 Task: Discover Mountain Retreat Homes in Asheville with Hiking Trails.
Action: Key pressed <Key.caps_lock>A<Key.caps_lock>shevill
Screenshot: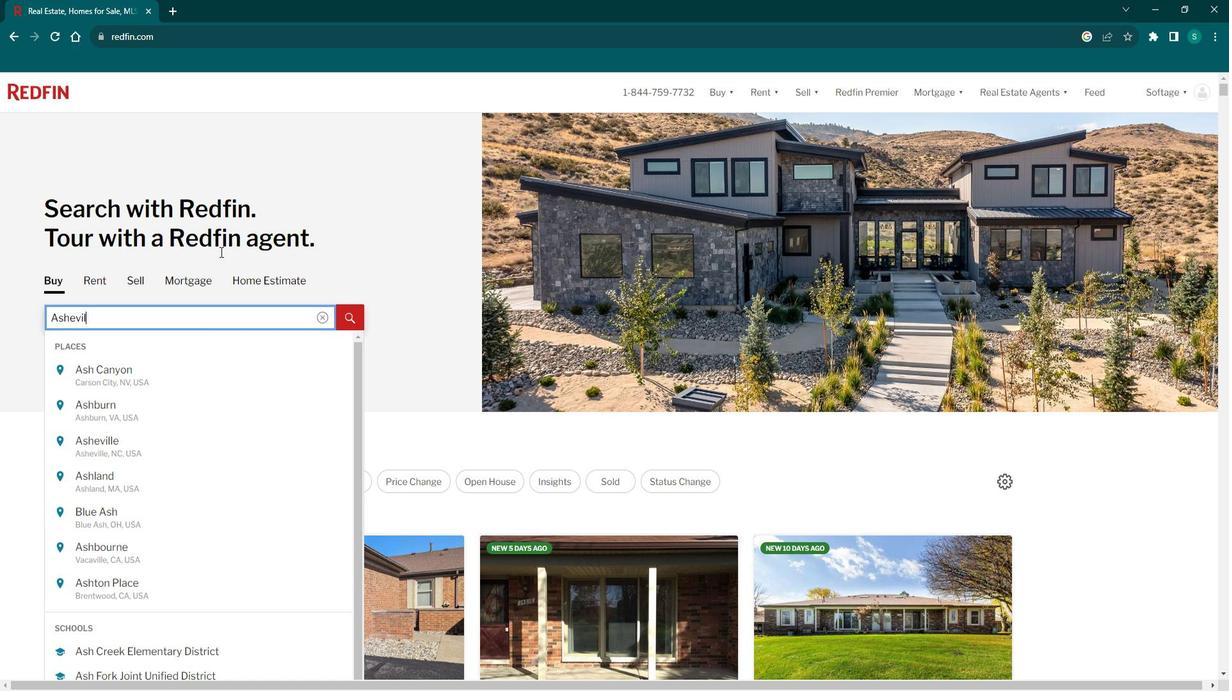 
Action: Mouse moved to (236, 249)
Screenshot: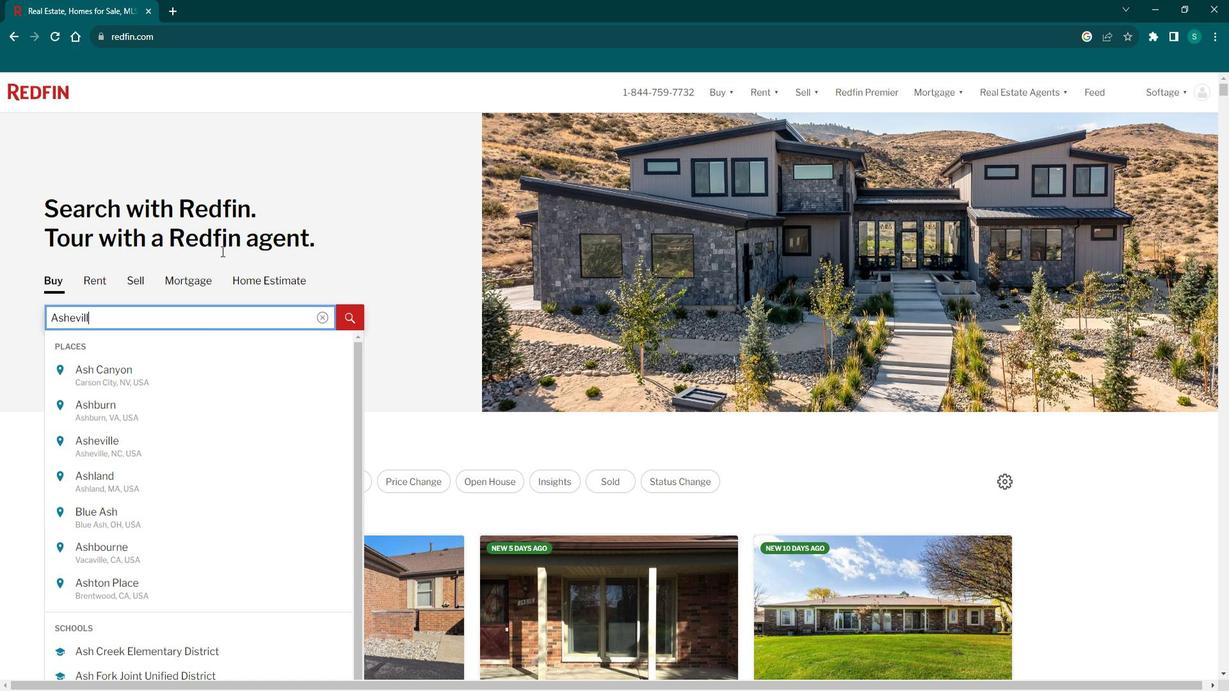 
Action: Key pressed e
Screenshot: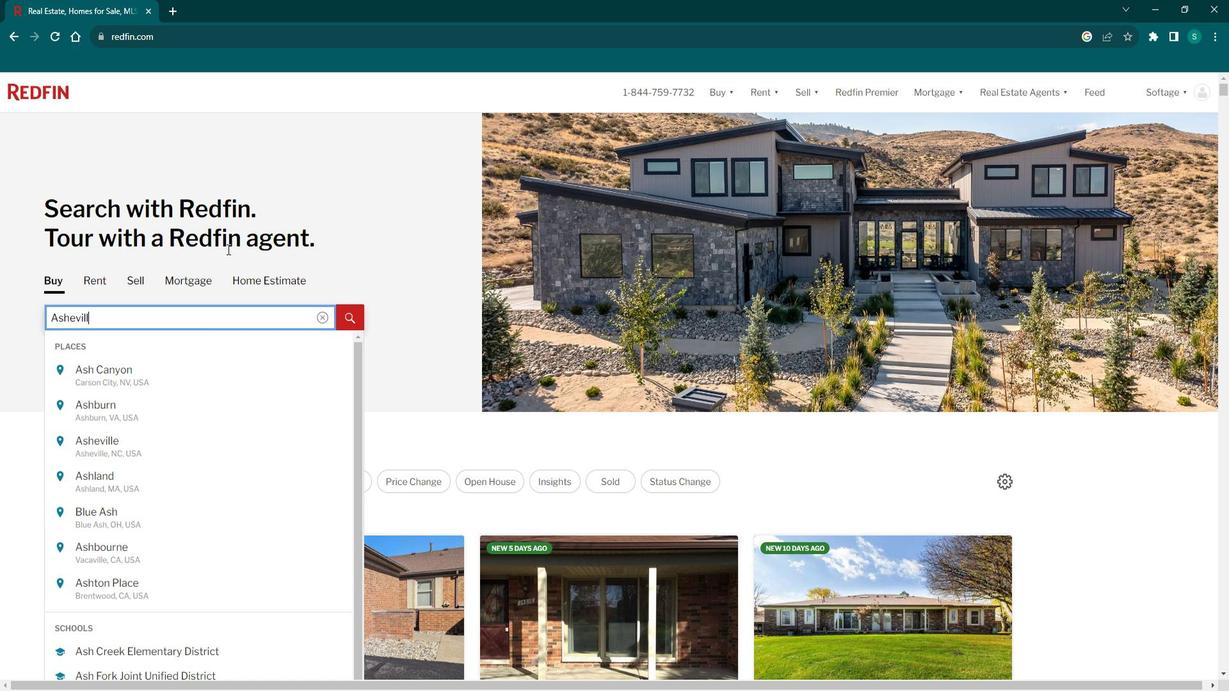 
Action: Mouse moved to (103, 373)
Screenshot: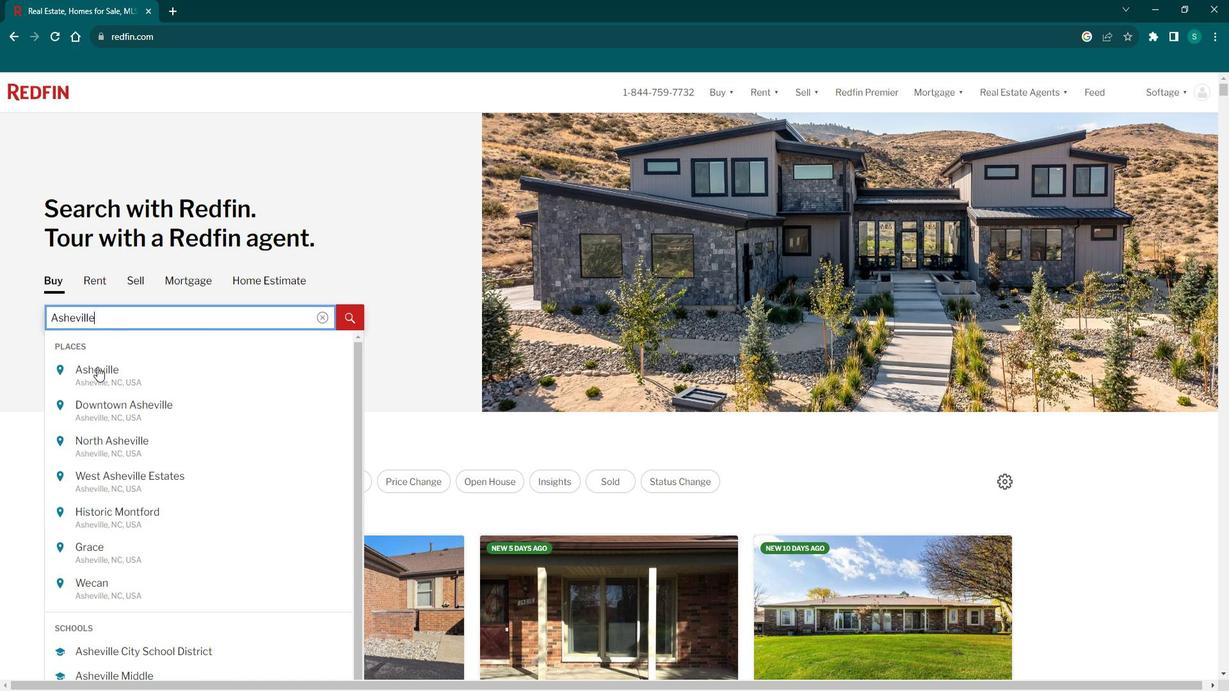 
Action: Mouse pressed left at (103, 373)
Screenshot: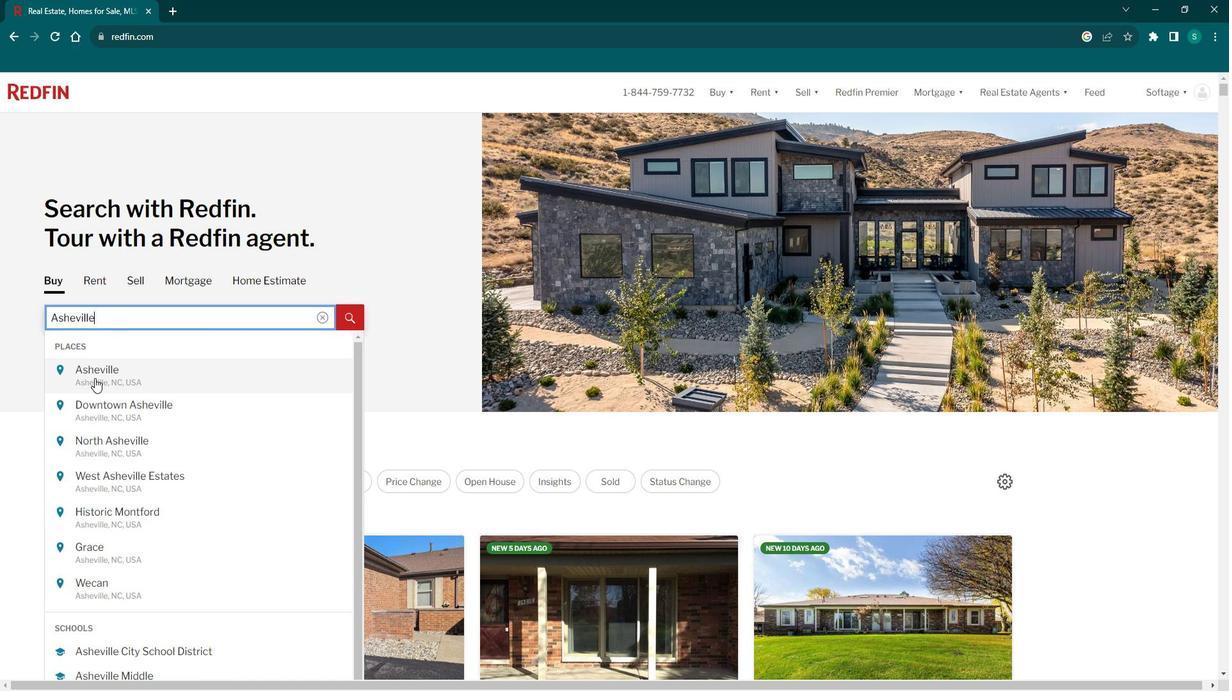 
Action: Mouse moved to (1106, 178)
Screenshot: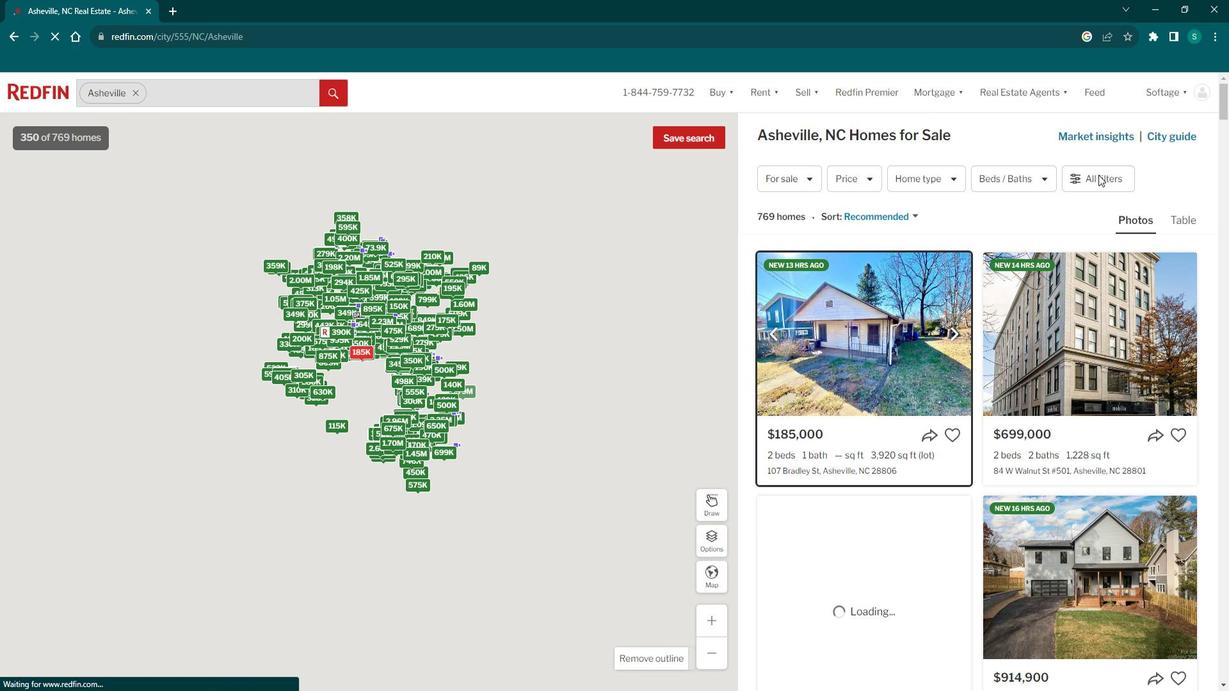 
Action: Mouse pressed left at (1106, 178)
Screenshot: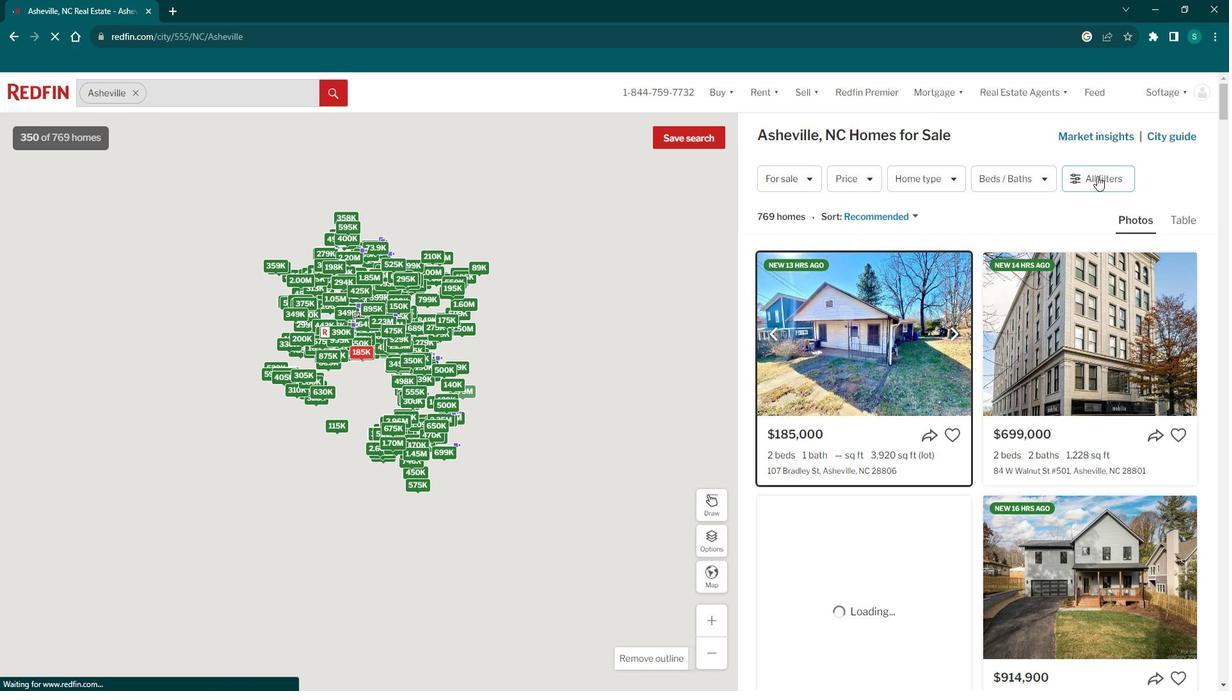 
Action: Mouse moved to (1106, 178)
Screenshot: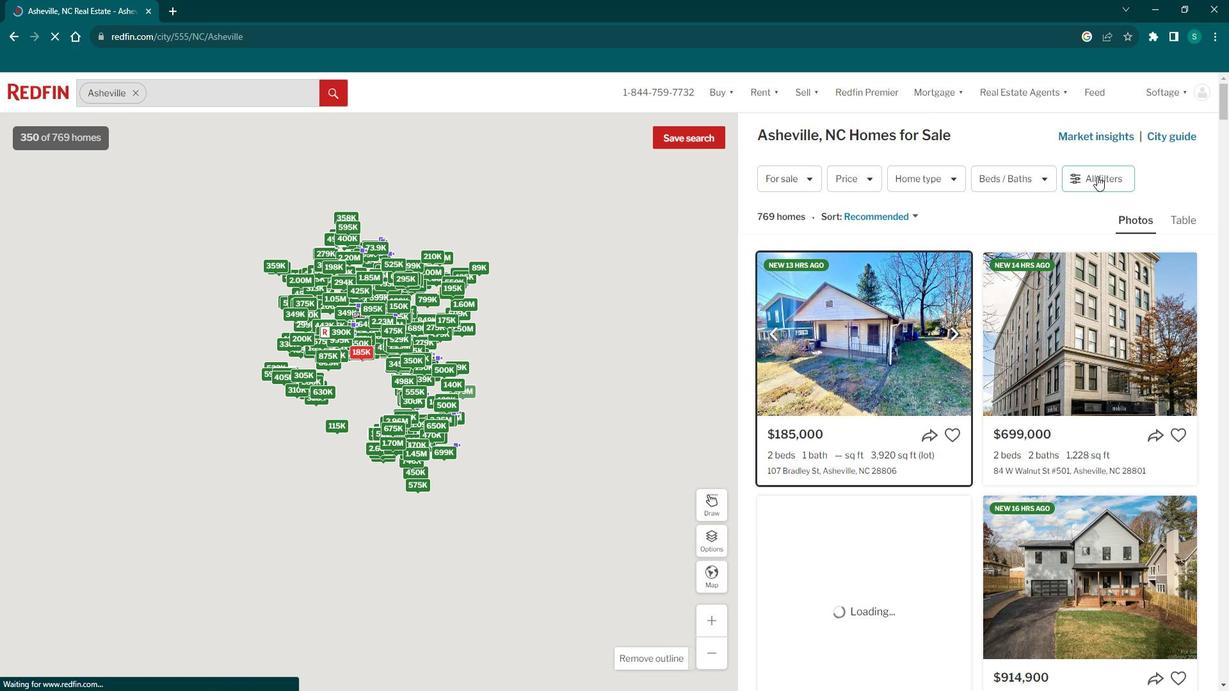 
Action: Mouse pressed left at (1106, 178)
Screenshot: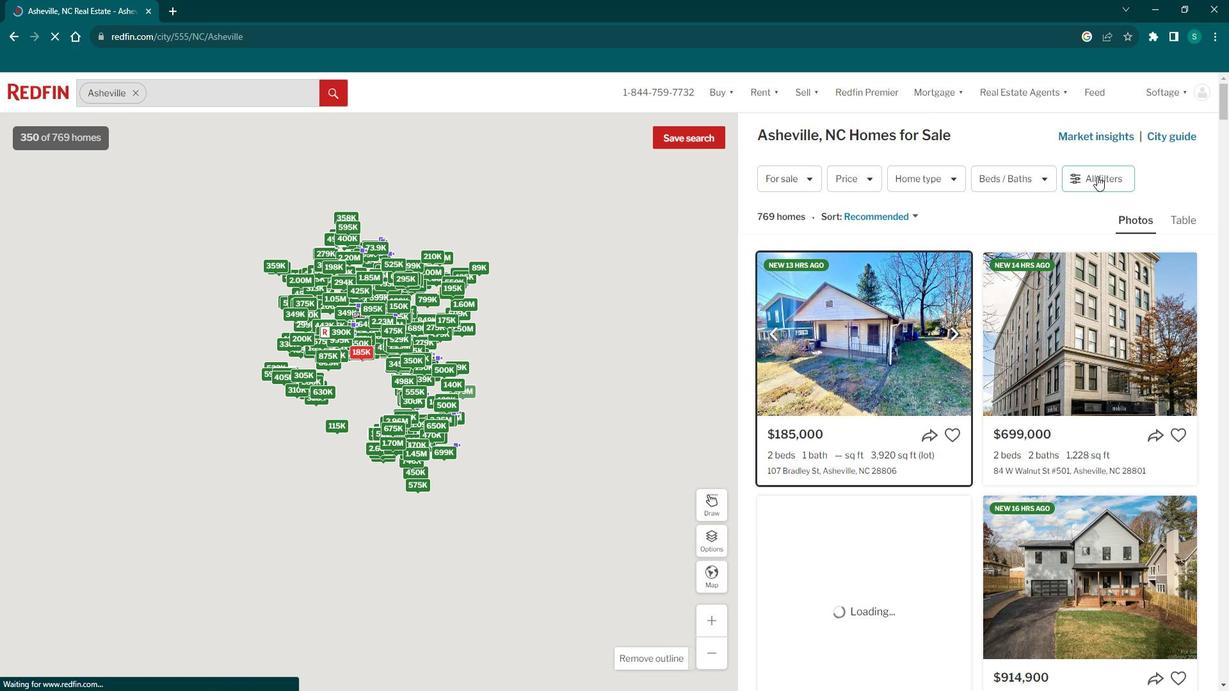
Action: Mouse moved to (1102, 178)
Screenshot: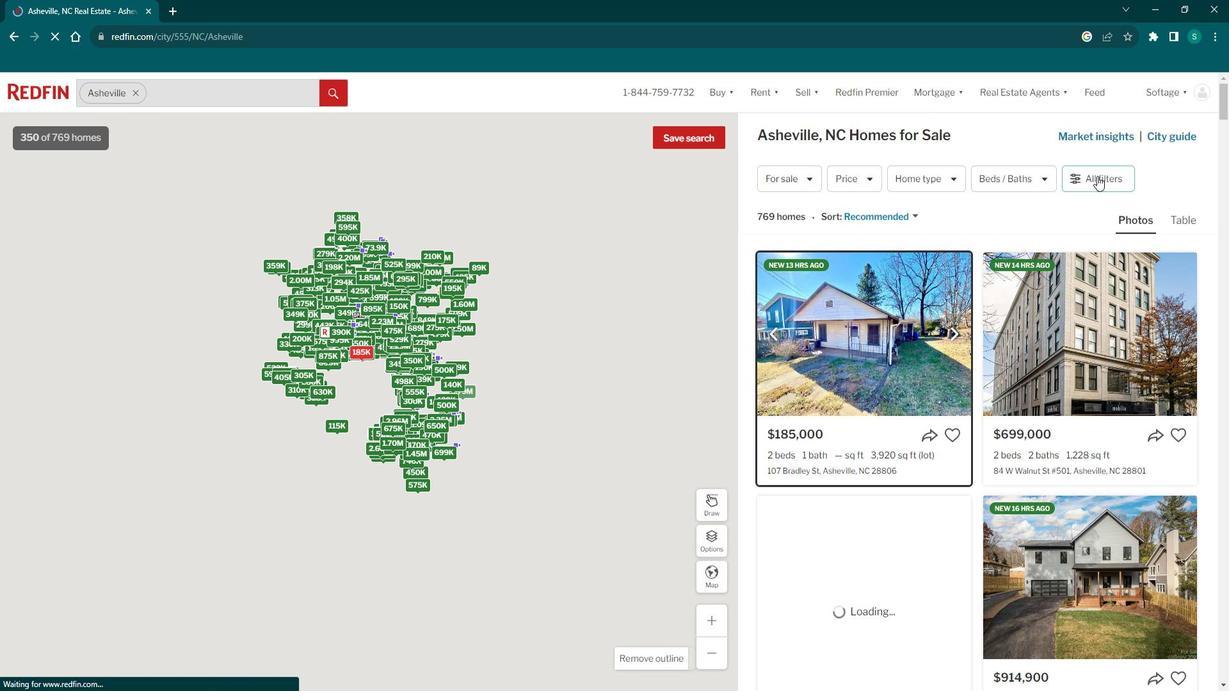 
Action: Mouse pressed left at (1102, 178)
Screenshot: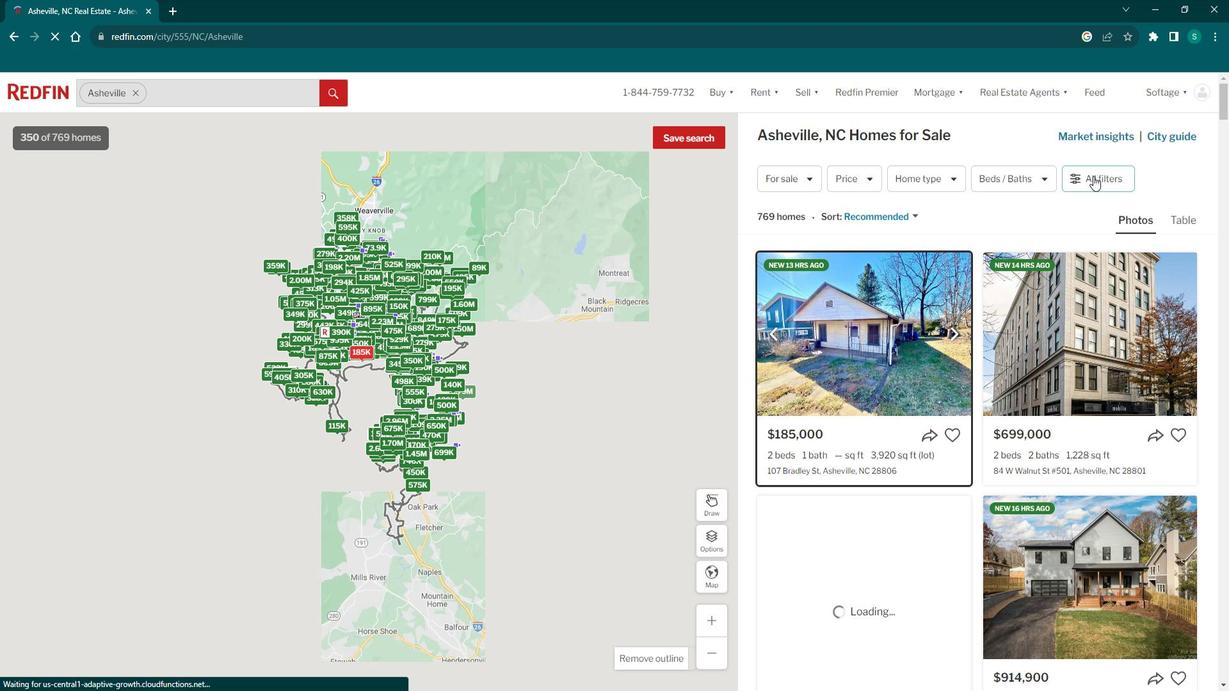 
Action: Mouse moved to (1102, 178)
Screenshot: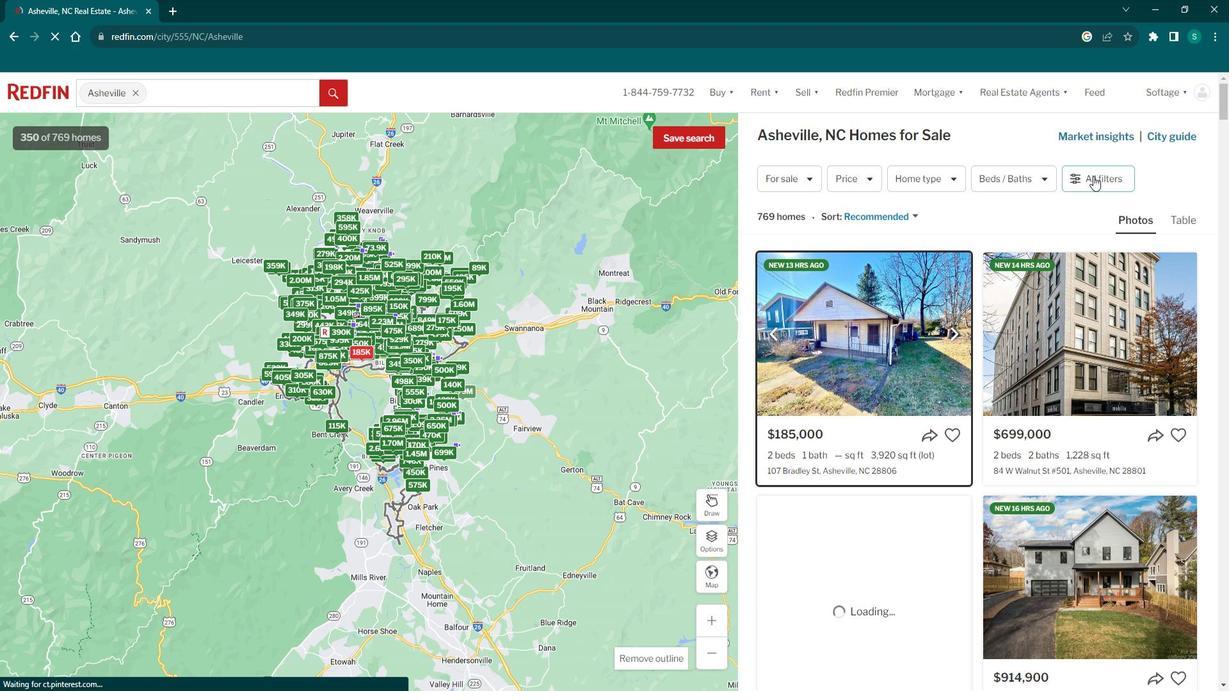 
Action: Mouse pressed left at (1102, 178)
Screenshot: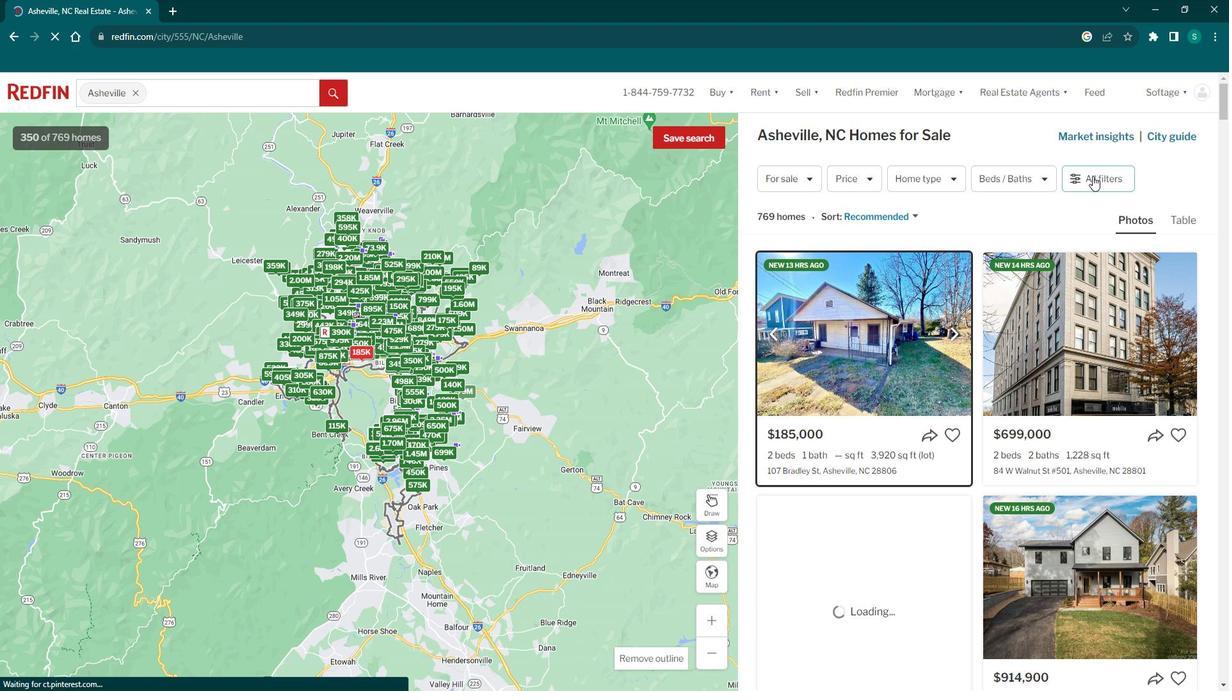 
Action: Mouse pressed left at (1102, 178)
Screenshot: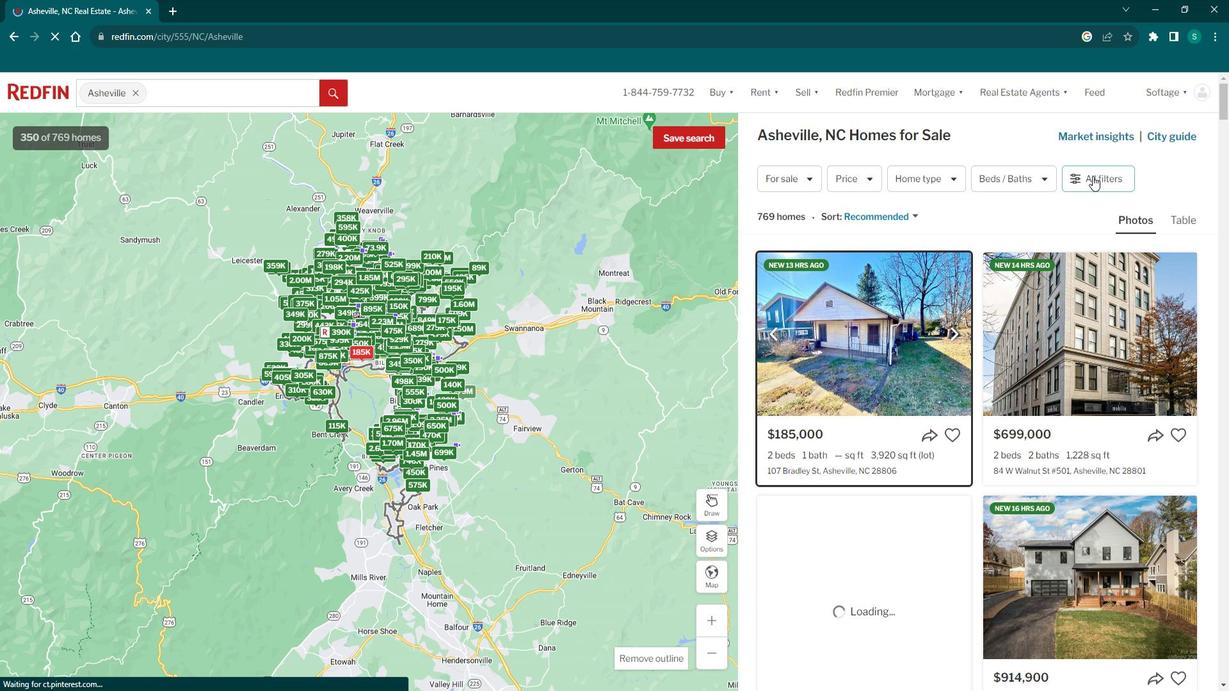 
Action: Mouse pressed left at (1102, 178)
Screenshot: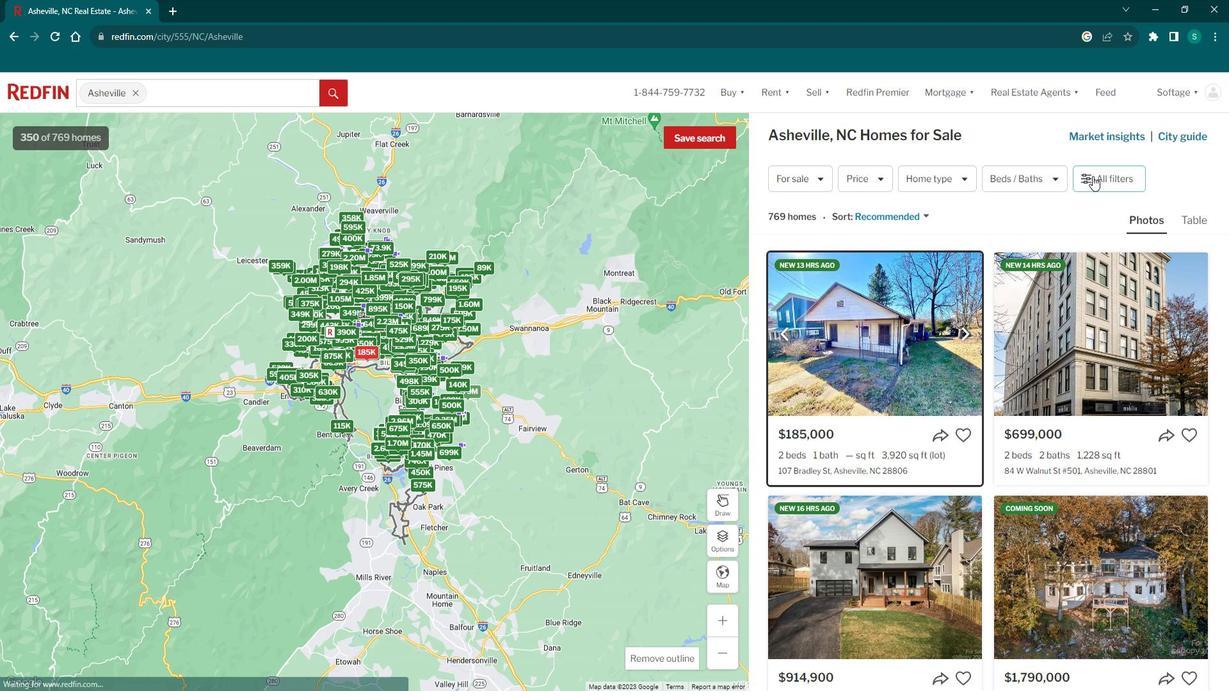 
Action: Mouse moved to (924, 411)
Screenshot: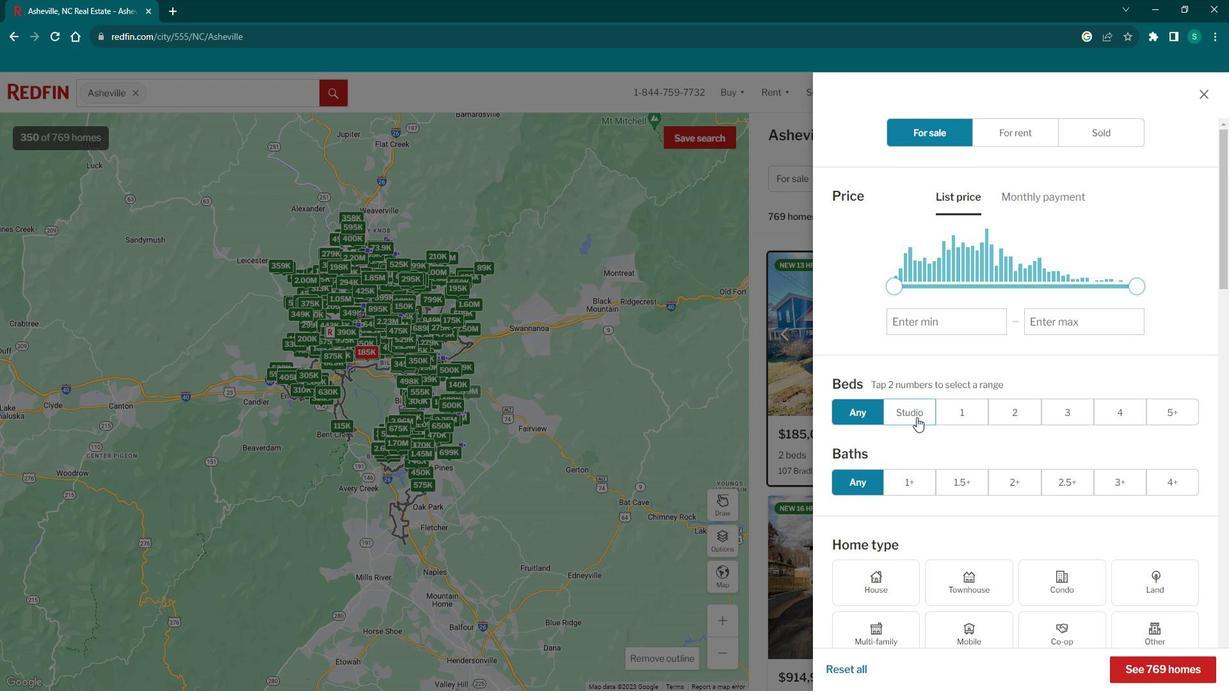 
Action: Mouse scrolled (924, 410) with delta (0, 0)
Screenshot: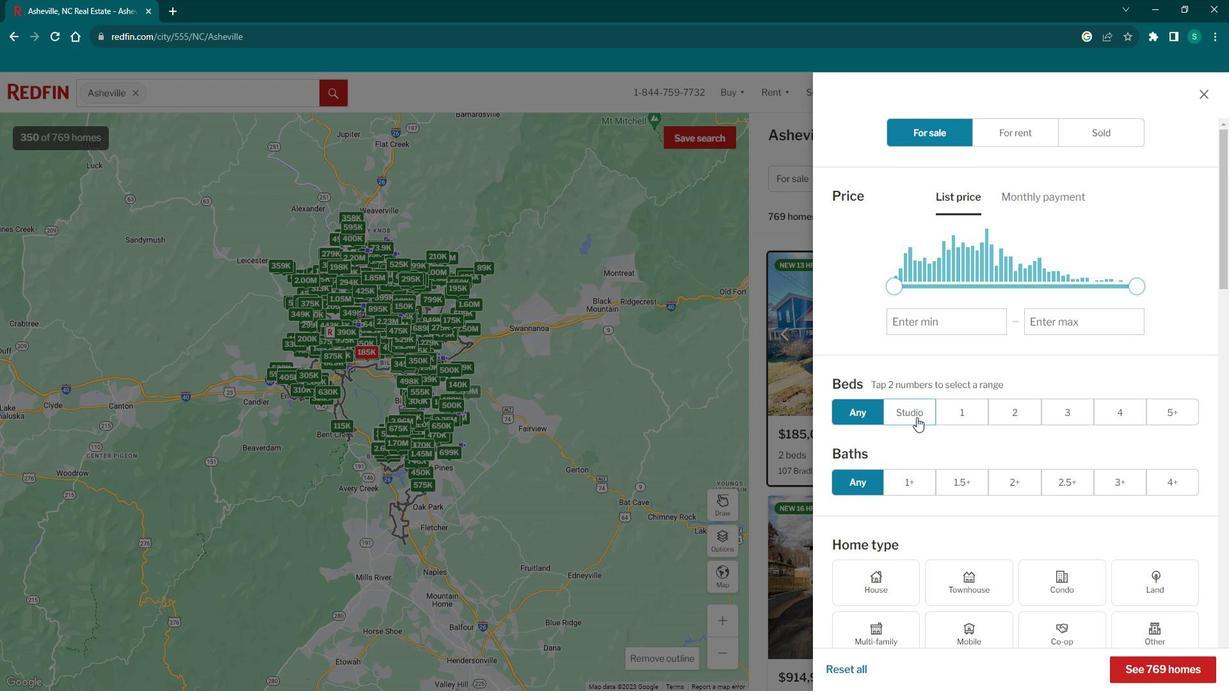
Action: Mouse moved to (924, 411)
Screenshot: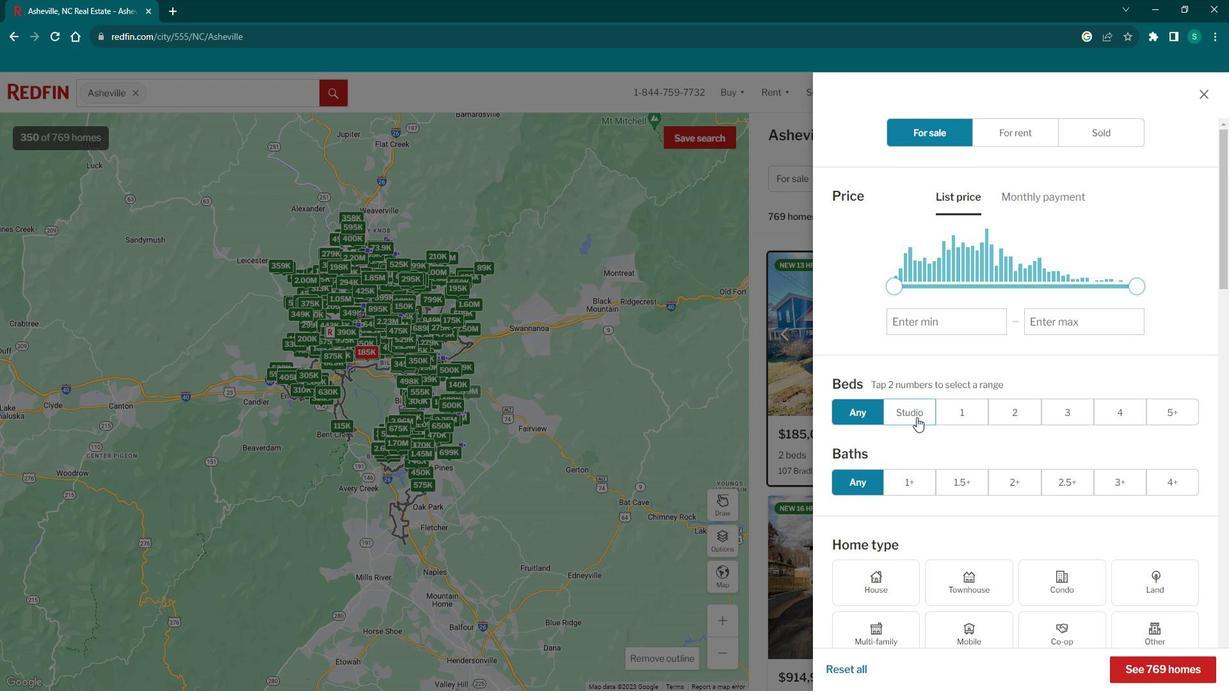 
Action: Mouse scrolled (924, 410) with delta (0, 0)
Screenshot: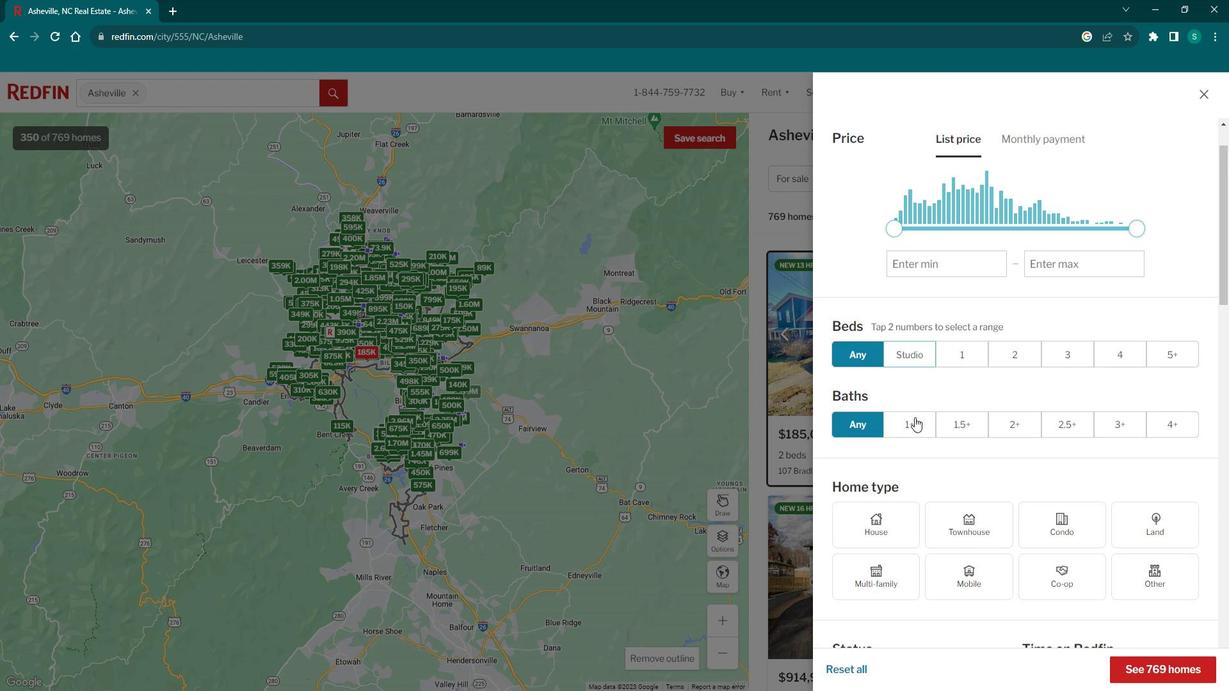 
Action: Mouse scrolled (924, 410) with delta (0, 0)
Screenshot: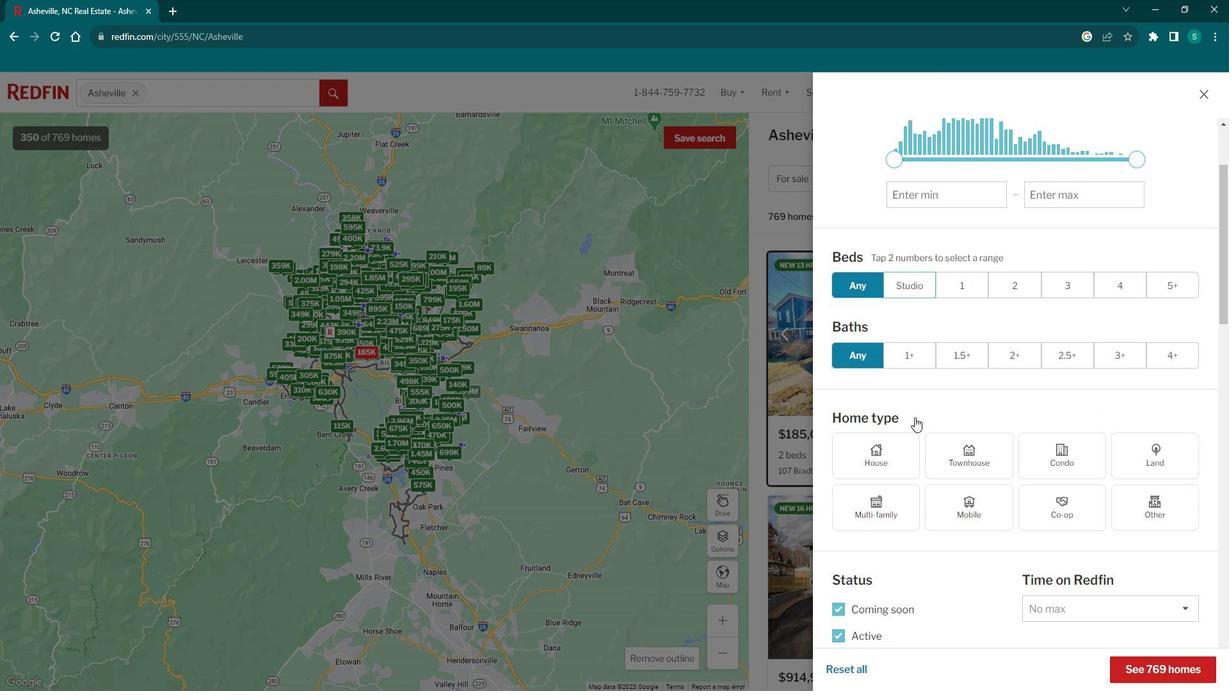 
Action: Mouse scrolled (924, 410) with delta (0, 0)
Screenshot: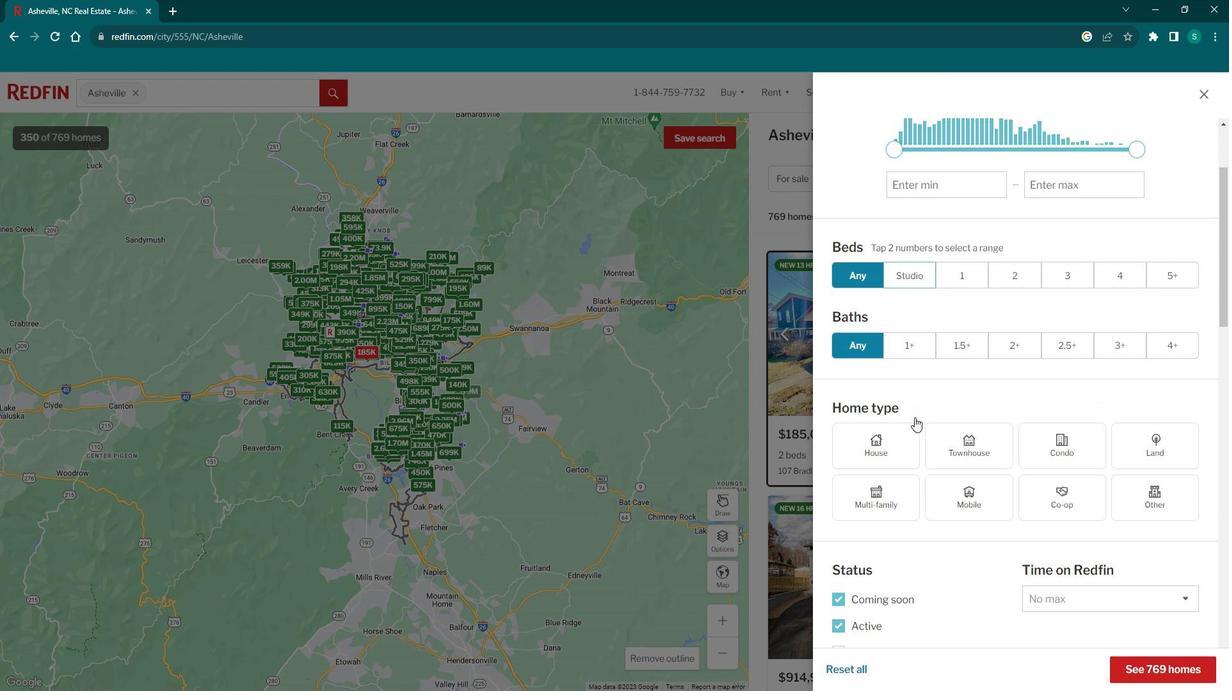 
Action: Mouse moved to (893, 308)
Screenshot: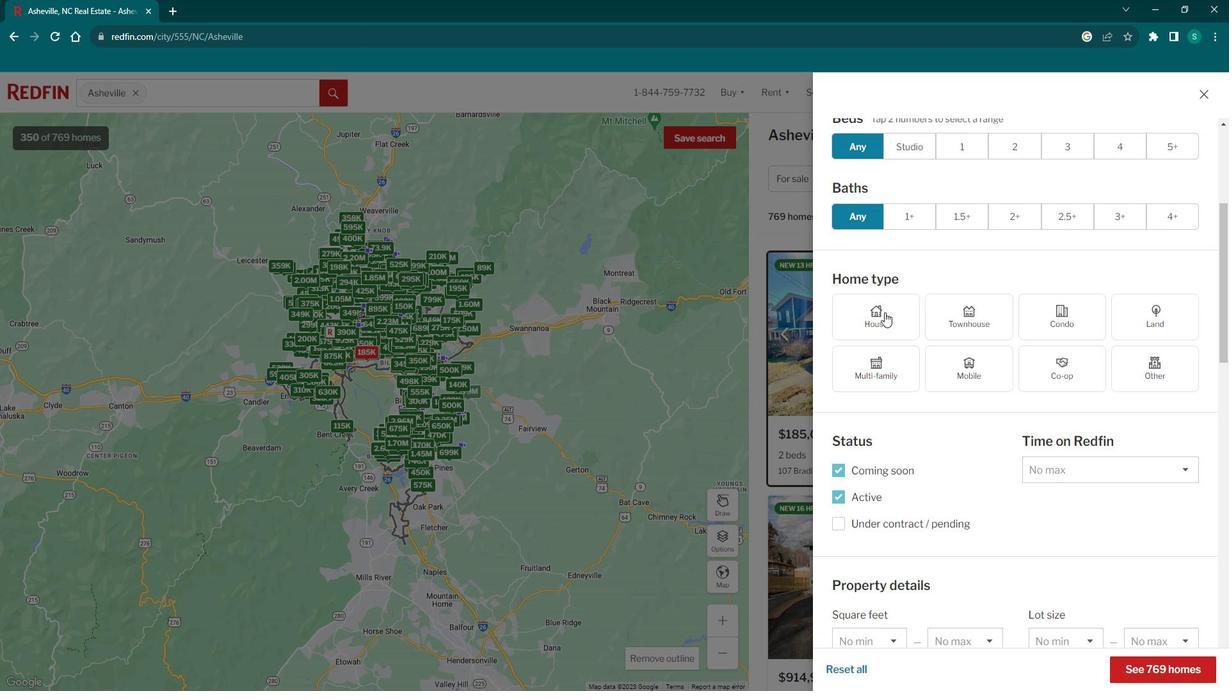 
Action: Mouse pressed left at (893, 308)
Screenshot: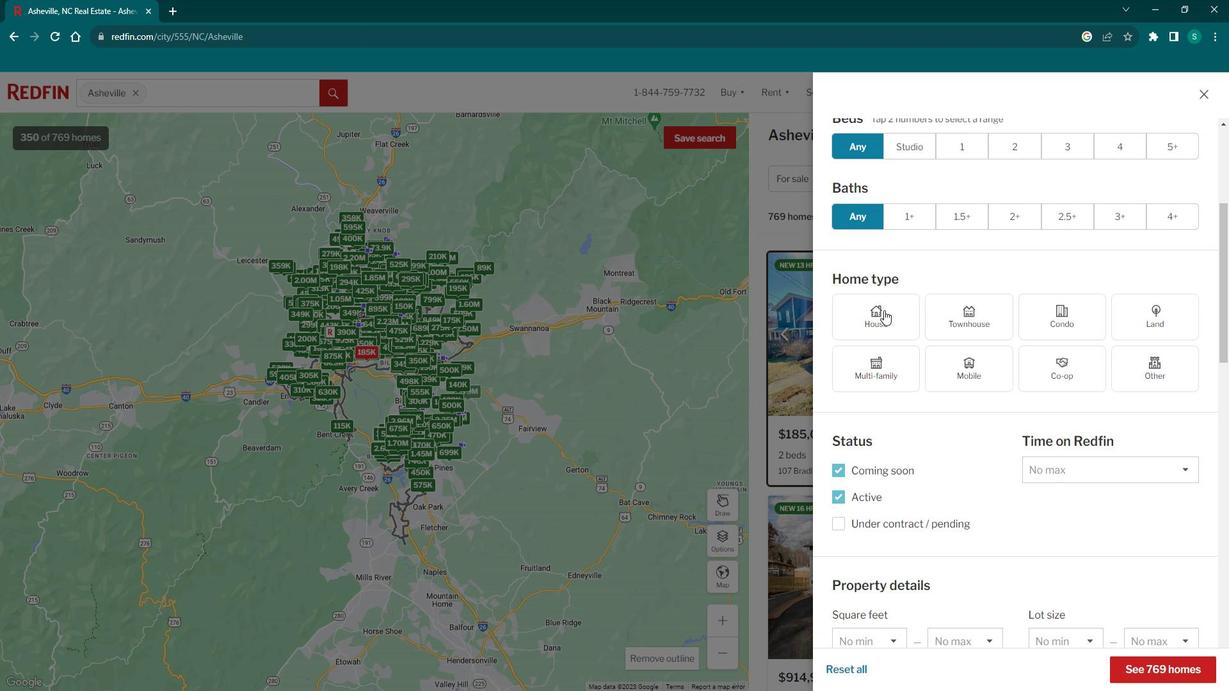 
Action: Mouse moved to (917, 429)
Screenshot: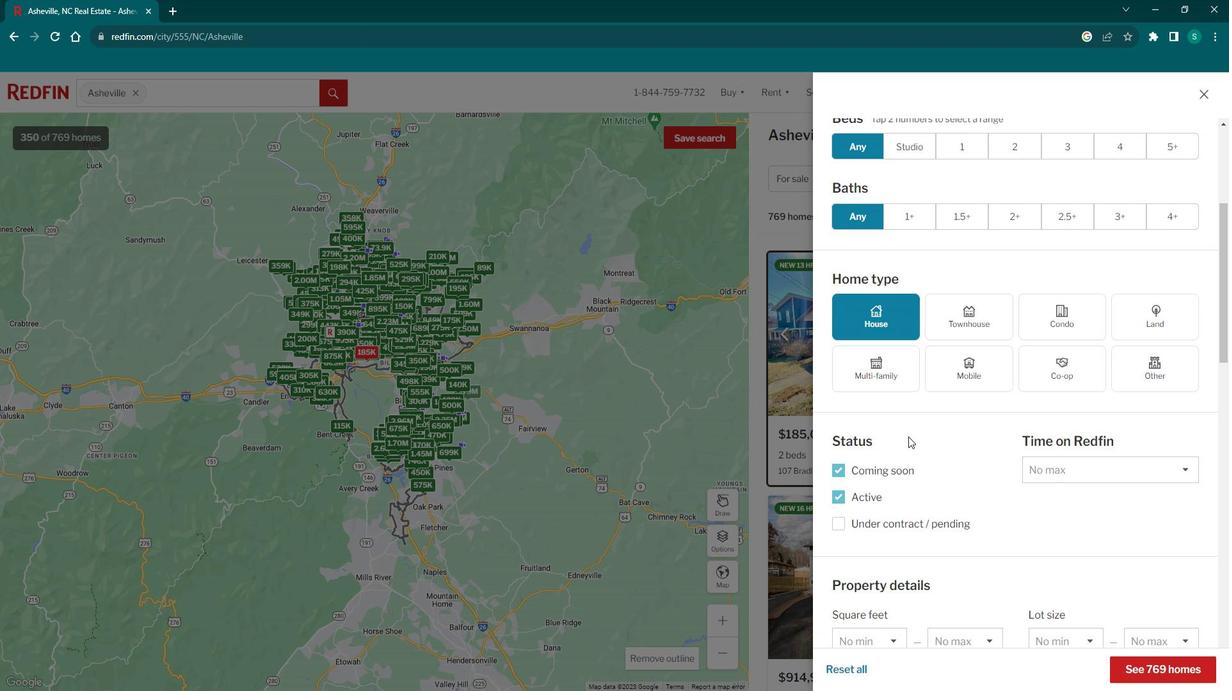 
Action: Mouse scrolled (917, 429) with delta (0, 0)
Screenshot: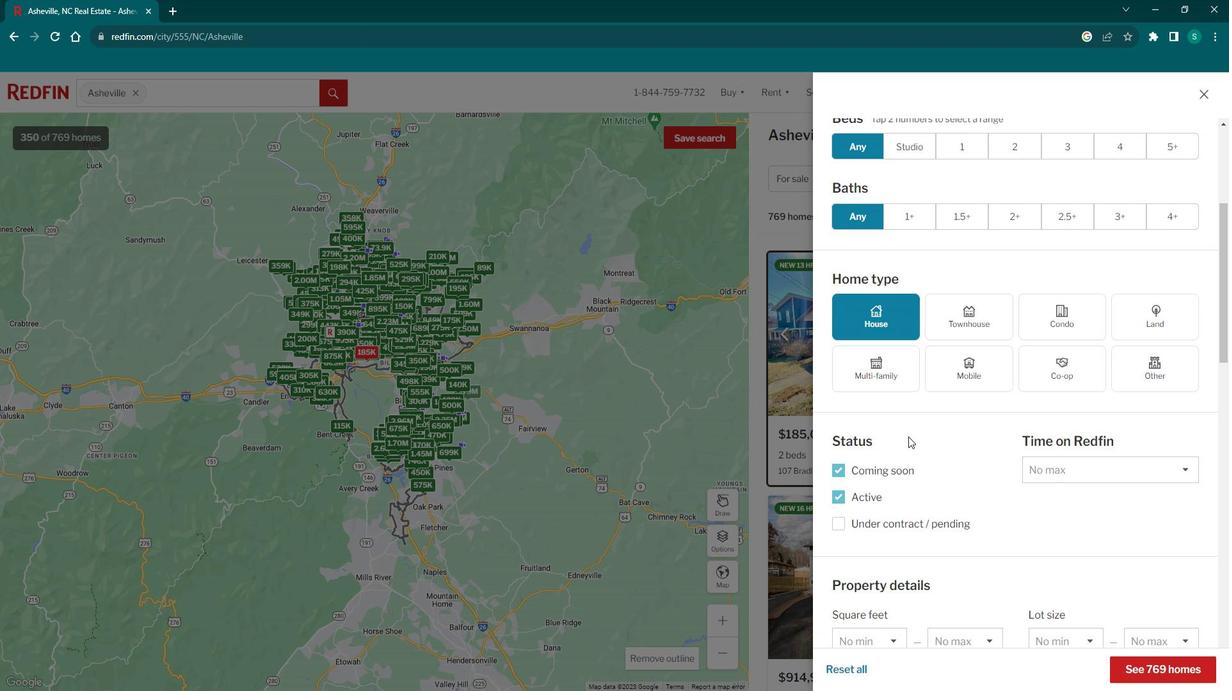 
Action: Mouse moved to (915, 429)
Screenshot: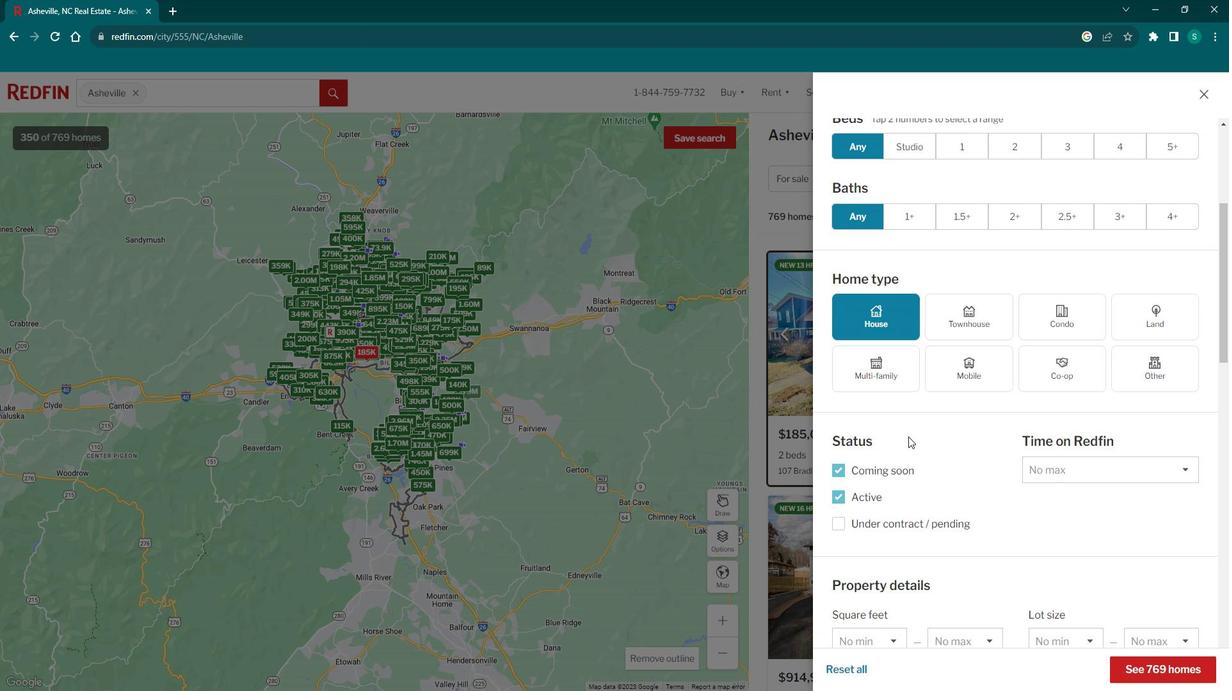 
Action: Mouse scrolled (915, 429) with delta (0, 0)
Screenshot: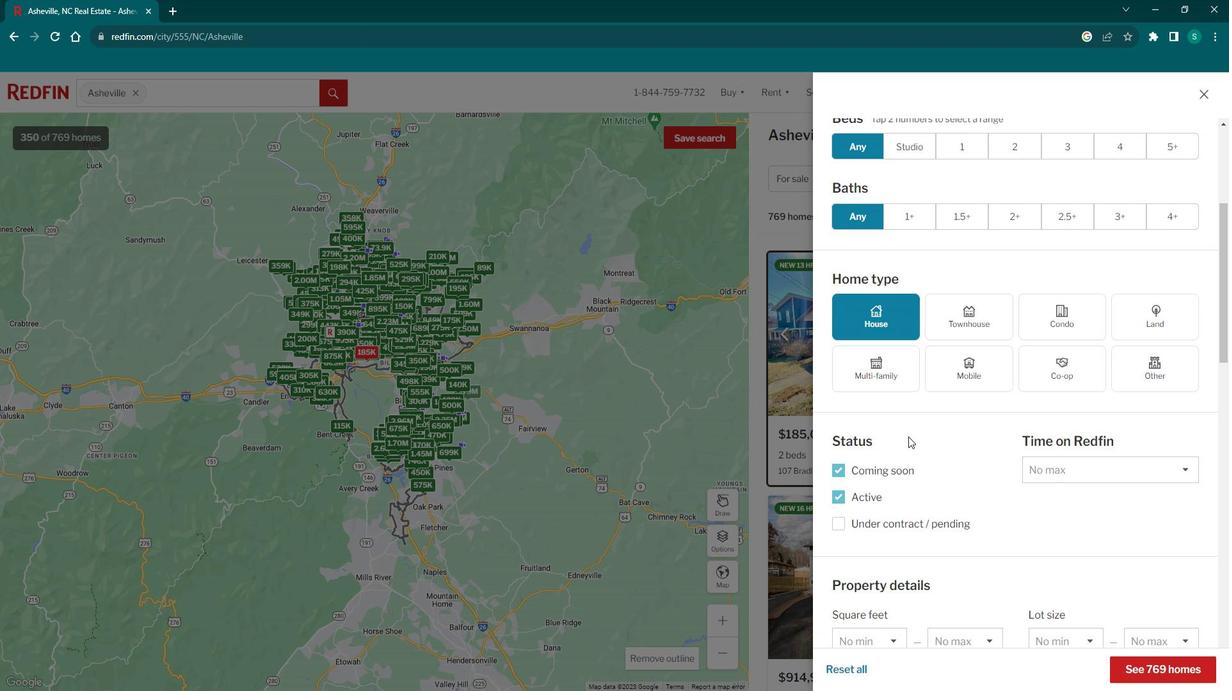 
Action: Mouse moved to (914, 429)
Screenshot: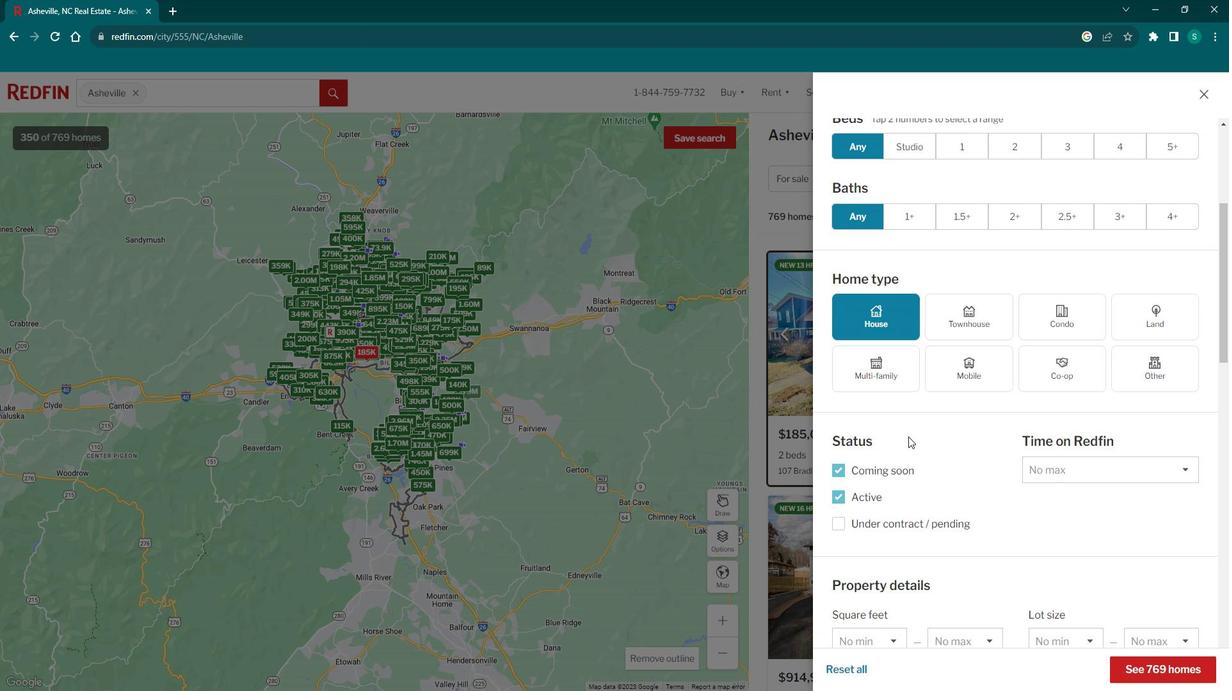 
Action: Mouse scrolled (914, 428) with delta (0, 0)
Screenshot: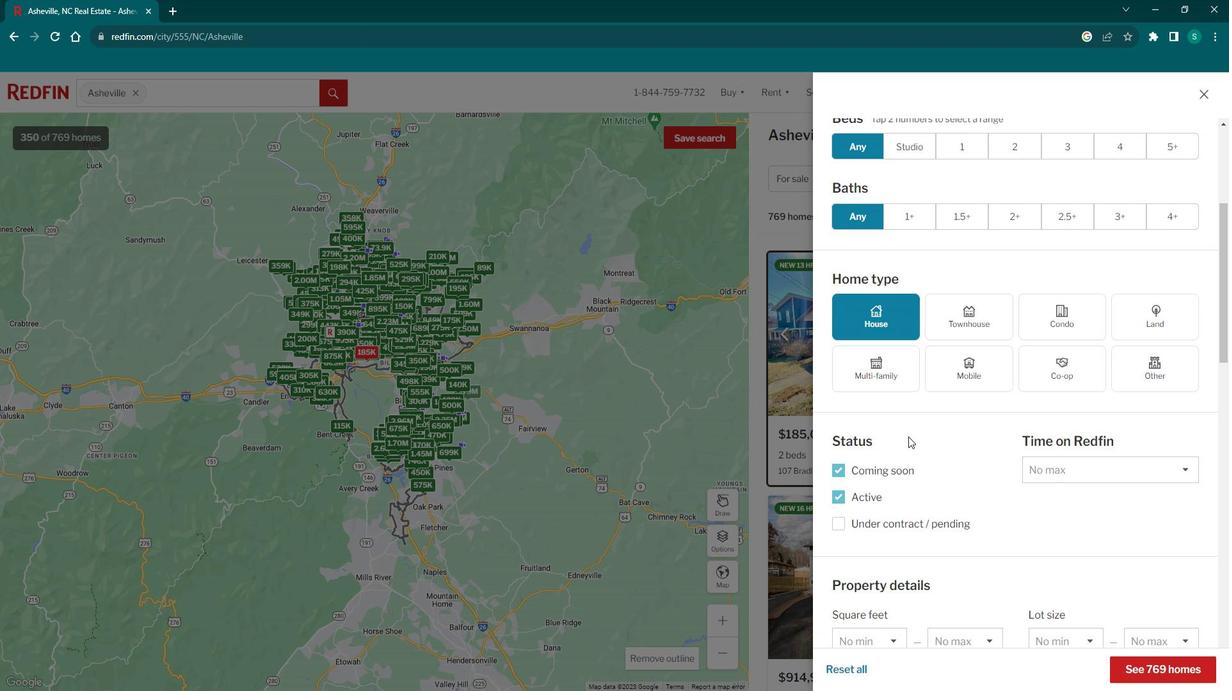 
Action: Mouse moved to (912, 428)
Screenshot: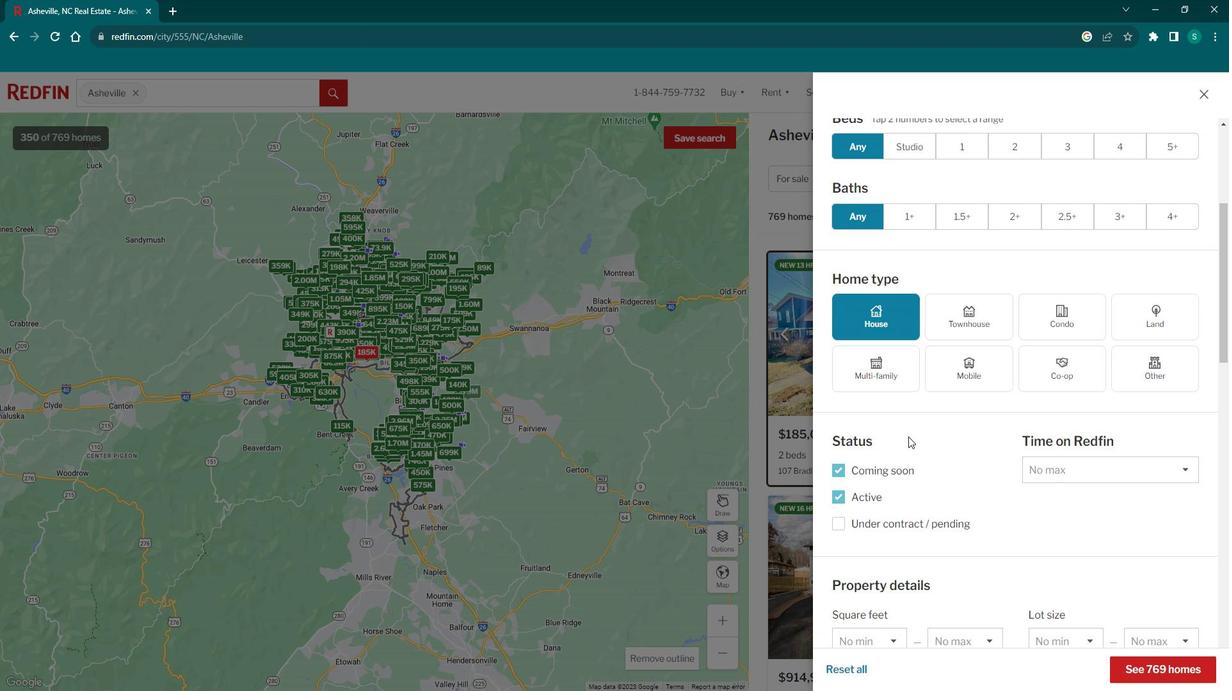 
Action: Mouse scrolled (912, 427) with delta (0, 0)
Screenshot: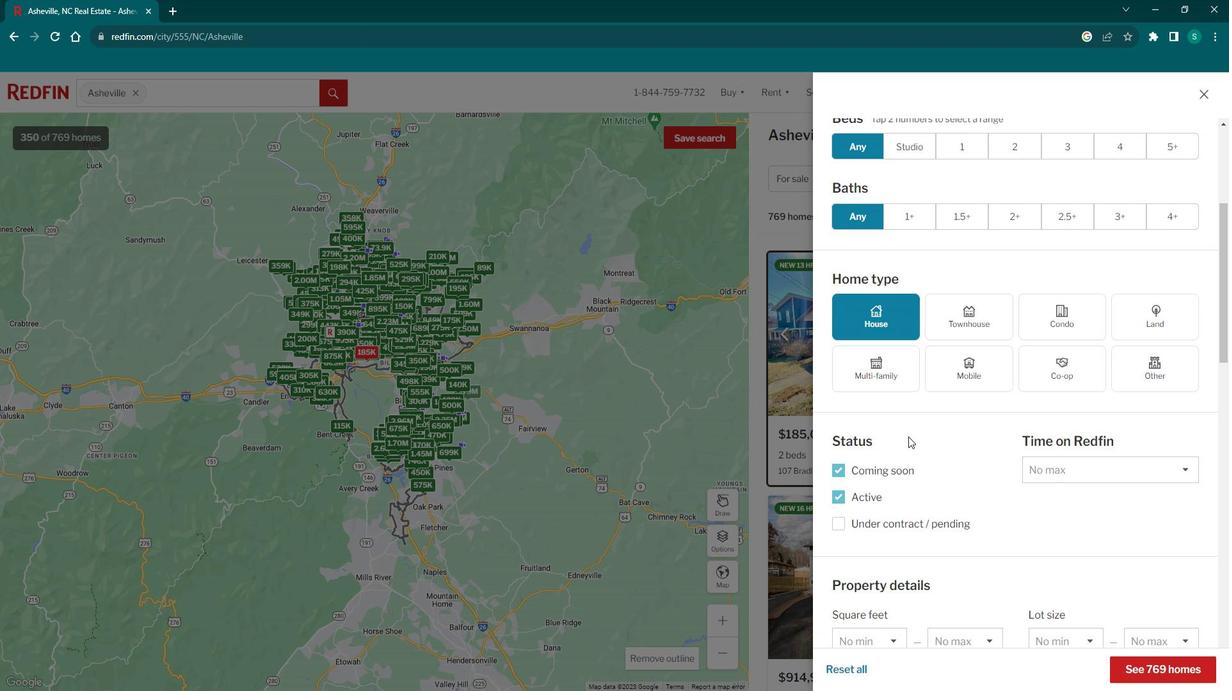 
Action: Mouse moved to (909, 427)
Screenshot: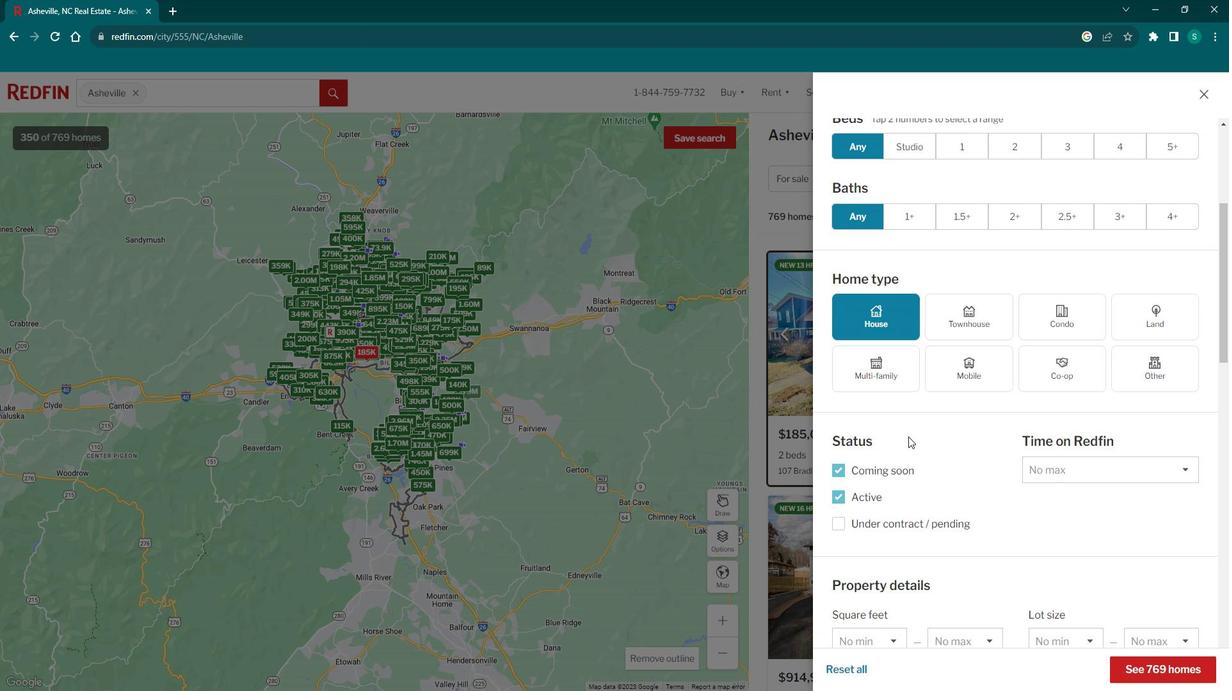 
Action: Mouse scrolled (909, 427) with delta (0, 0)
Screenshot: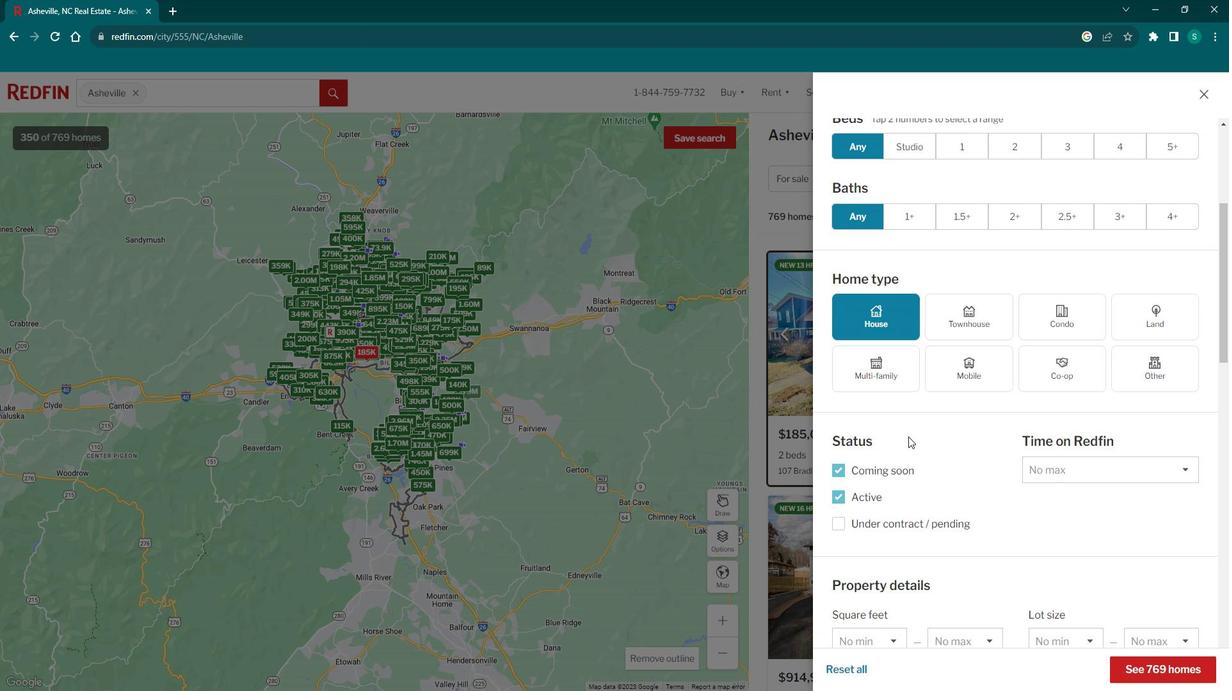 
Action: Mouse moved to (908, 427)
Screenshot: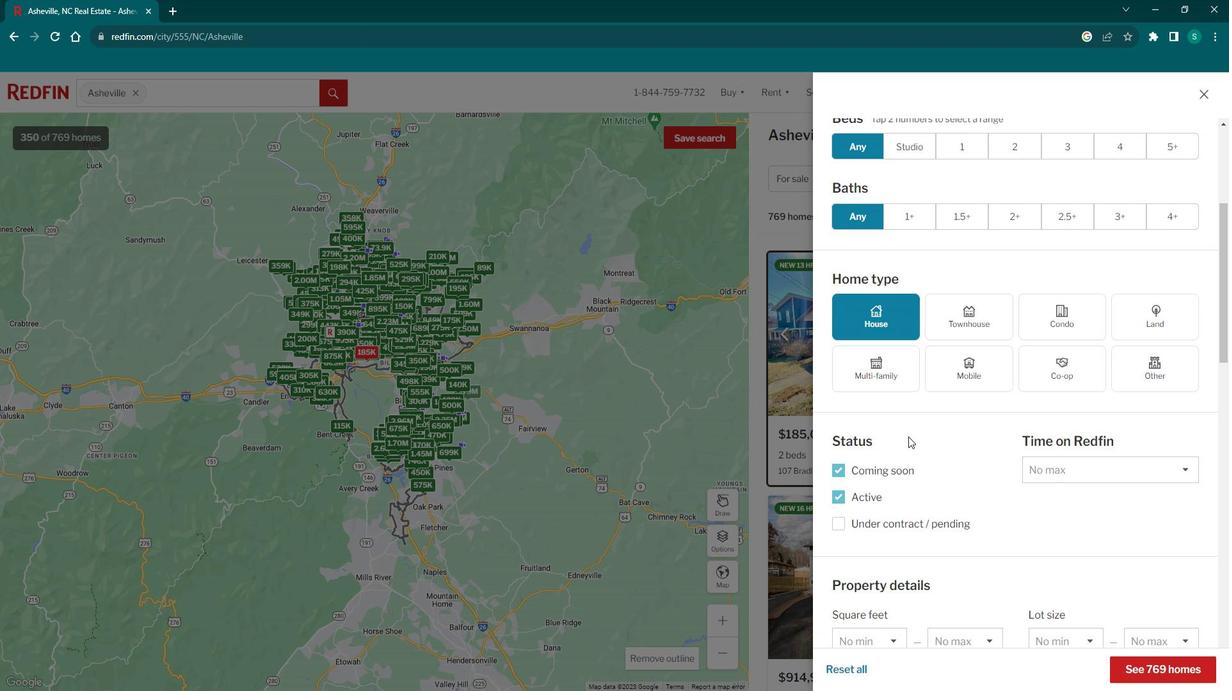 
Action: Mouse scrolled (908, 427) with delta (0, 0)
Screenshot: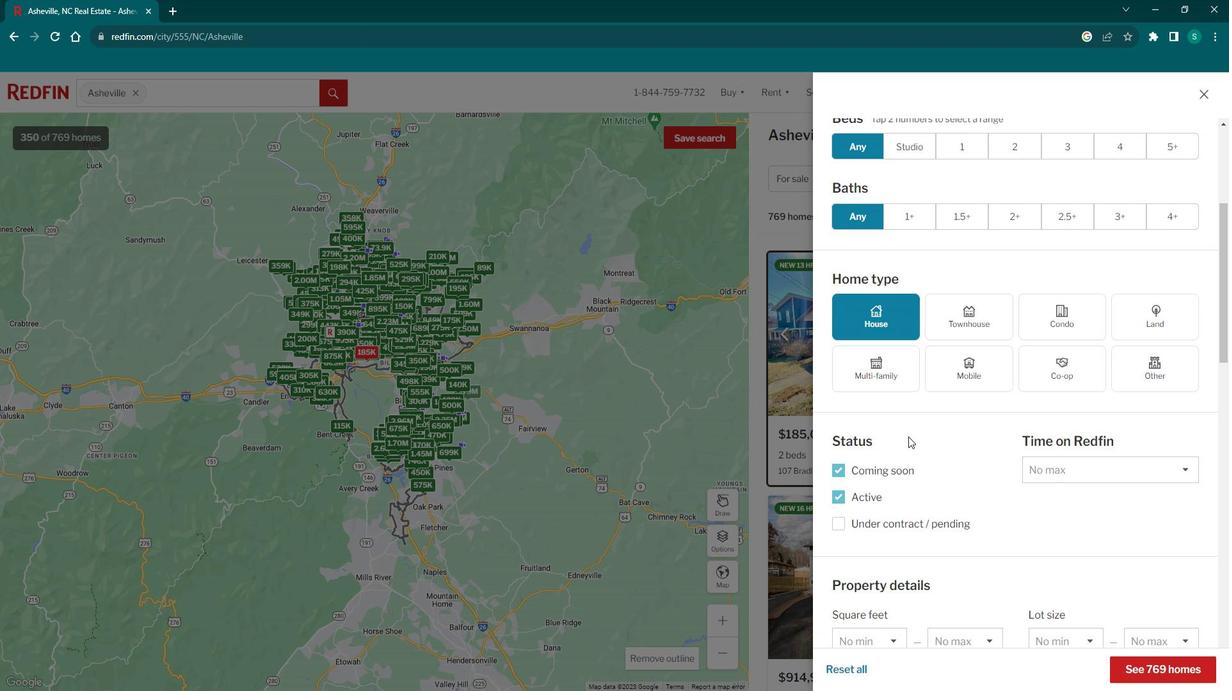 
Action: Mouse moved to (905, 422)
Screenshot: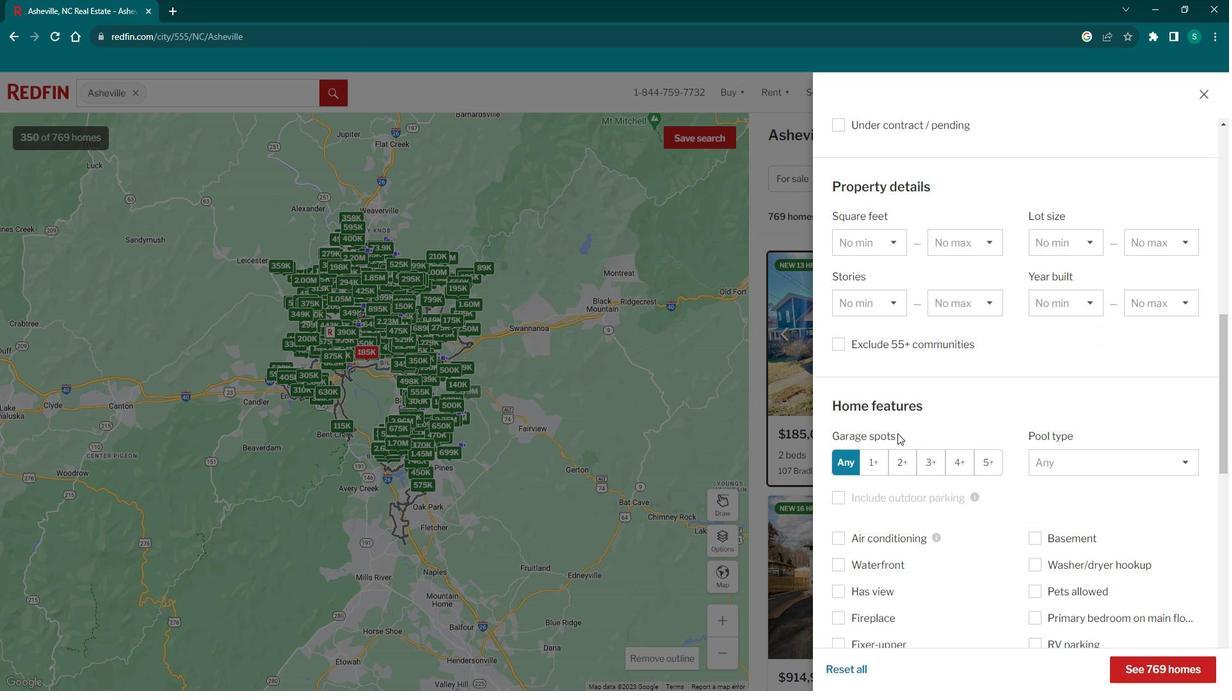 
Action: Mouse scrolled (905, 422) with delta (0, 0)
Screenshot: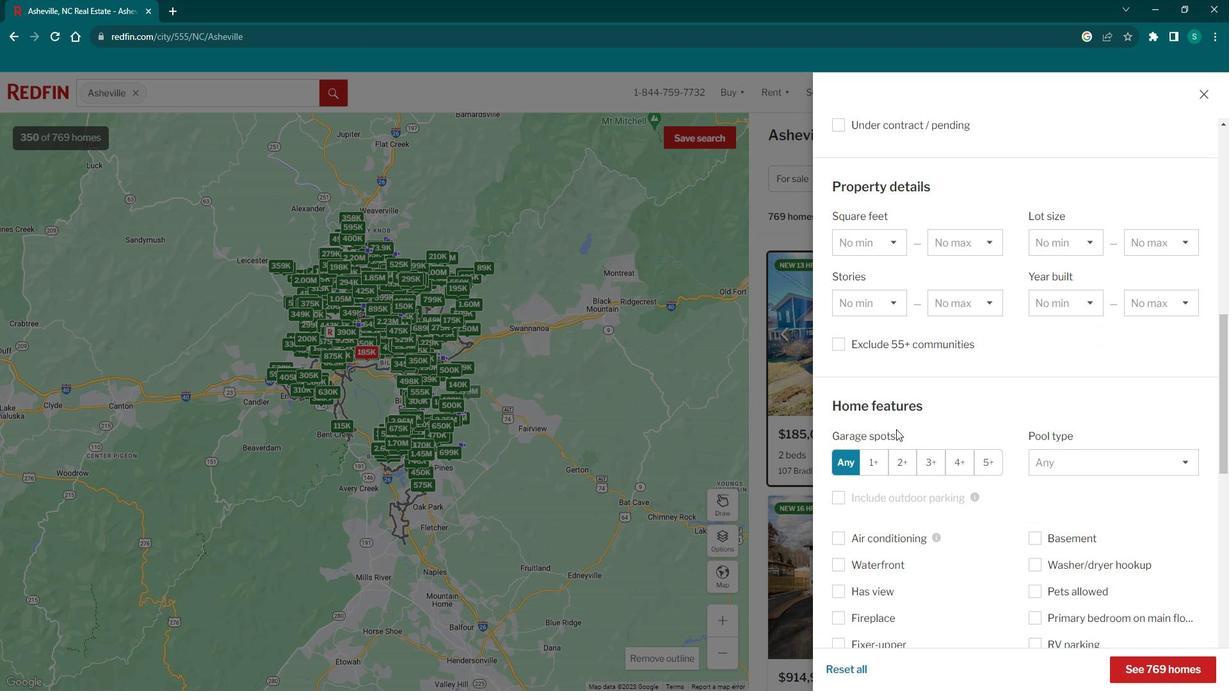
Action: Mouse scrolled (905, 422) with delta (0, 0)
Screenshot: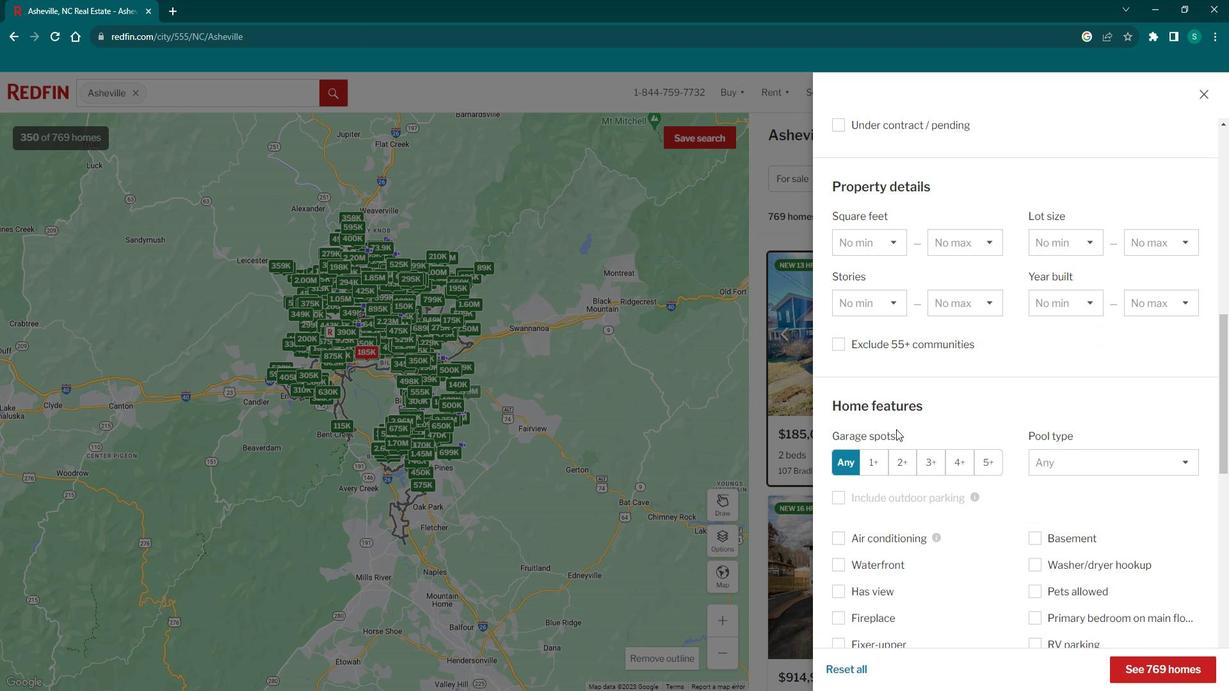 
Action: Mouse scrolled (905, 422) with delta (0, 0)
Screenshot: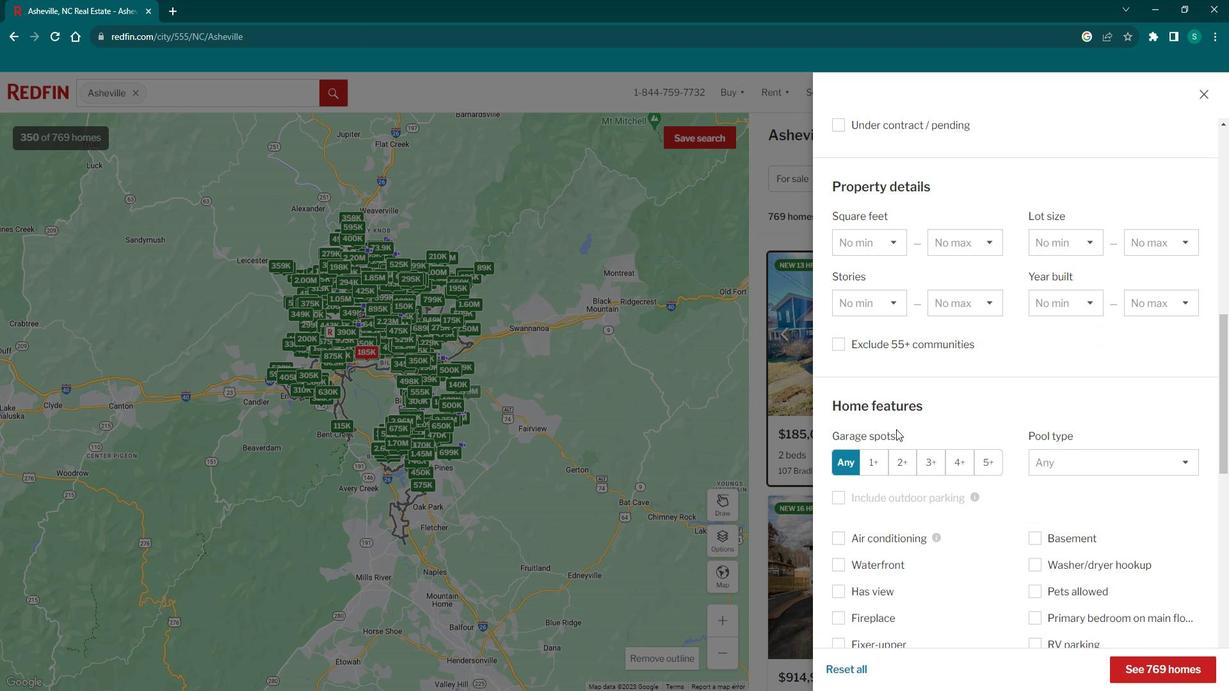 
Action: Mouse scrolled (905, 422) with delta (0, 0)
Screenshot: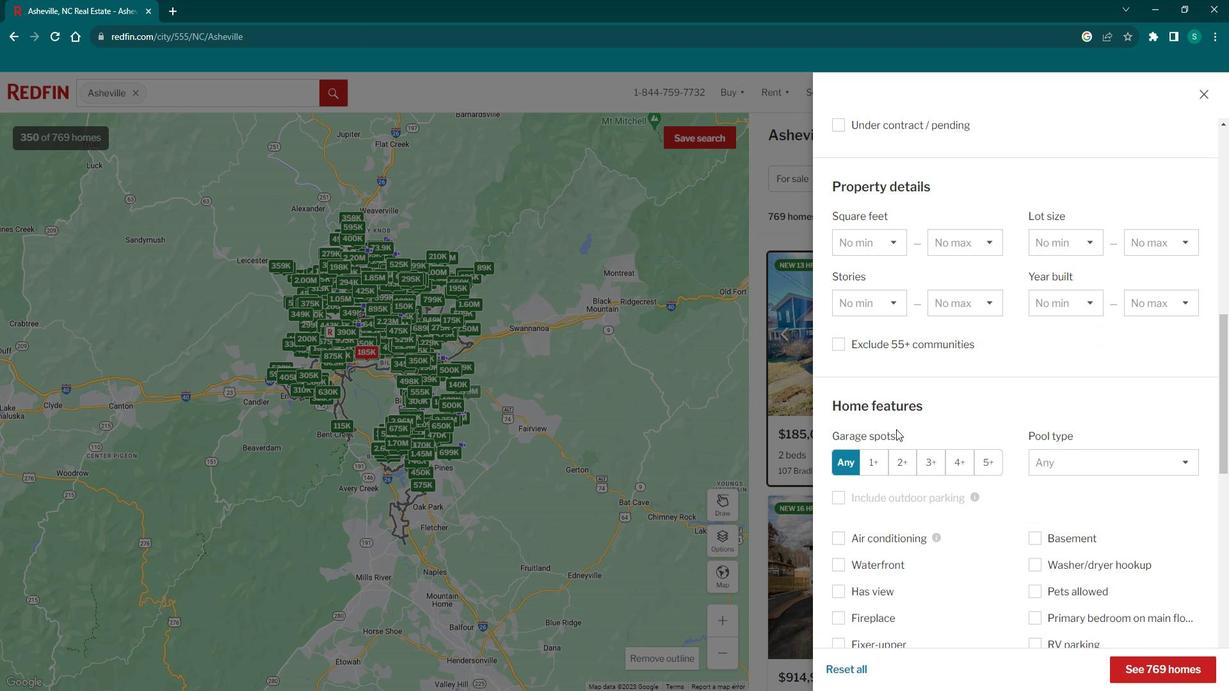 
Action: Mouse scrolled (905, 422) with delta (0, 0)
Screenshot: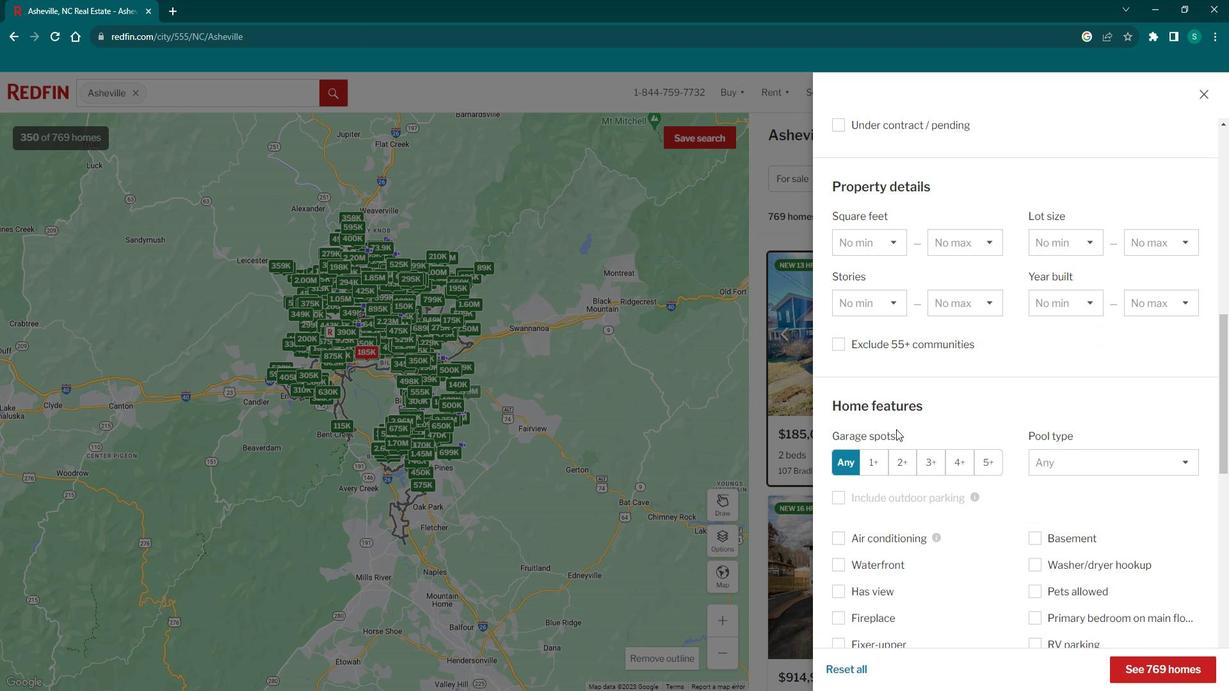 
Action: Mouse scrolled (905, 422) with delta (0, 0)
Screenshot: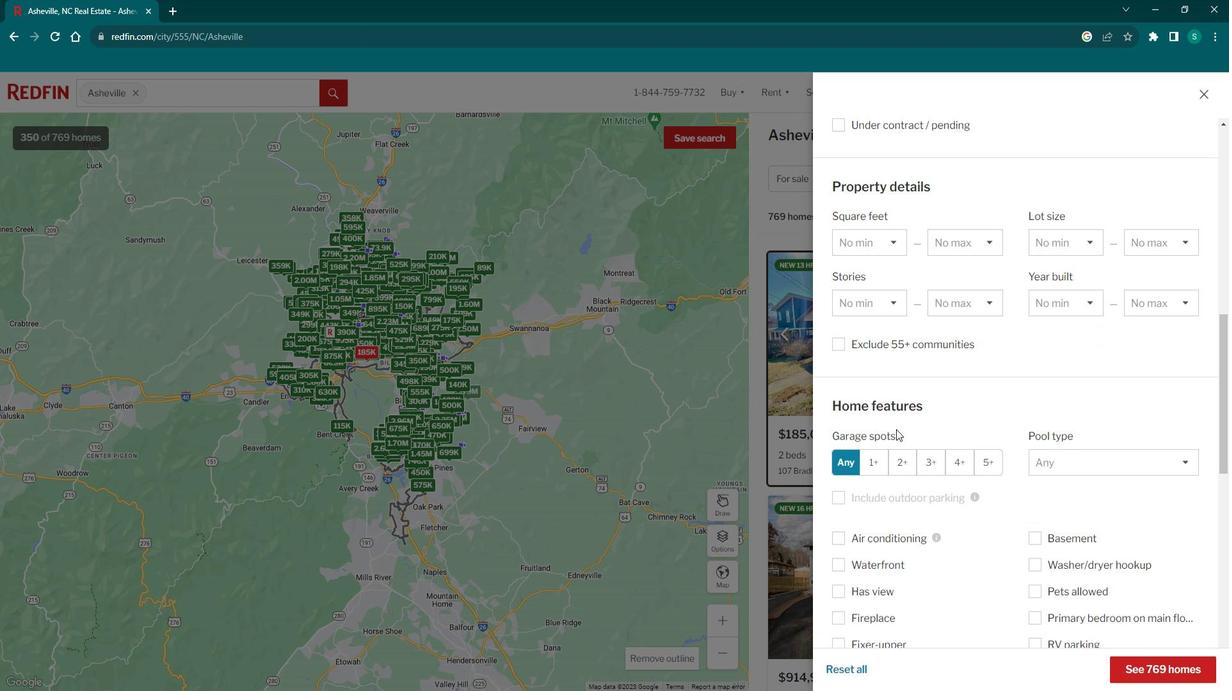 
Action: Mouse scrolled (905, 422) with delta (0, 0)
Screenshot: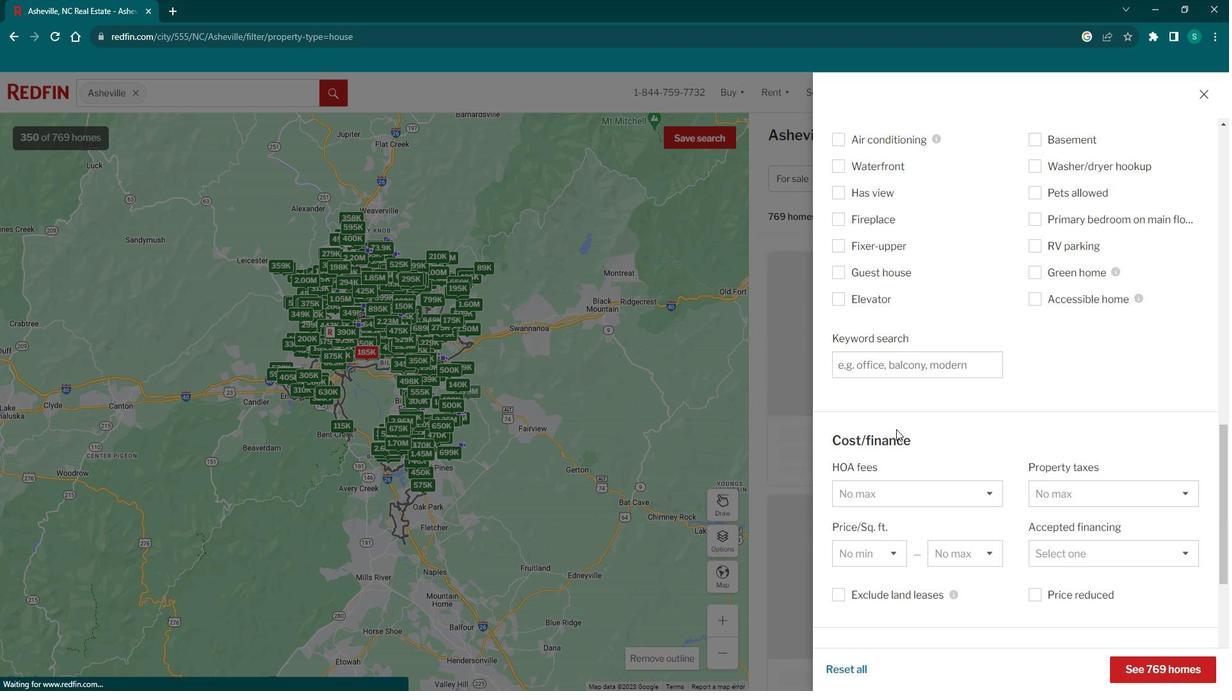 
Action: Mouse scrolled (905, 422) with delta (0, 0)
Screenshot: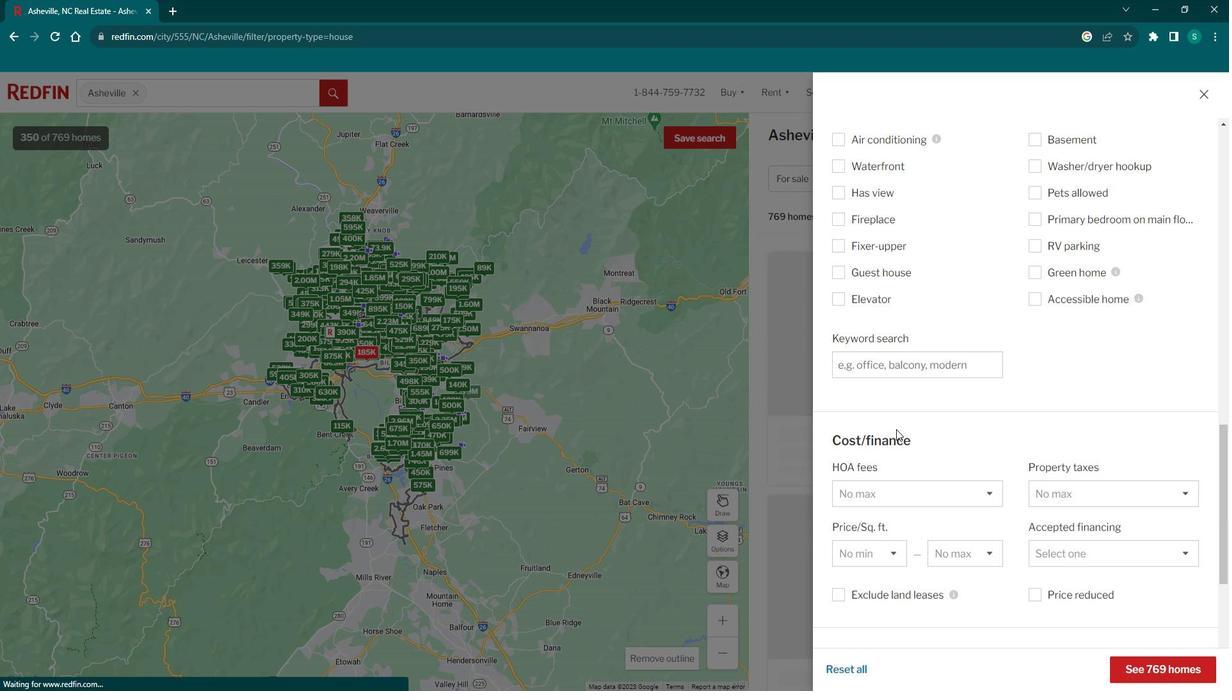 
Action: Mouse scrolled (905, 422) with delta (0, 0)
Screenshot: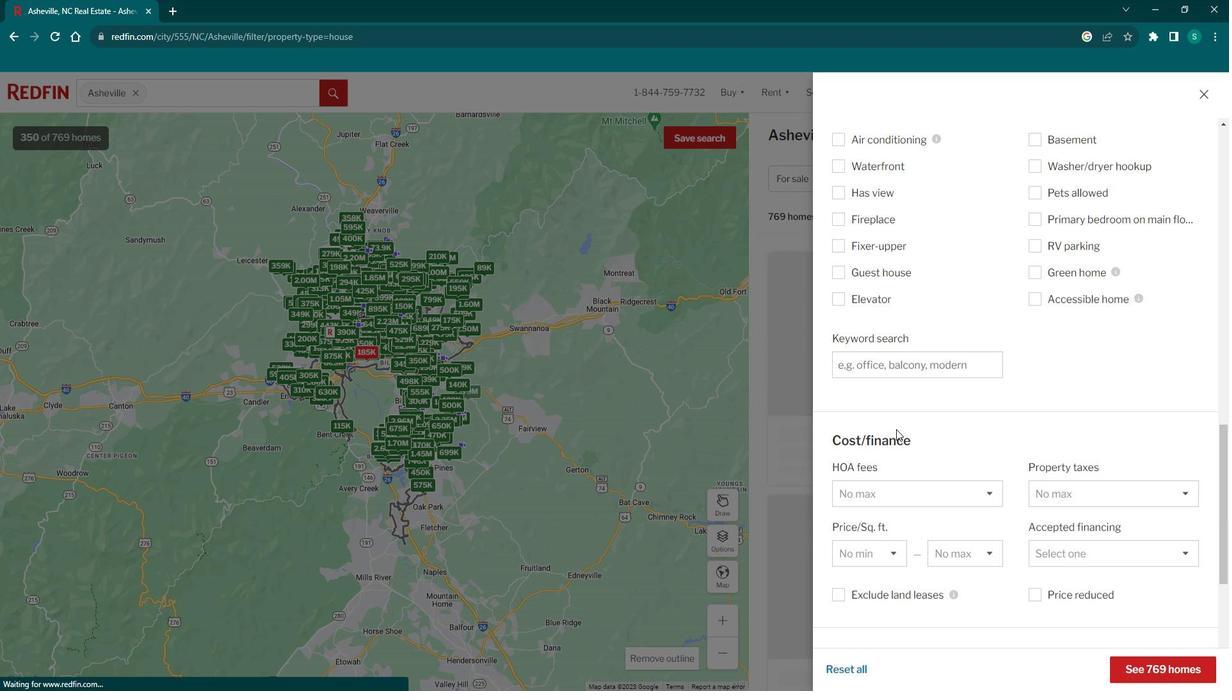 
Action: Mouse scrolled (905, 422) with delta (0, 0)
Screenshot: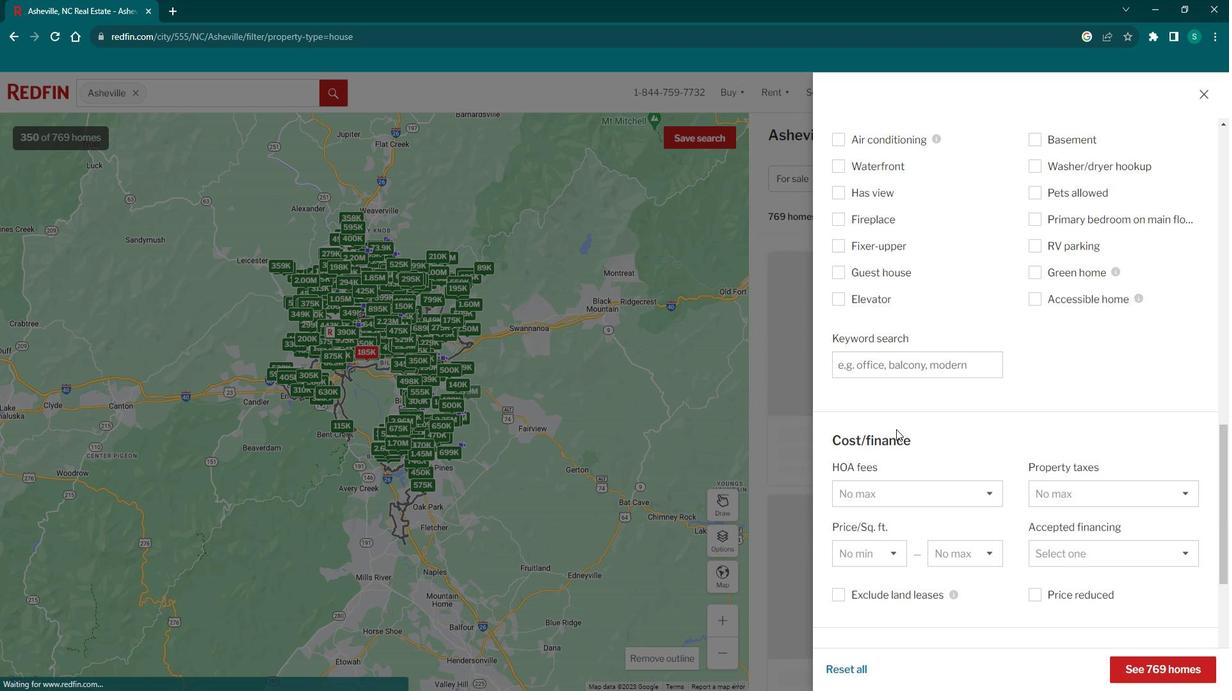 
Action: Mouse scrolled (905, 422) with delta (0, 0)
Screenshot: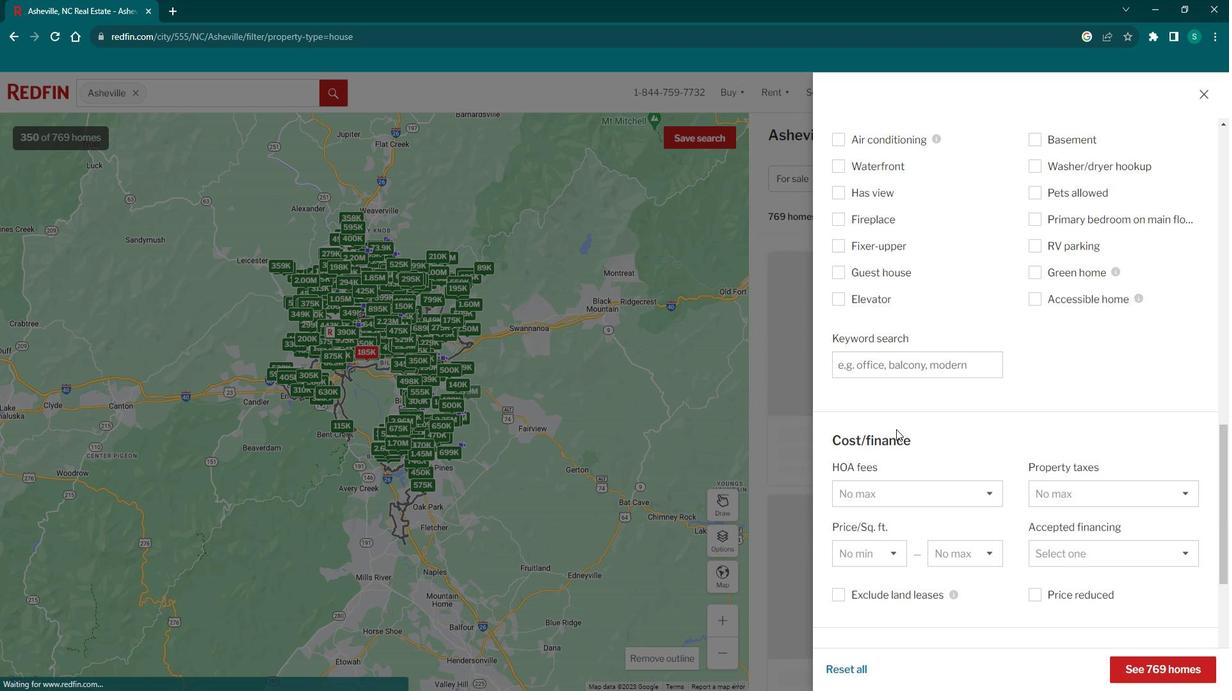 
Action: Mouse scrolled (905, 422) with delta (0, 0)
Screenshot: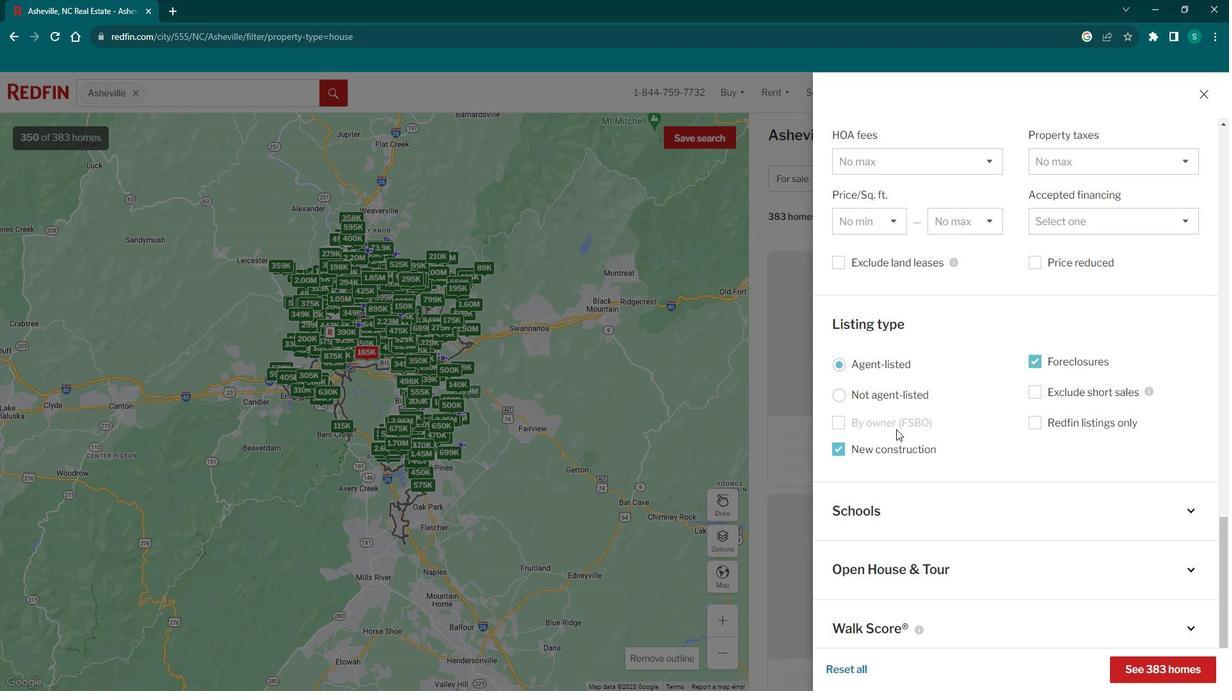 
Action: Mouse scrolled (905, 422) with delta (0, 0)
Screenshot: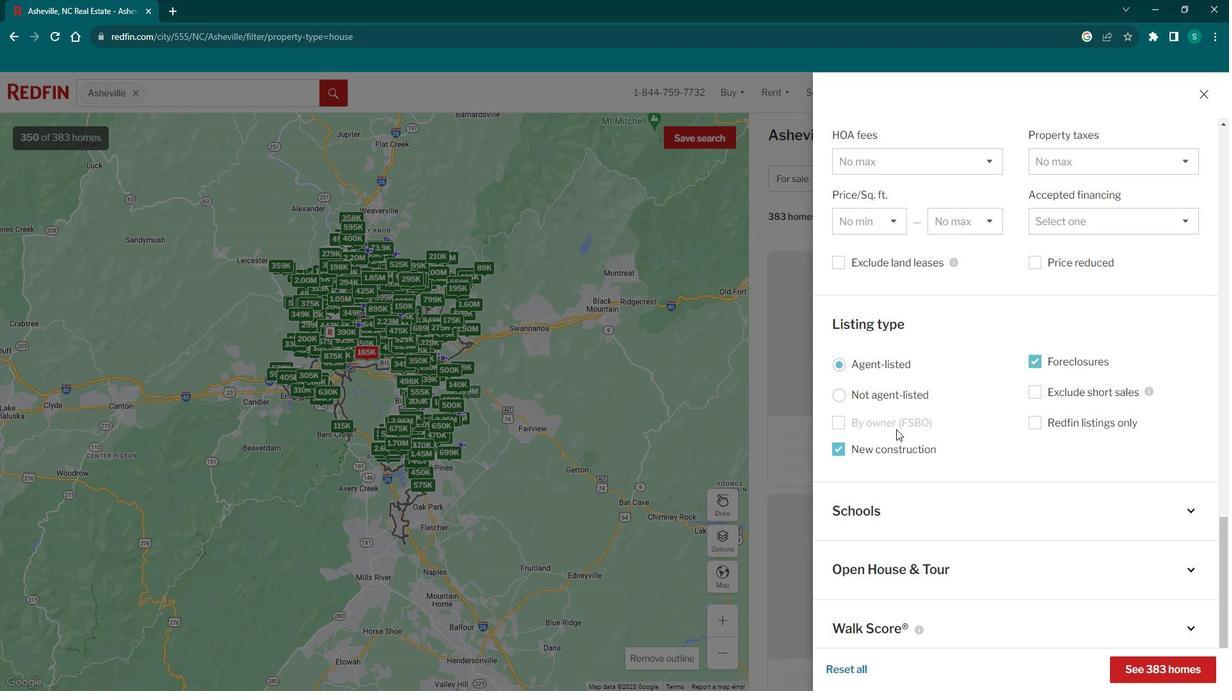 
Action: Mouse moved to (896, 283)
Screenshot: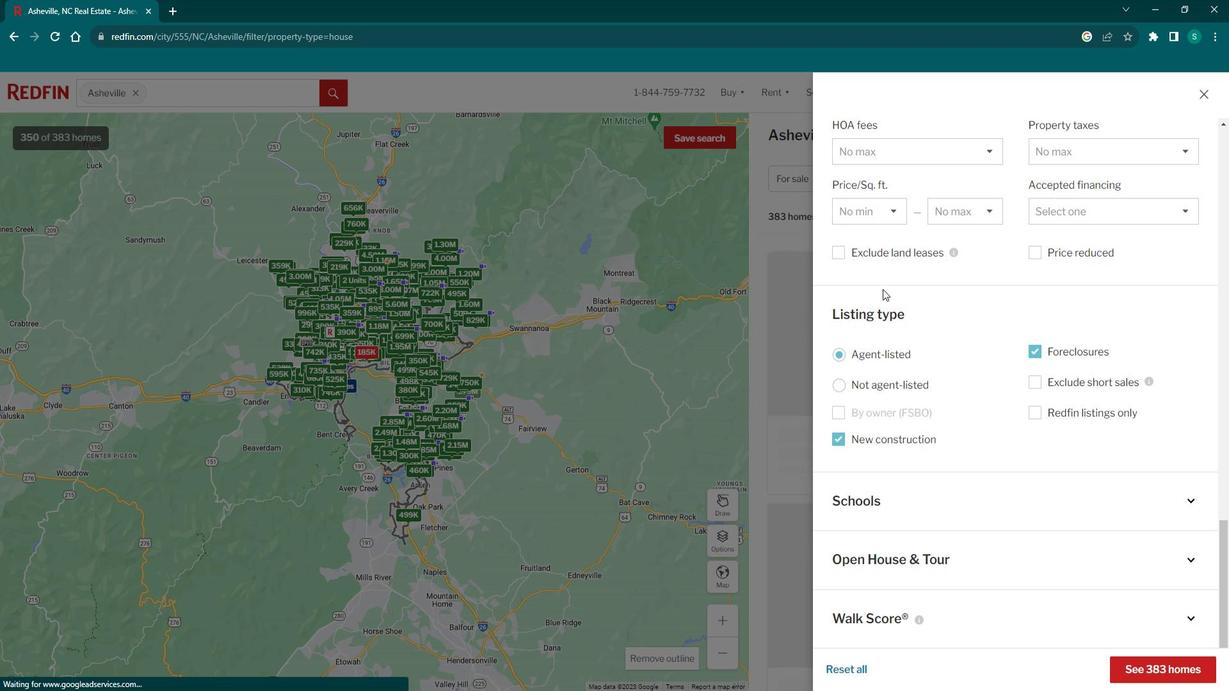 
Action: Mouse scrolled (896, 284) with delta (0, 0)
Screenshot: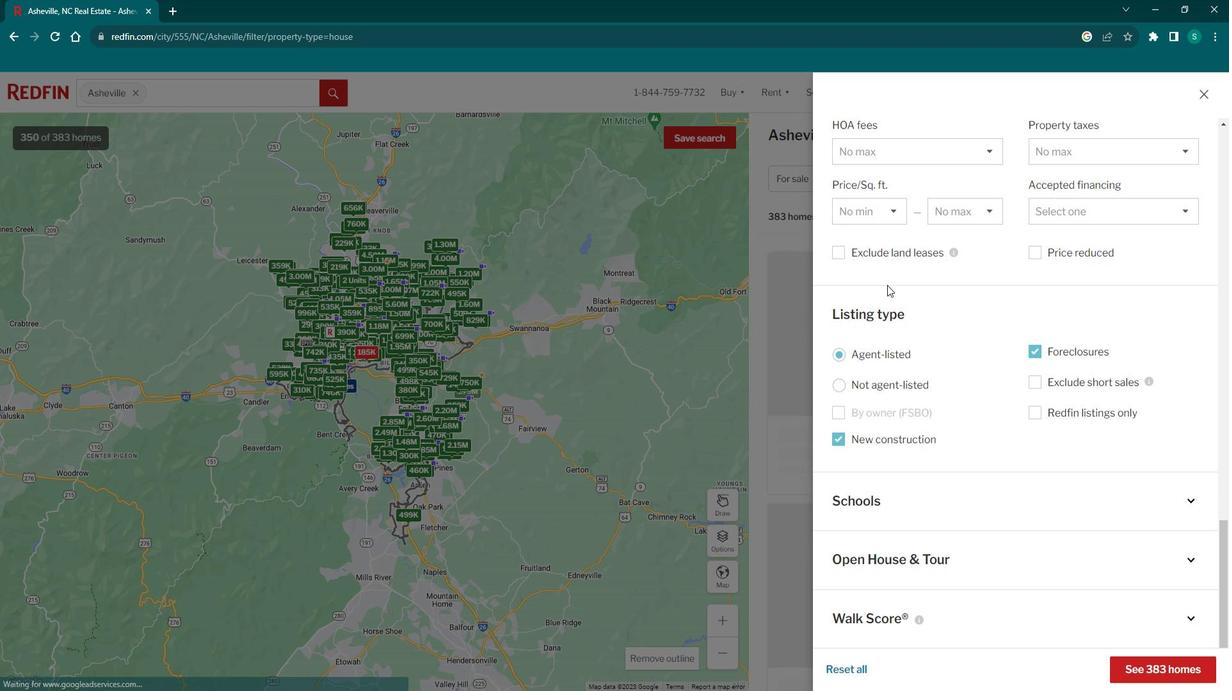 
Action: Mouse moved to (892, 283)
Screenshot: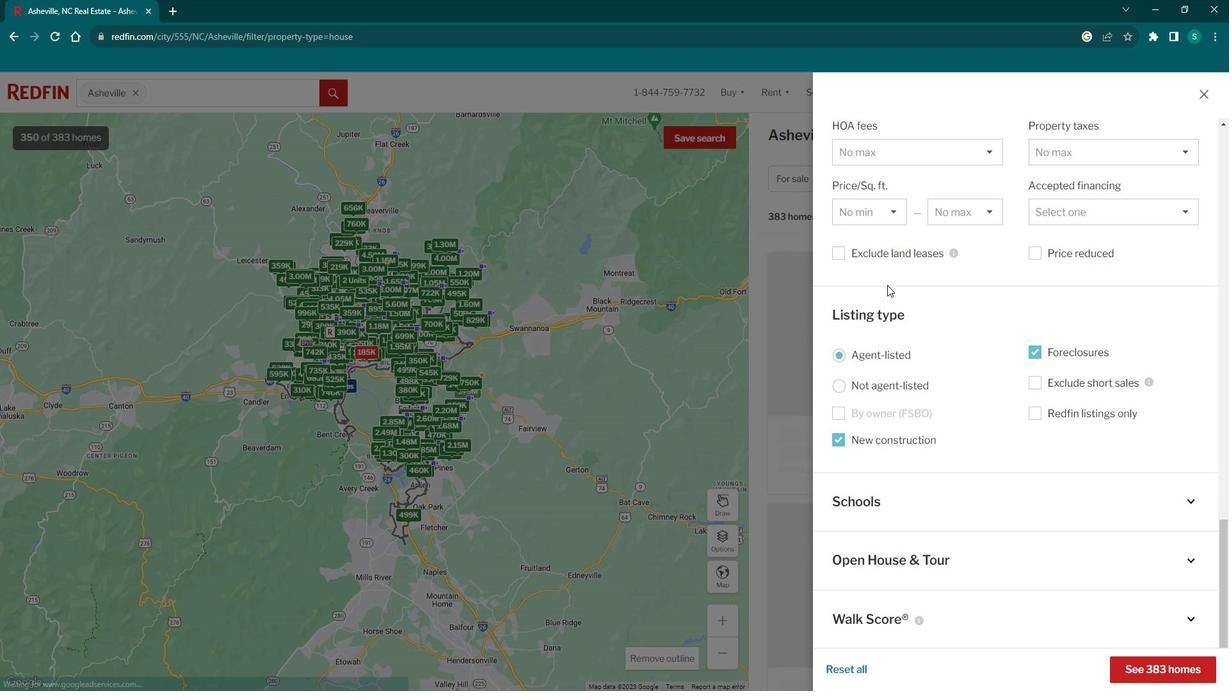 
Action: Mouse scrolled (892, 284) with delta (0, 0)
Screenshot: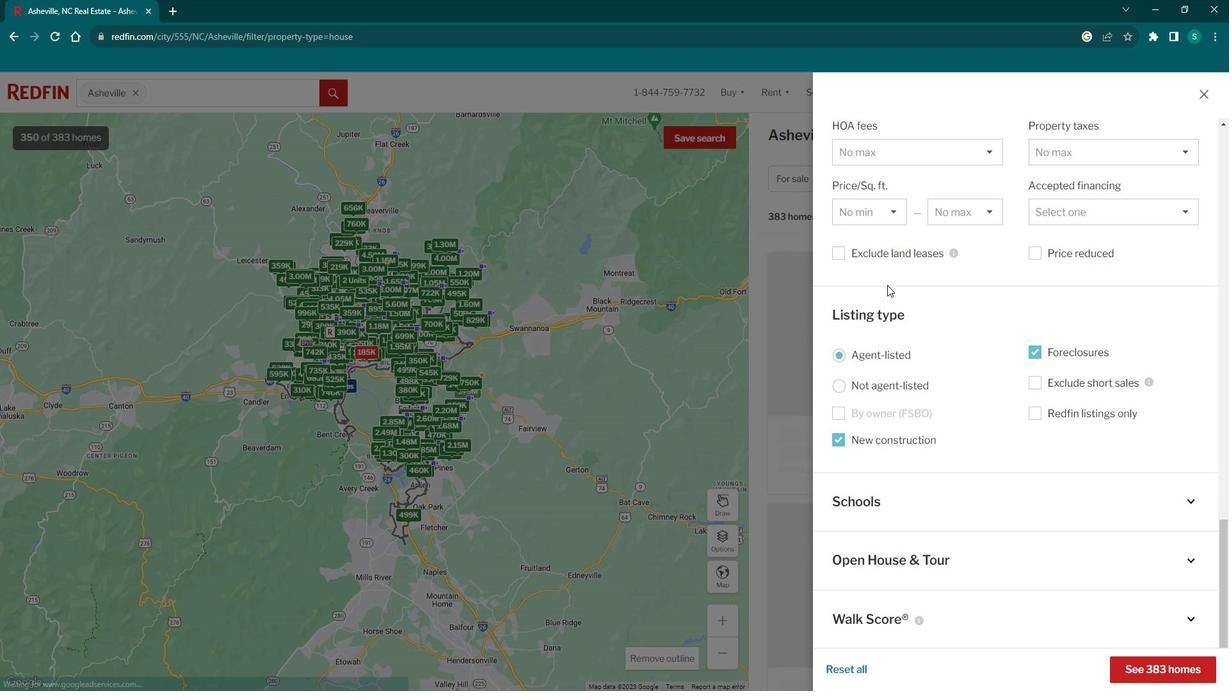 
Action: Mouse moved to (884, 286)
Screenshot: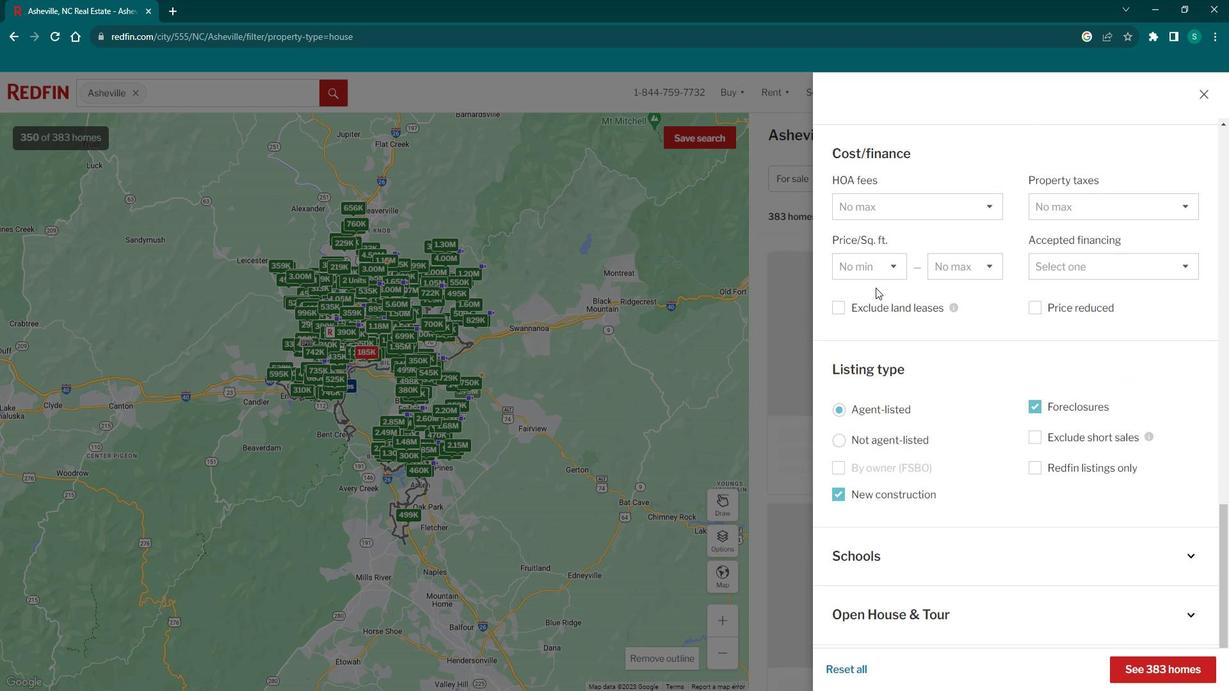 
Action: Mouse scrolled (884, 286) with delta (0, 0)
Screenshot: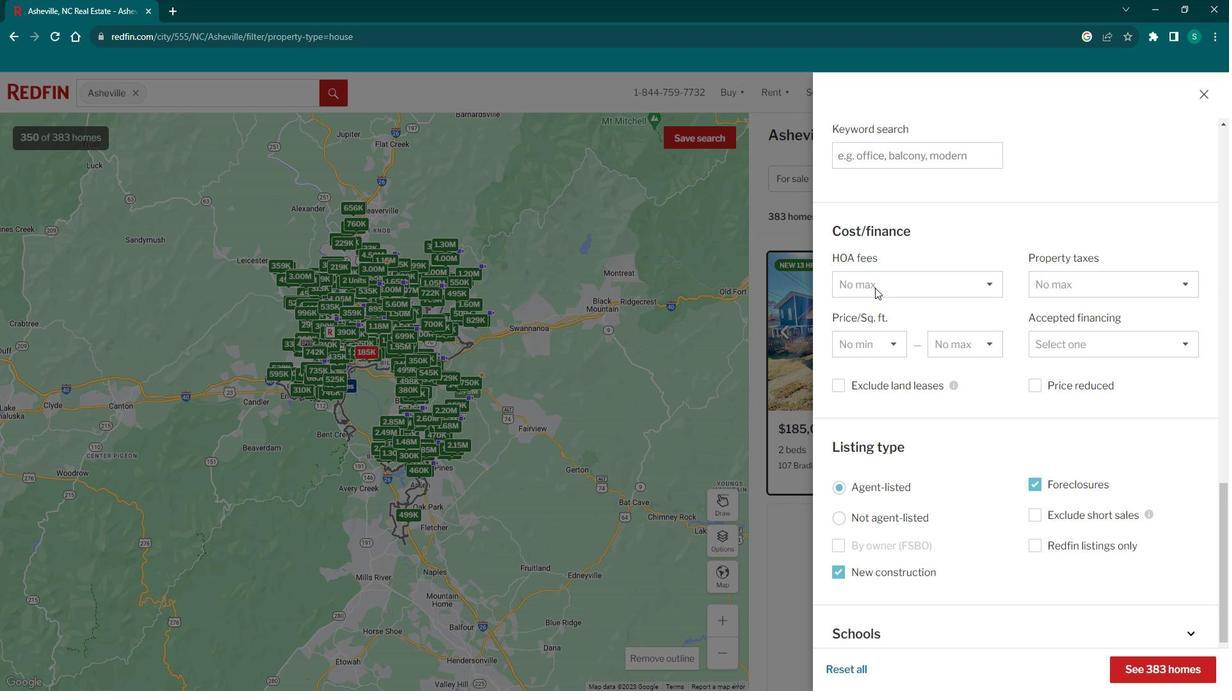 
Action: Mouse scrolled (884, 286) with delta (0, 0)
Screenshot: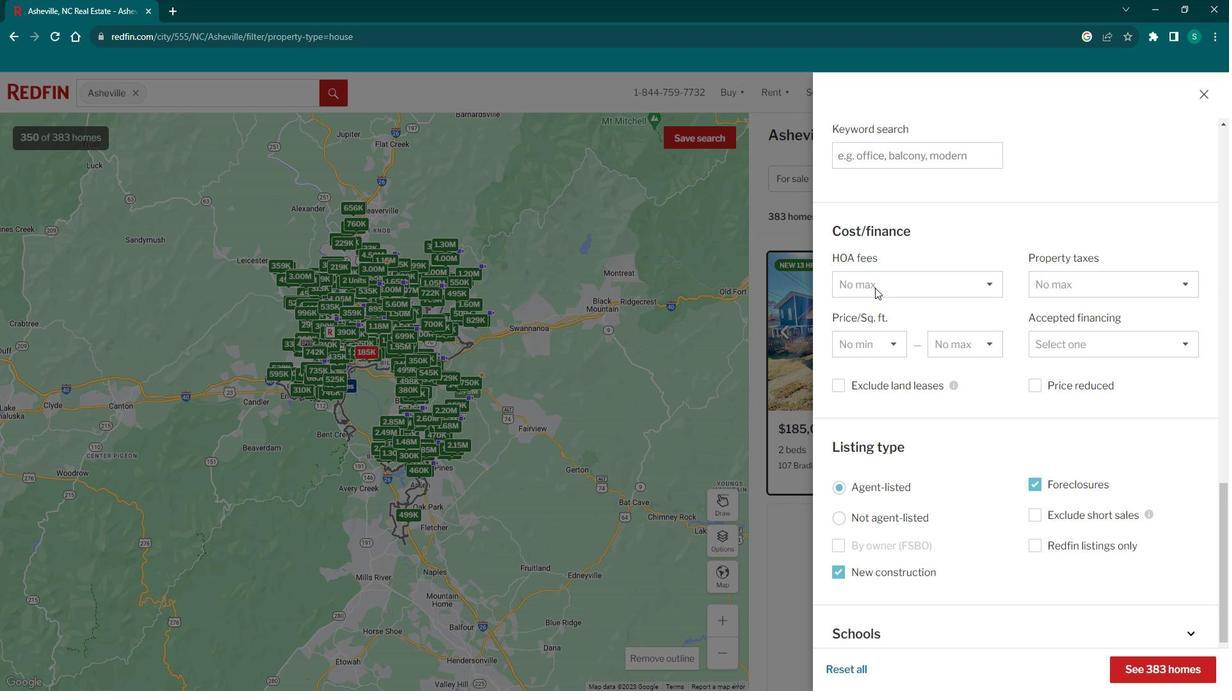 
Action: Mouse moved to (884, 285)
Screenshot: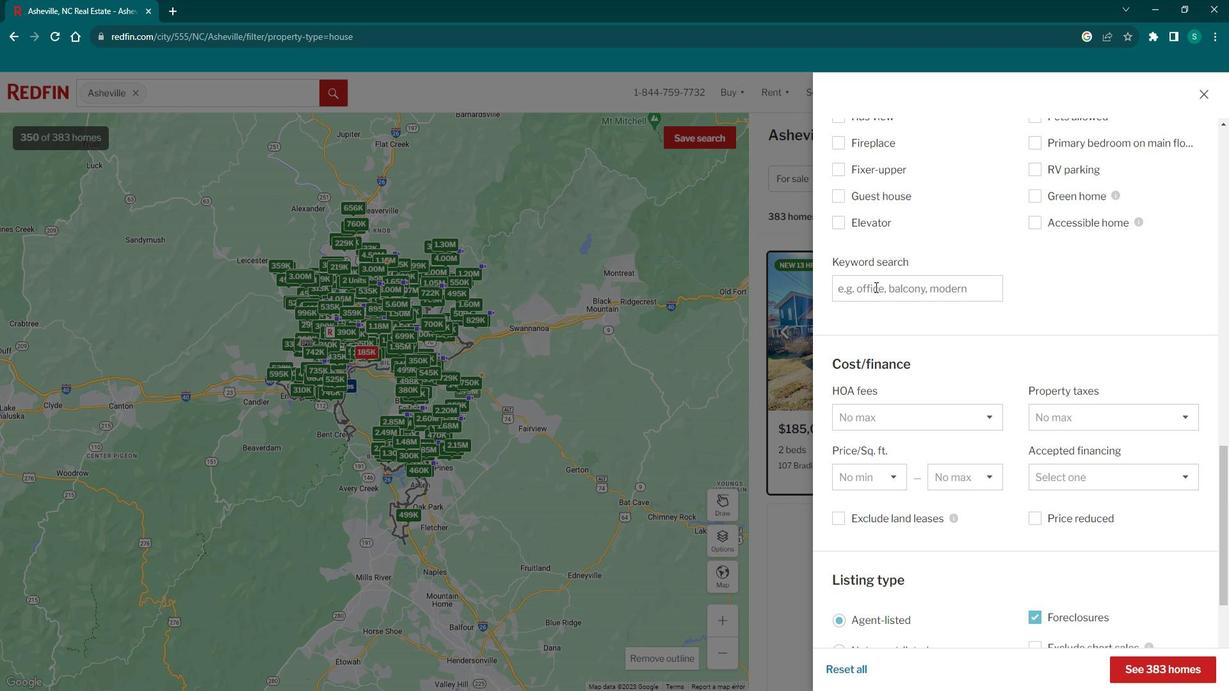 
Action: Mouse pressed left at (884, 285)
Screenshot: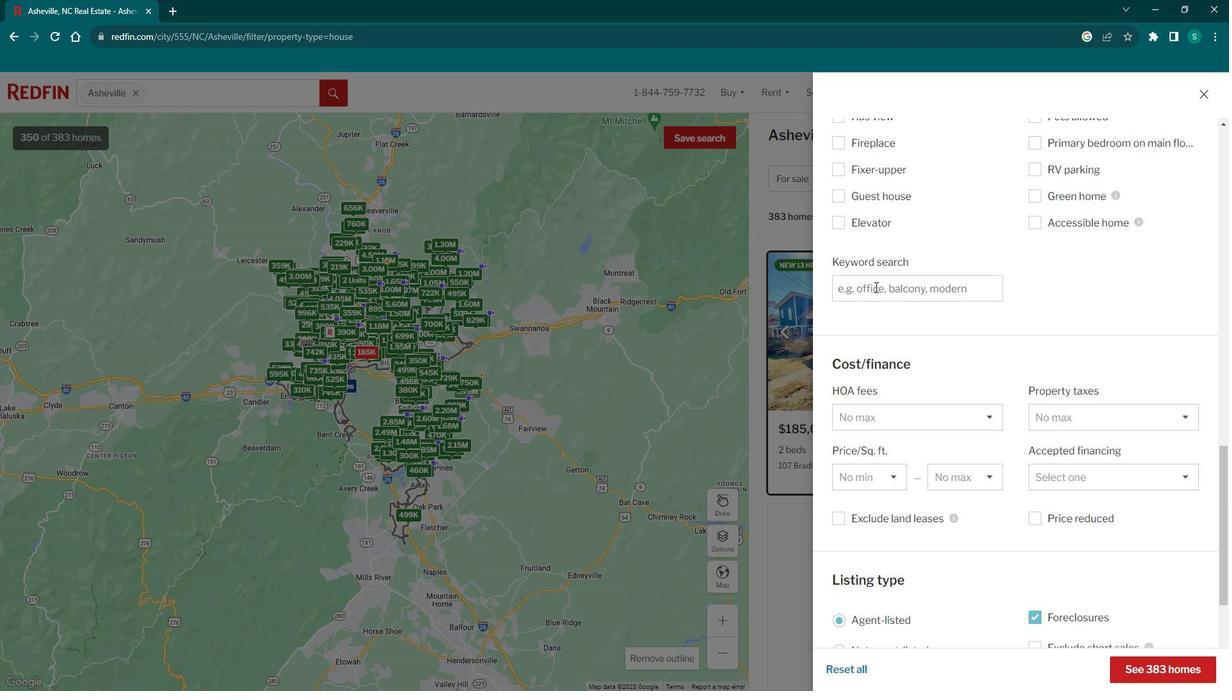 
Action: Key pressed <Key.caps_lock>H<Key.caps_lock>iking<Key.space><Key.caps_lock>T<Key.caps_lock>rails
Screenshot: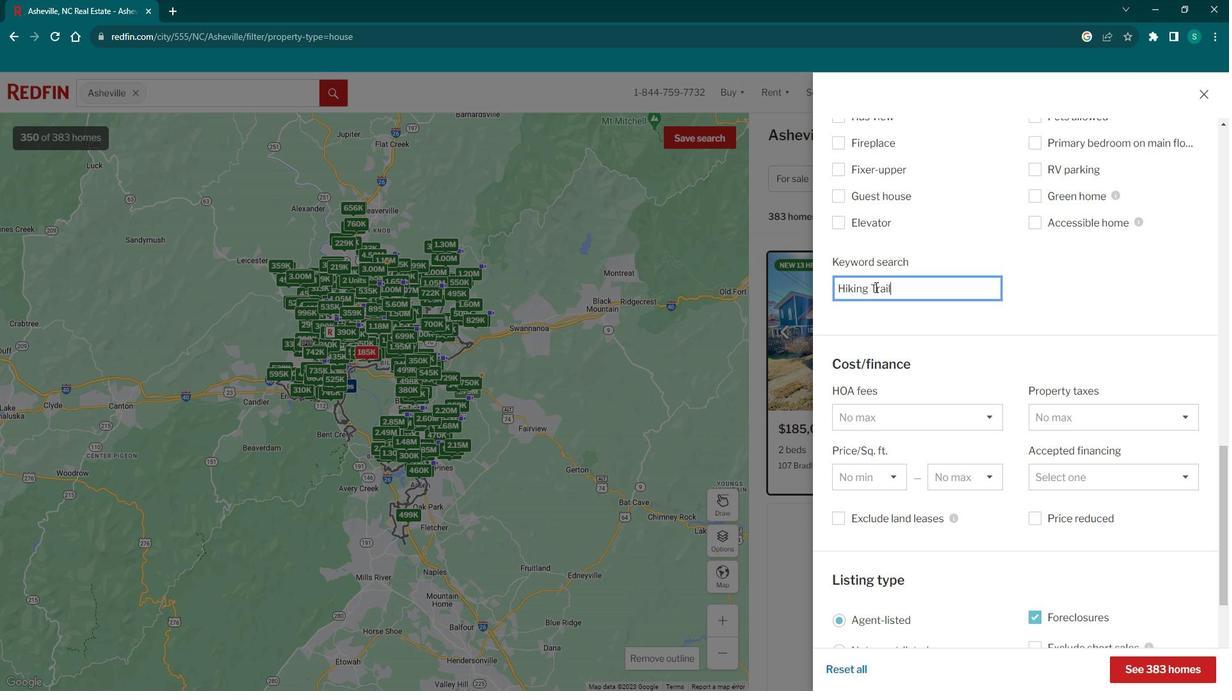 
Action: Mouse moved to (1144, 652)
Screenshot: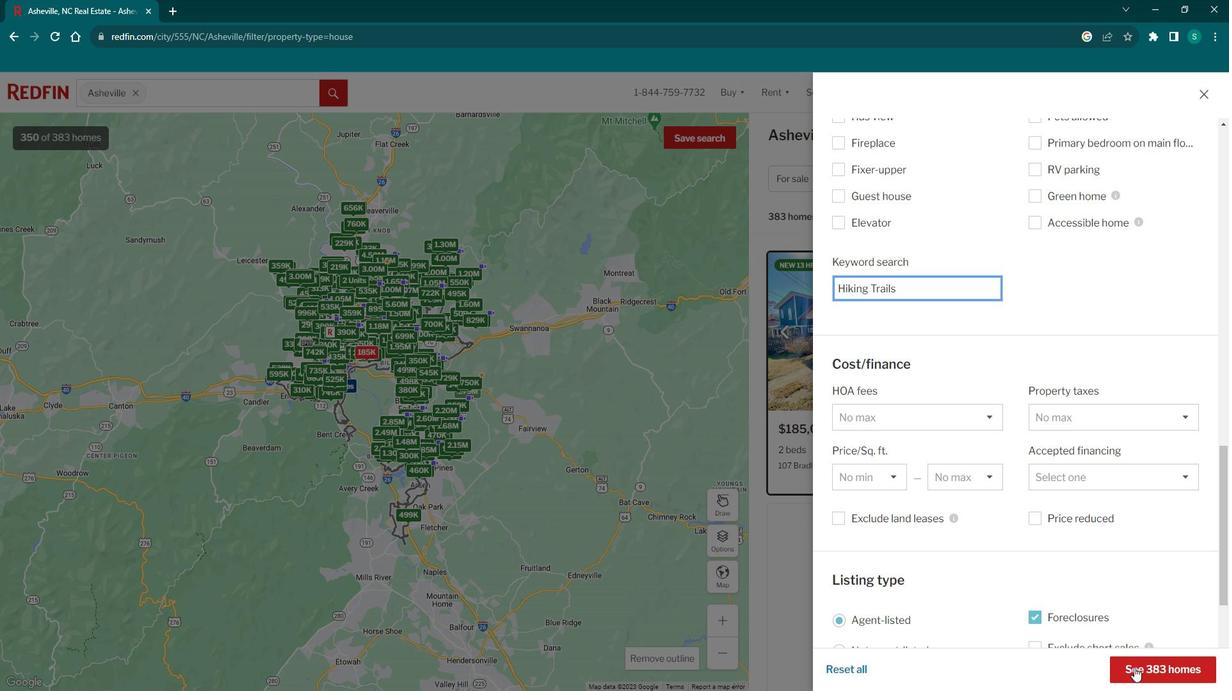 
Action: Mouse pressed left at (1144, 652)
Screenshot: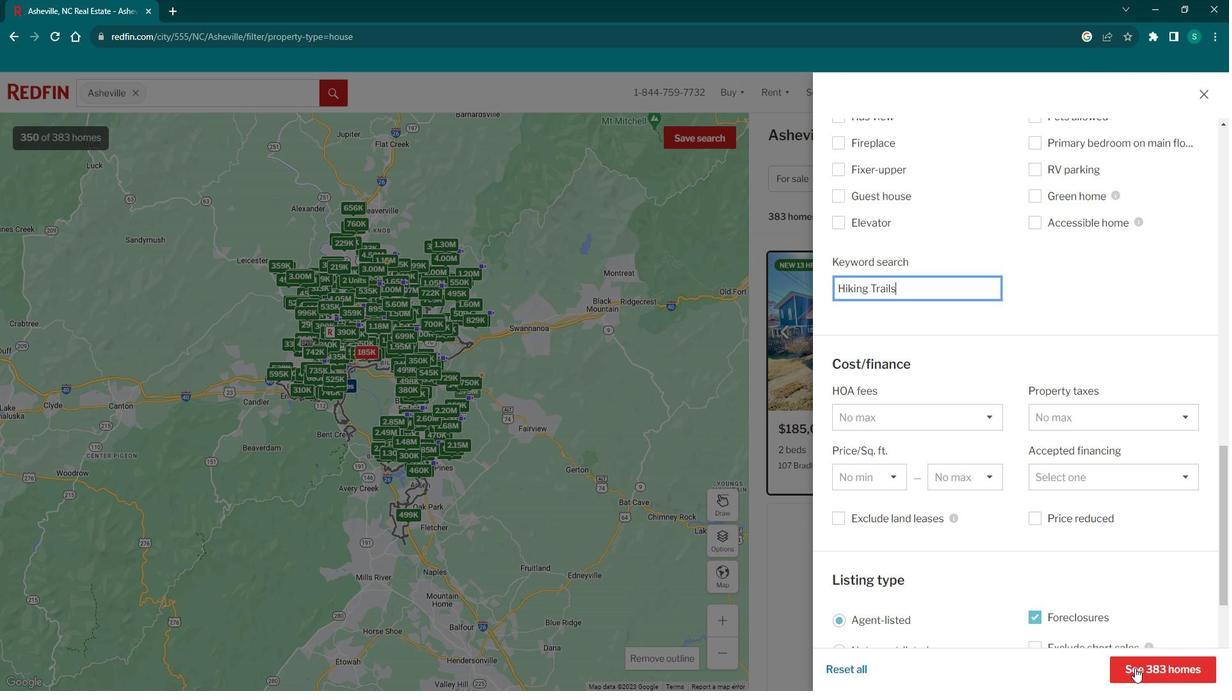 
Action: Mouse moved to (861, 388)
Screenshot: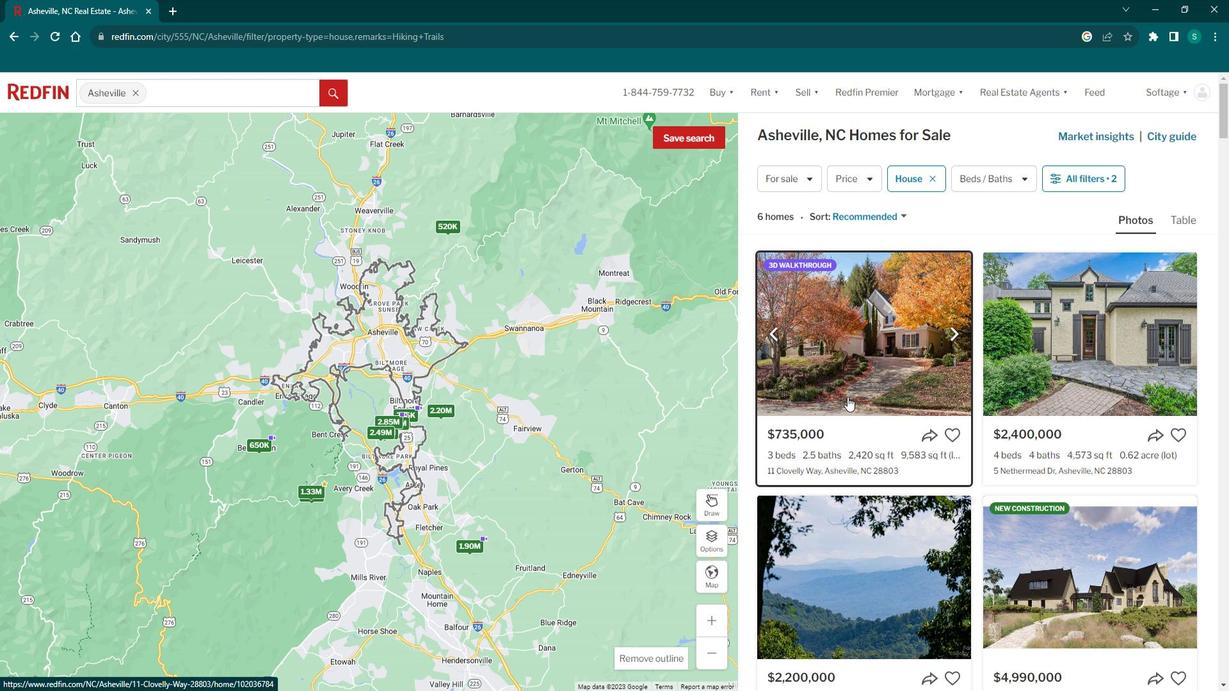 
Action: Mouse pressed left at (861, 388)
Screenshot: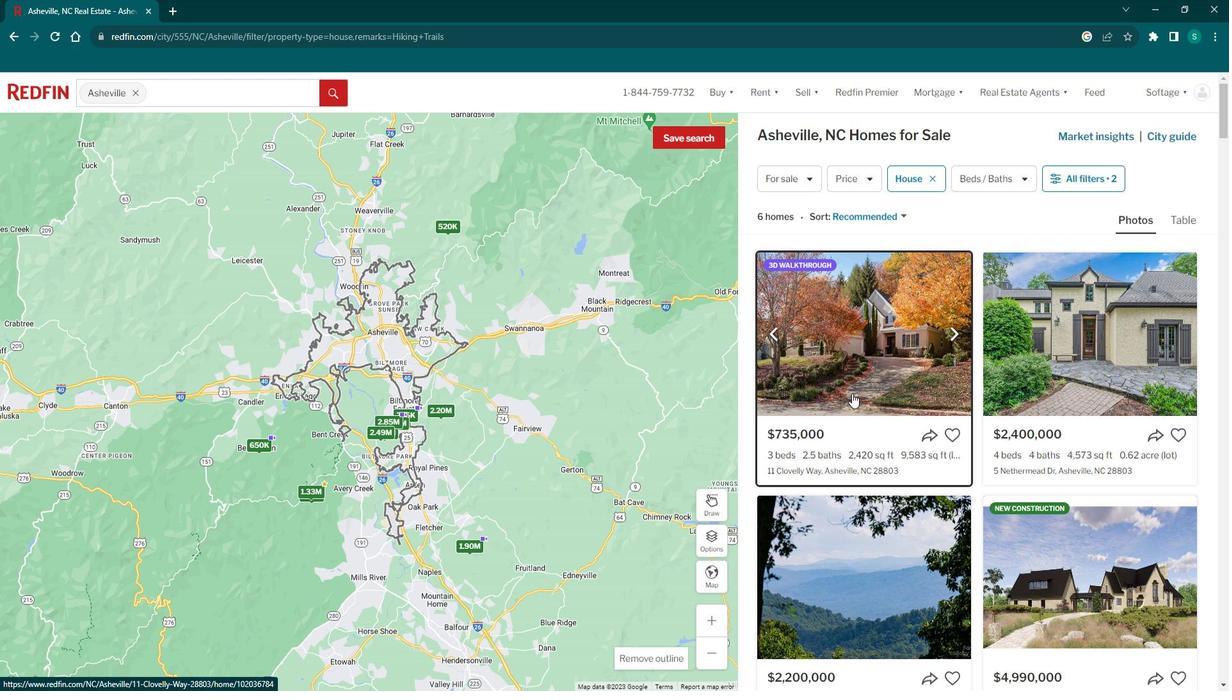 
Action: Mouse moved to (453, 452)
Screenshot: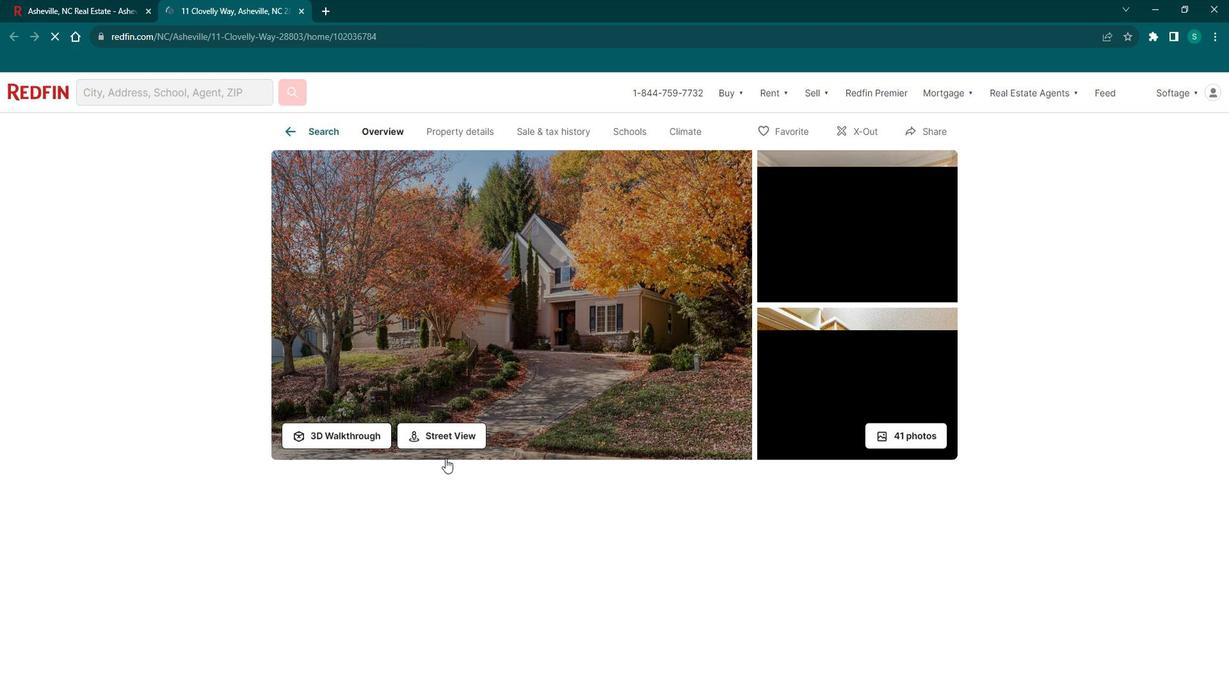 
Action: Mouse scrolled (453, 451) with delta (0, 0)
Screenshot: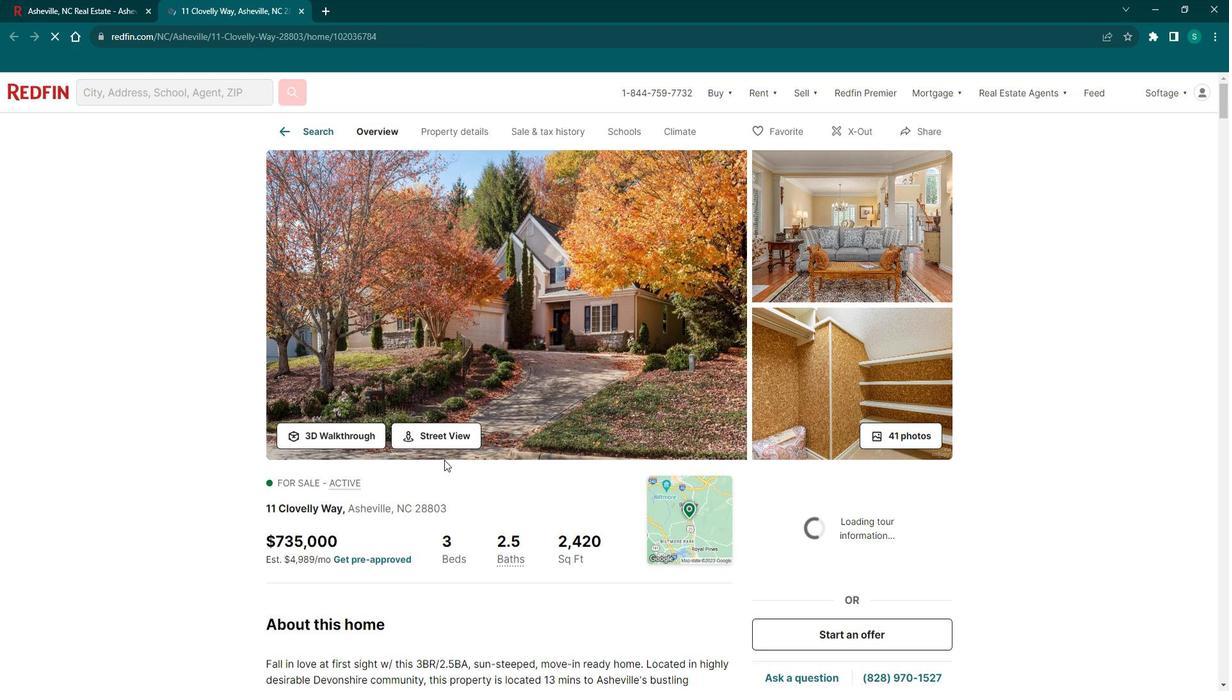 
Action: Mouse scrolled (453, 451) with delta (0, 0)
Screenshot: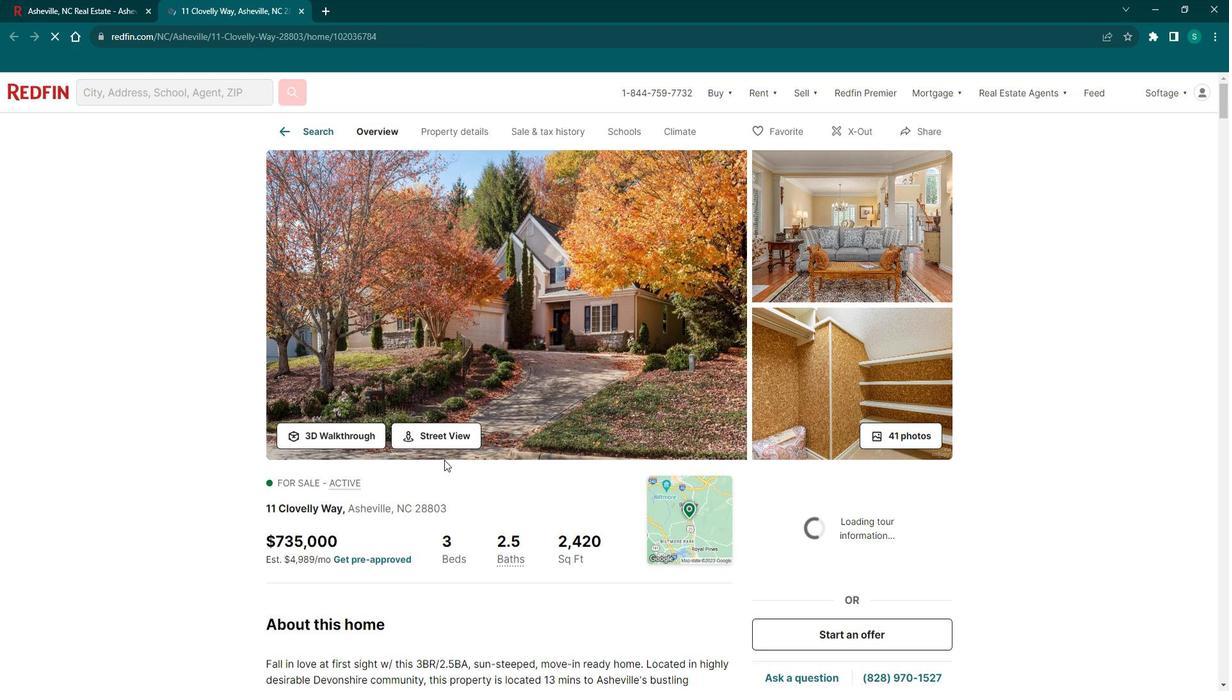 
Action: Mouse scrolled (453, 451) with delta (0, 0)
Screenshot: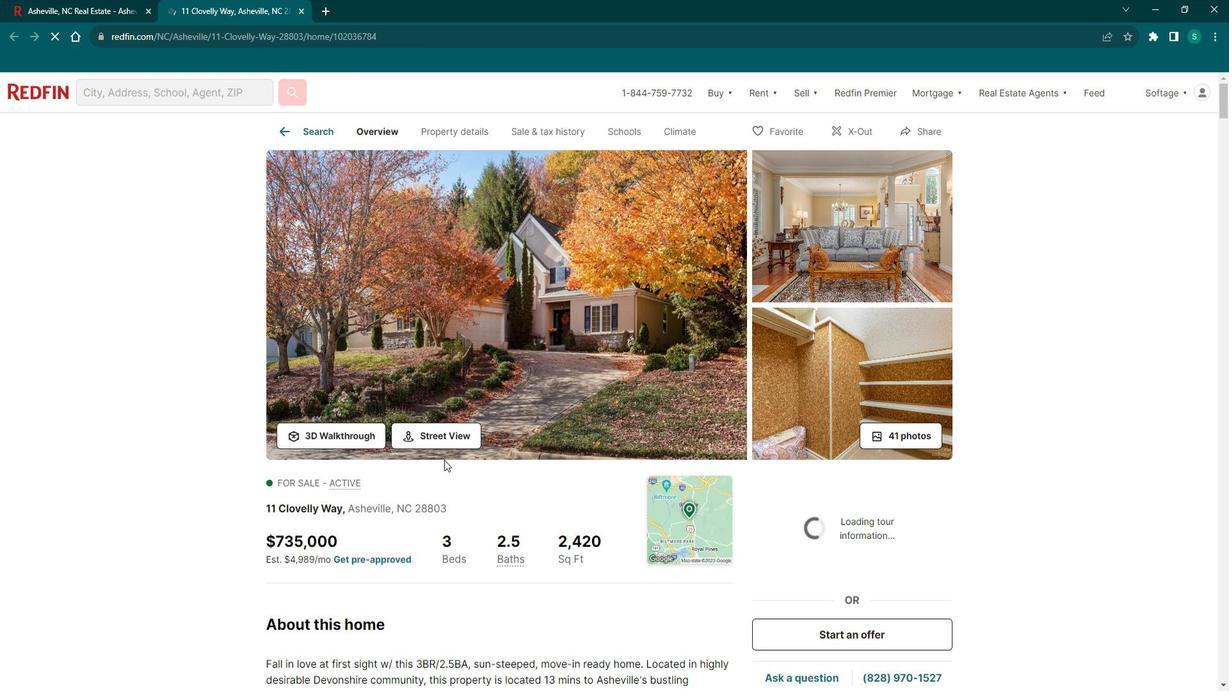 
Action: Mouse scrolled (453, 451) with delta (0, 0)
Screenshot: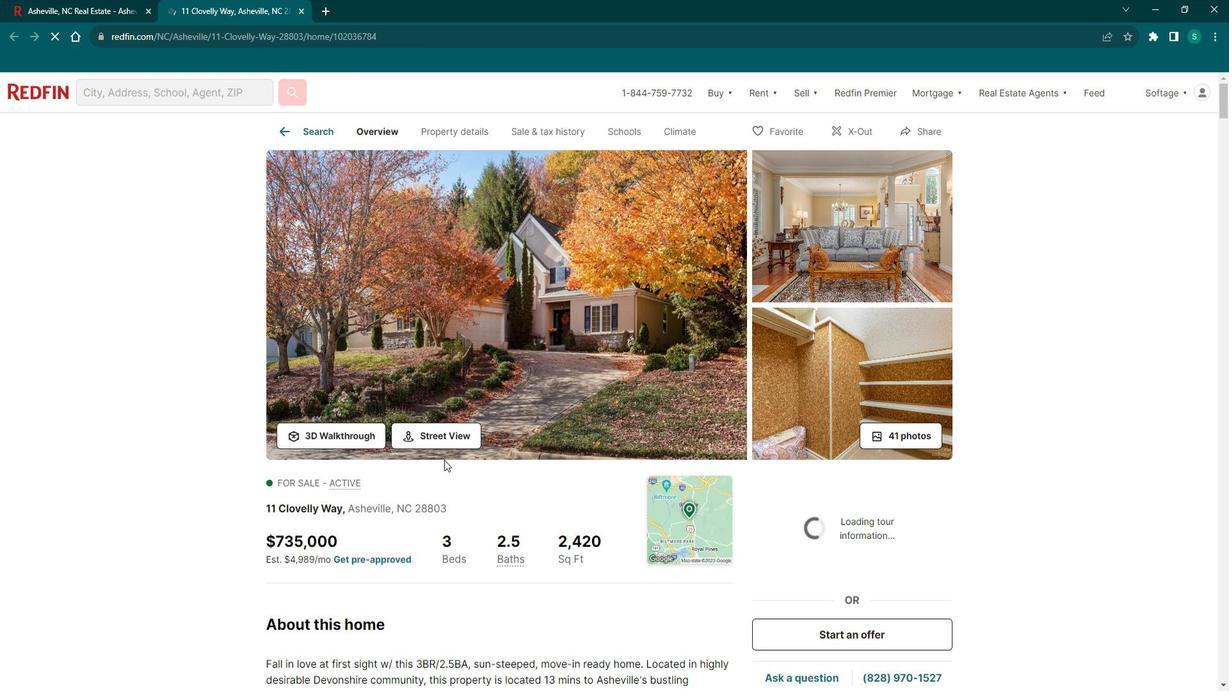 
Action: Mouse scrolled (453, 451) with delta (0, 0)
Screenshot: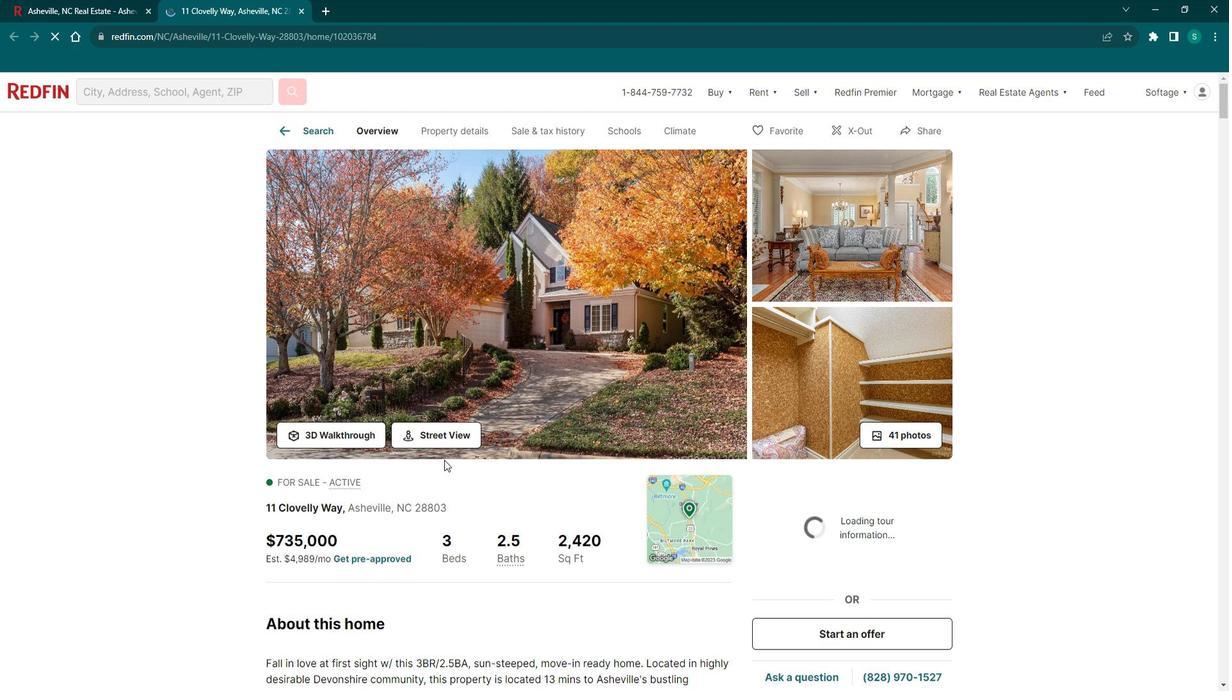 
Action: Mouse moved to (332, 382)
Screenshot: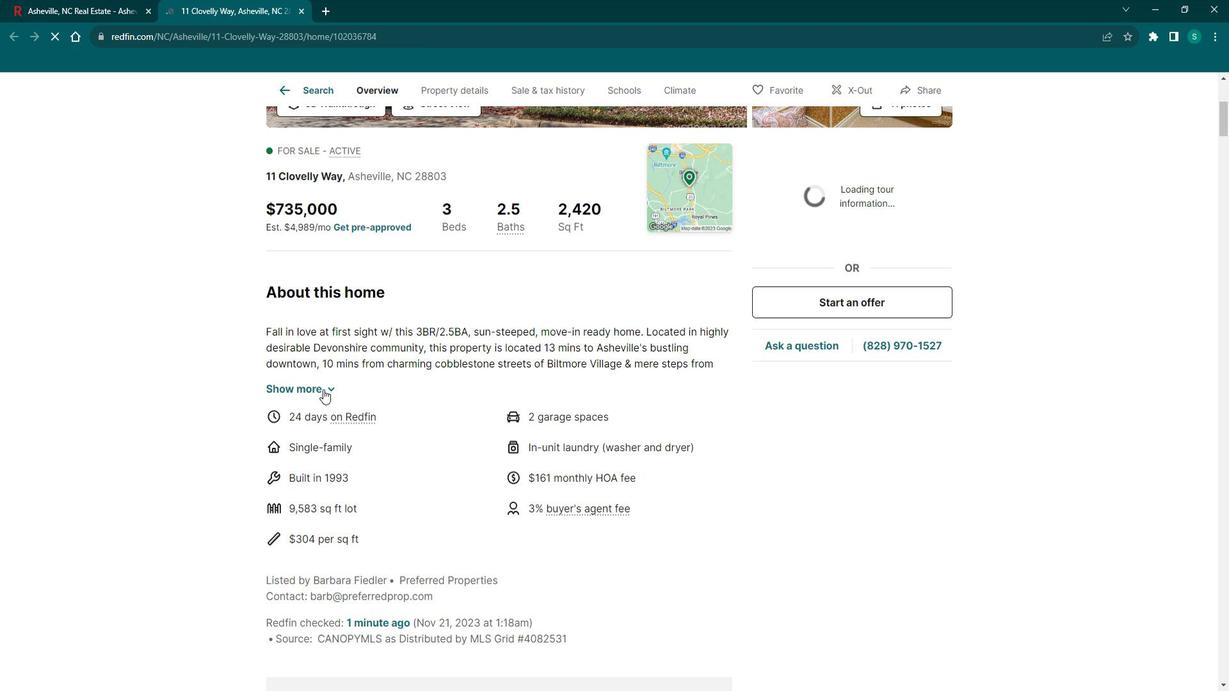 
Action: Mouse pressed left at (332, 382)
Screenshot: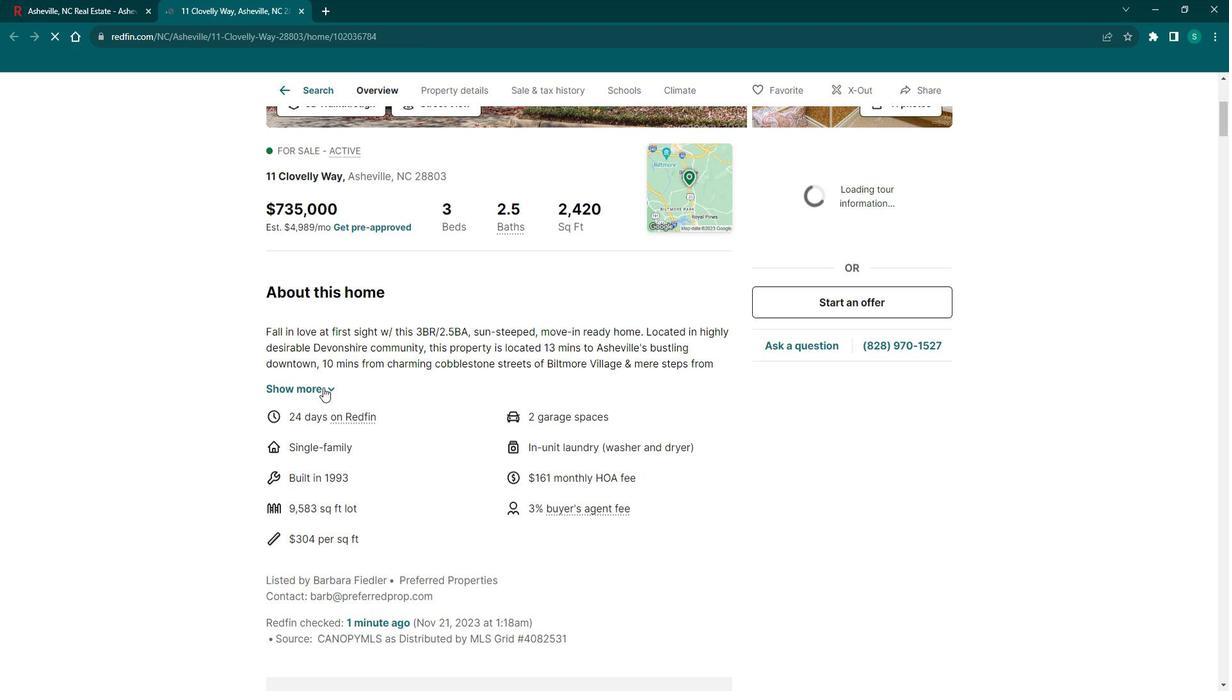 
Action: Mouse moved to (333, 382)
Screenshot: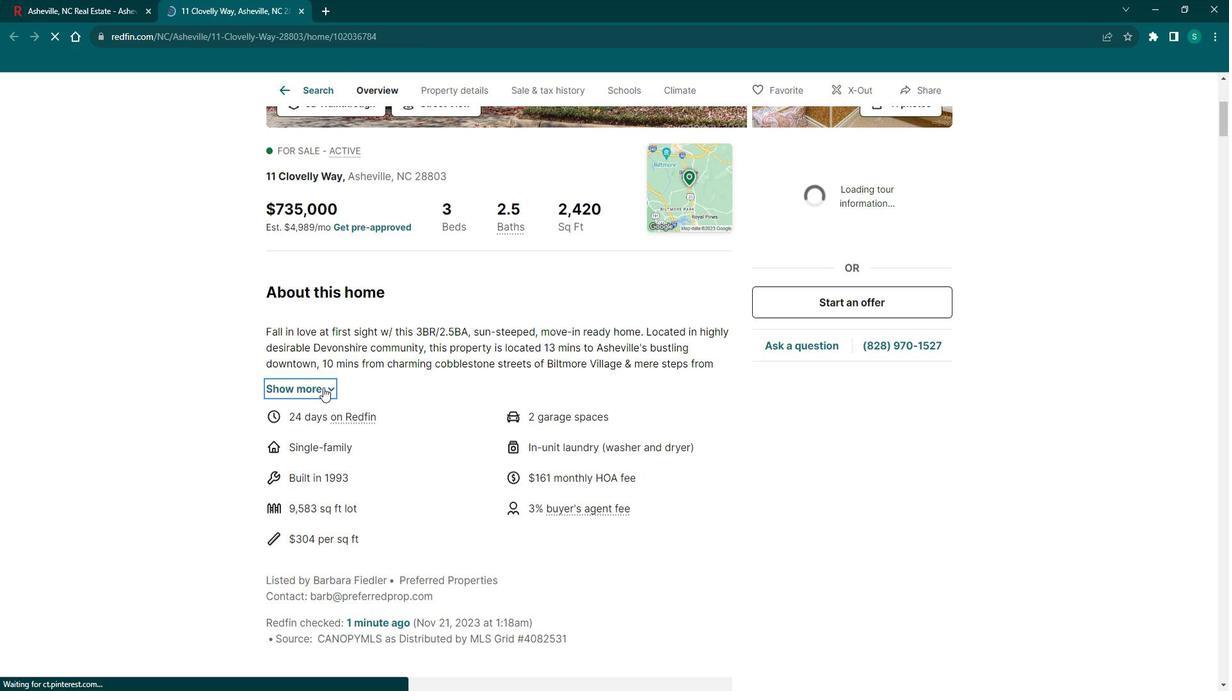 
Action: Mouse pressed left at (333, 382)
Screenshot: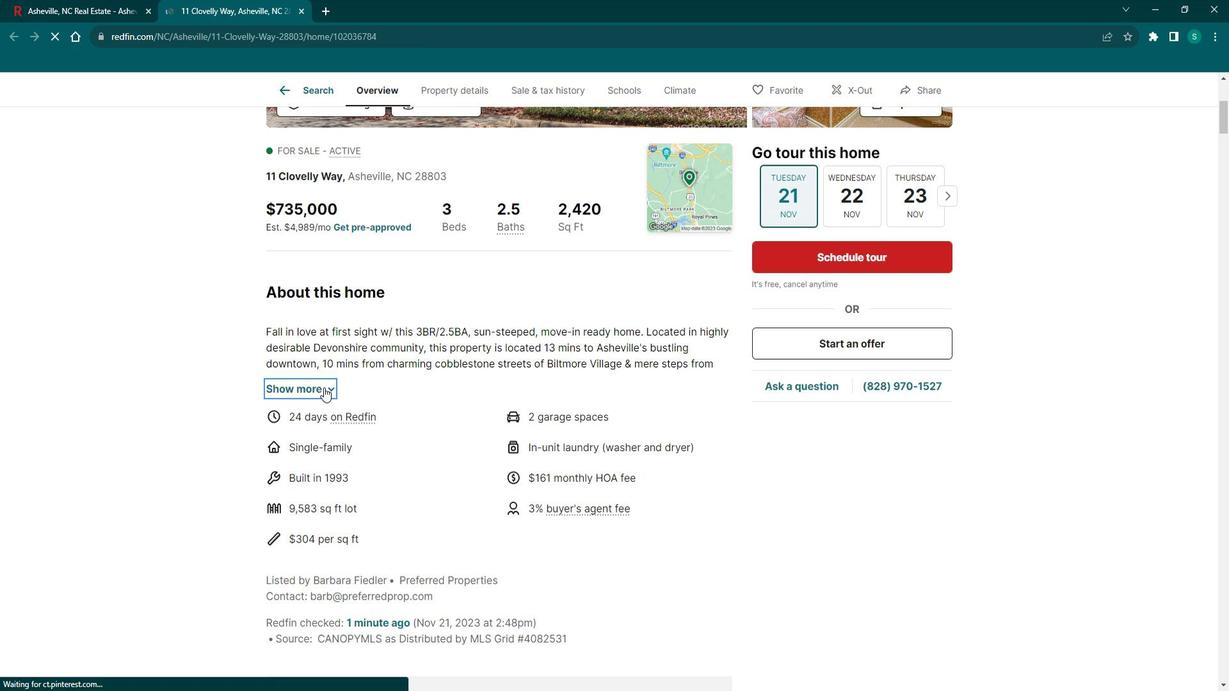 
Action: Mouse moved to (358, 393)
Screenshot: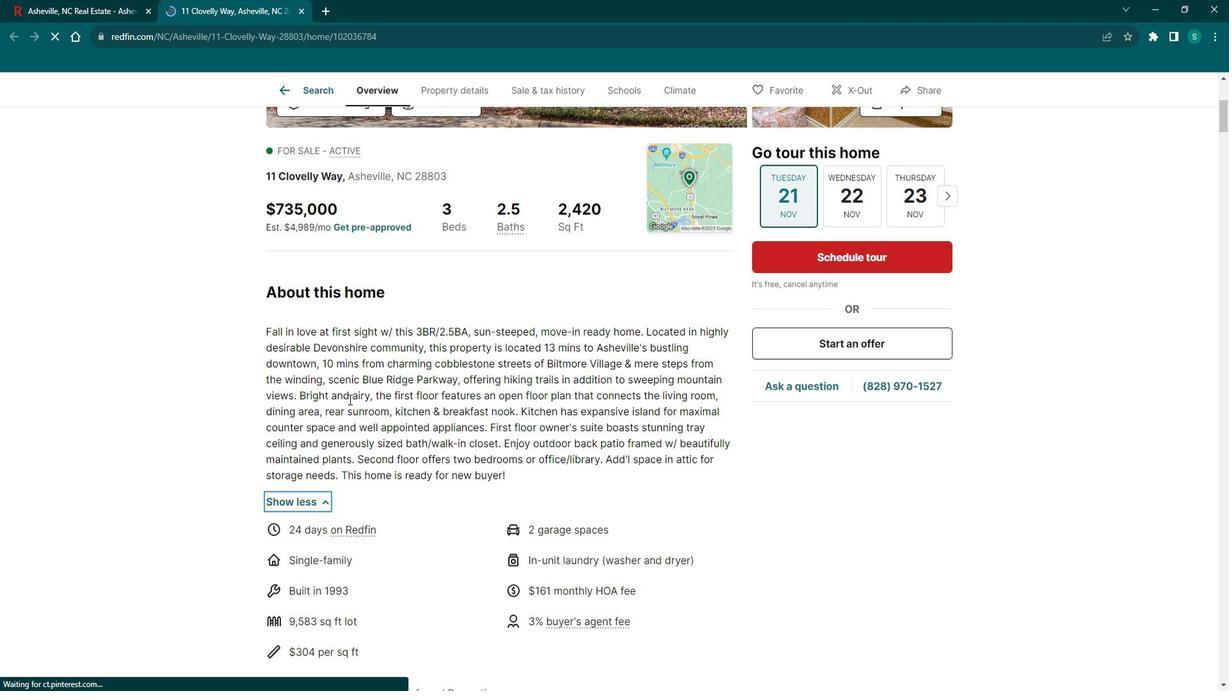 
Action: Mouse scrolled (358, 393) with delta (0, 0)
Screenshot: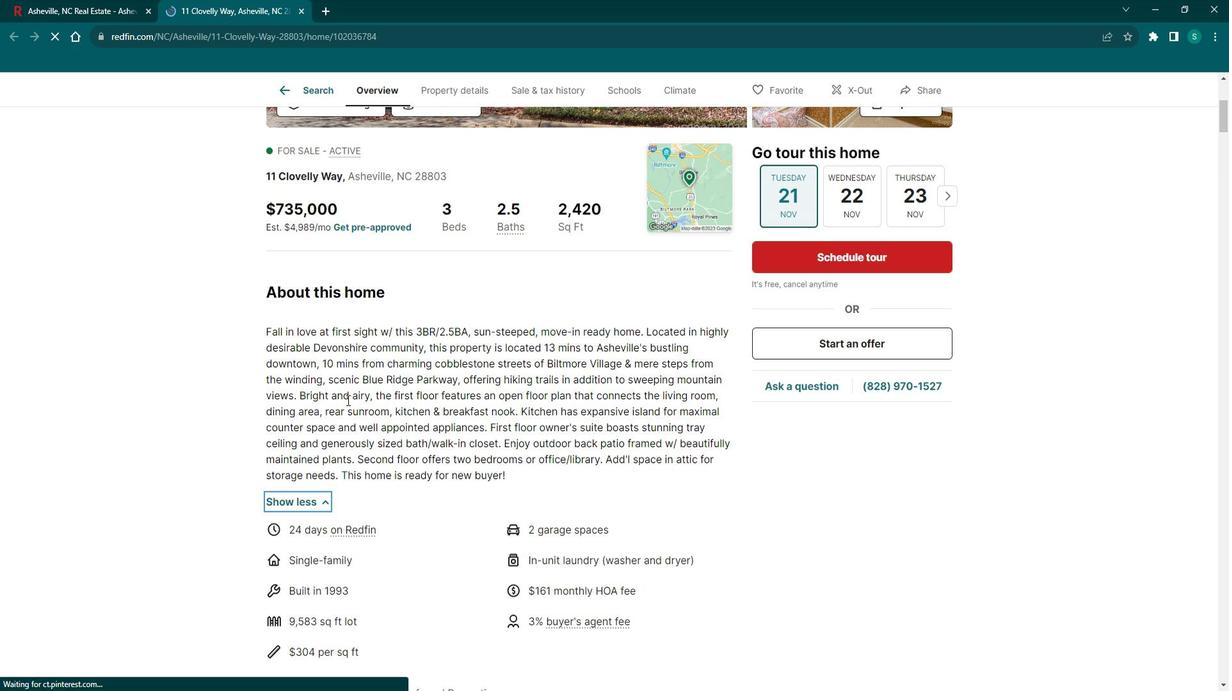 
Action: Mouse moved to (356, 394)
Screenshot: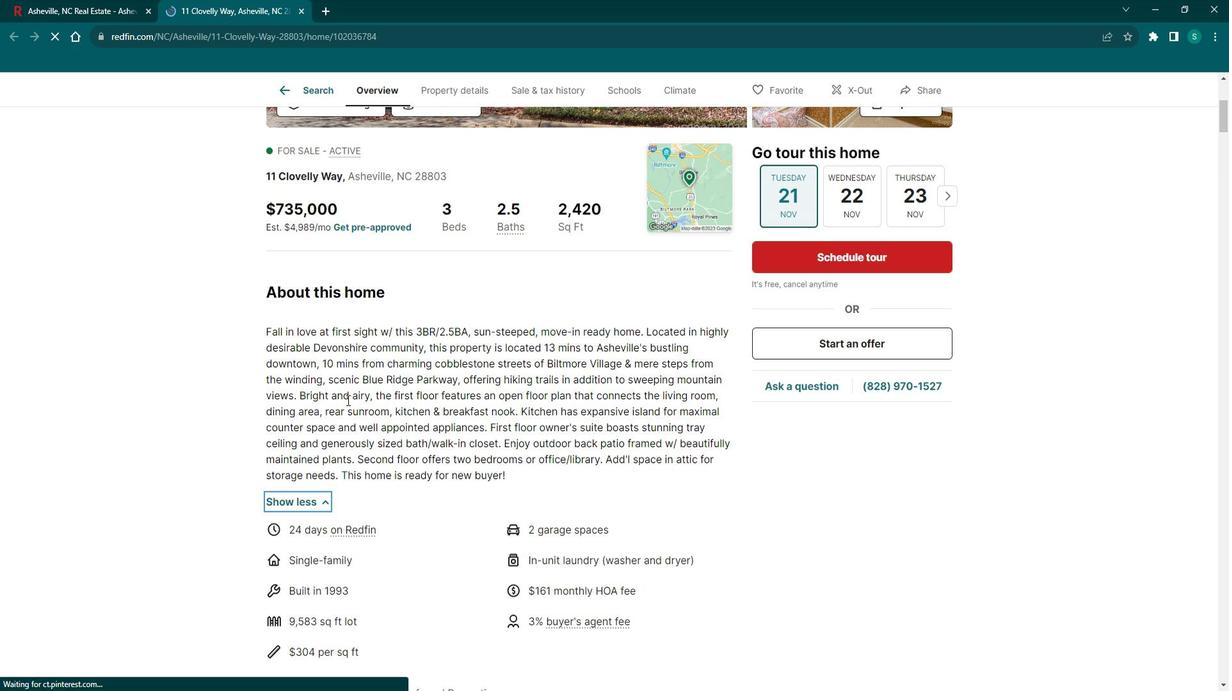 
Action: Mouse scrolled (356, 393) with delta (0, 0)
Screenshot: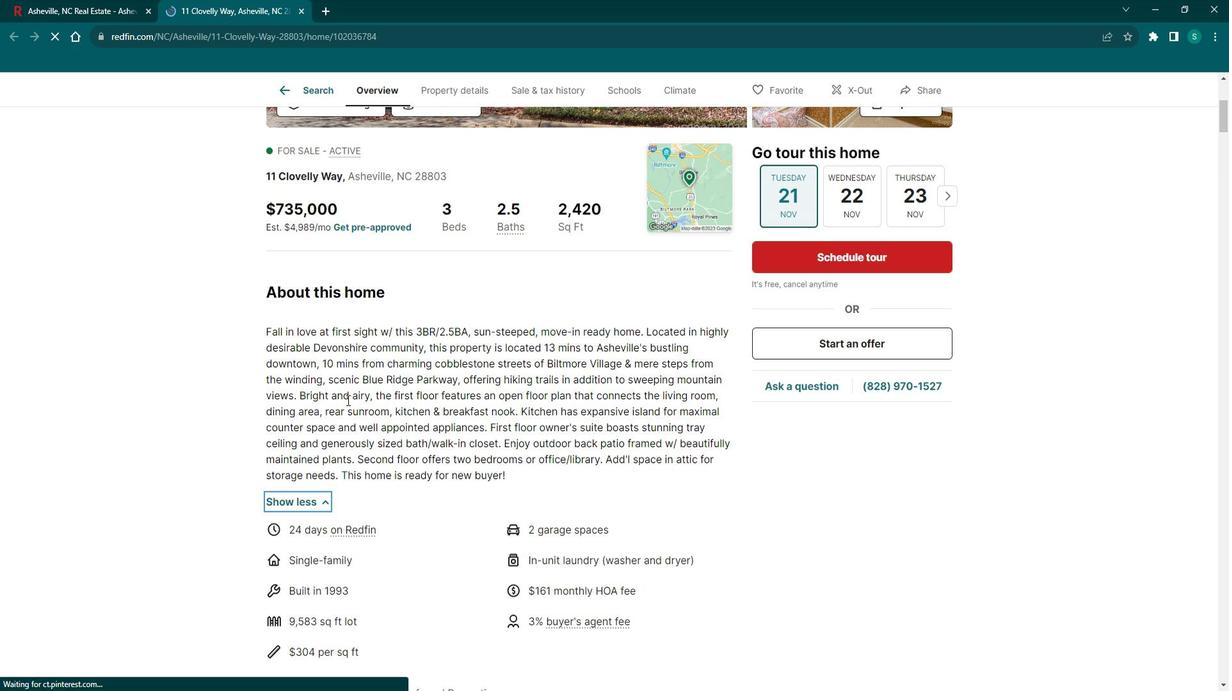 
Action: Mouse moved to (355, 394)
Screenshot: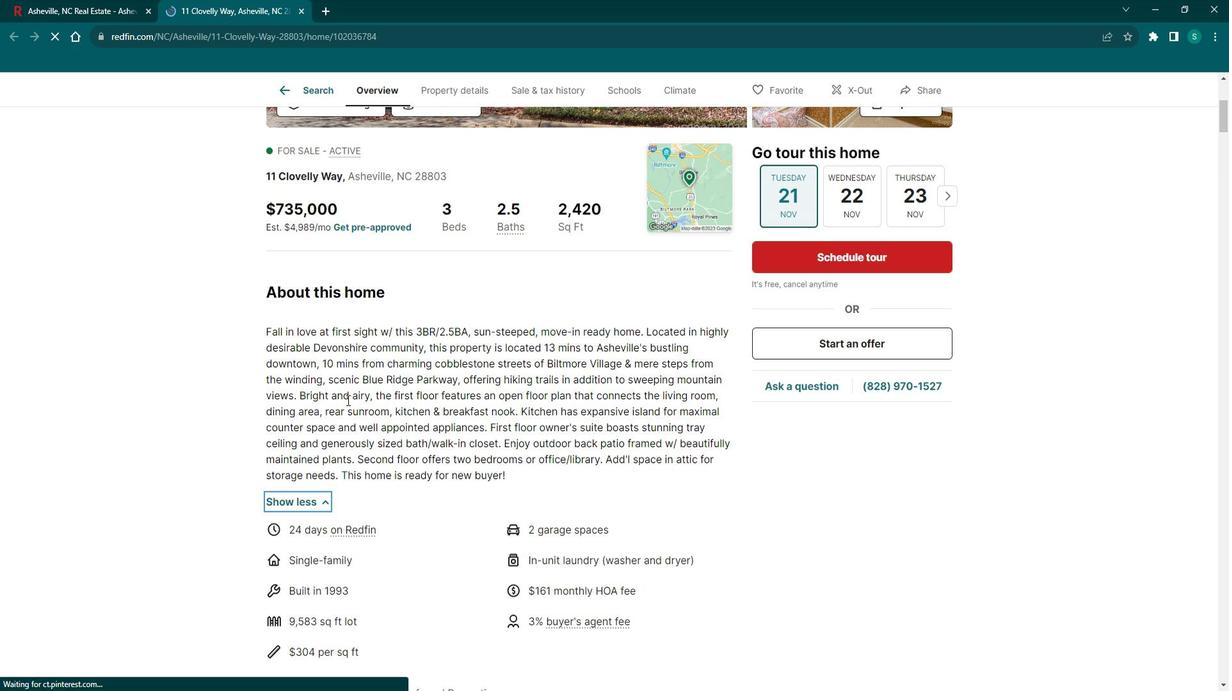 
Action: Mouse scrolled (355, 393) with delta (0, 0)
Screenshot: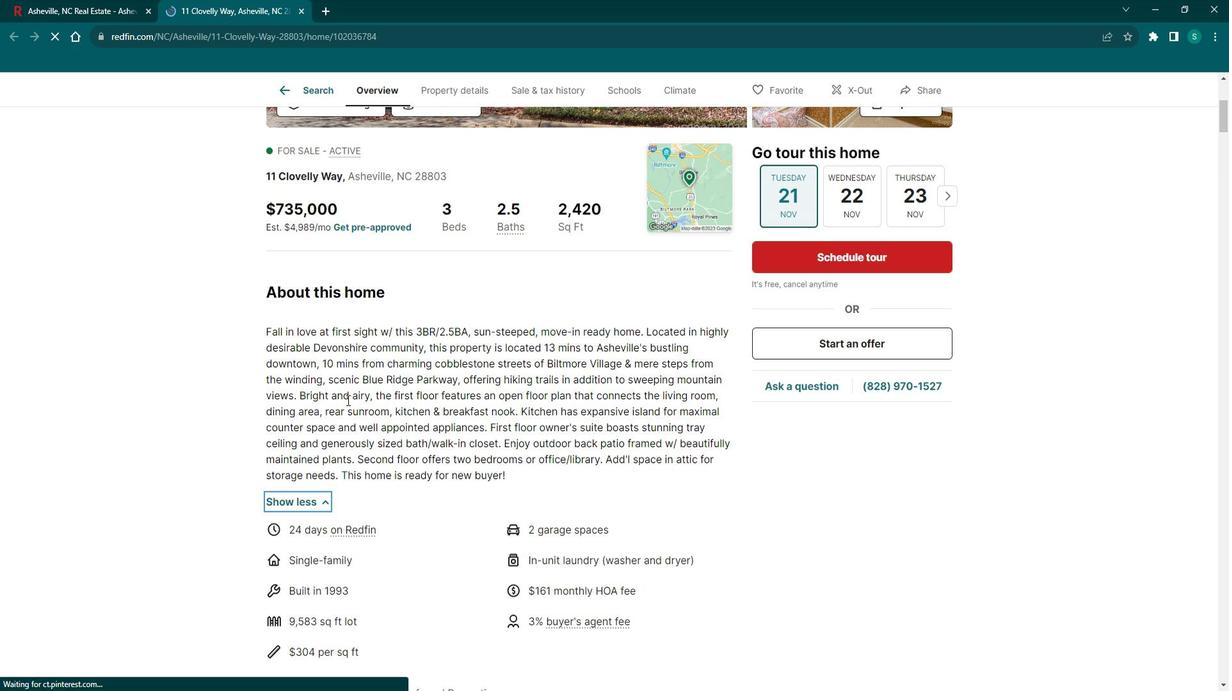 
Action: Mouse scrolled (355, 393) with delta (0, 0)
Screenshot: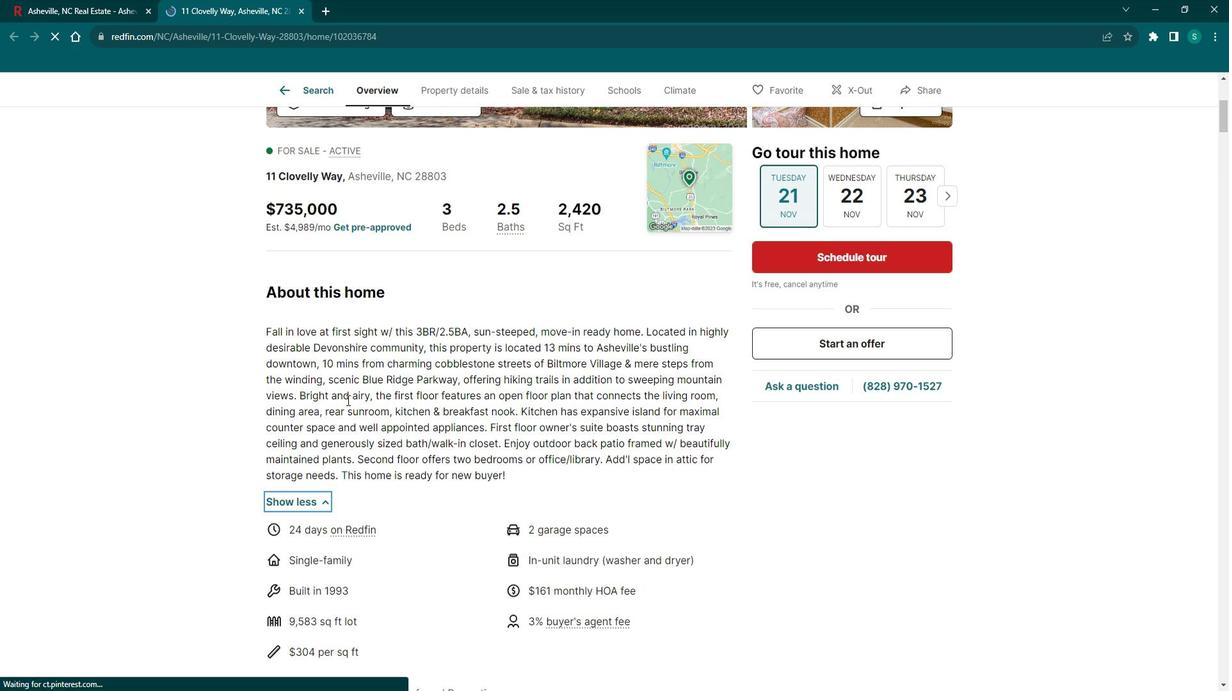 
Action: Mouse scrolled (355, 393) with delta (0, 0)
Screenshot: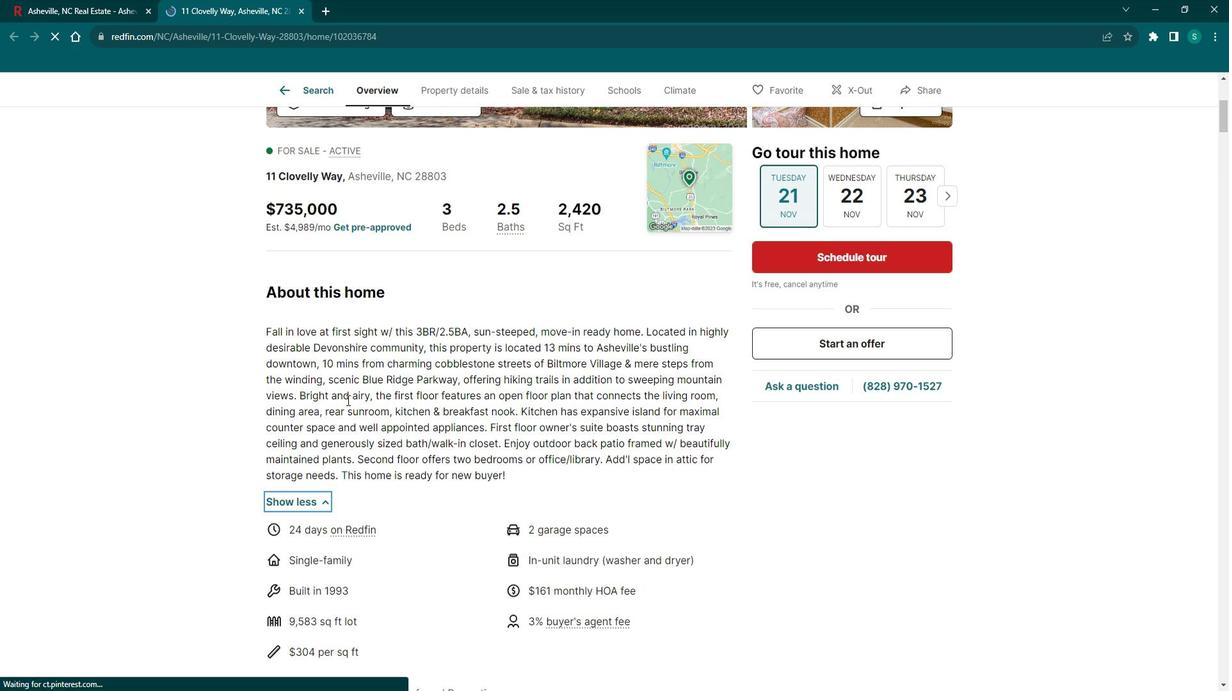
Action: Mouse moved to (354, 394)
Screenshot: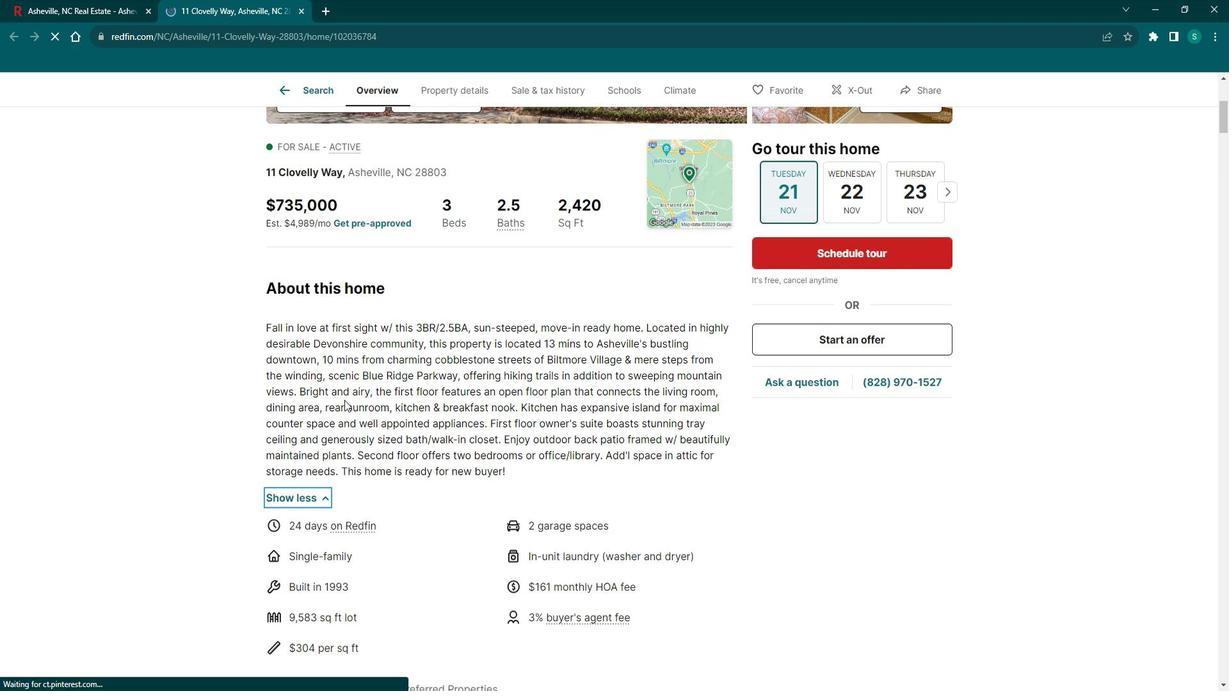 
Action: Mouse scrolled (354, 393) with delta (0, 0)
Screenshot: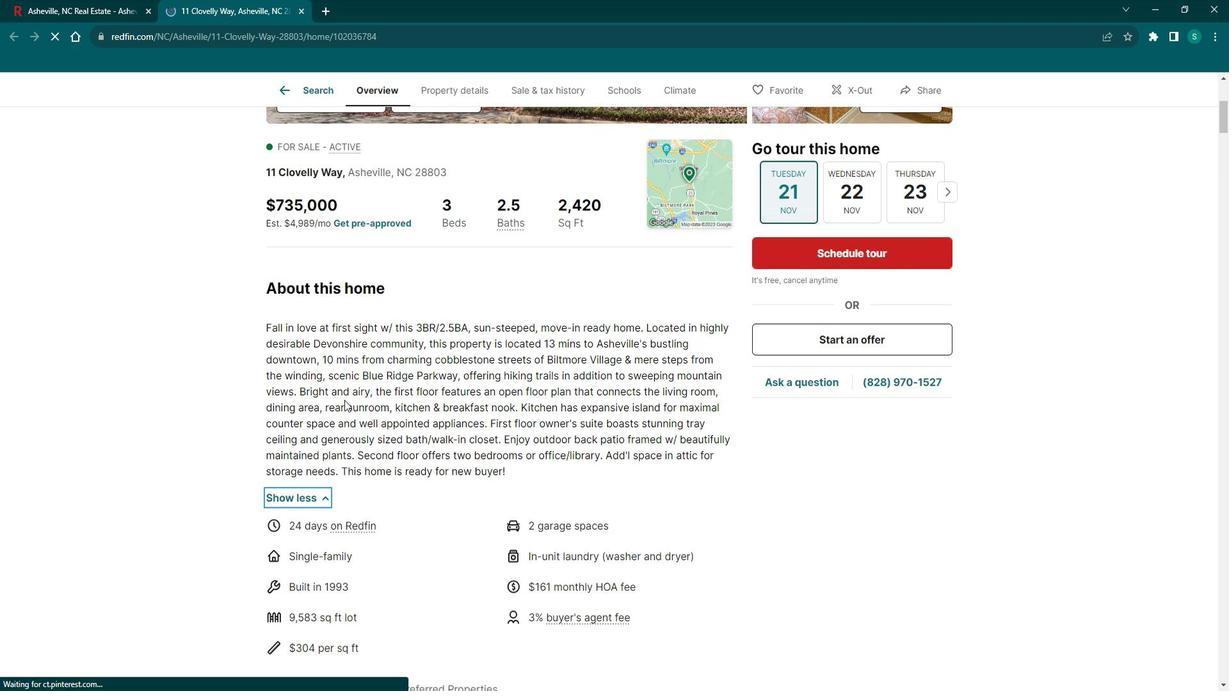 
Action: Mouse moved to (352, 395)
Screenshot: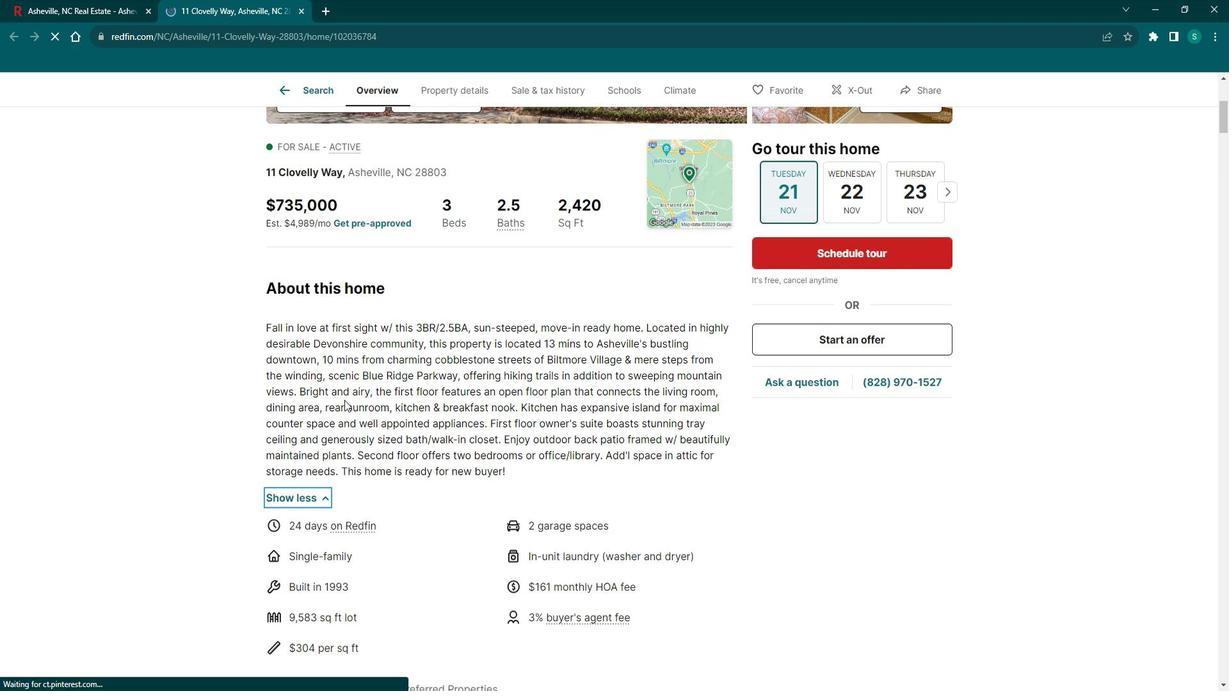 
Action: Mouse scrolled (352, 395) with delta (0, 0)
Screenshot: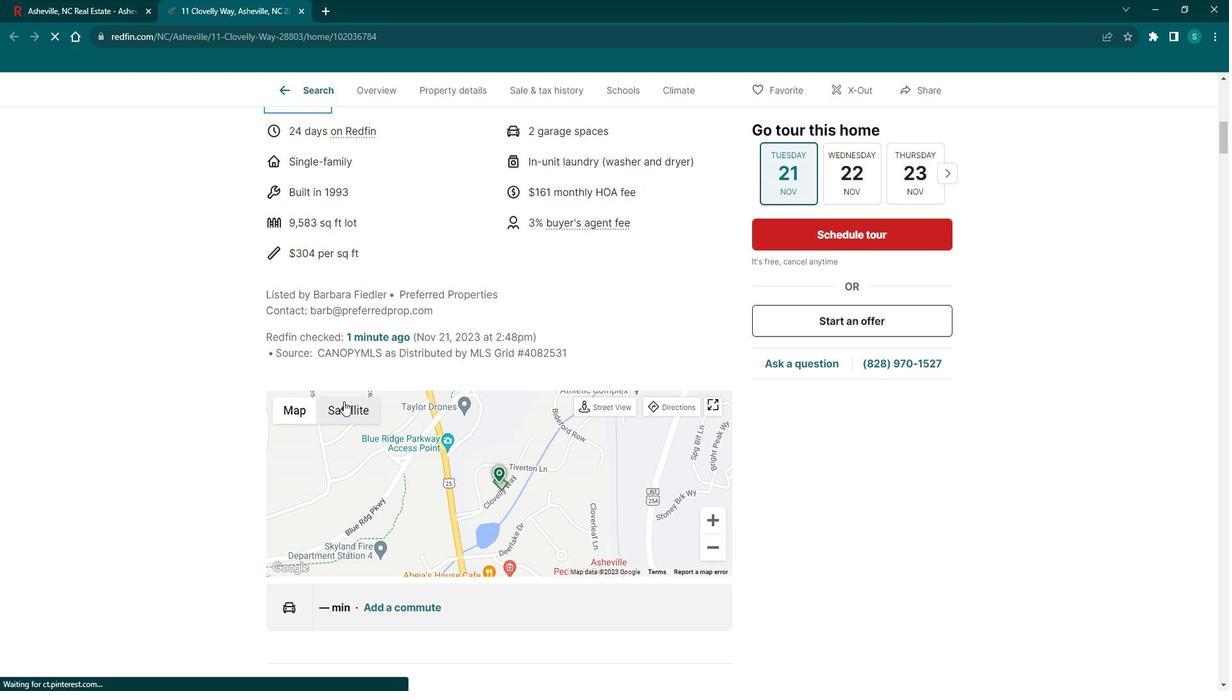 
Action: Mouse scrolled (352, 395) with delta (0, 0)
Screenshot: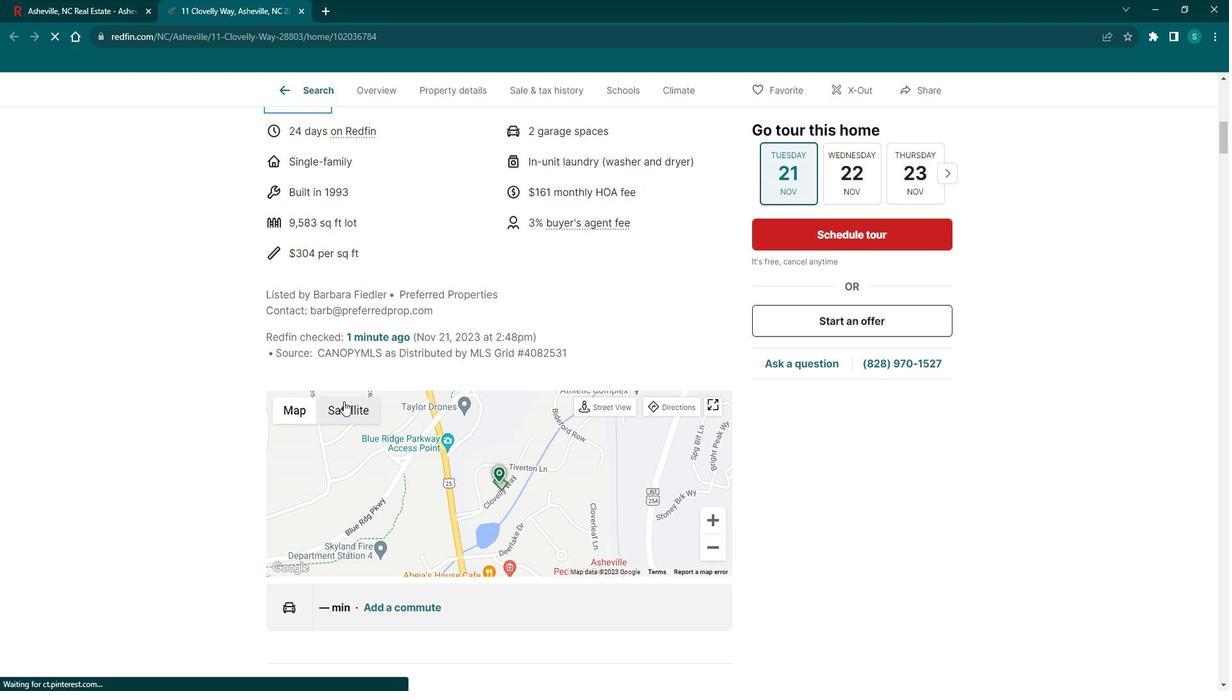 
Action: Mouse scrolled (352, 395) with delta (0, 0)
Screenshot: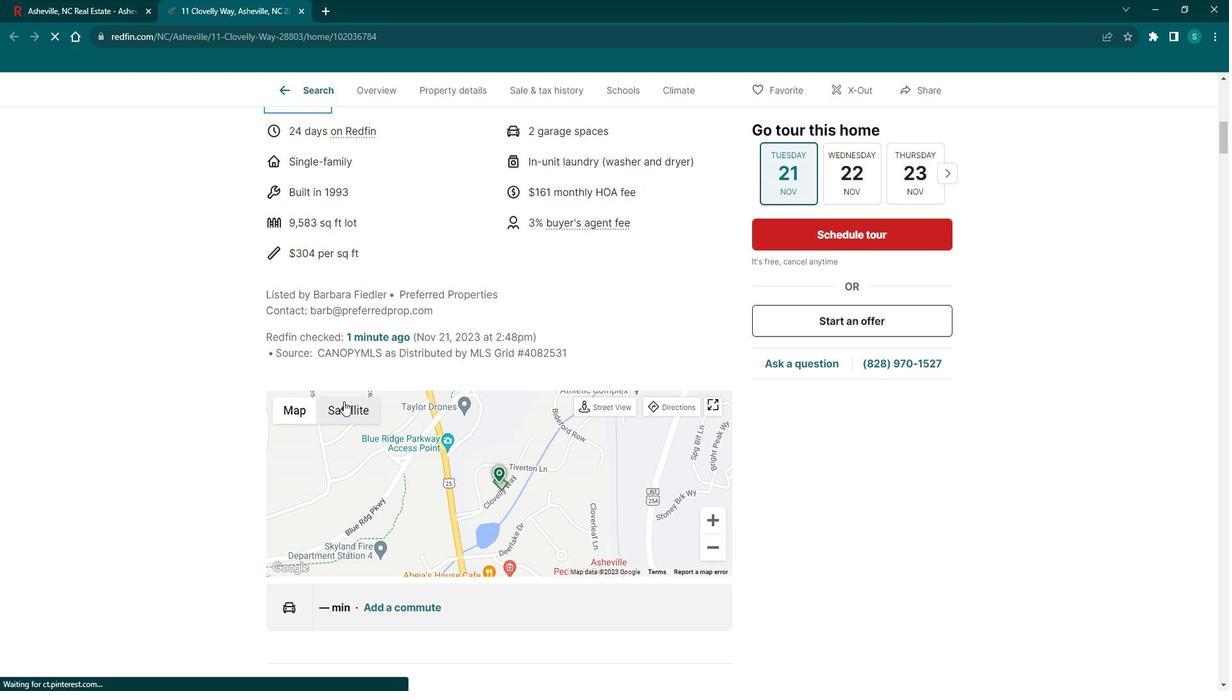 
Action: Mouse scrolled (352, 395) with delta (0, 0)
Screenshot: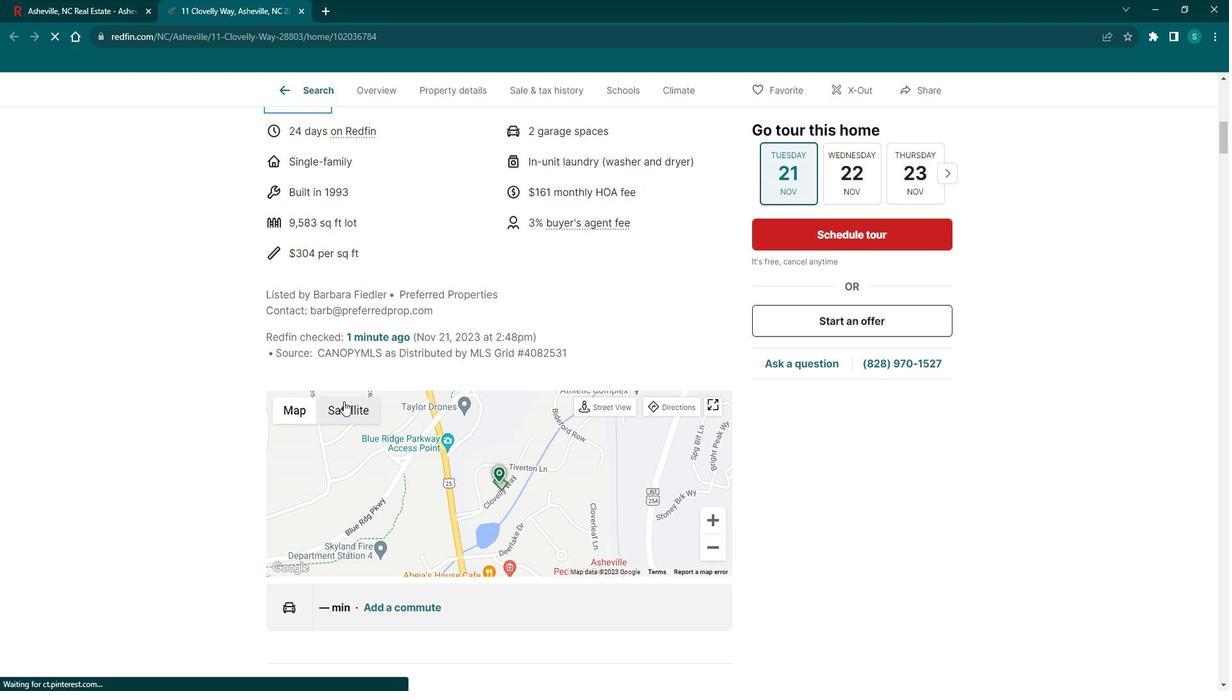 
Action: Mouse scrolled (352, 395) with delta (0, 0)
Screenshot: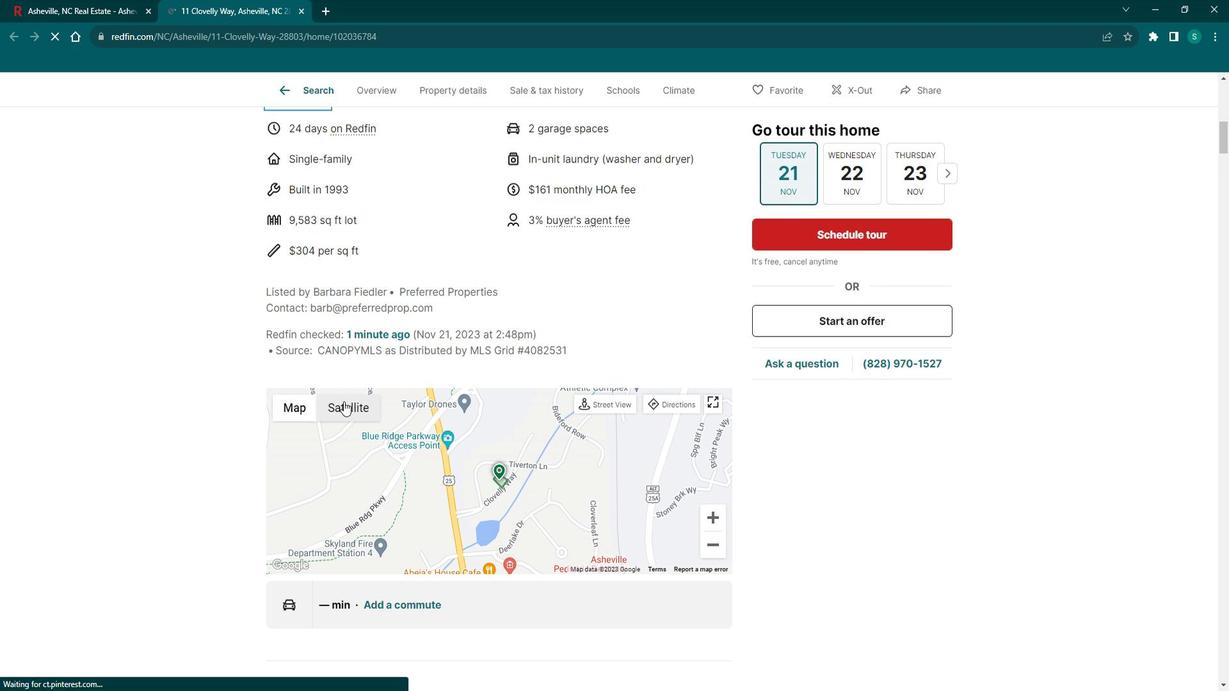 
Action: Mouse scrolled (352, 395) with delta (0, 0)
Screenshot: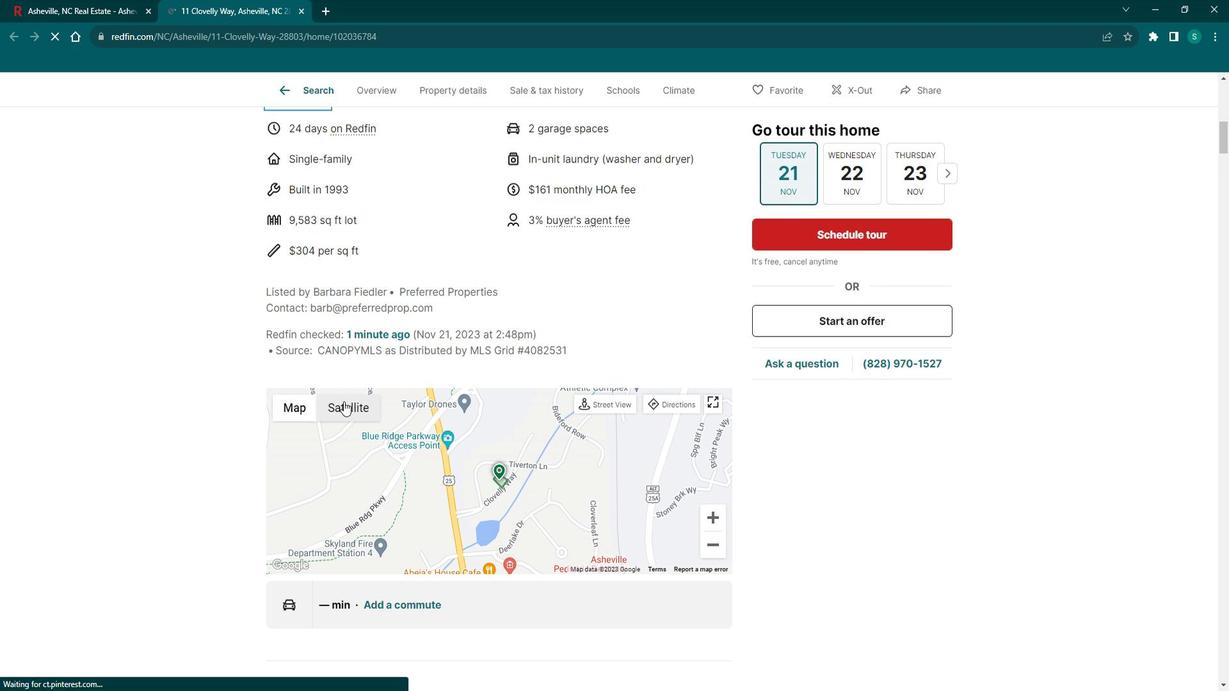 
Action: Mouse scrolled (352, 395) with delta (0, 0)
Screenshot: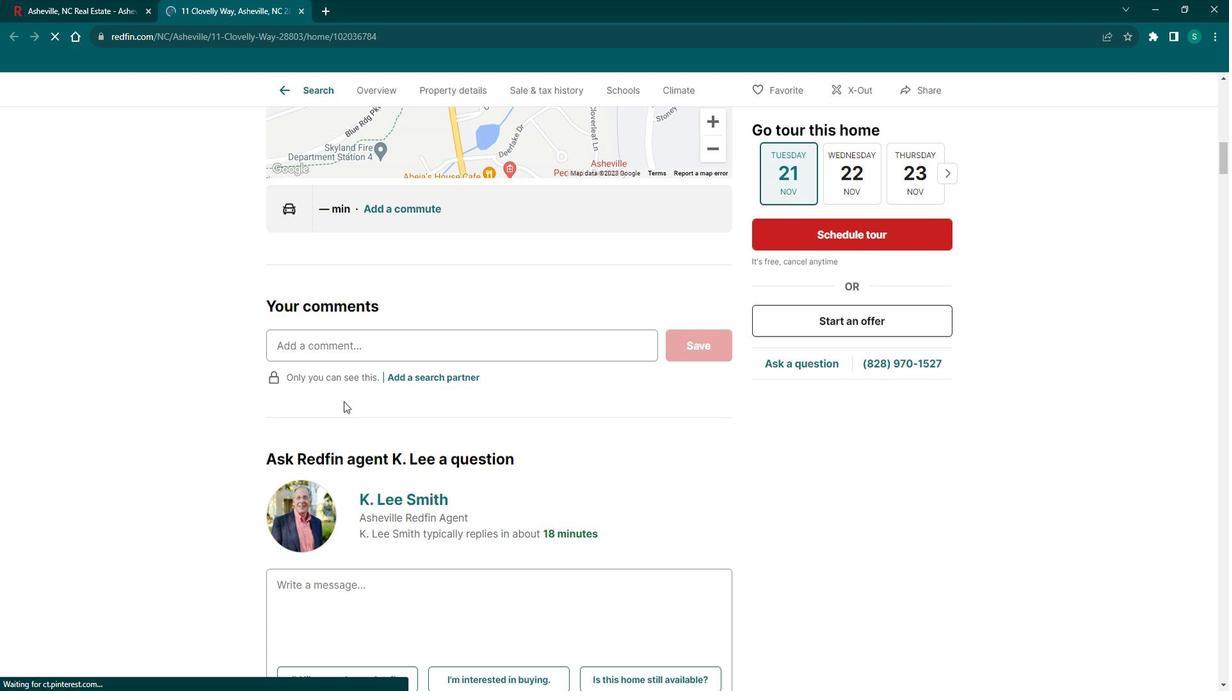 
Action: Mouse scrolled (352, 395) with delta (0, 0)
Screenshot: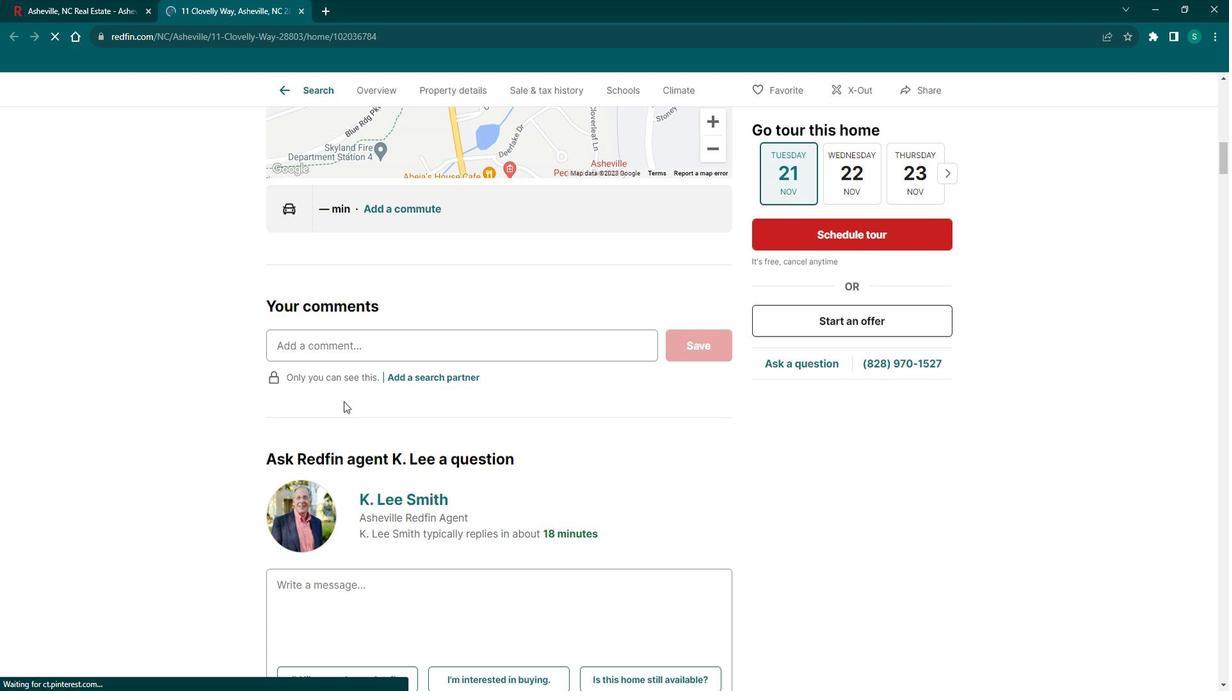 
Action: Mouse scrolled (352, 395) with delta (0, 0)
Screenshot: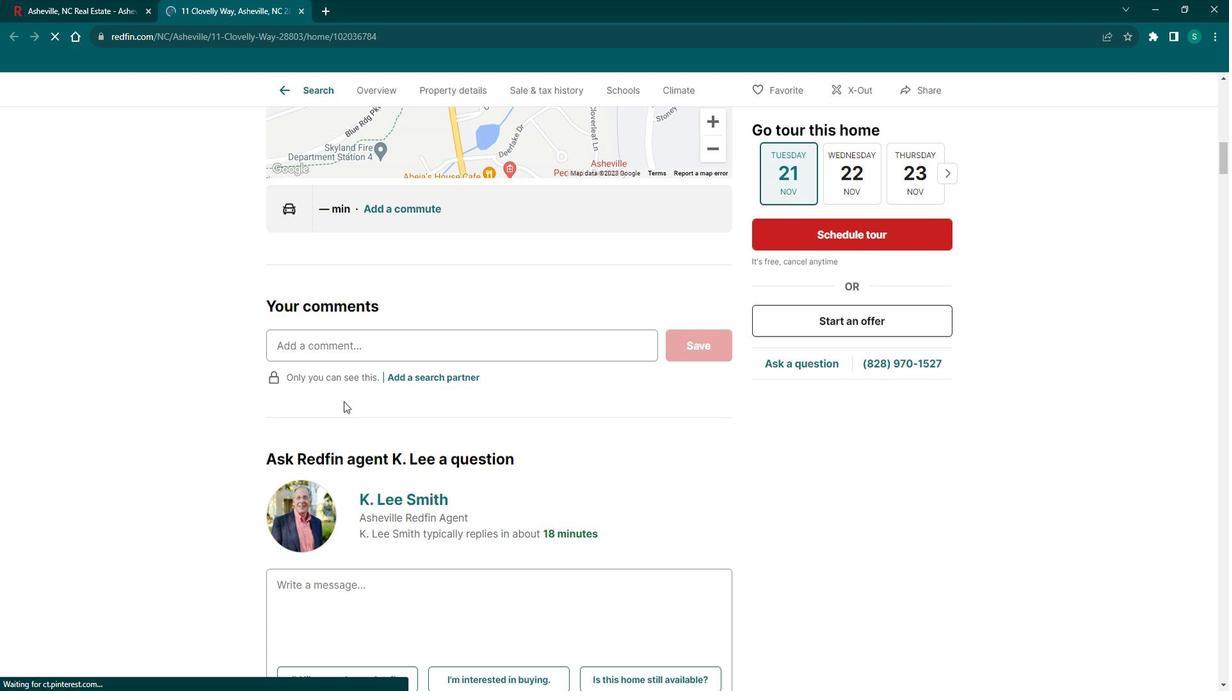
Action: Mouse scrolled (352, 395) with delta (0, 0)
Screenshot: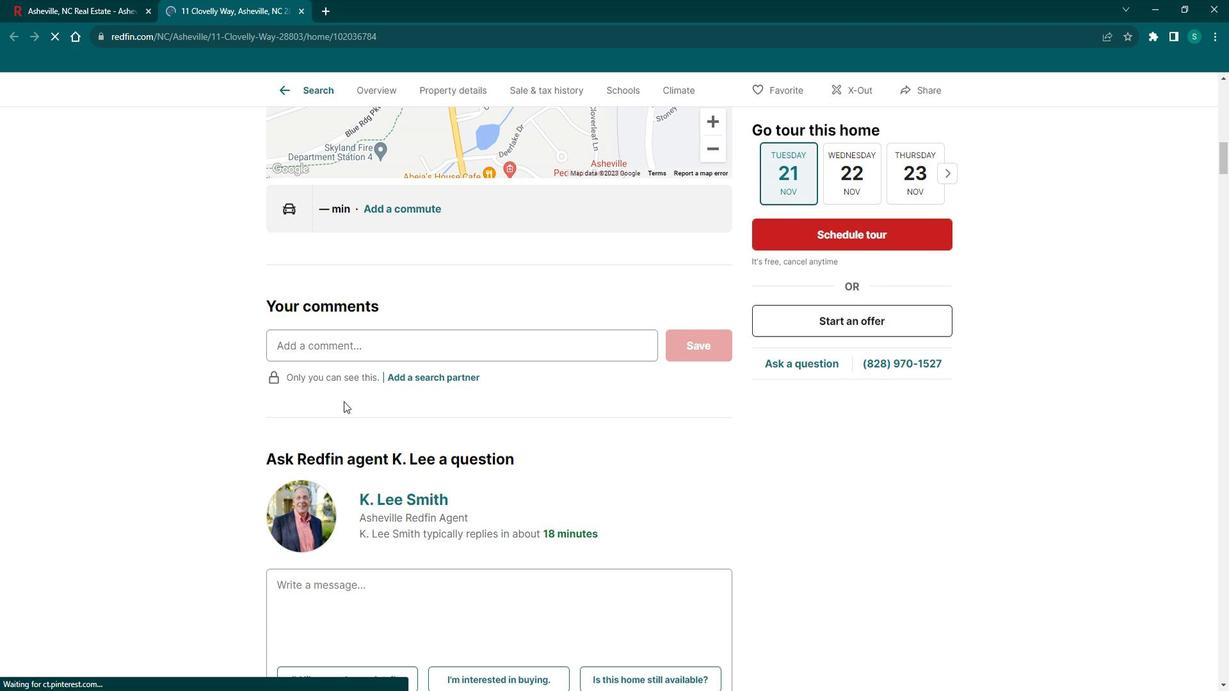 
Action: Mouse scrolled (352, 395) with delta (0, 0)
Screenshot: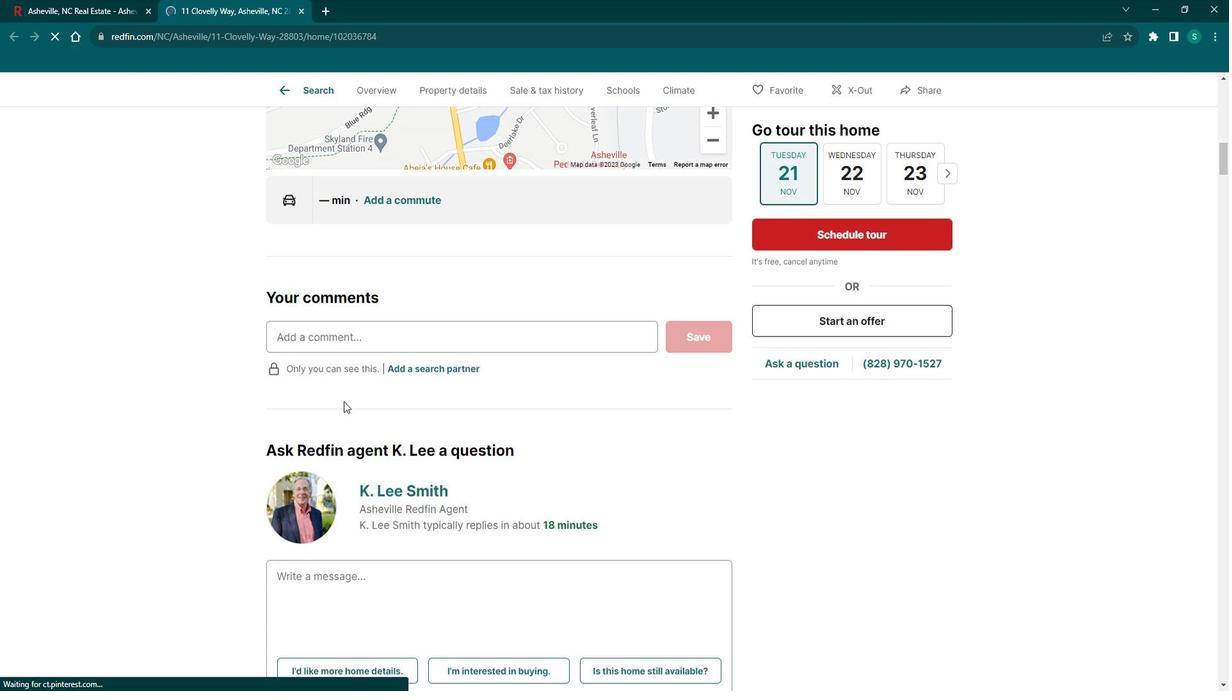 
Action: Mouse scrolled (352, 395) with delta (0, 0)
Screenshot: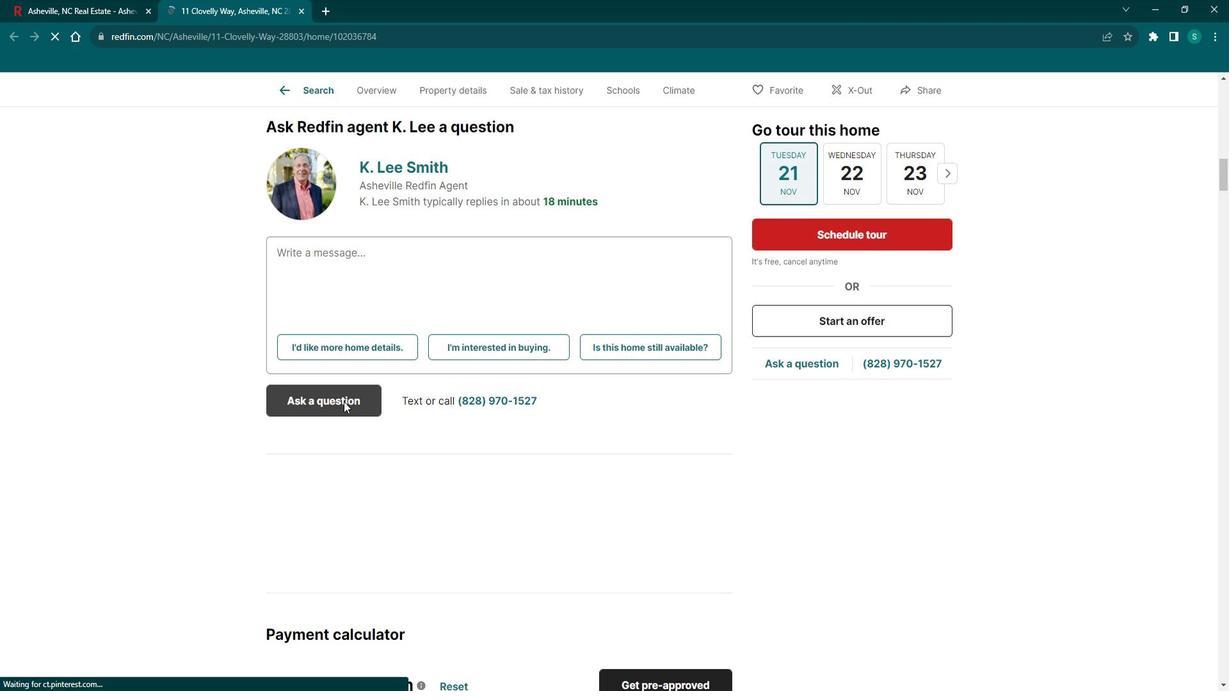 
Action: Mouse scrolled (352, 395) with delta (0, 0)
Screenshot: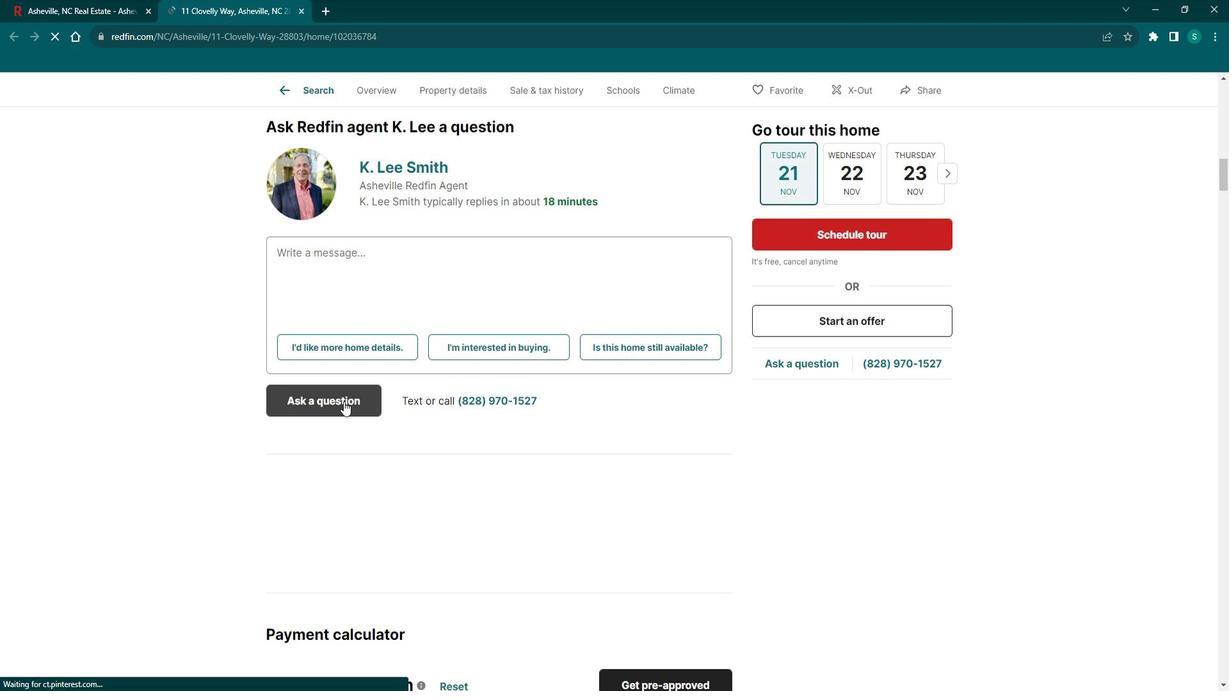 
Action: Mouse scrolled (352, 395) with delta (0, 0)
Screenshot: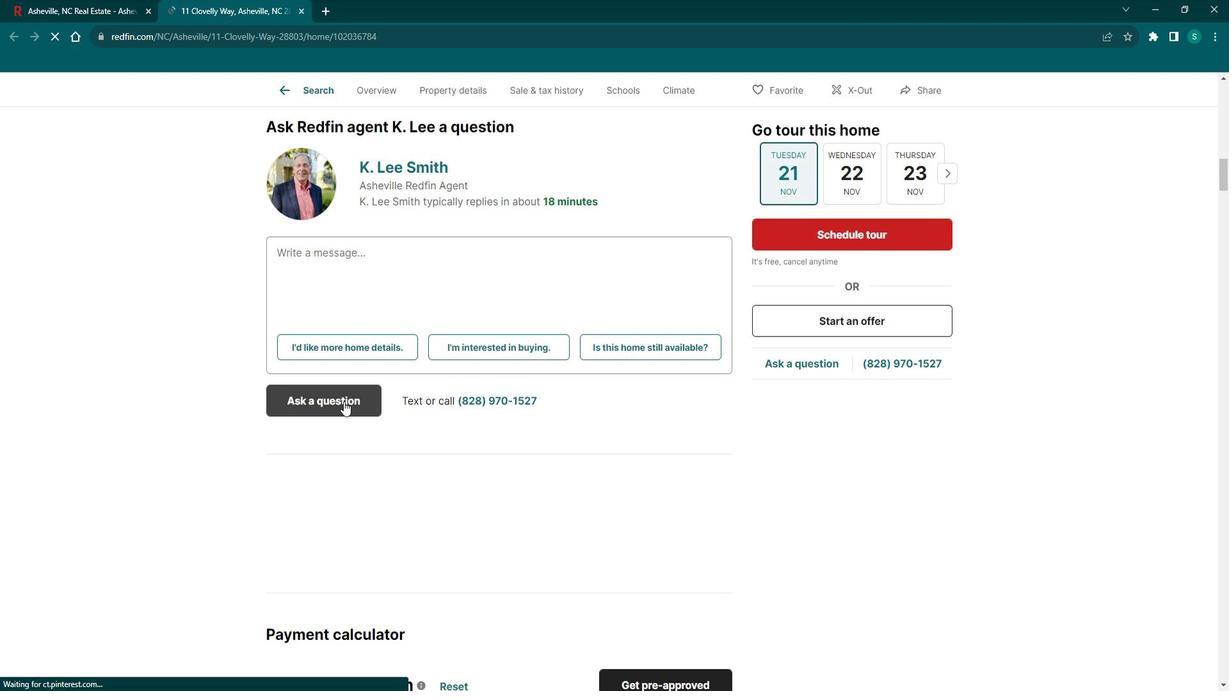 
Action: Mouse scrolled (352, 395) with delta (0, 0)
Screenshot: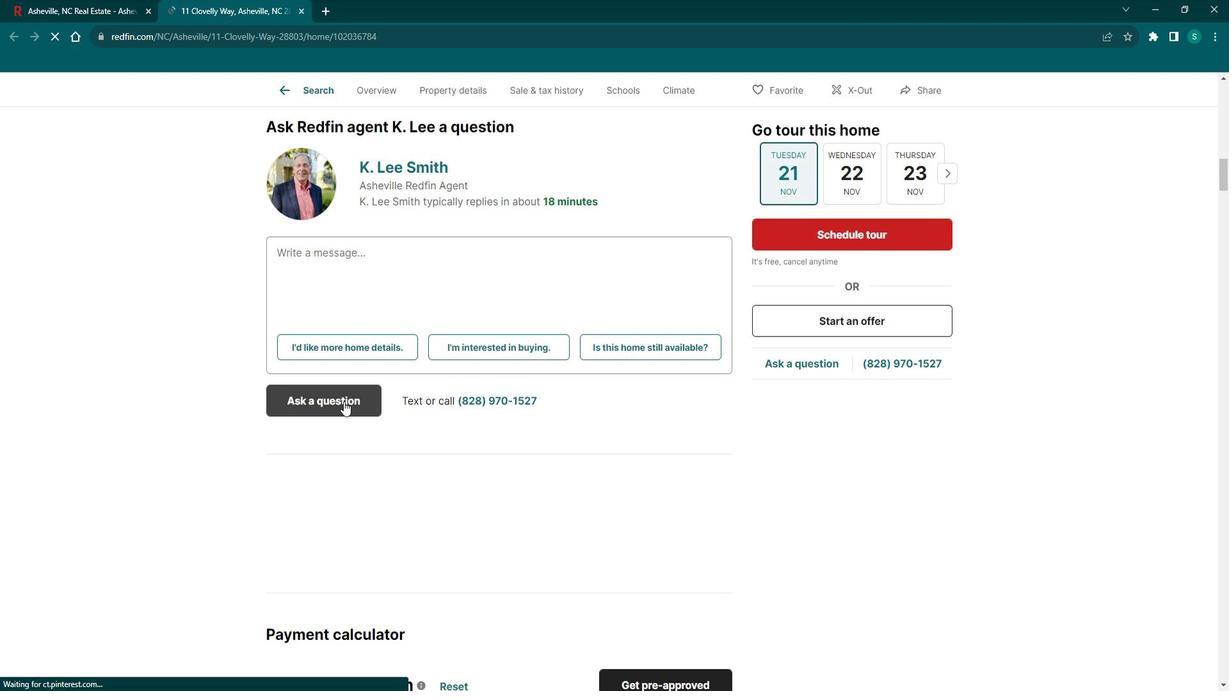 
Action: Mouse scrolled (352, 395) with delta (0, 0)
Screenshot: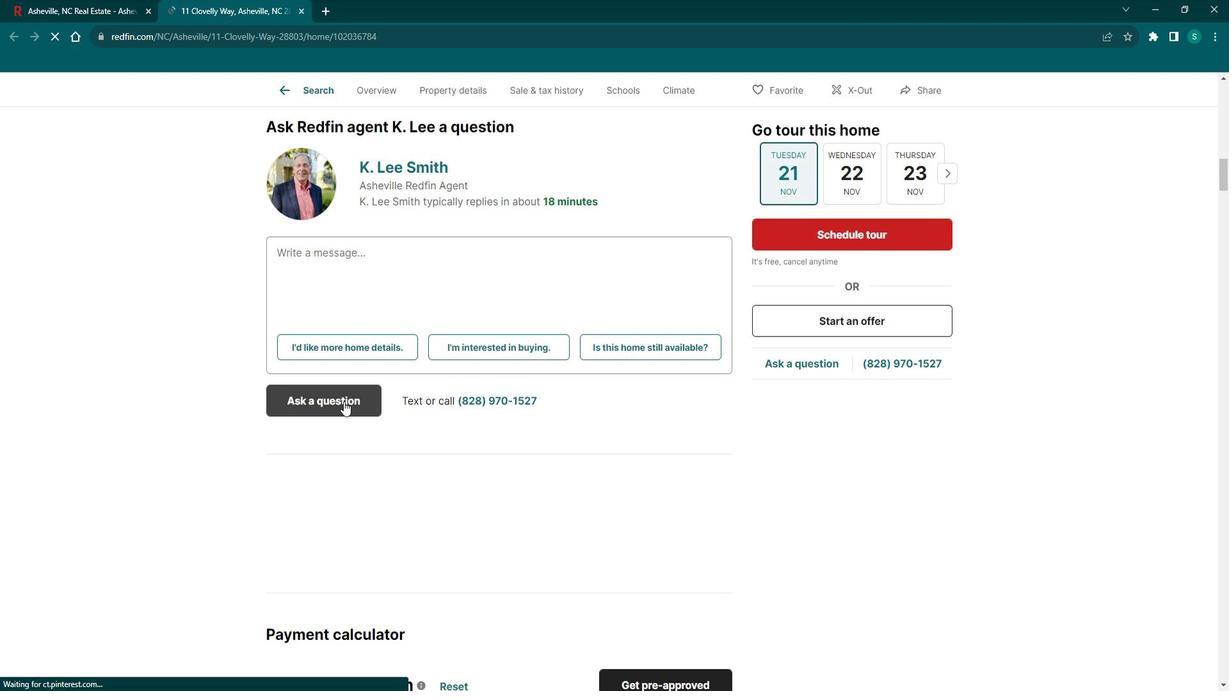 
Action: Mouse scrolled (352, 395) with delta (0, 0)
Screenshot: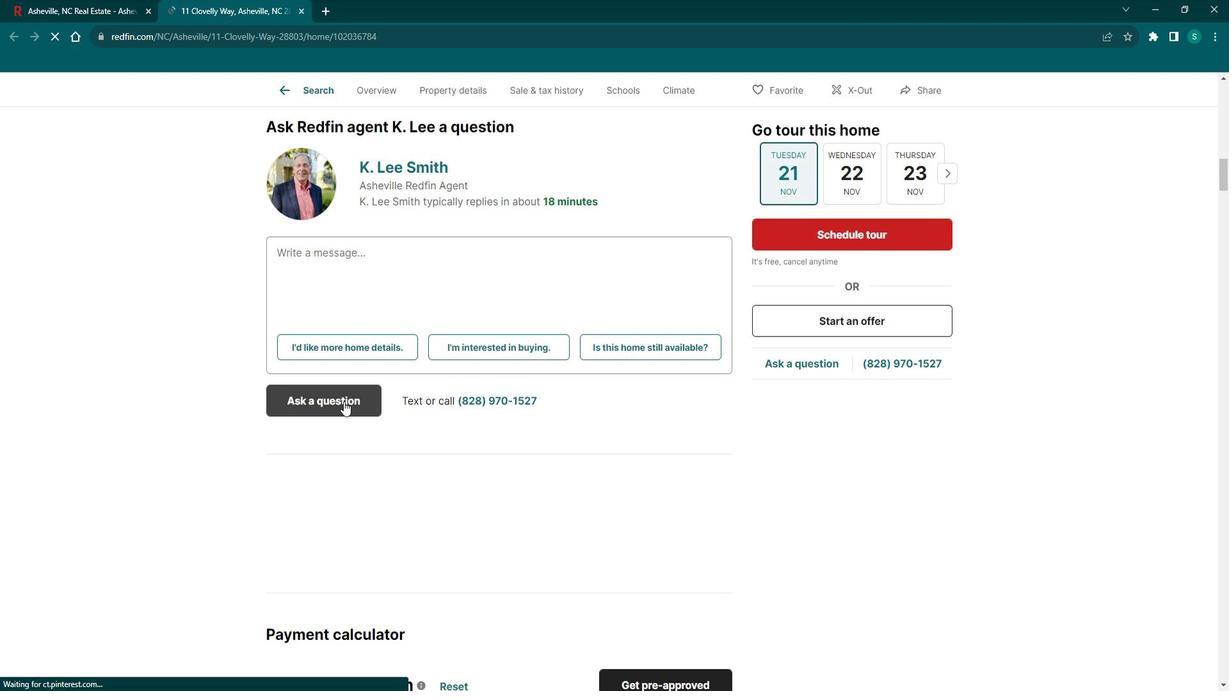 
Action: Mouse scrolled (352, 395) with delta (0, 0)
Screenshot: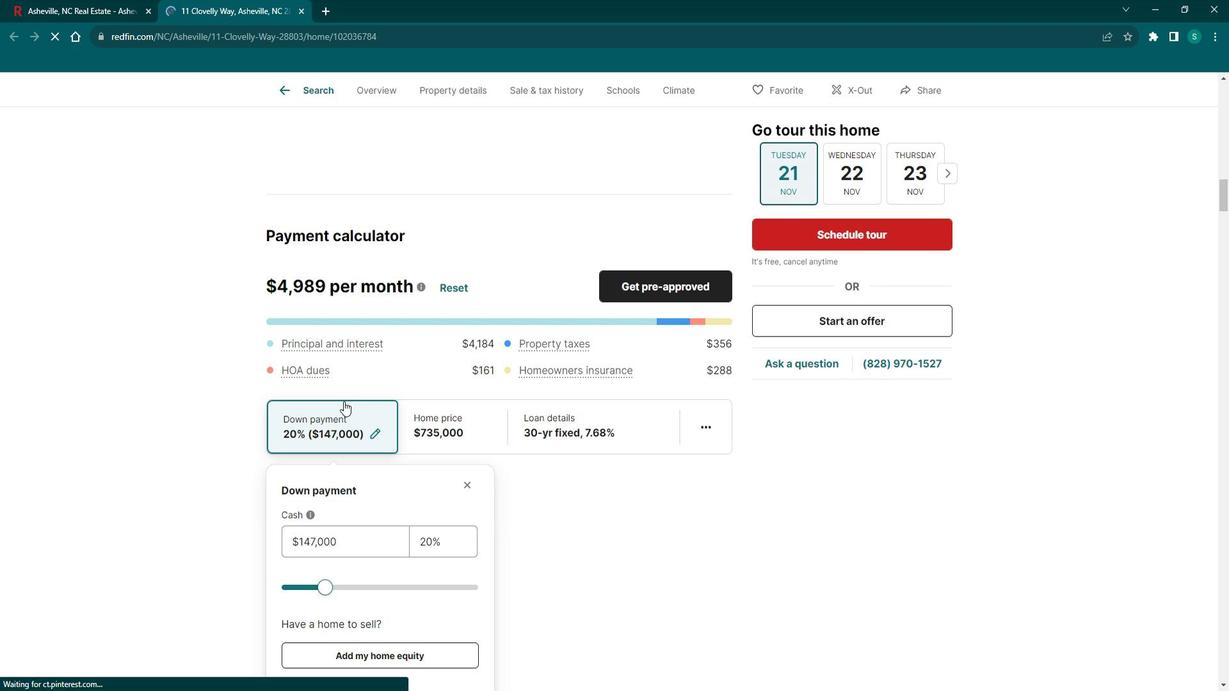 
Action: Mouse scrolled (352, 395) with delta (0, 0)
Screenshot: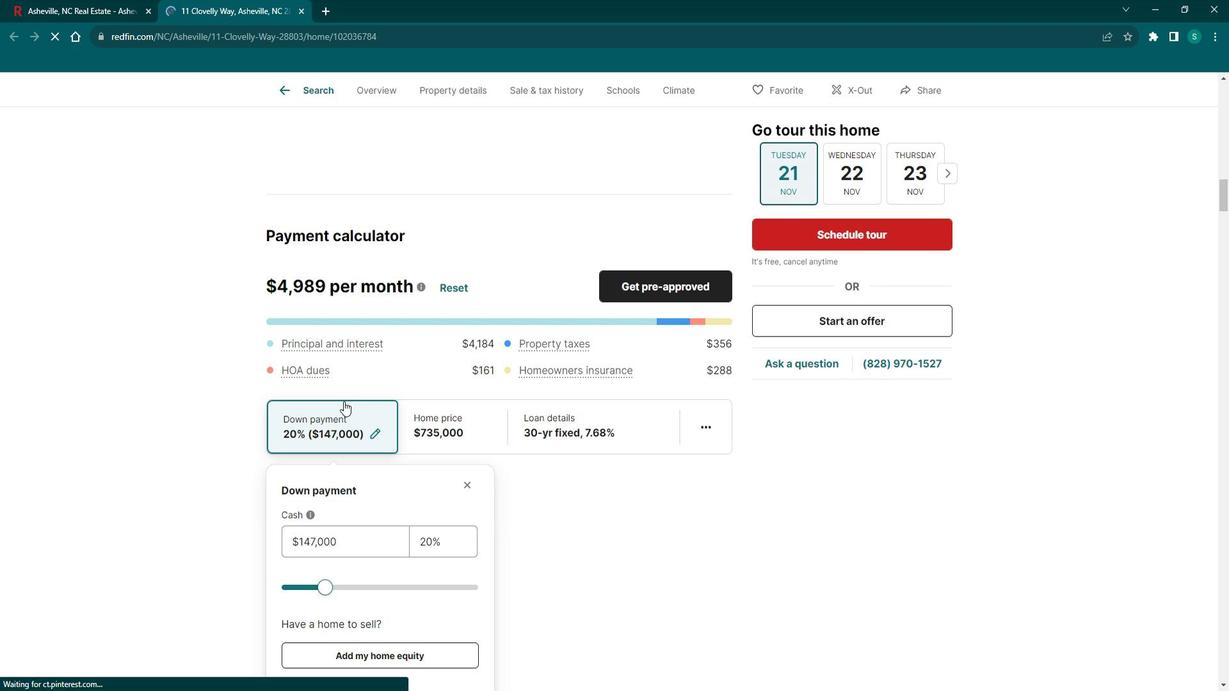 
Action: Mouse scrolled (352, 395) with delta (0, 0)
Screenshot: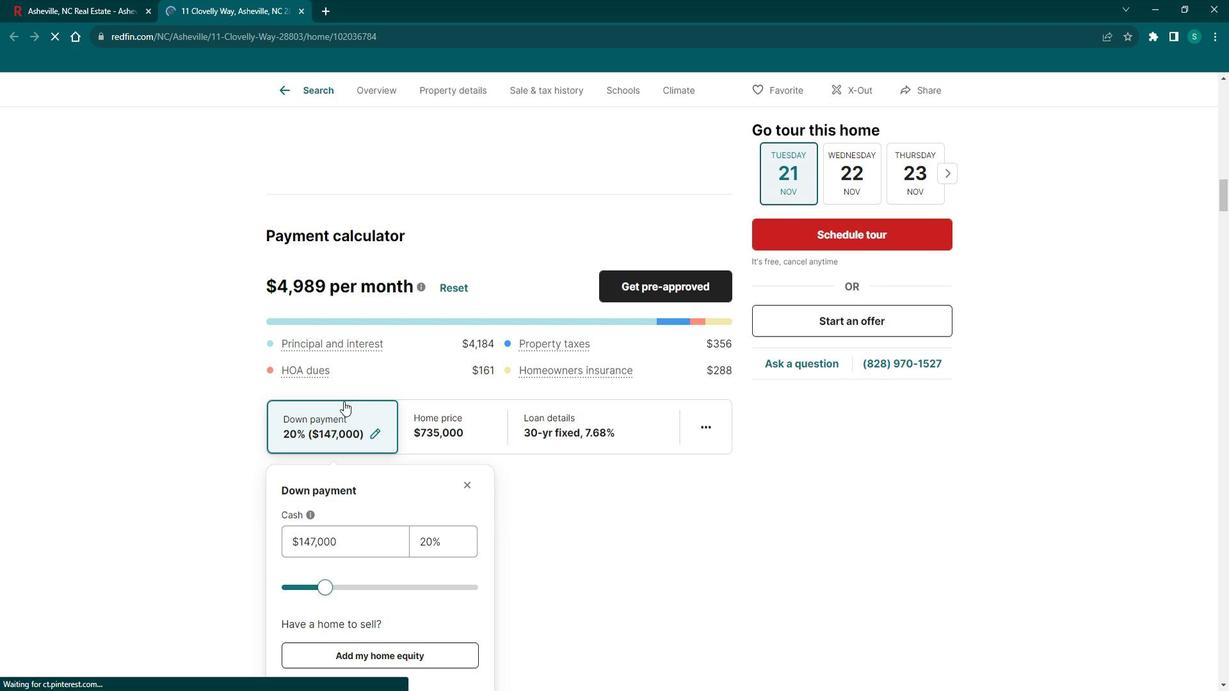 
Action: Mouse scrolled (352, 395) with delta (0, 0)
Screenshot: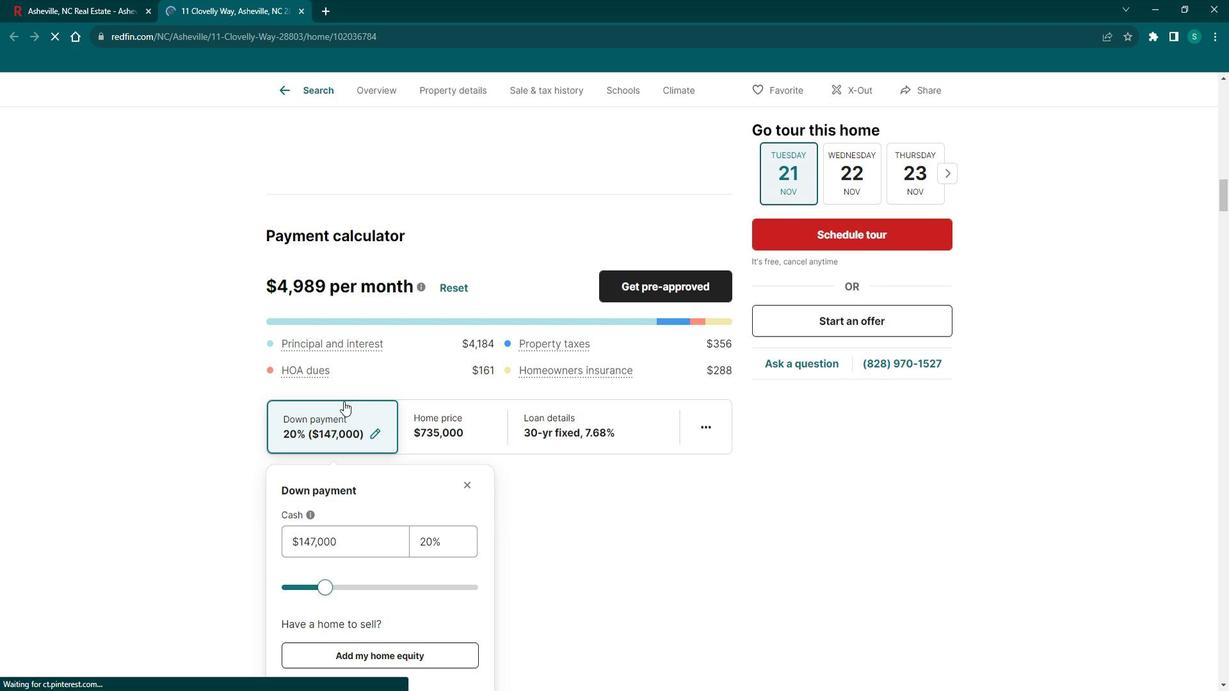 
Action: Mouse scrolled (352, 395) with delta (0, 0)
Screenshot: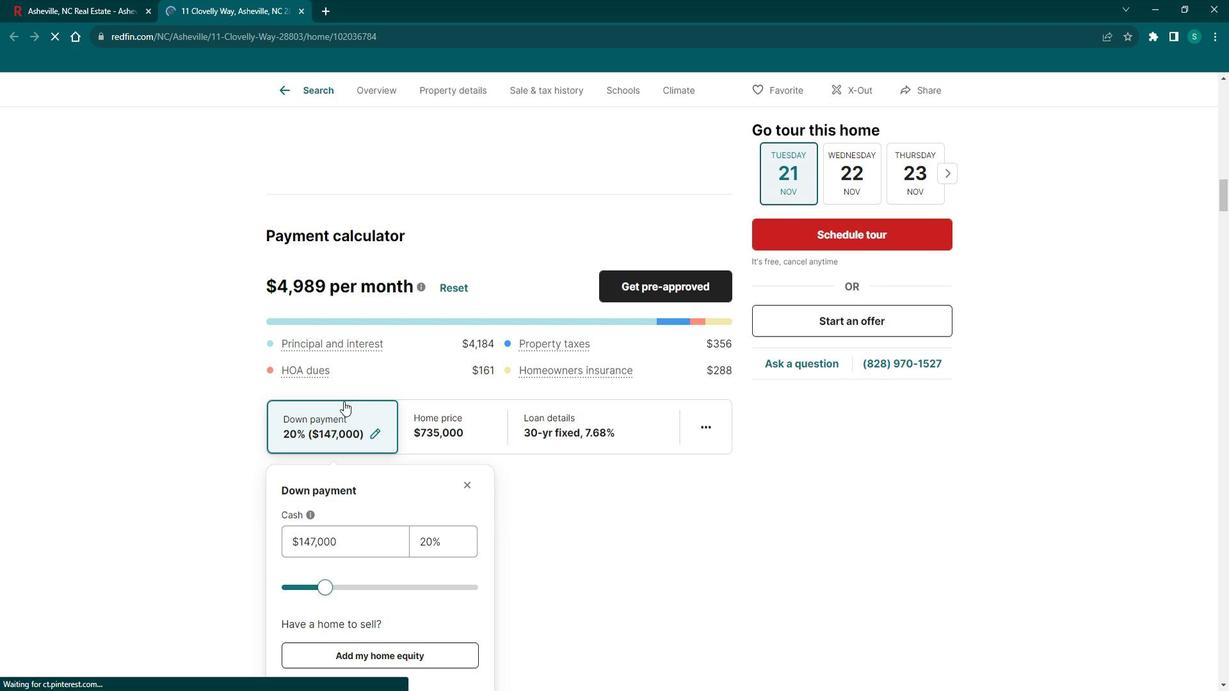 
Action: Mouse scrolled (352, 395) with delta (0, 0)
Screenshot: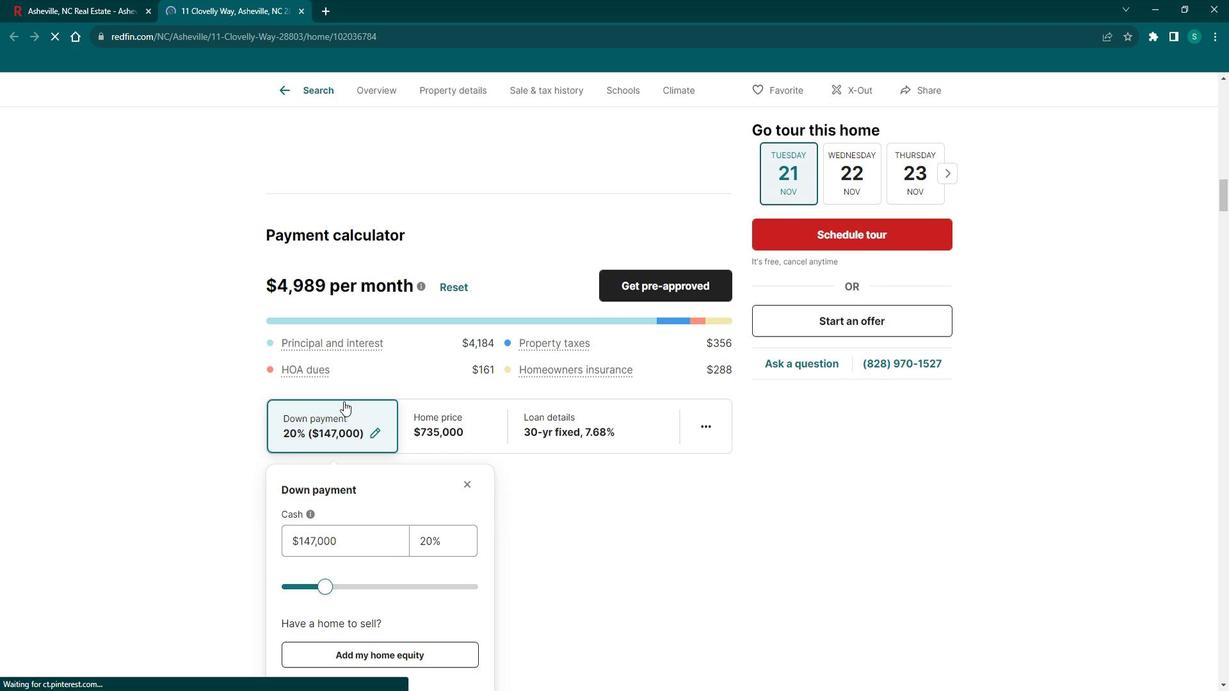 
Action: Mouse scrolled (352, 395) with delta (0, 0)
Screenshot: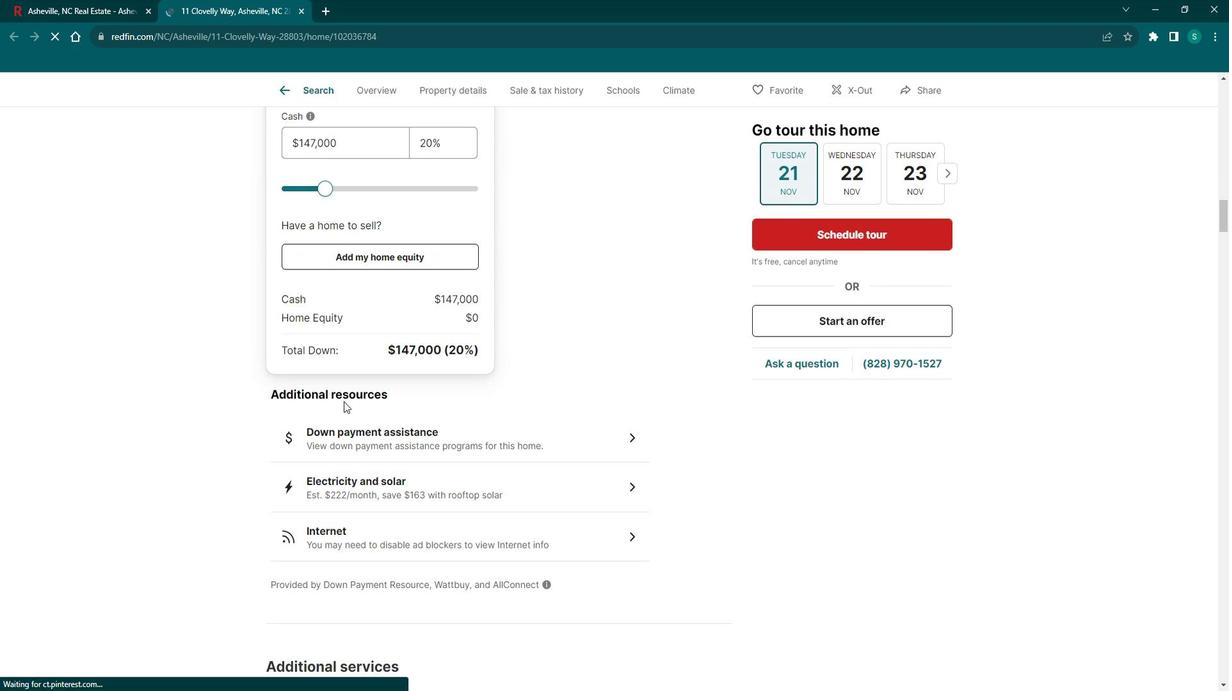 
Action: Mouse scrolled (352, 395) with delta (0, 0)
Screenshot: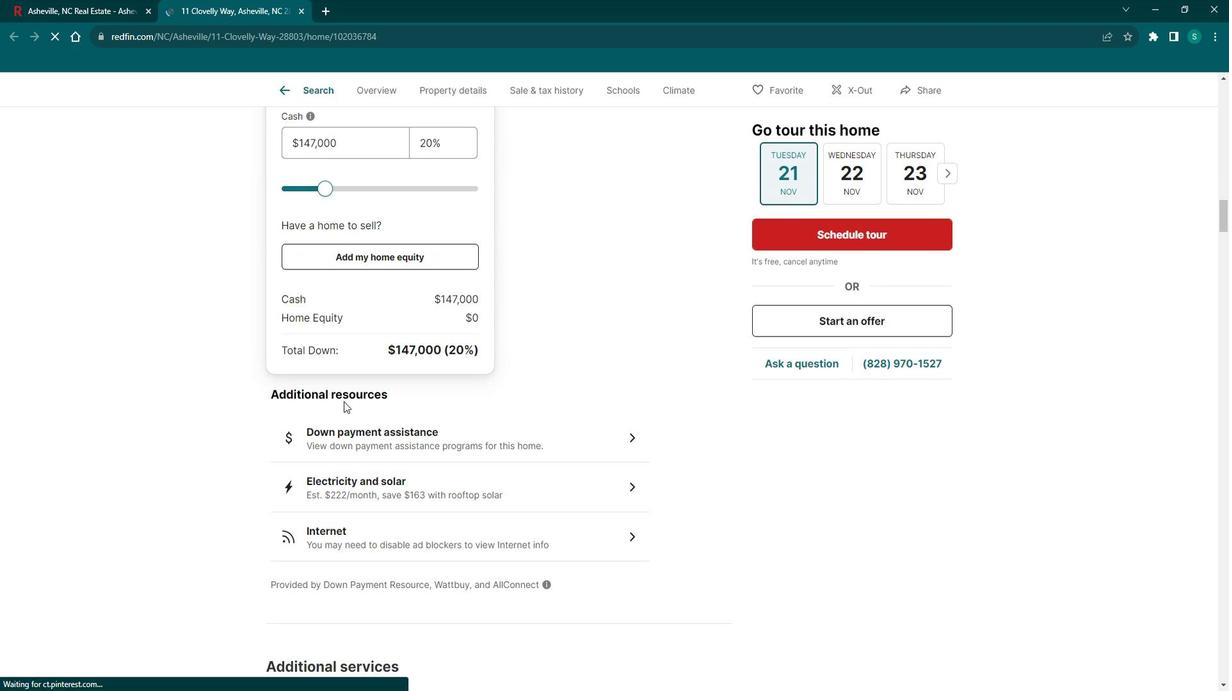 
Action: Mouse scrolled (352, 395) with delta (0, 0)
Screenshot: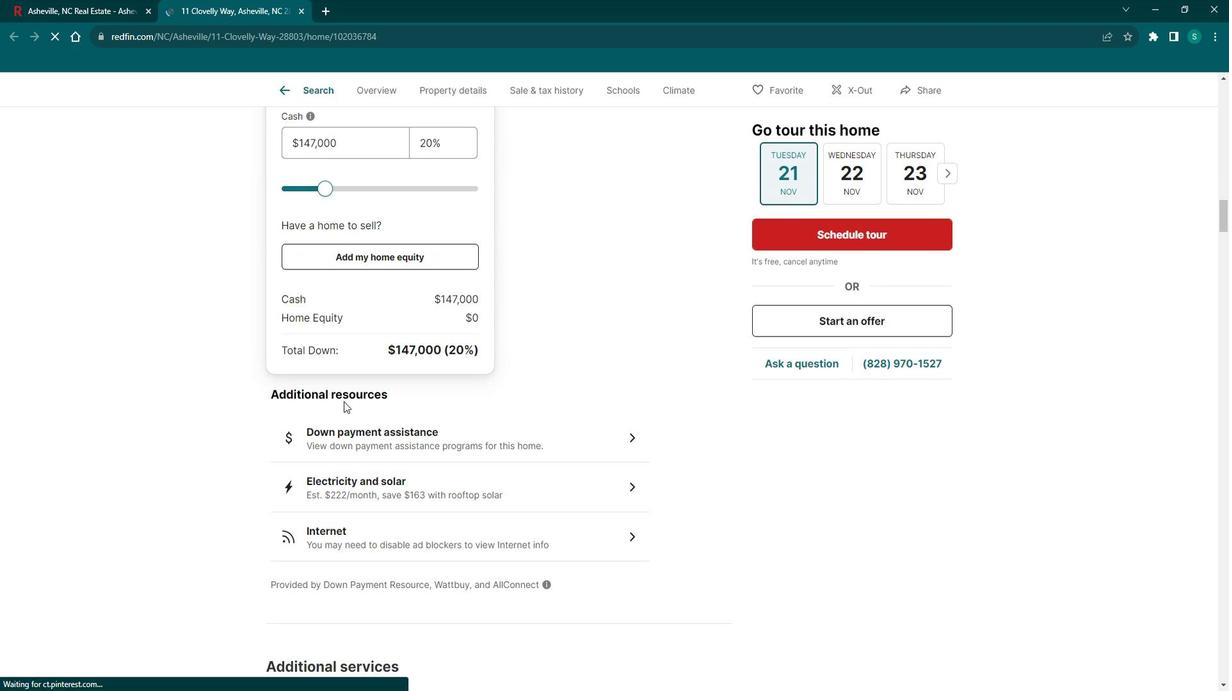 
Action: Mouse scrolled (352, 395) with delta (0, 0)
Screenshot: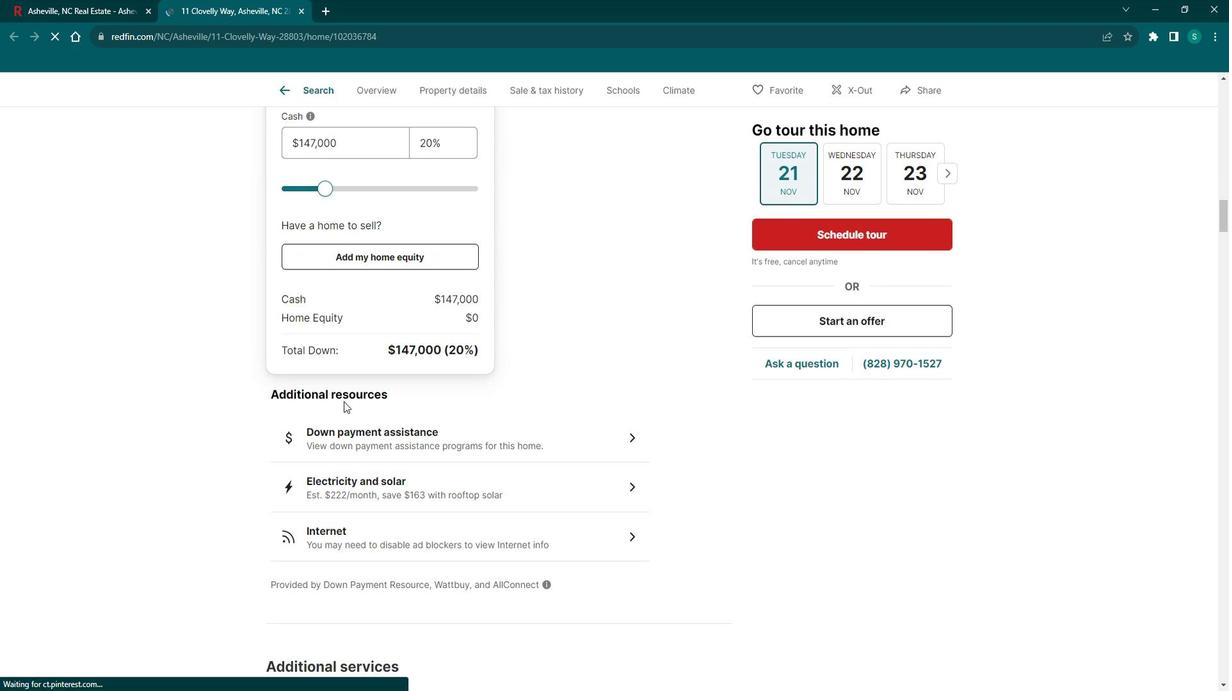 
Action: Mouse scrolled (352, 395) with delta (0, 0)
Screenshot: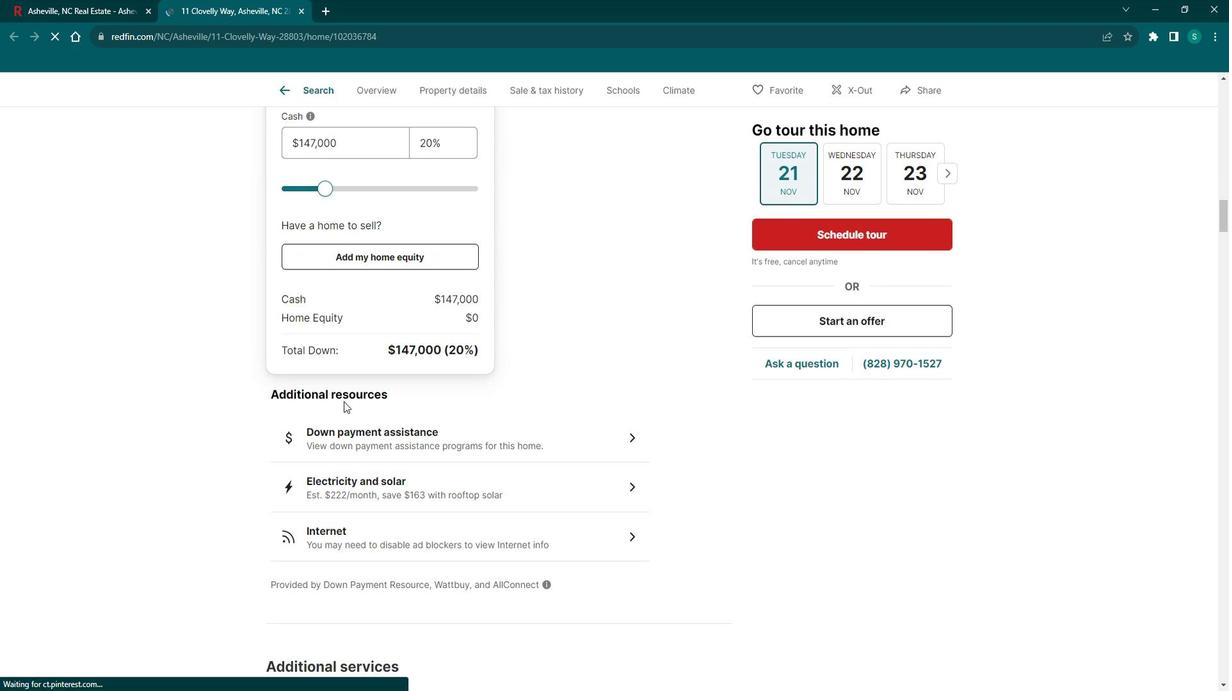 
Action: Mouse scrolled (352, 395) with delta (0, 0)
Screenshot: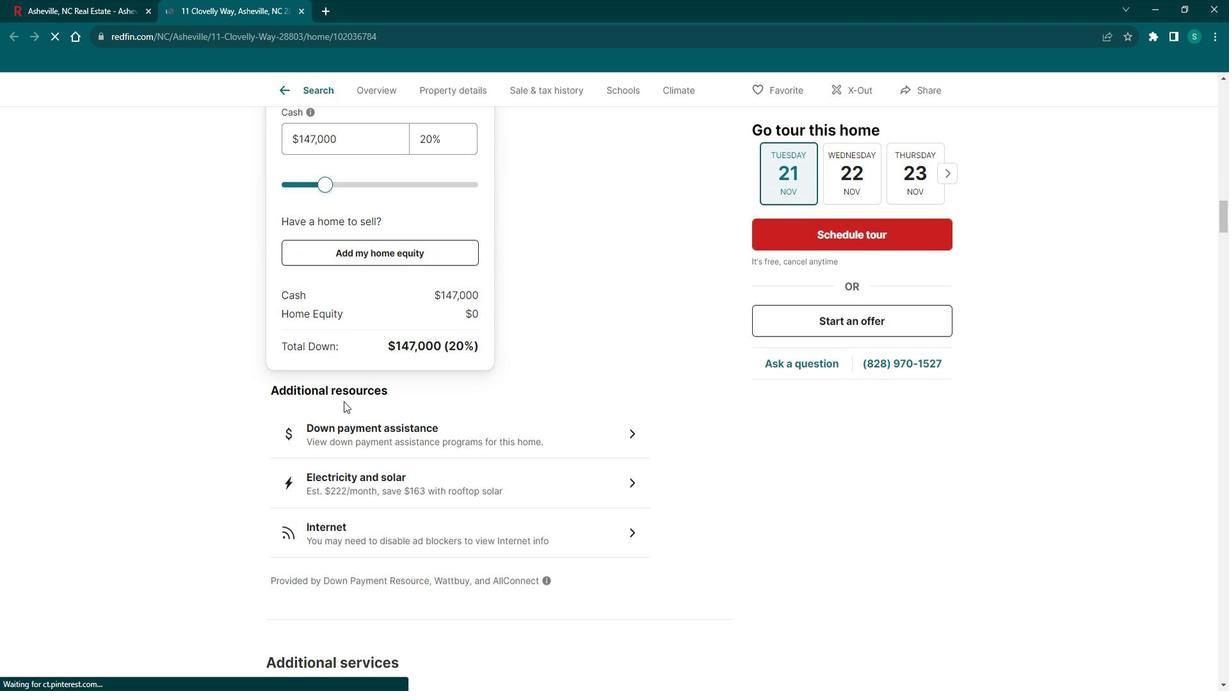 
Action: Mouse scrolled (352, 395) with delta (0, 0)
Screenshot: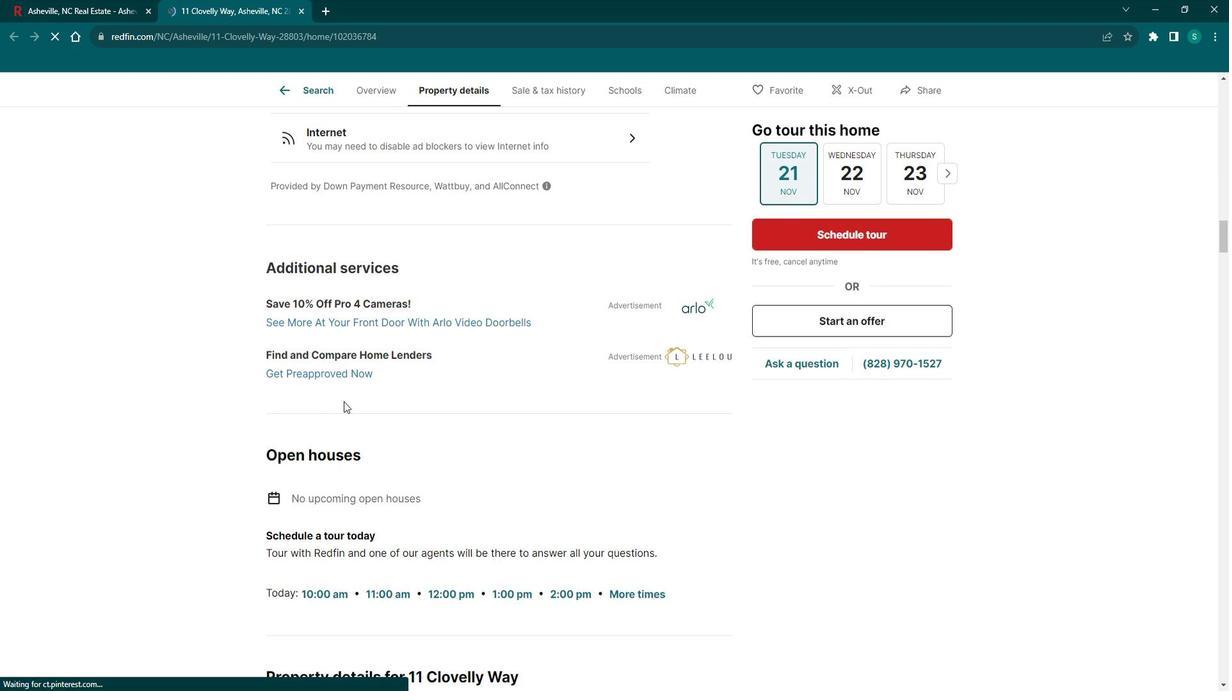 
Action: Mouse scrolled (352, 395) with delta (0, 0)
Screenshot: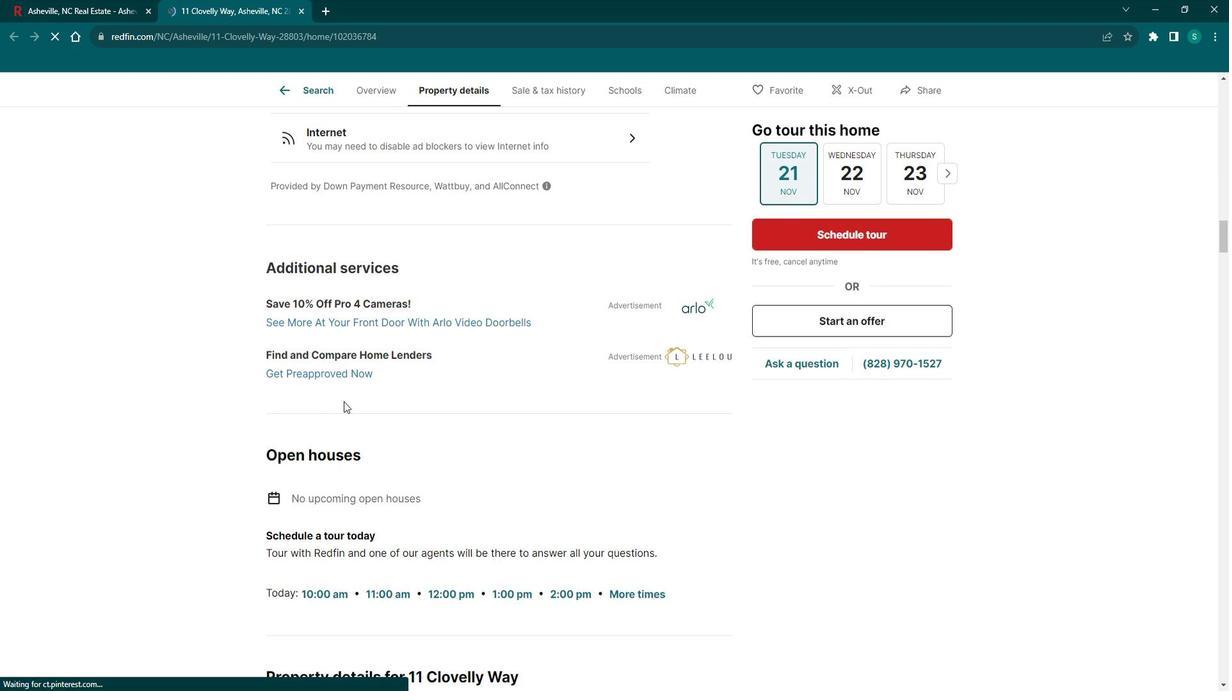 
Action: Mouse scrolled (352, 395) with delta (0, 0)
Screenshot: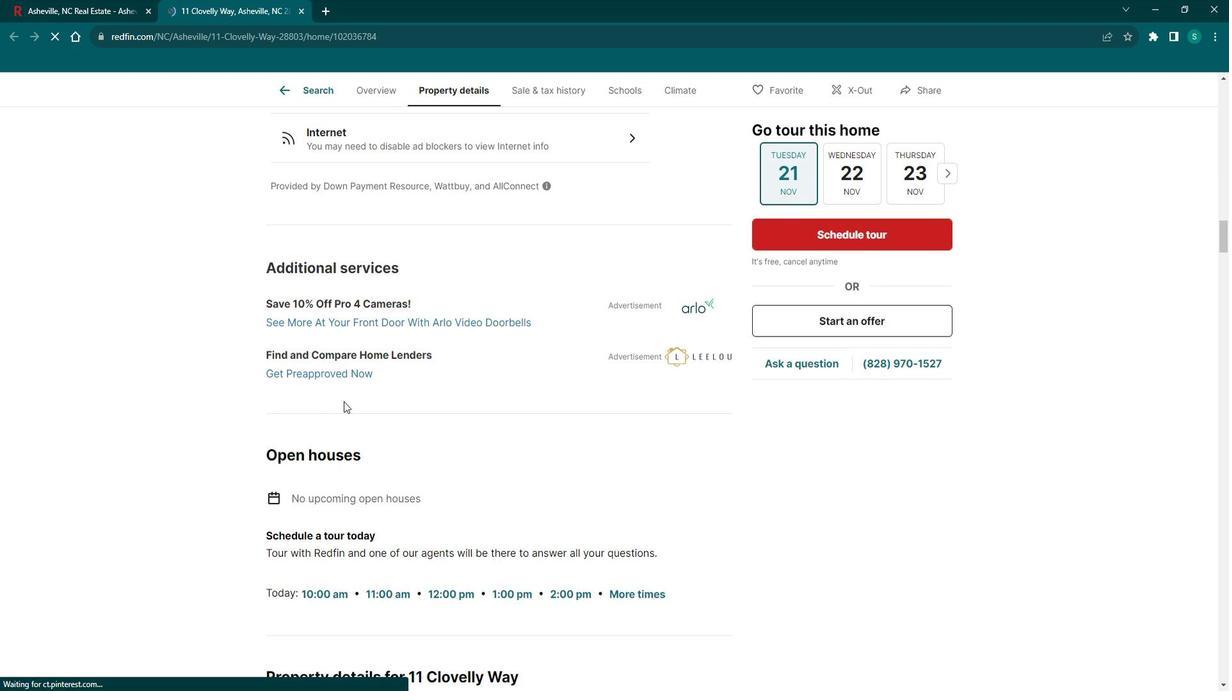 
Action: Mouse scrolled (352, 395) with delta (0, 0)
Screenshot: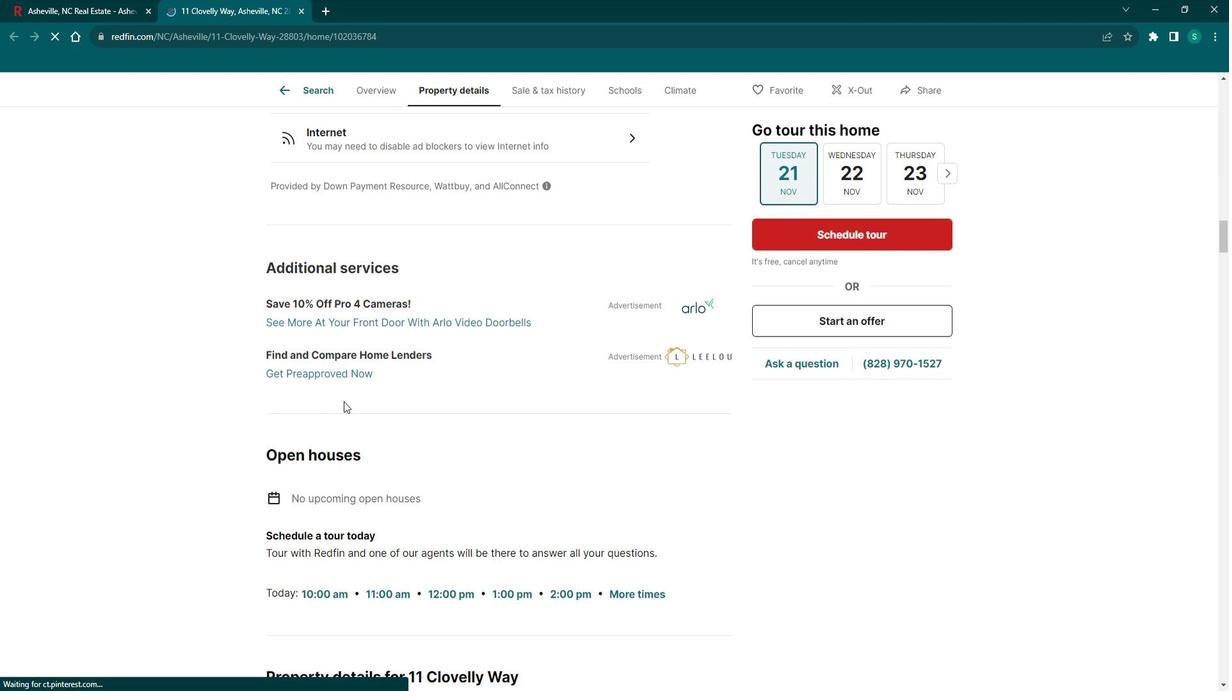
Action: Mouse scrolled (352, 395) with delta (0, 0)
Screenshot: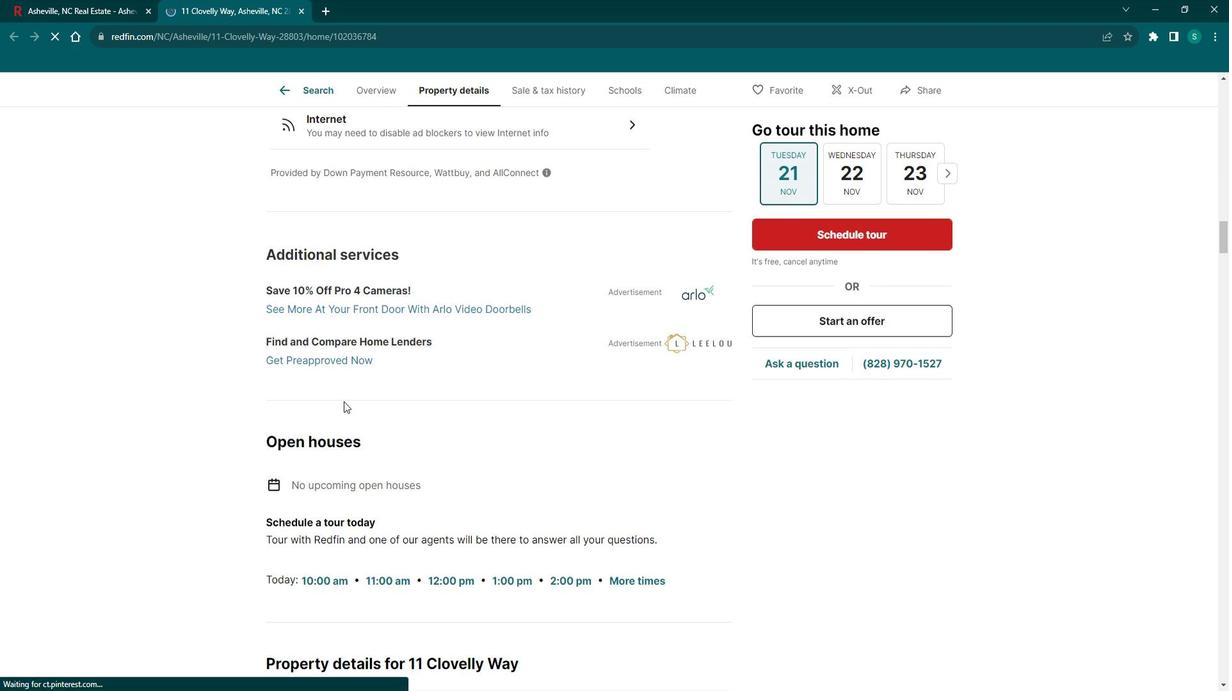 
Action: Mouse scrolled (352, 395) with delta (0, 0)
Screenshot: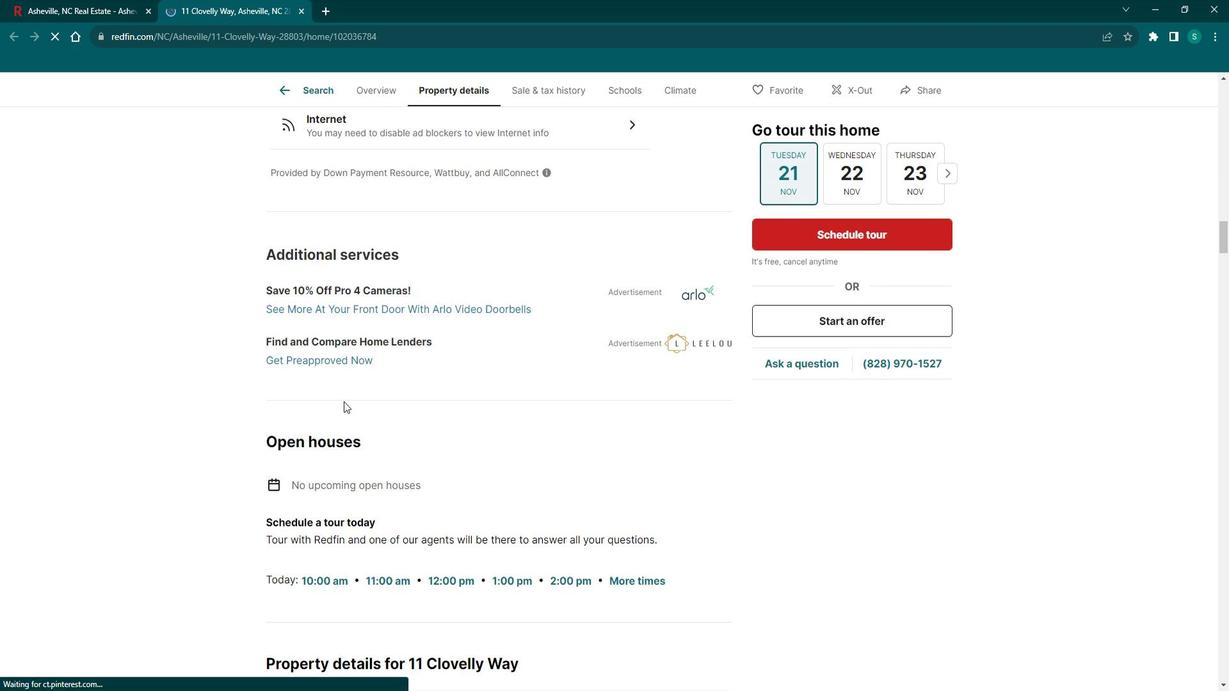 
Action: Mouse scrolled (352, 395) with delta (0, 0)
Screenshot: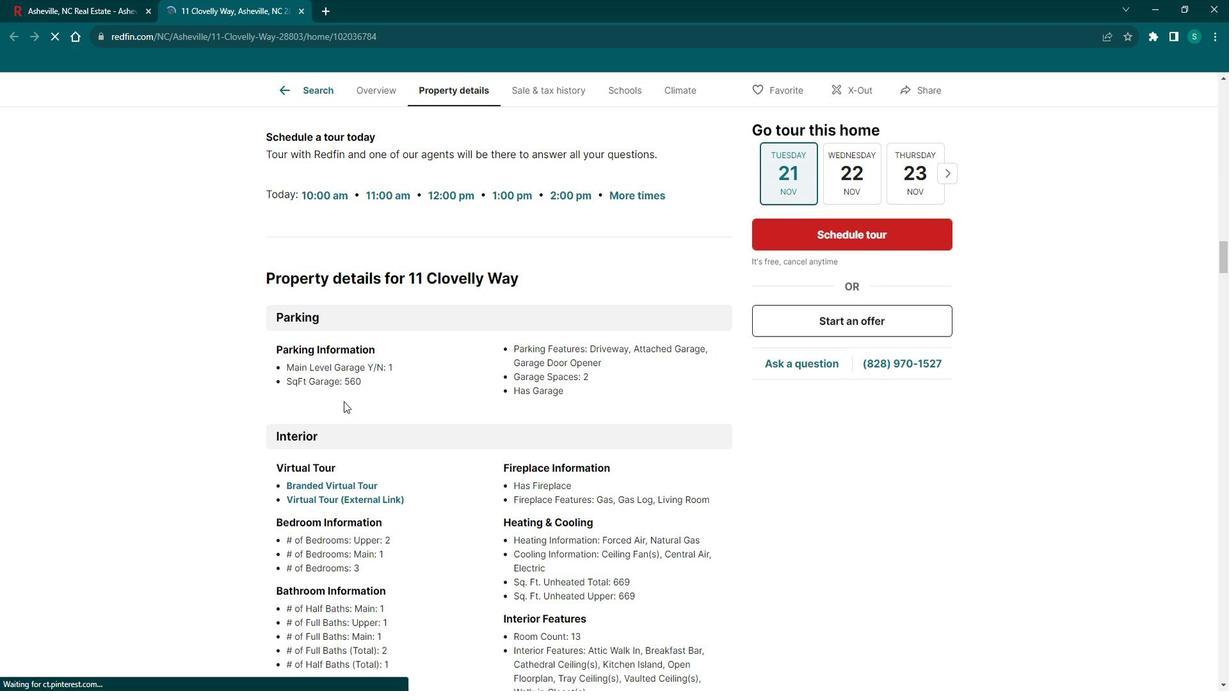 
Action: Mouse scrolled (352, 395) with delta (0, 0)
Screenshot: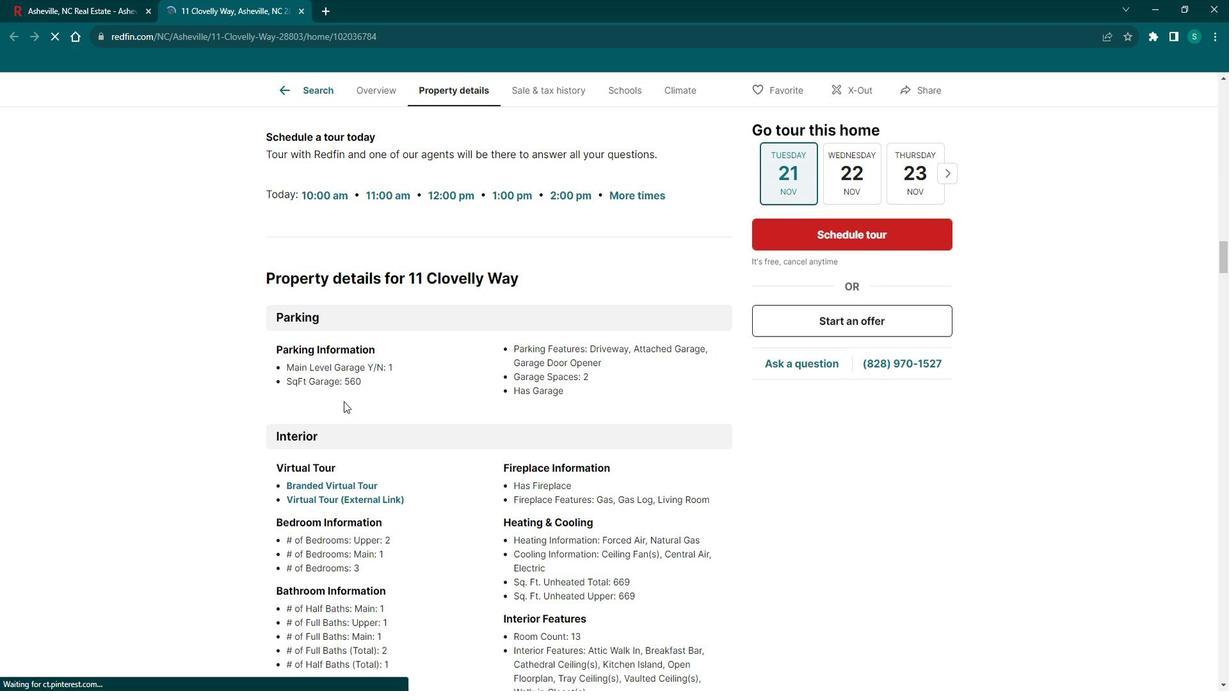 
Action: Mouse scrolled (352, 395) with delta (0, 0)
Screenshot: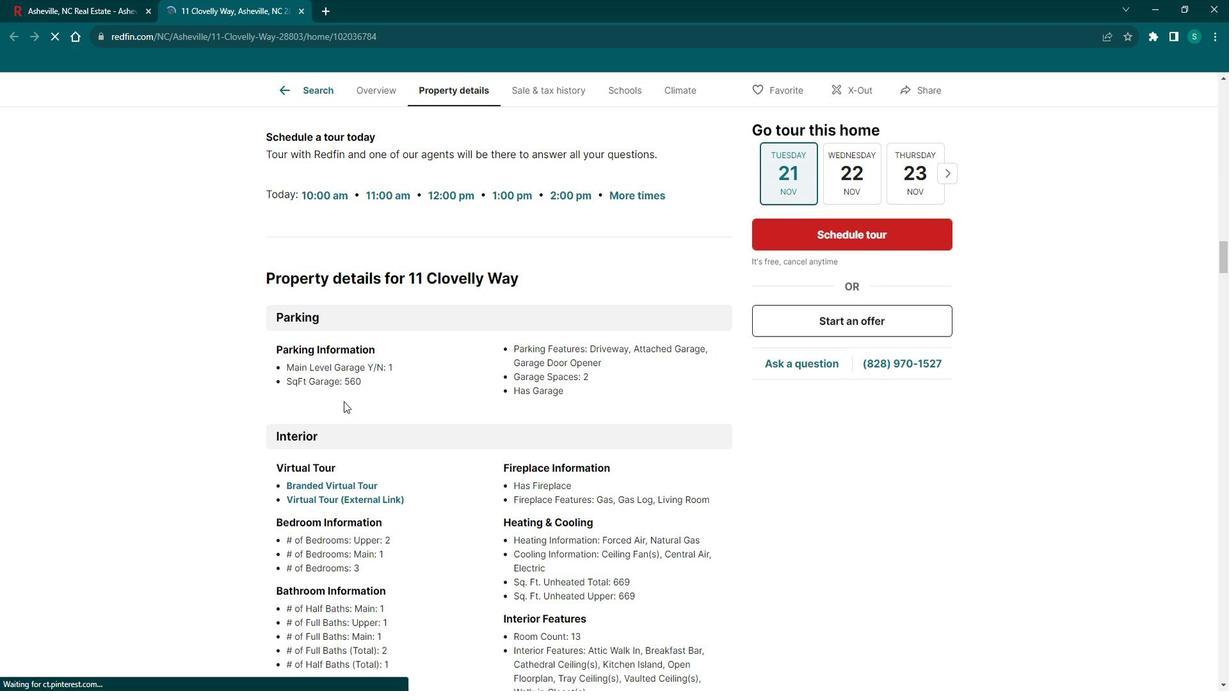 
Action: Mouse scrolled (352, 395) with delta (0, 0)
Screenshot: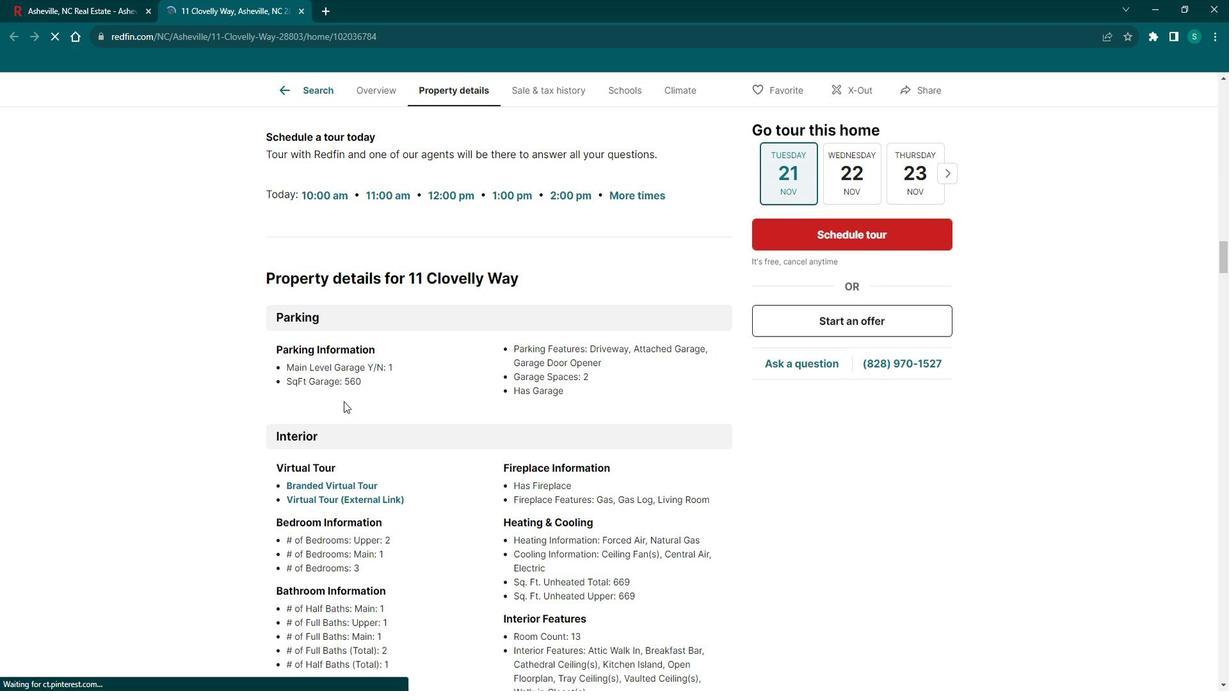 
Action: Mouse scrolled (352, 395) with delta (0, 0)
Screenshot: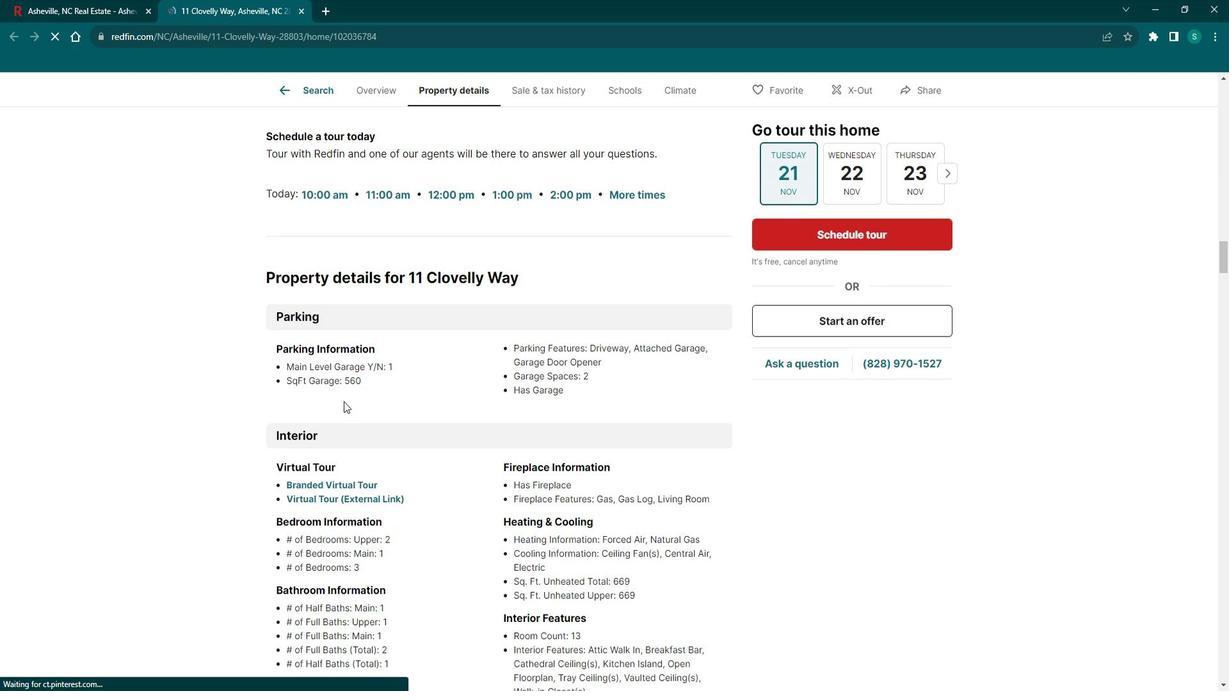 
Action: Mouse moved to (352, 395)
Screenshot: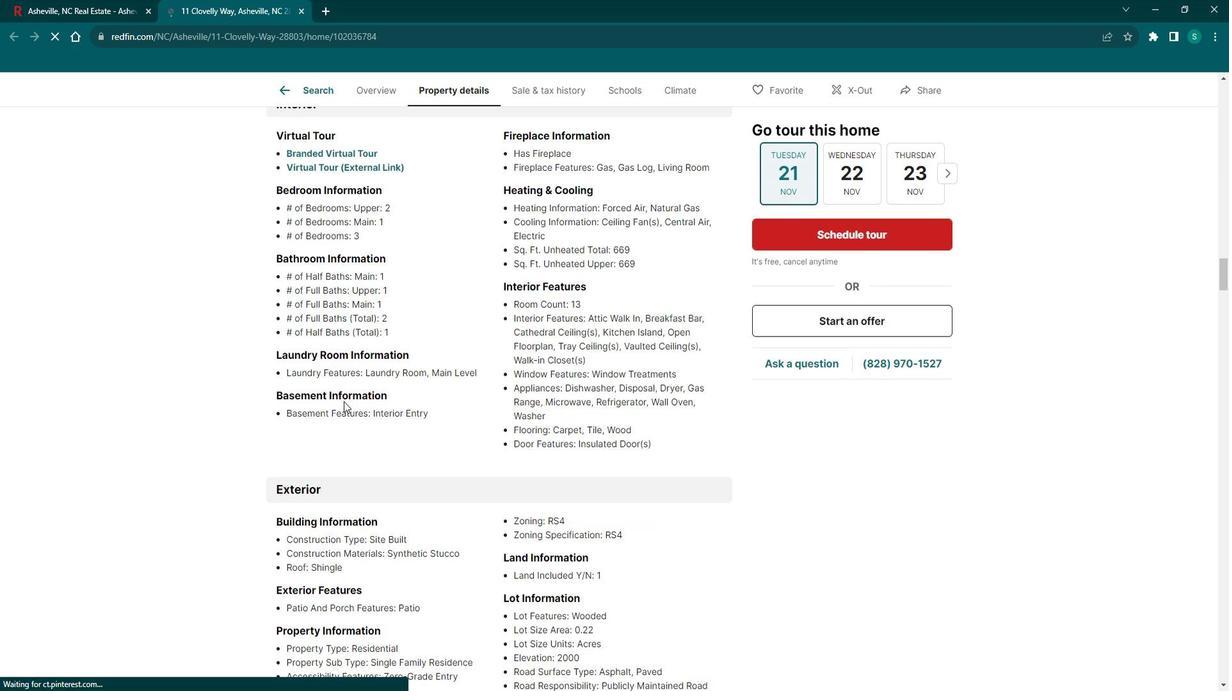 
Action: Mouse scrolled (352, 395) with delta (0, 0)
Screenshot: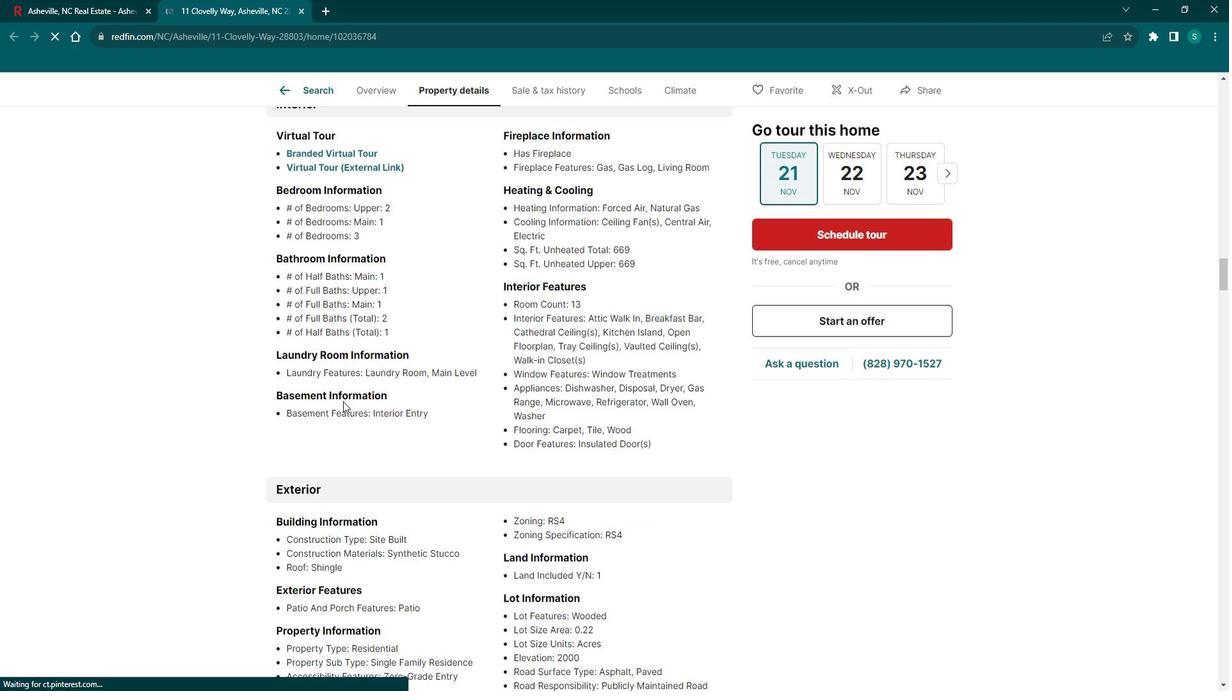 
Action: Mouse scrolled (352, 395) with delta (0, 0)
Screenshot: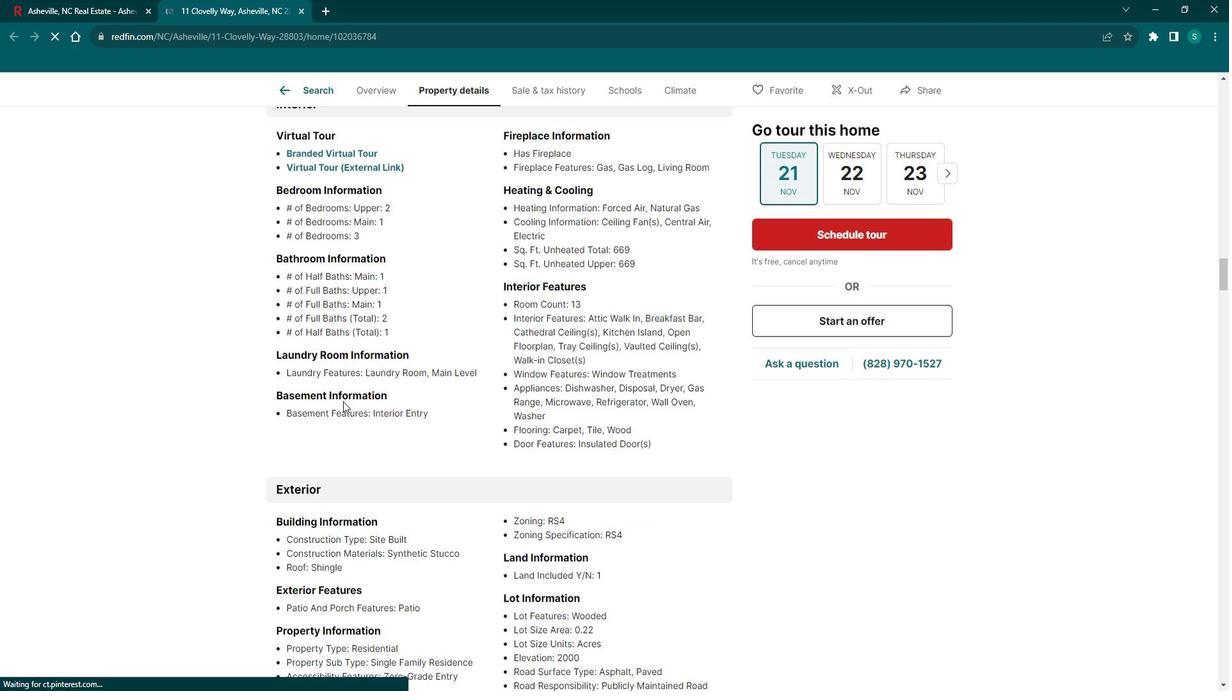 
Action: Mouse scrolled (352, 395) with delta (0, 0)
Screenshot: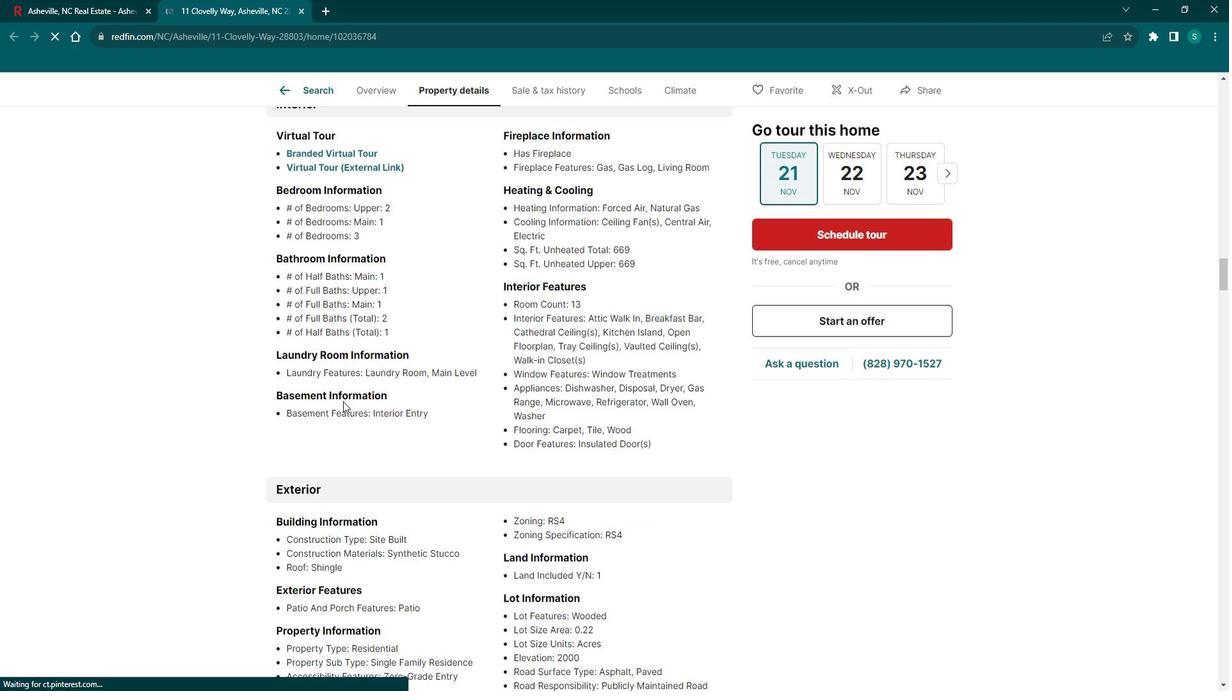 
Action: Mouse scrolled (352, 395) with delta (0, 0)
Screenshot: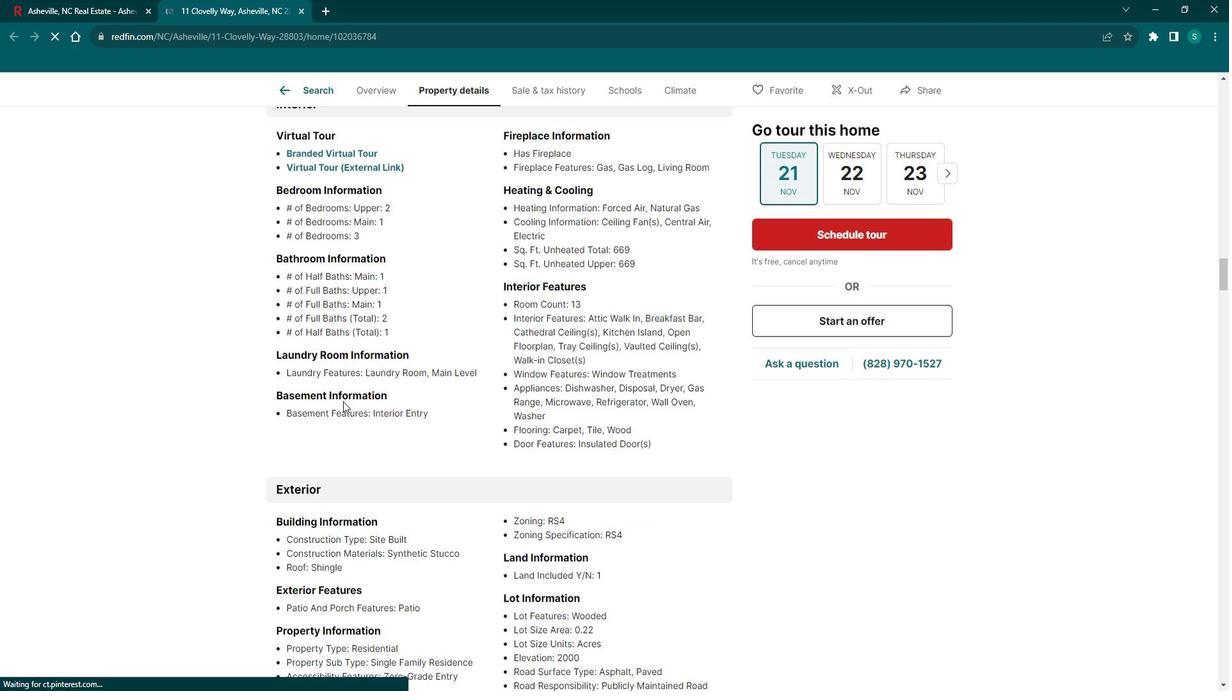
Action: Mouse scrolled (352, 395) with delta (0, 0)
Screenshot: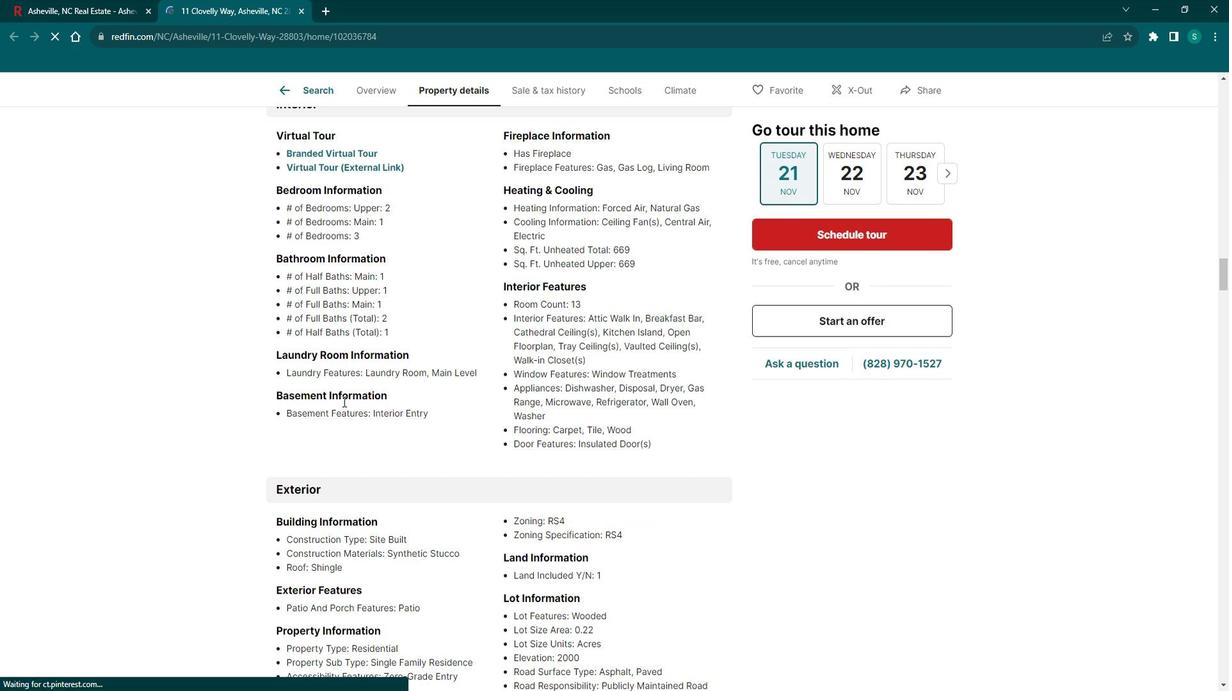
Action: Mouse scrolled (352, 395) with delta (0, 0)
Screenshot: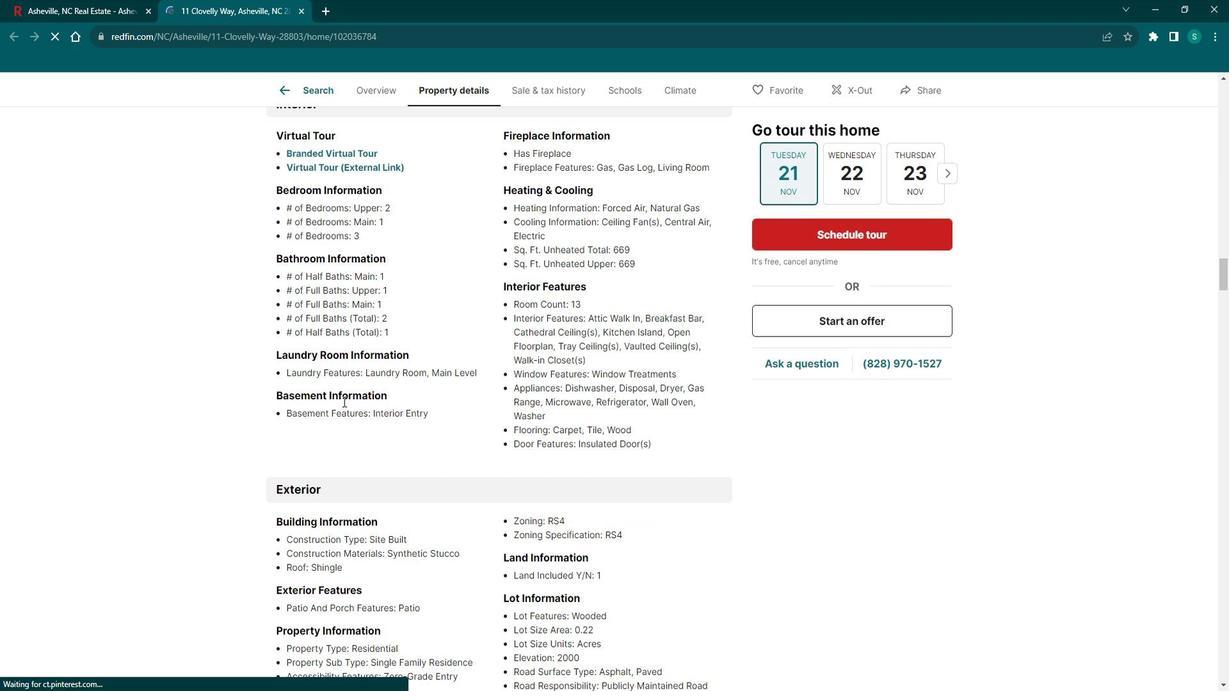 
Action: Mouse moved to (327, 319)
Screenshot: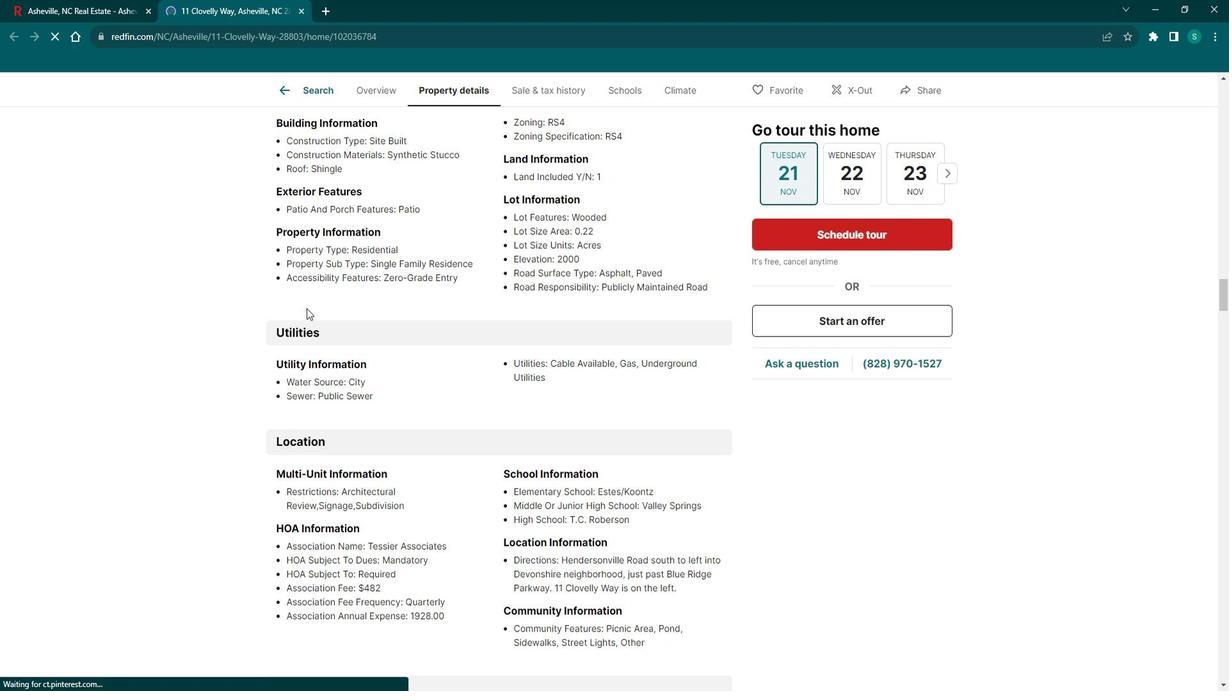 
Action: Mouse scrolled (327, 318) with delta (0, 0)
Screenshot: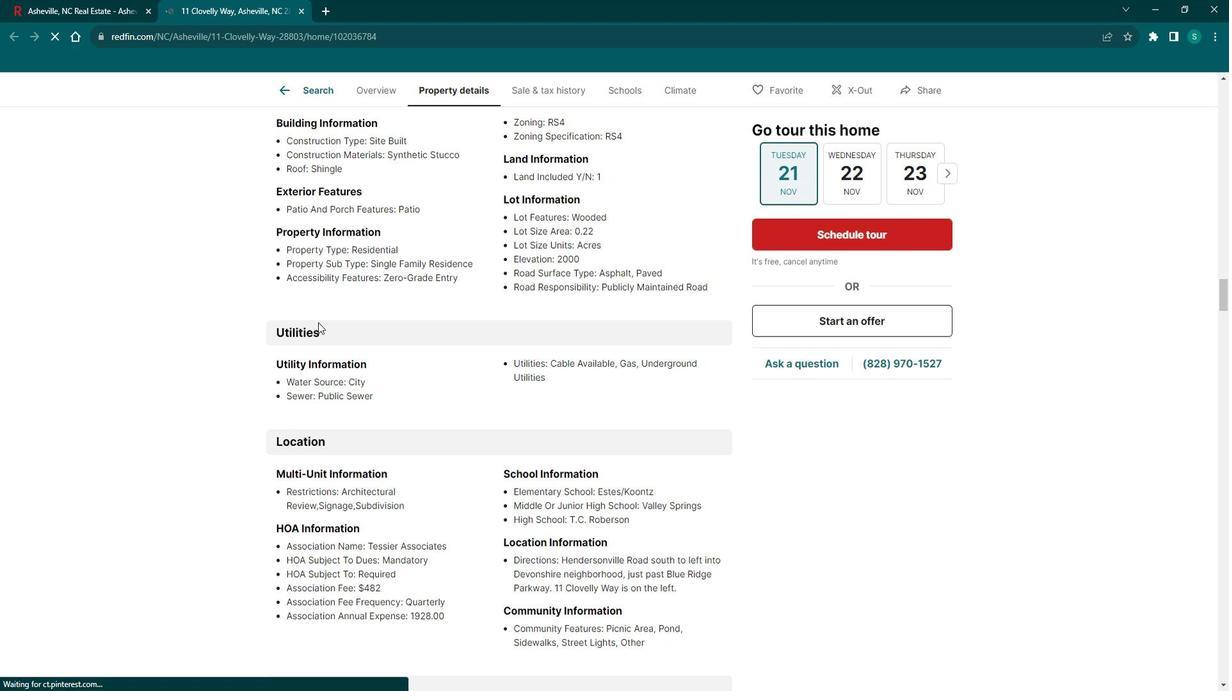
Action: Mouse scrolled (327, 318) with delta (0, 0)
Screenshot: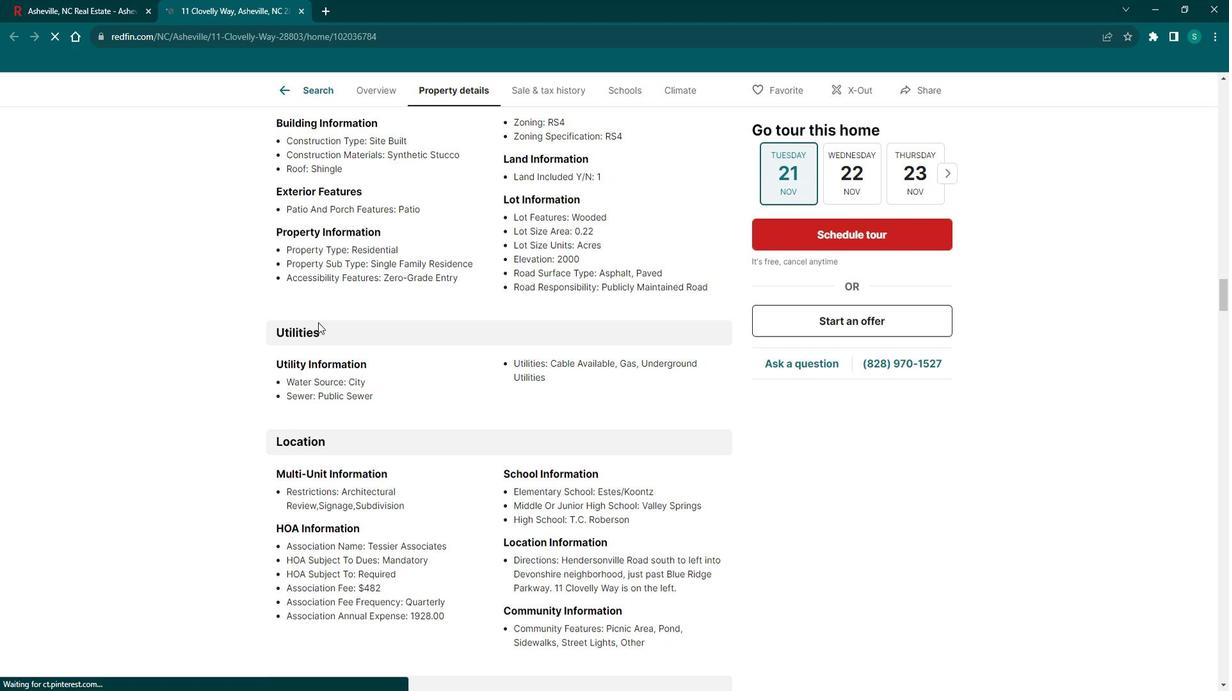 
Action: Mouse scrolled (327, 318) with delta (0, 0)
Screenshot: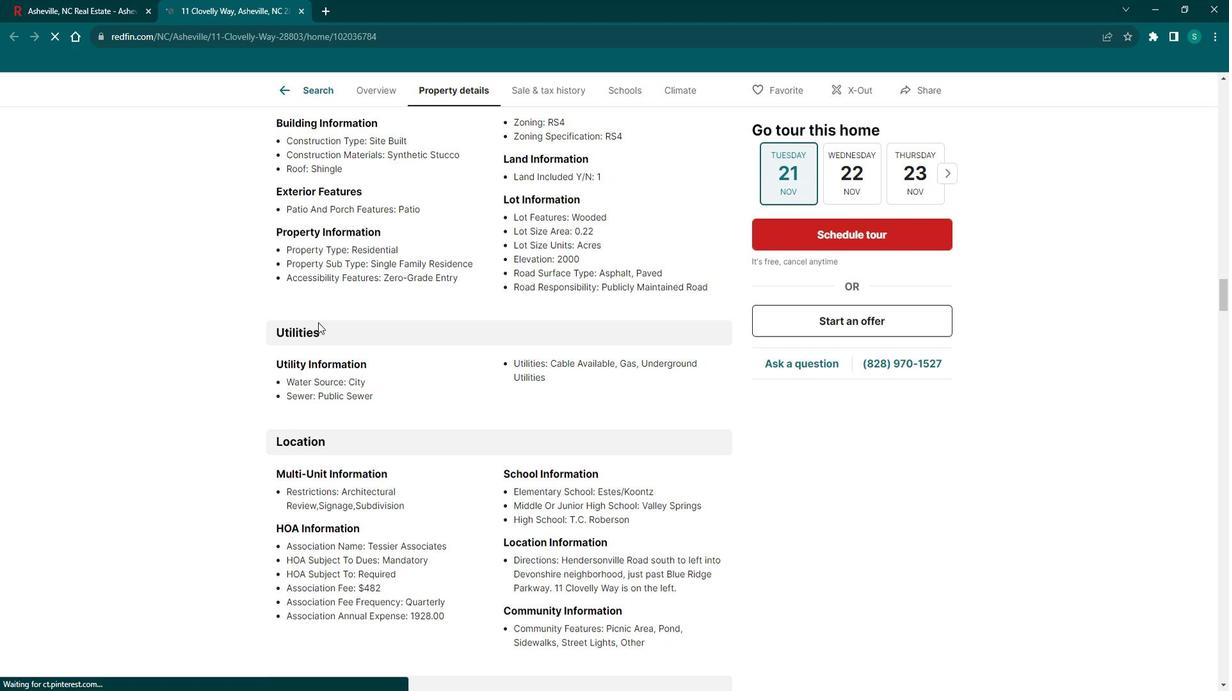 
Action: Mouse scrolled (327, 318) with delta (0, 0)
Screenshot: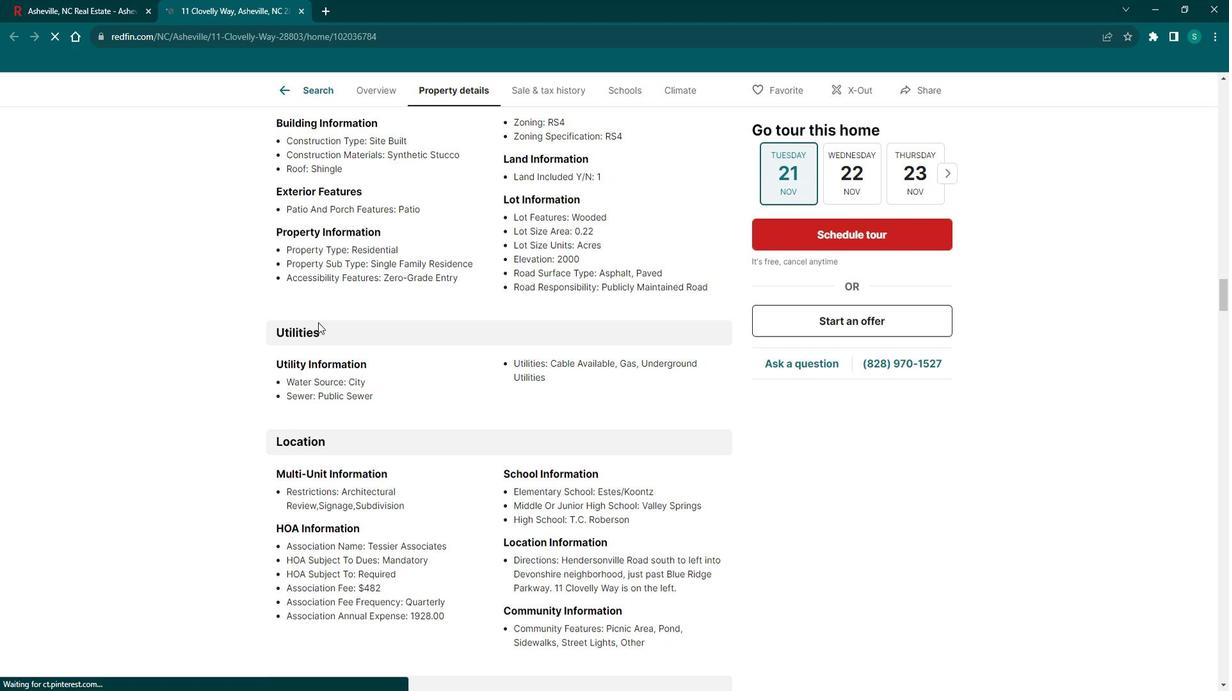 
Action: Mouse scrolled (327, 318) with delta (0, 0)
Screenshot: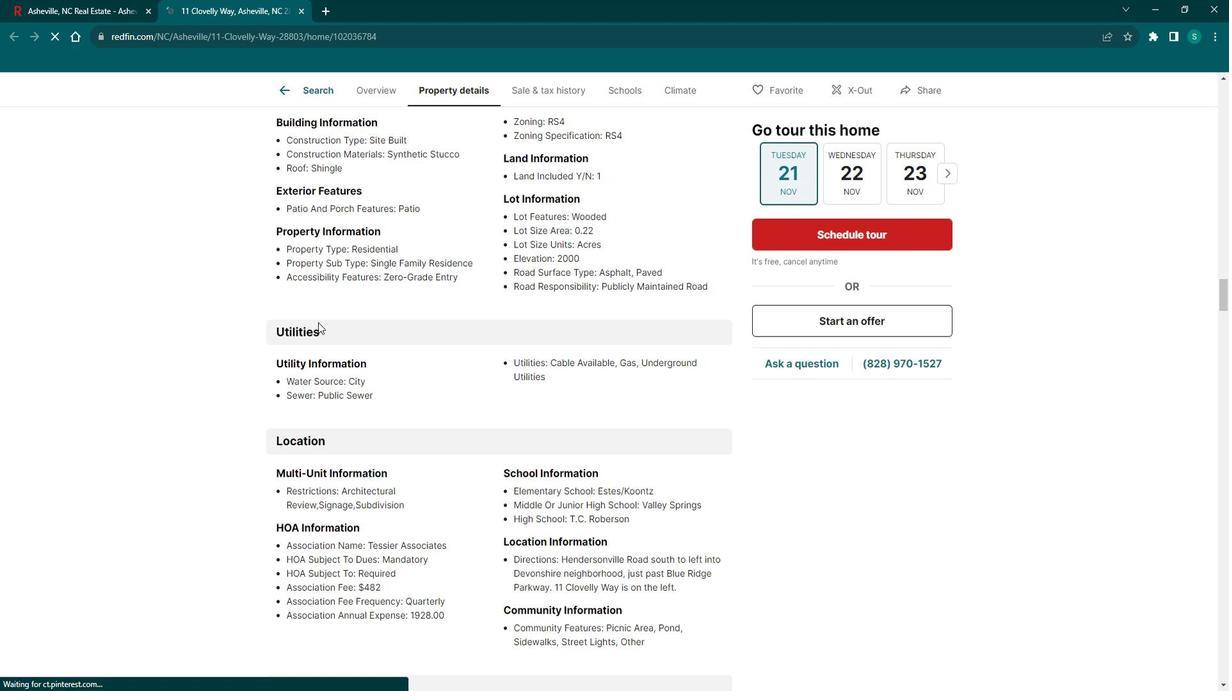 
Action: Mouse scrolled (327, 318) with delta (0, 0)
Screenshot: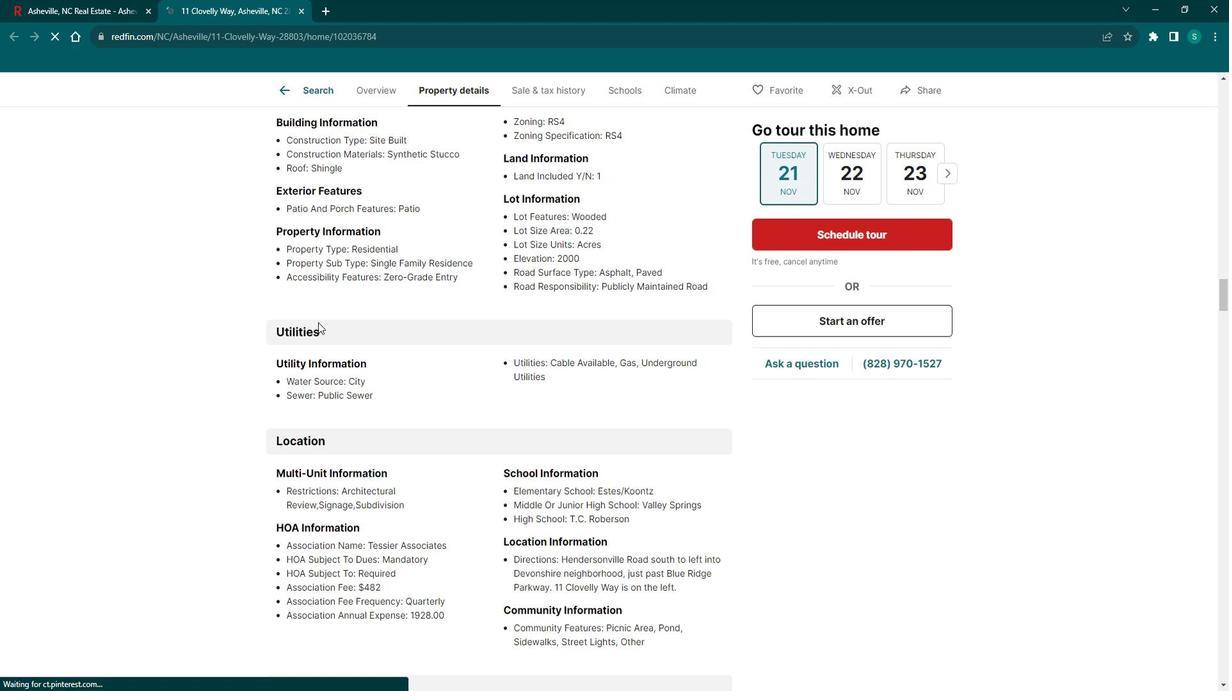 
Action: Mouse scrolled (327, 318) with delta (0, 0)
Screenshot: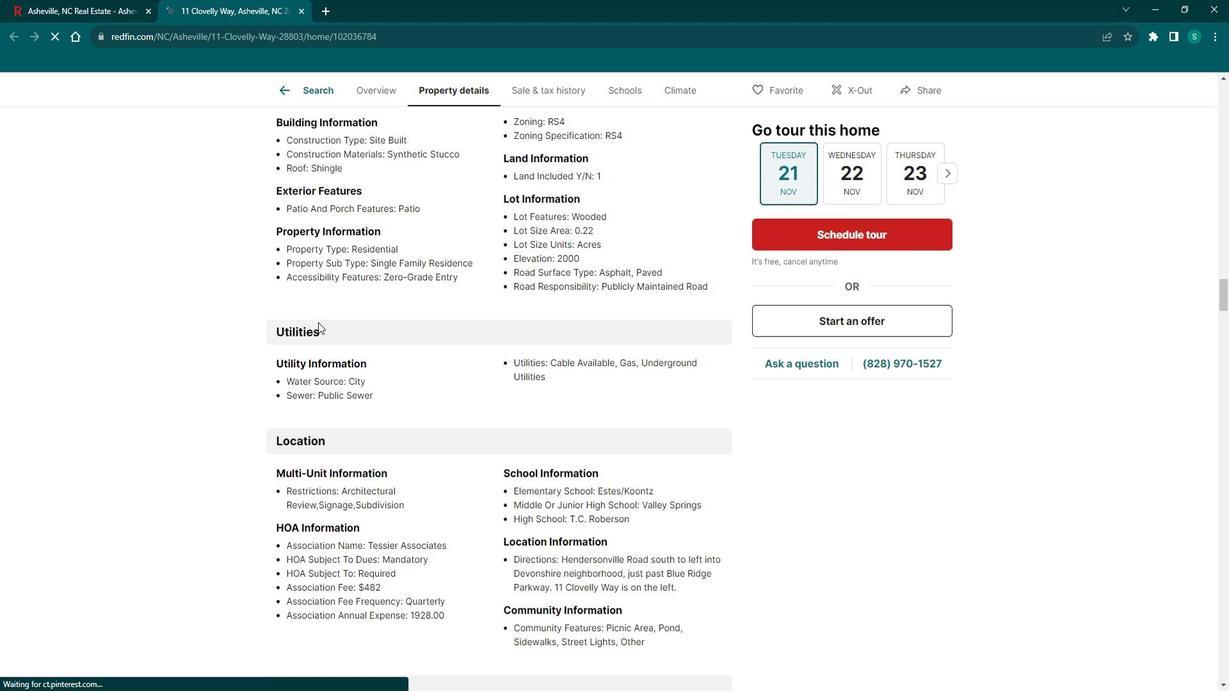
Action: Mouse scrolled (327, 318) with delta (0, 0)
Screenshot: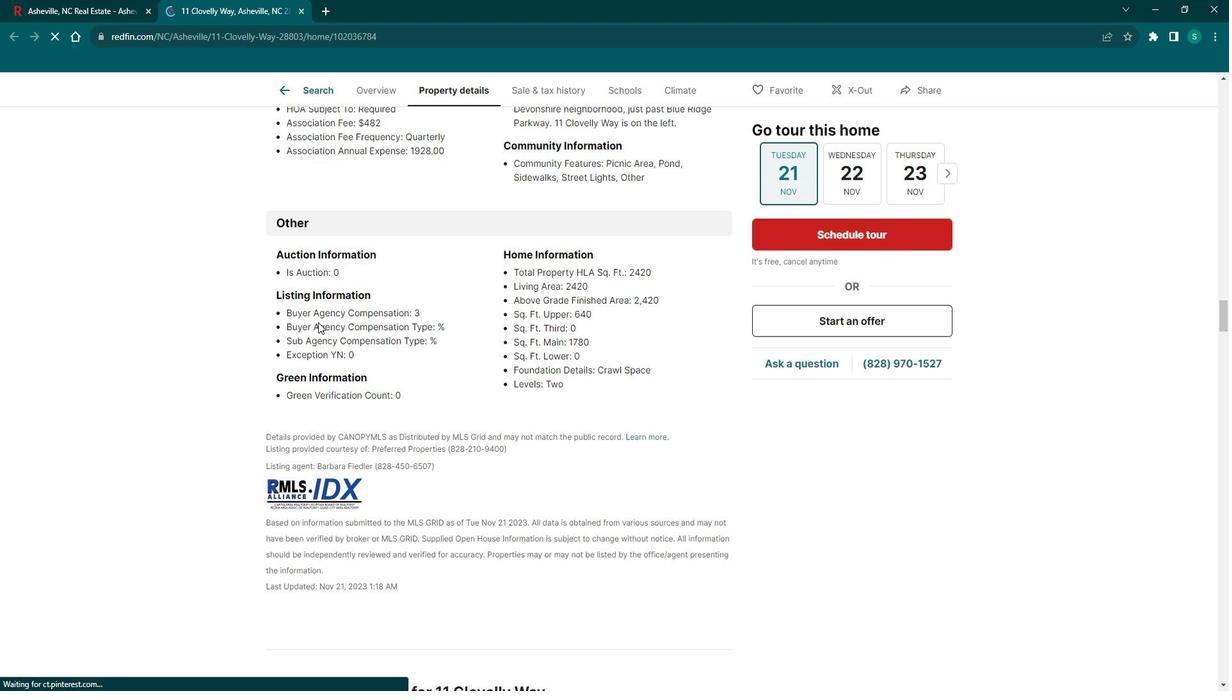 
Action: Mouse scrolled (327, 318) with delta (0, 0)
Screenshot: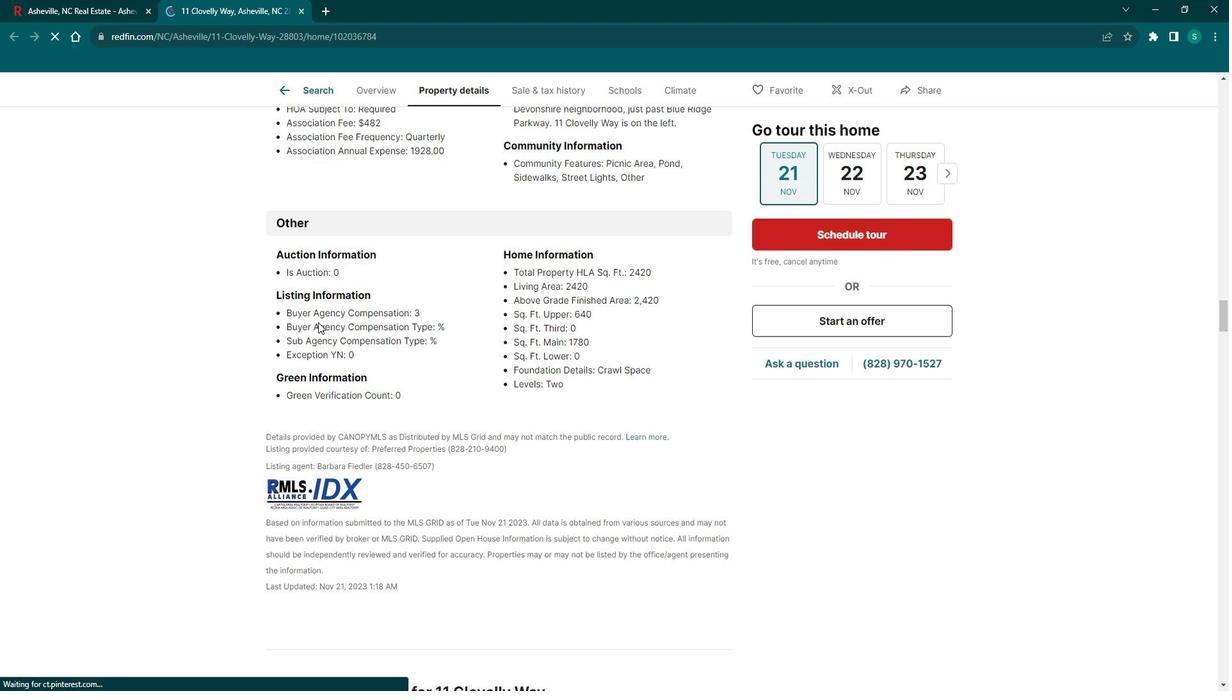 
Action: Mouse scrolled (327, 318) with delta (0, 0)
Screenshot: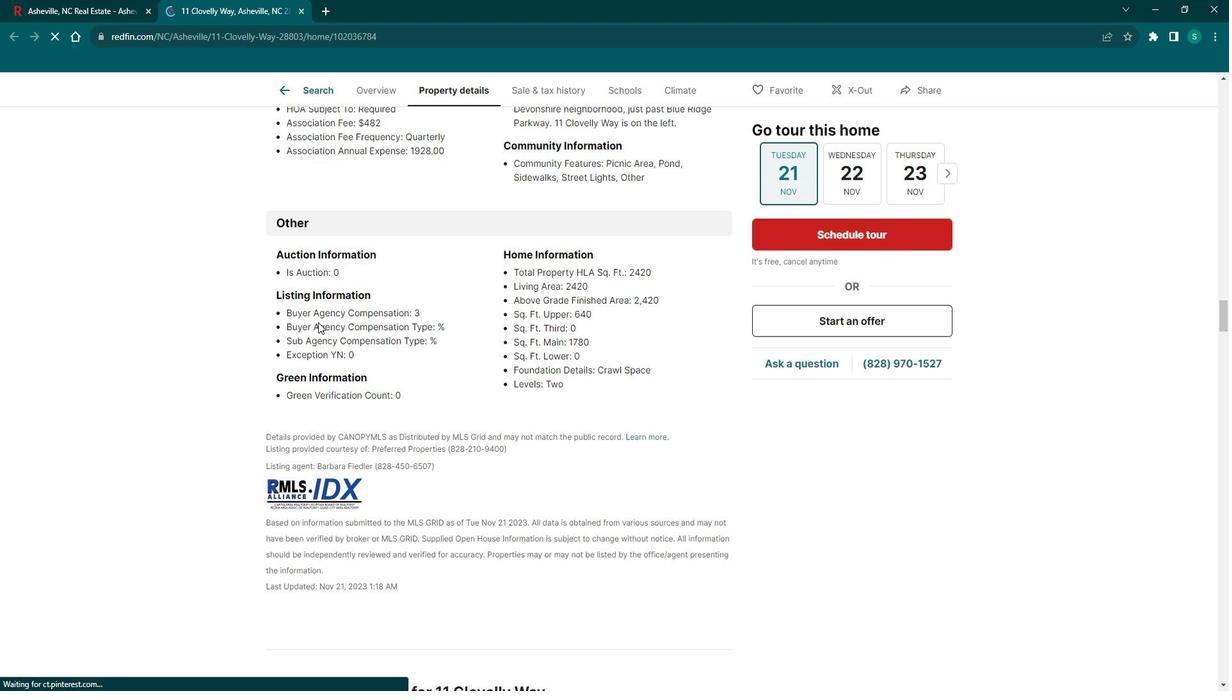 
Action: Mouse scrolled (327, 318) with delta (0, 0)
Screenshot: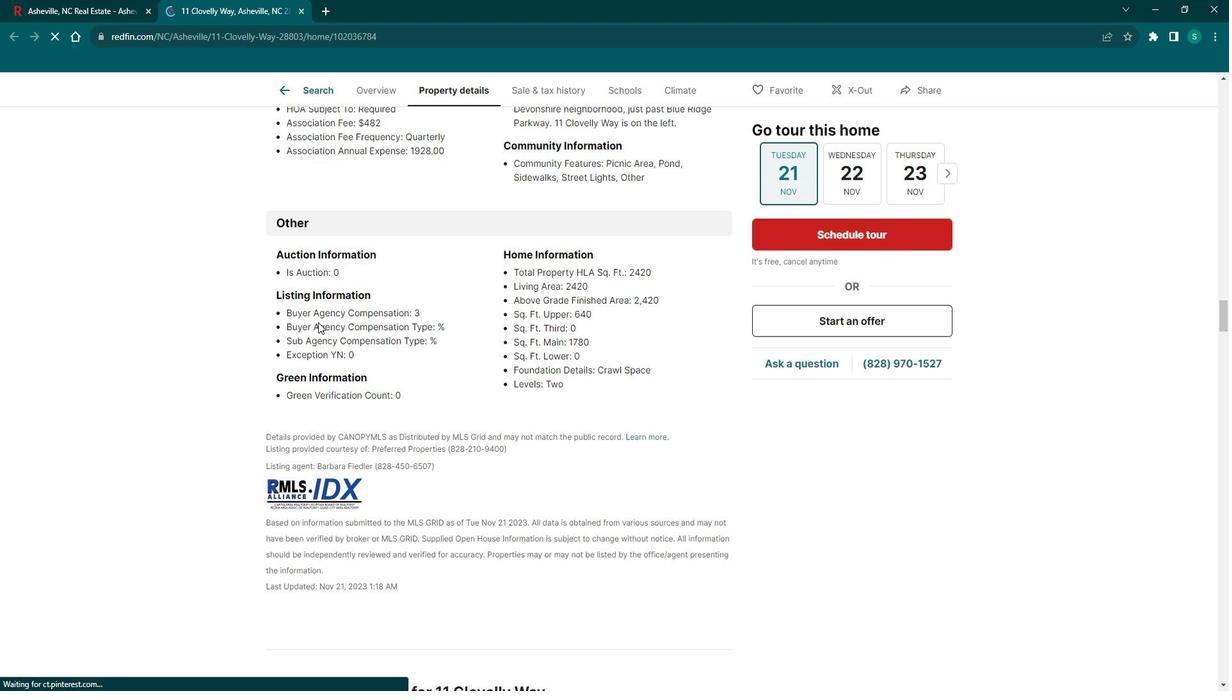 
Action: Mouse scrolled (327, 318) with delta (0, 0)
Screenshot: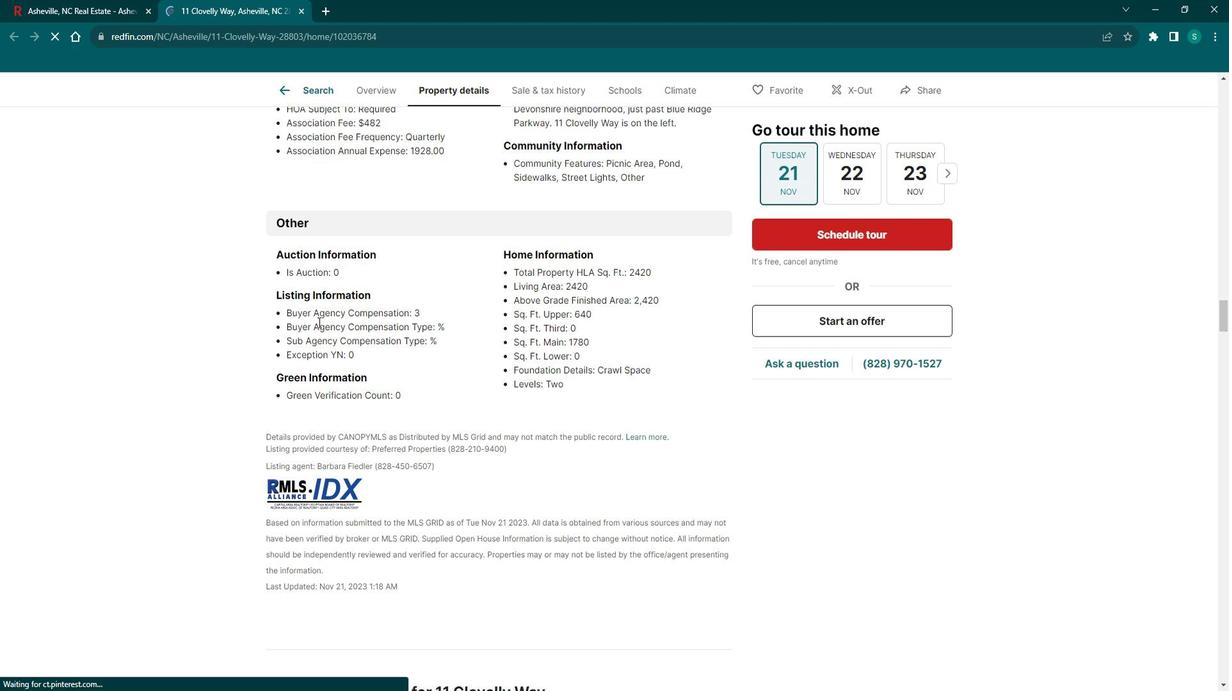 
Action: Mouse scrolled (327, 318) with delta (0, 0)
Screenshot: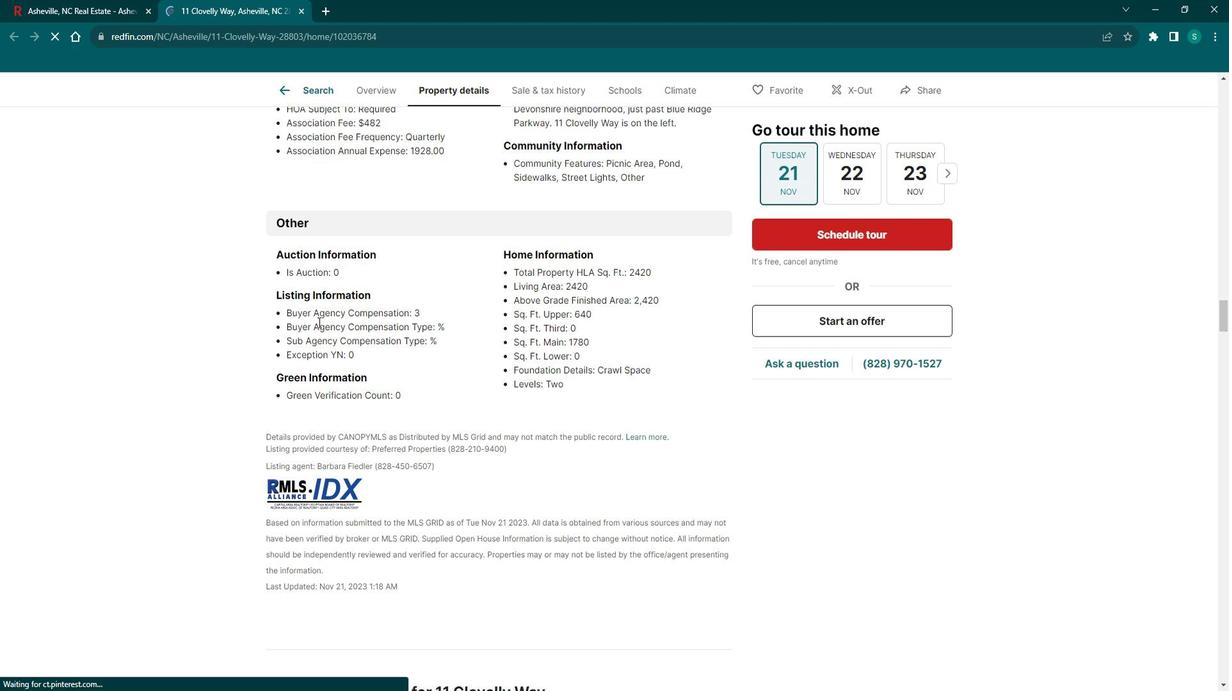 
Action: Mouse scrolled (327, 318) with delta (0, 0)
Screenshot: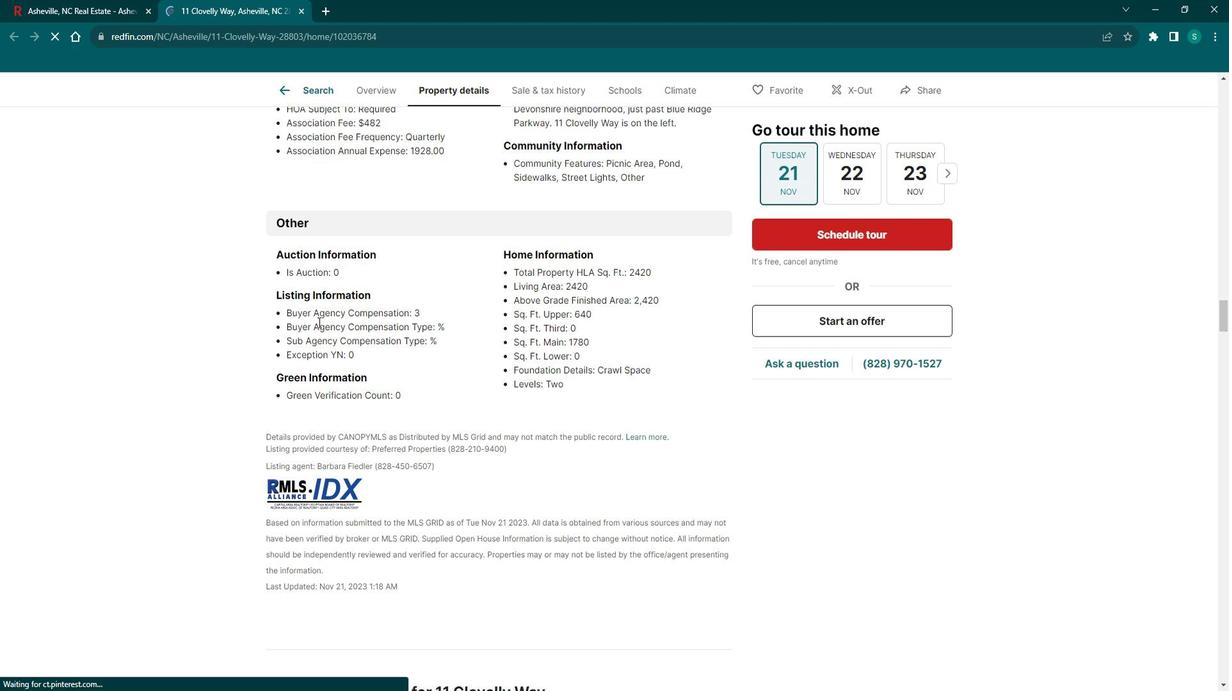 
Action: Mouse moved to (327, 308)
Screenshot: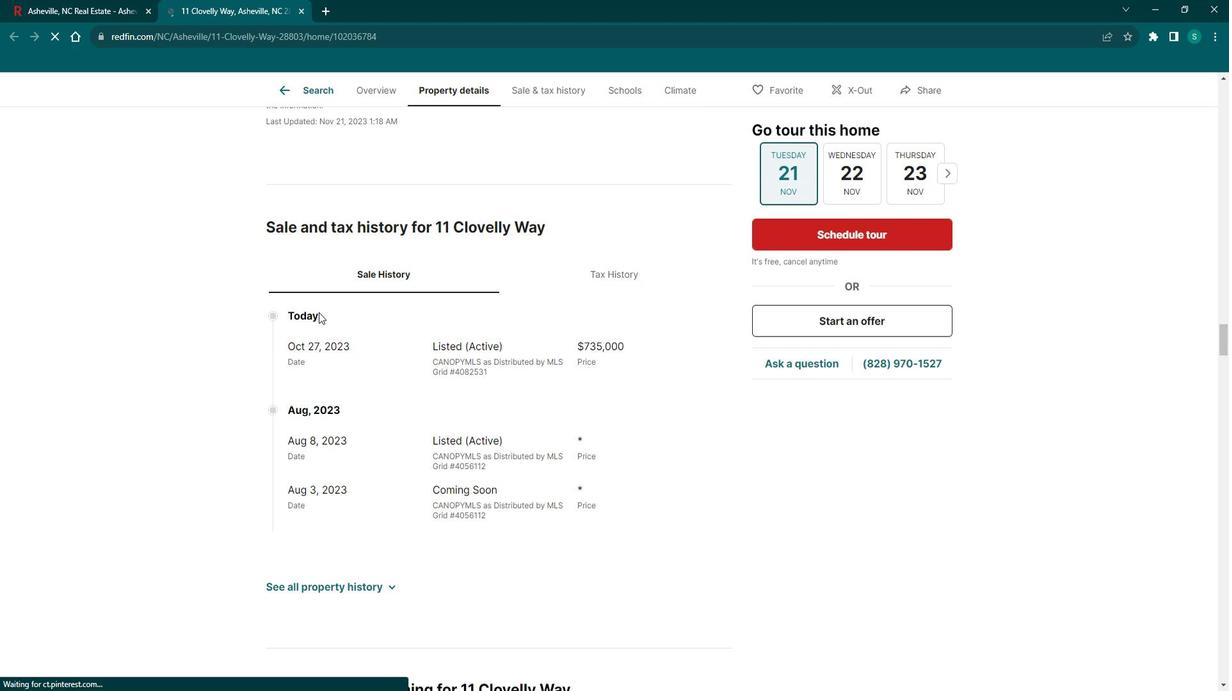 
Action: Mouse scrolled (327, 308) with delta (0, 0)
Screenshot: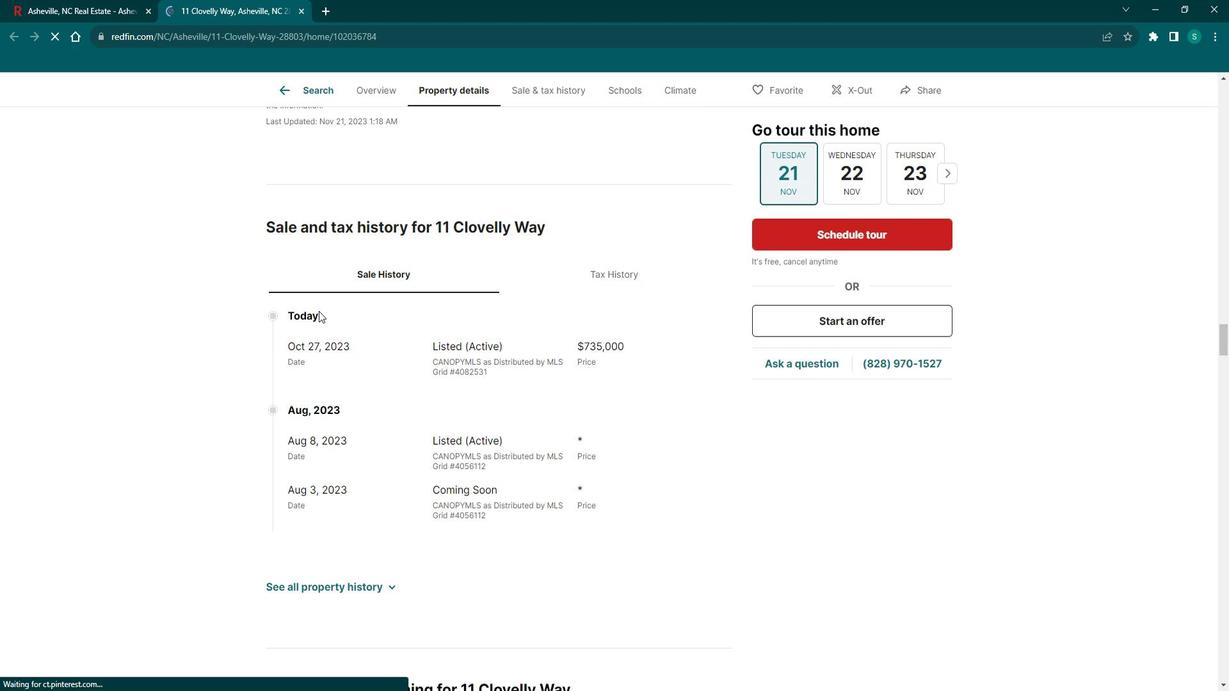 
Action: Mouse scrolled (327, 308) with delta (0, 0)
Screenshot: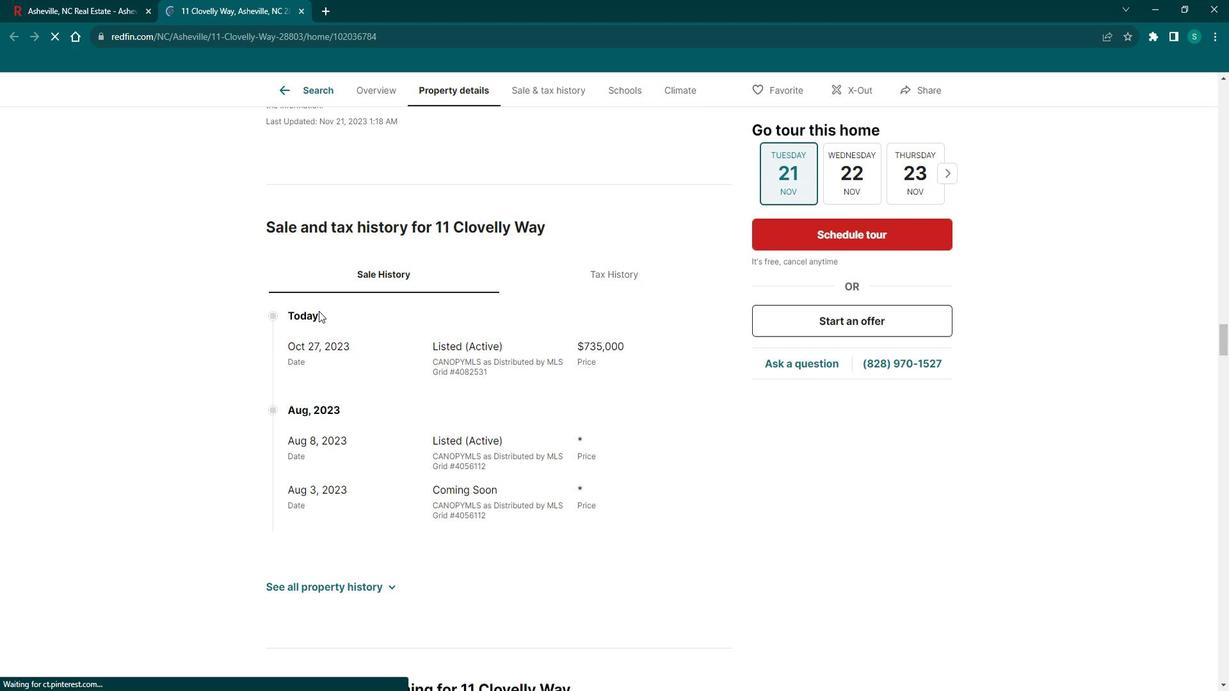 
Action: Mouse scrolled (327, 308) with delta (0, 0)
Screenshot: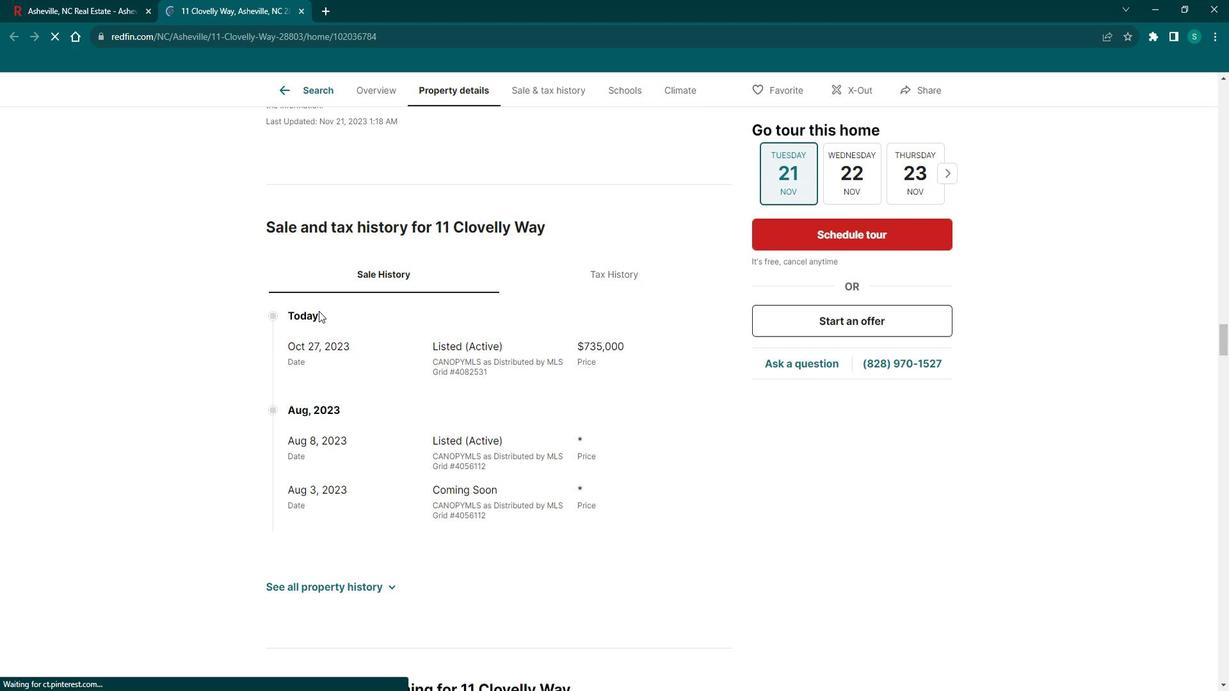 
Action: Mouse scrolled (327, 308) with delta (0, 0)
Screenshot: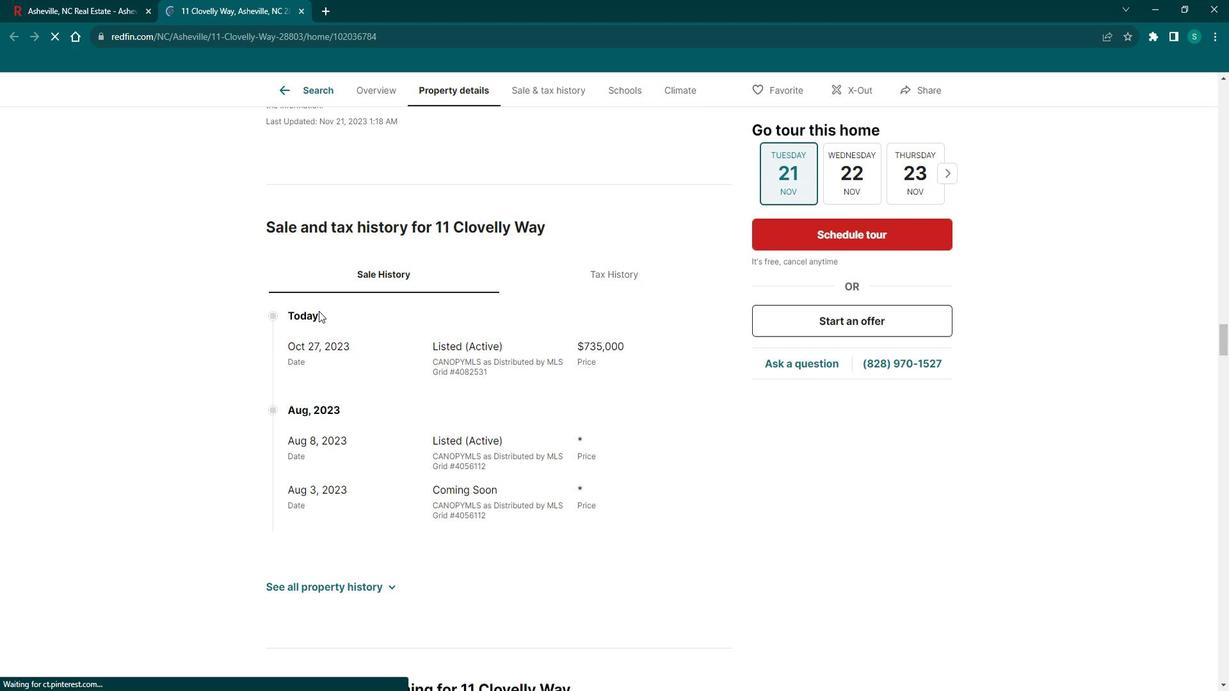 
Action: Mouse scrolled (327, 308) with delta (0, 0)
Screenshot: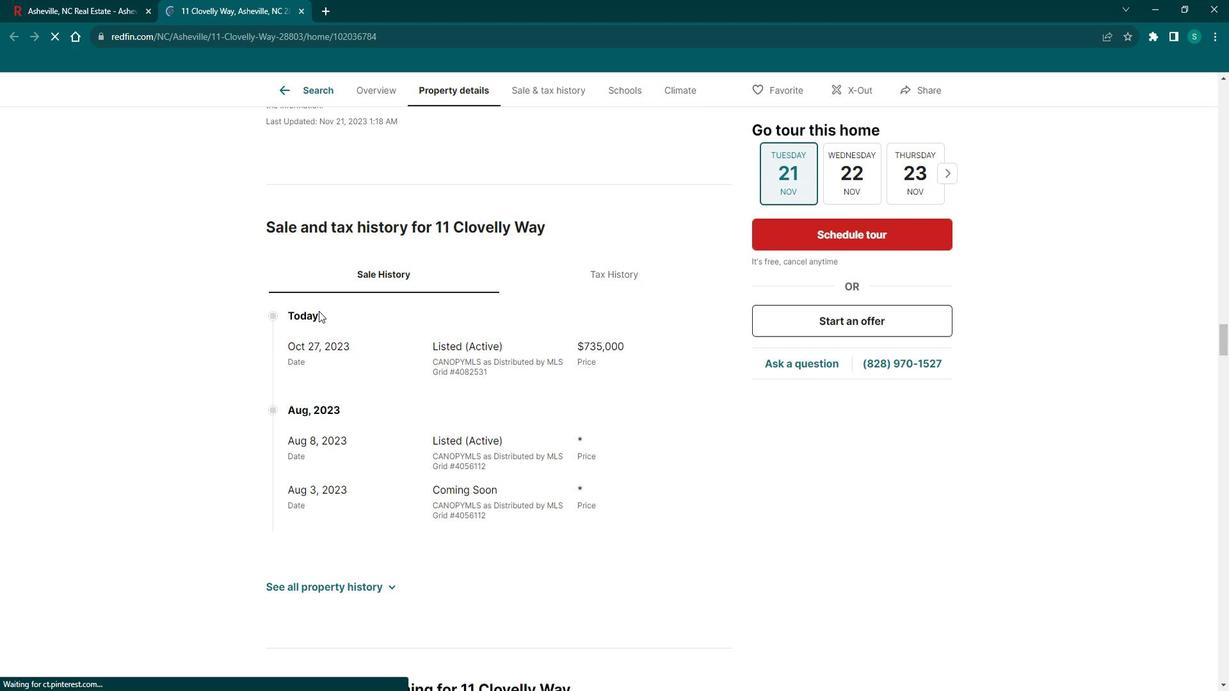 
Action: Mouse scrolled (327, 308) with delta (0, 0)
Screenshot: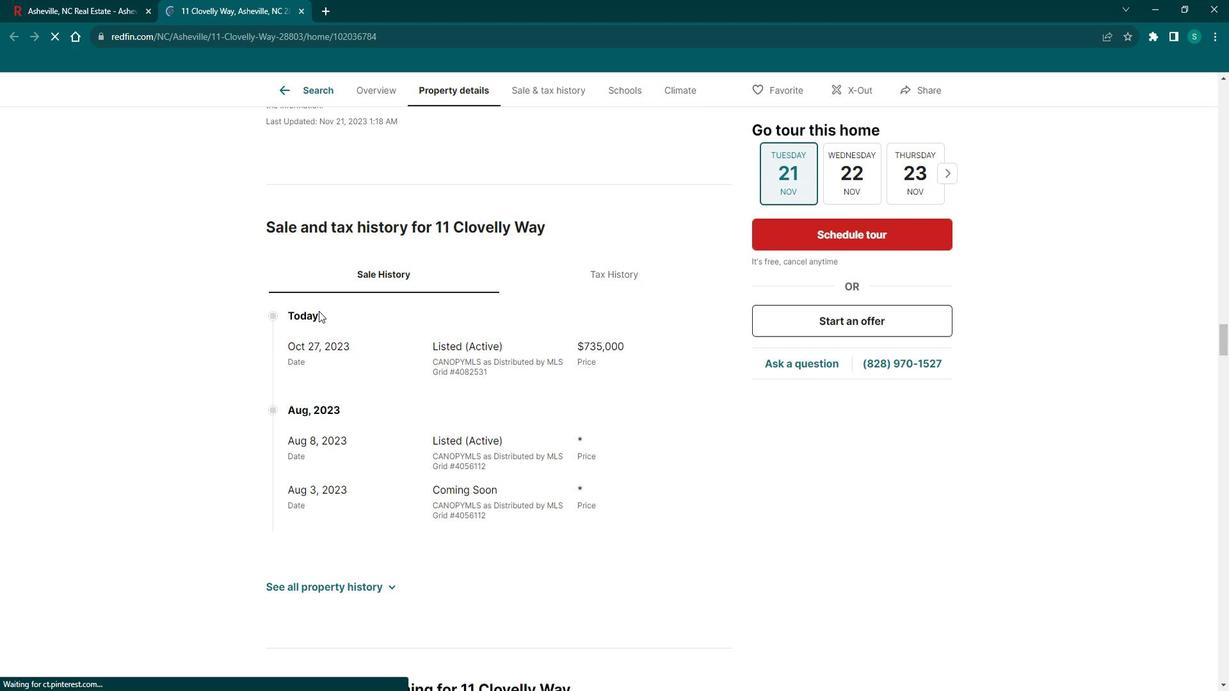 
Action: Mouse scrolled (327, 308) with delta (0, 0)
Screenshot: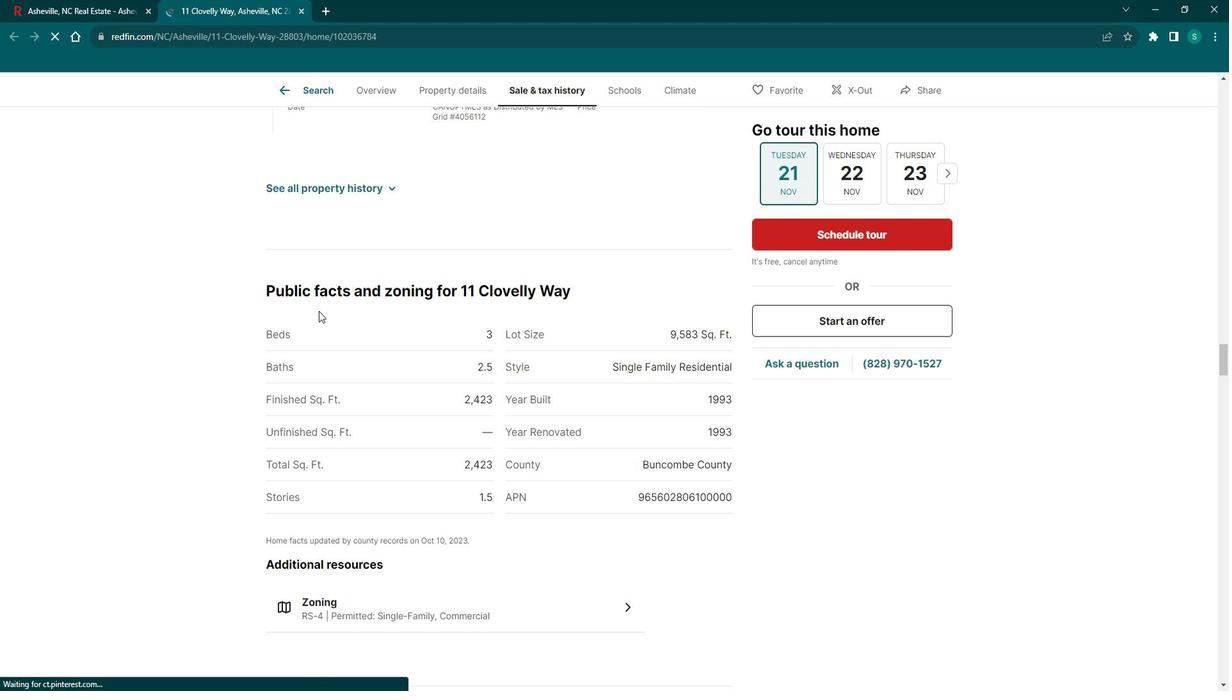 
Action: Mouse scrolled (327, 308) with delta (0, 0)
Screenshot: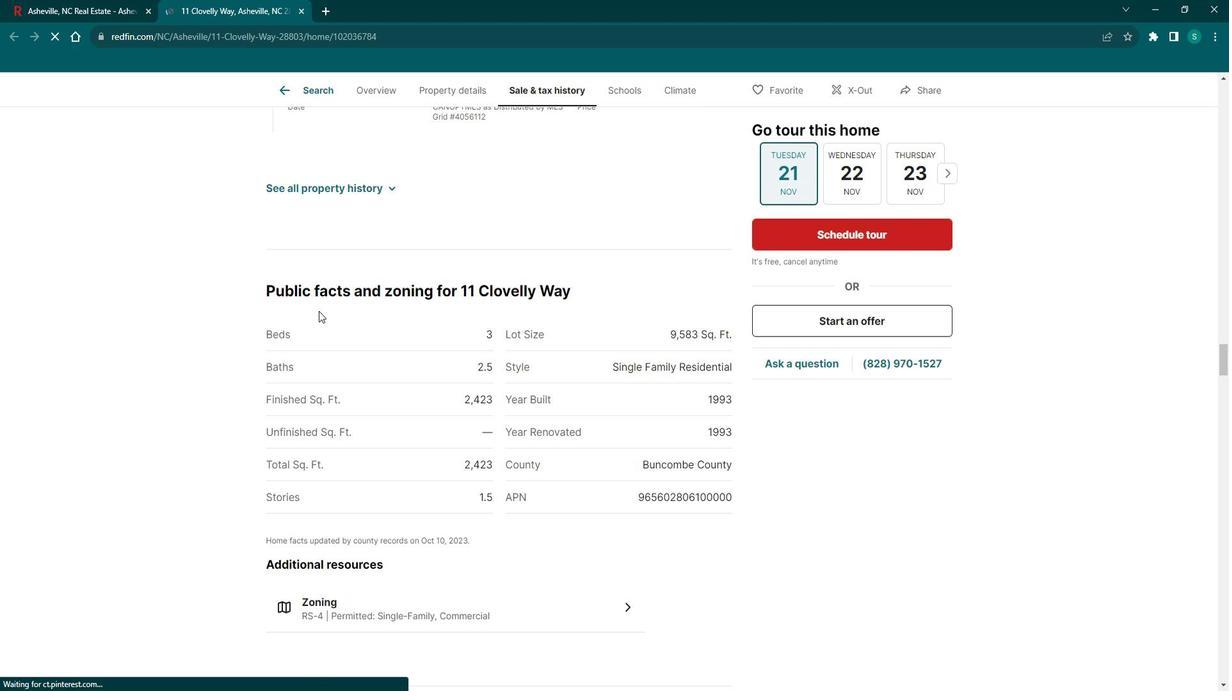 
Action: Mouse scrolled (327, 308) with delta (0, 0)
Screenshot: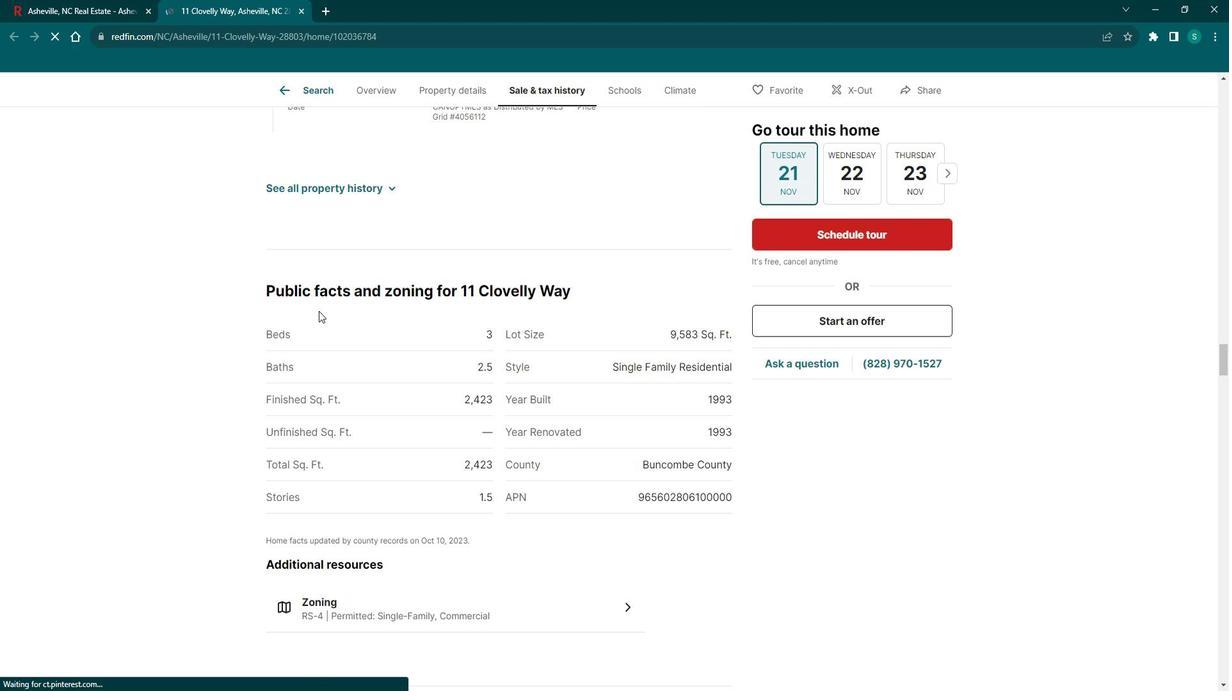 
Action: Mouse scrolled (327, 308) with delta (0, 0)
Screenshot: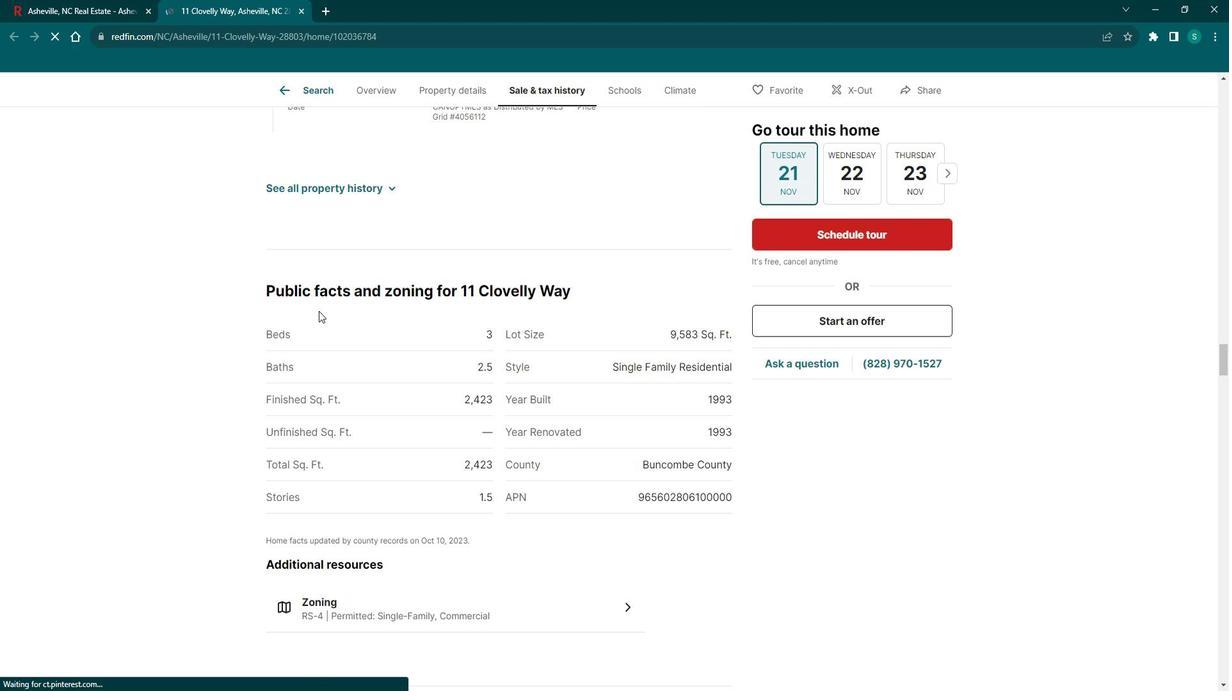 
Action: Mouse scrolled (327, 308) with delta (0, 0)
Screenshot: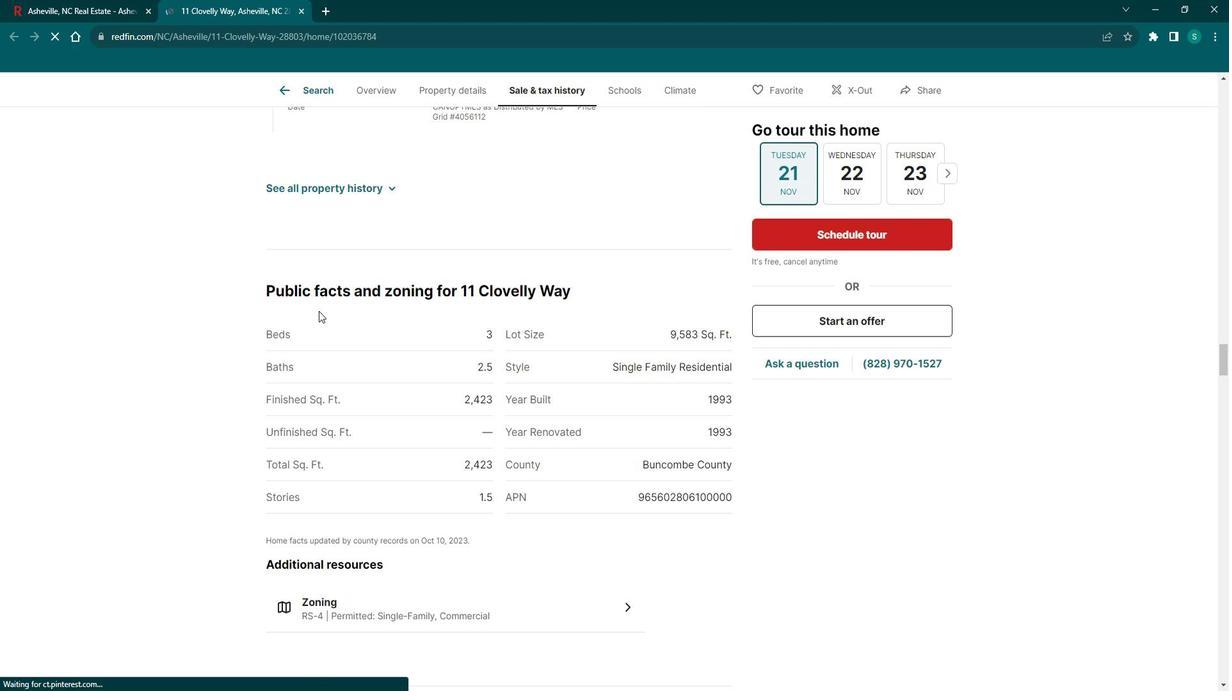 
Action: Mouse scrolled (327, 308) with delta (0, 0)
Screenshot: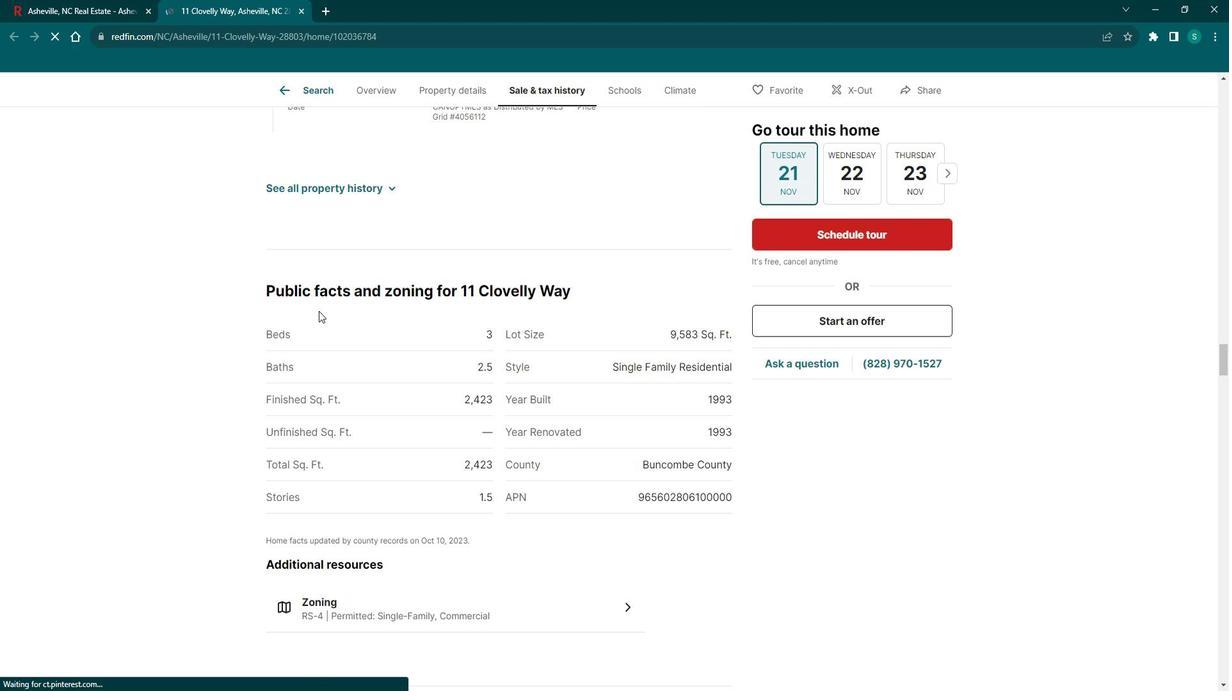 
Action: Mouse moved to (327, 308)
Screenshot: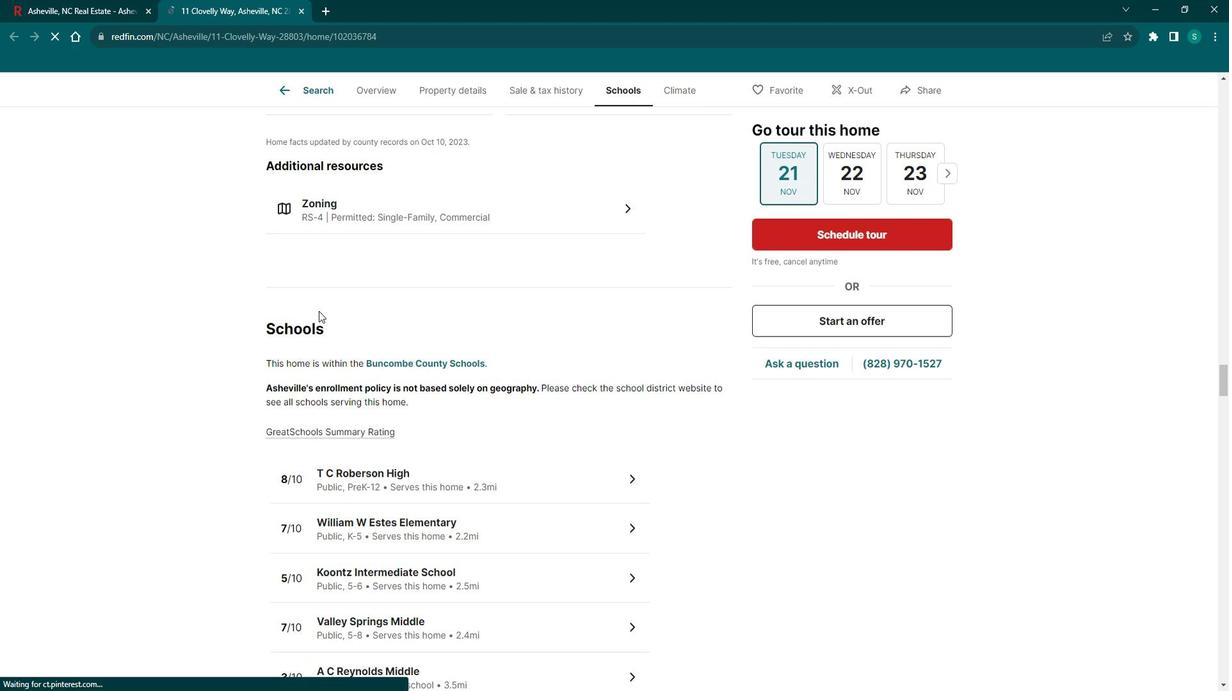 
Action: Mouse scrolled (327, 307) with delta (0, 0)
Screenshot: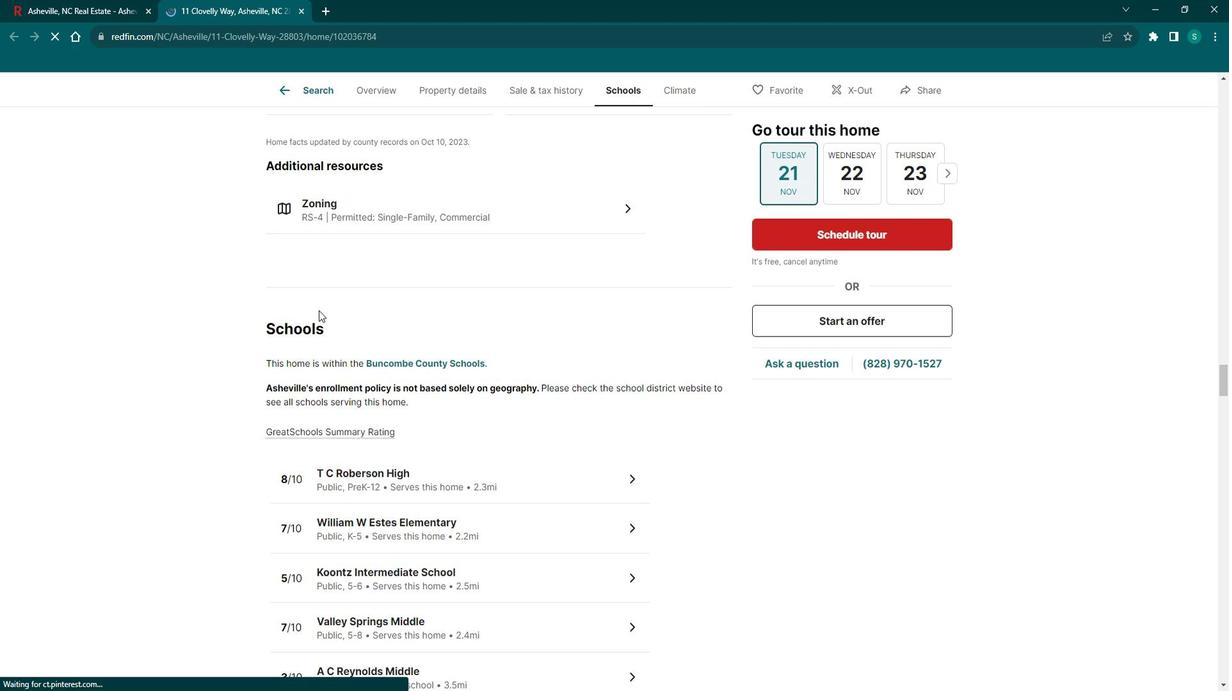 
Action: Mouse scrolled (327, 307) with delta (0, 0)
Screenshot: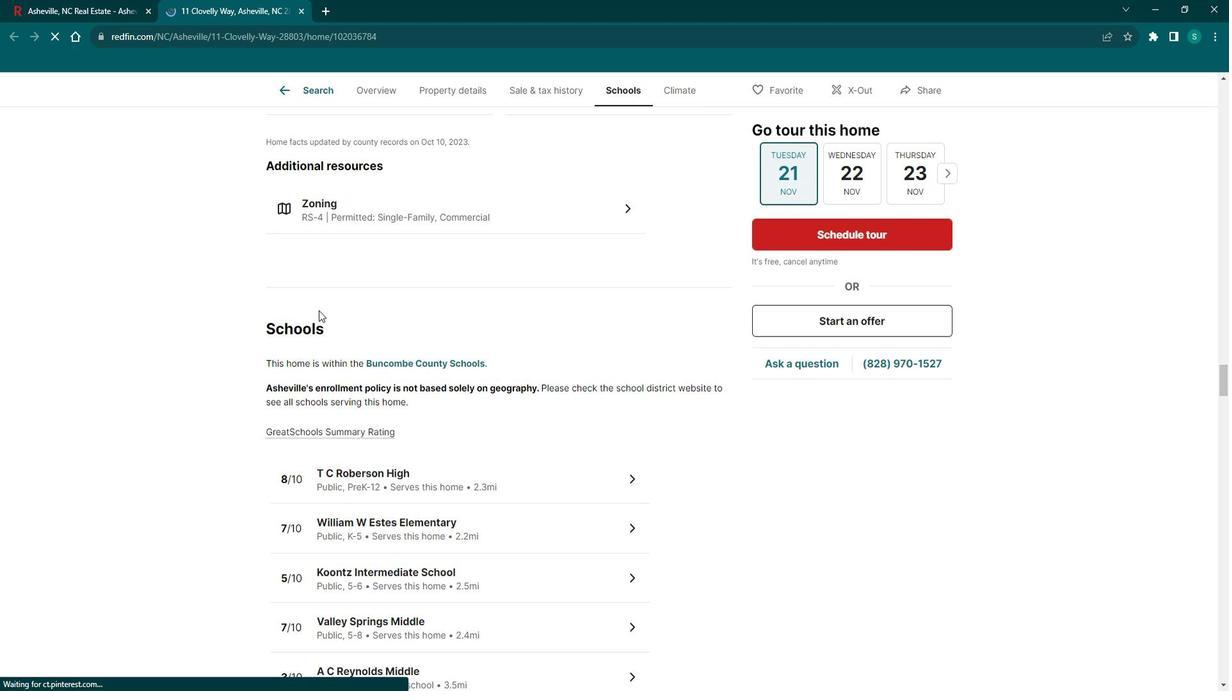 
Action: Mouse scrolled (327, 307) with delta (0, 0)
Screenshot: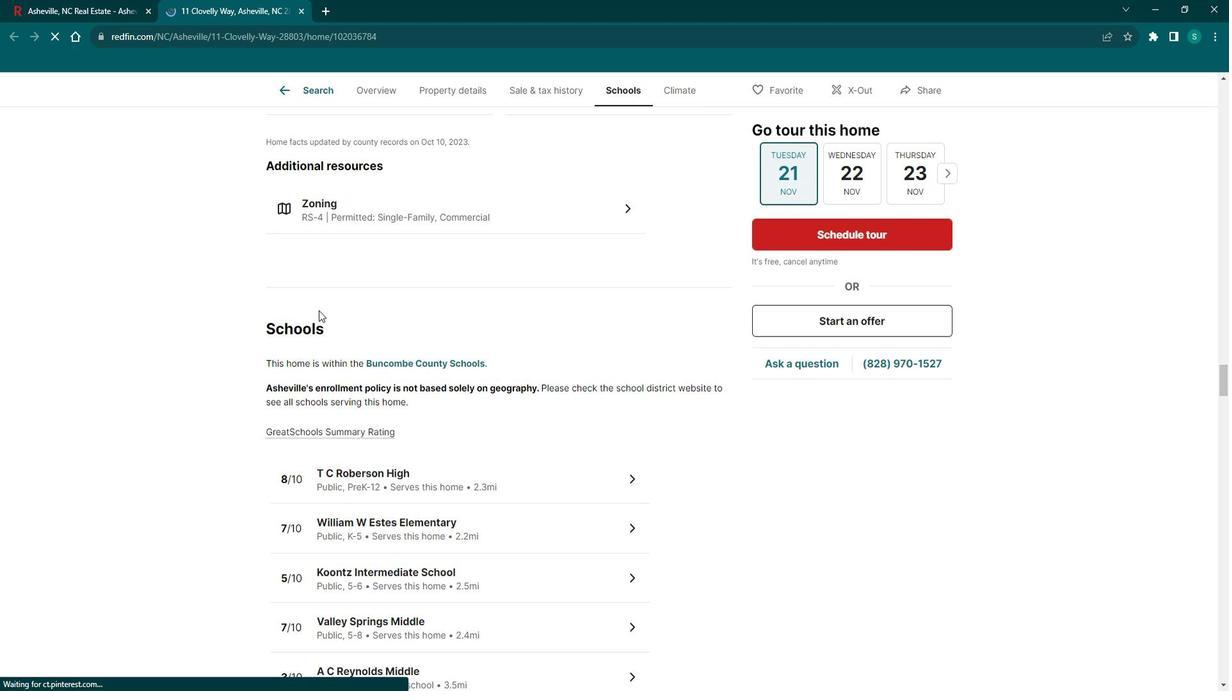 
Action: Mouse scrolled (327, 307) with delta (0, 0)
Screenshot: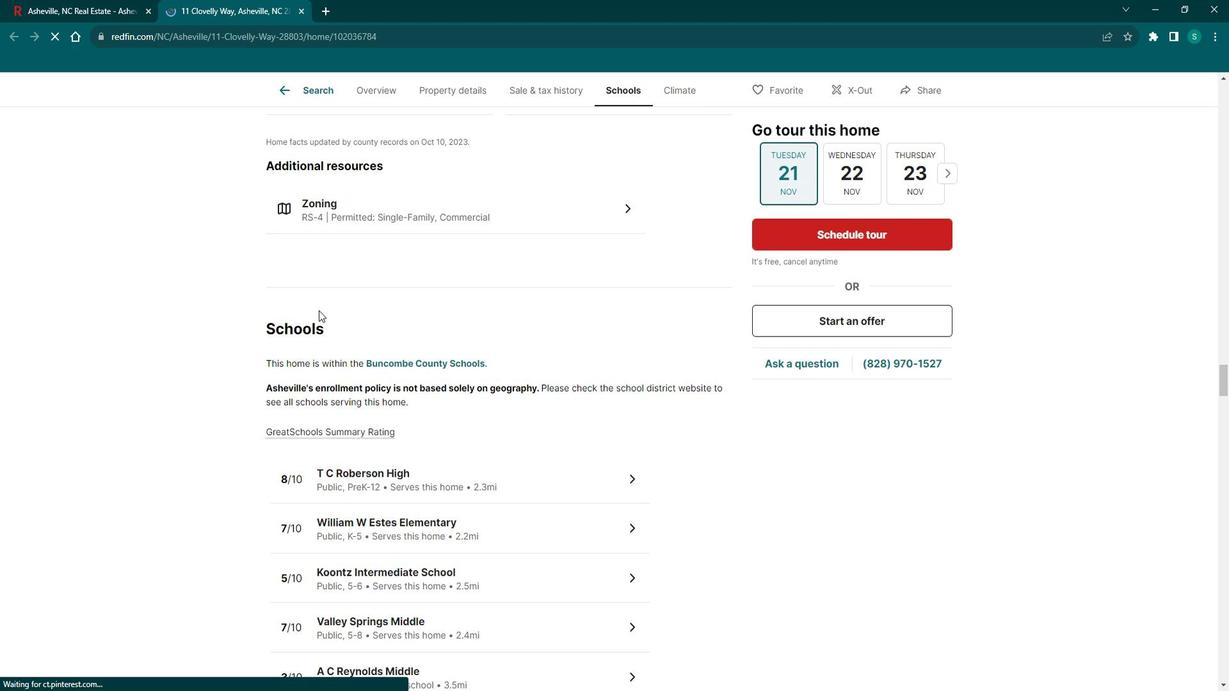 
Action: Mouse scrolled (327, 307) with delta (0, 0)
Screenshot: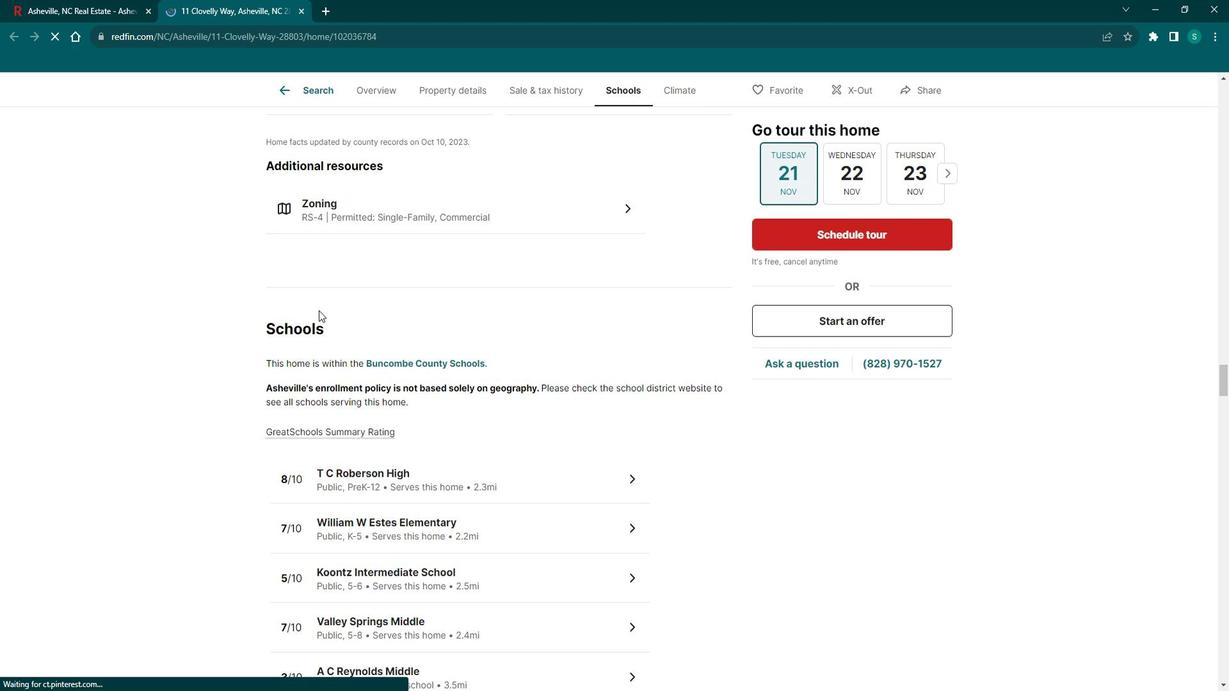 
Action: Mouse scrolled (327, 307) with delta (0, 0)
Screenshot: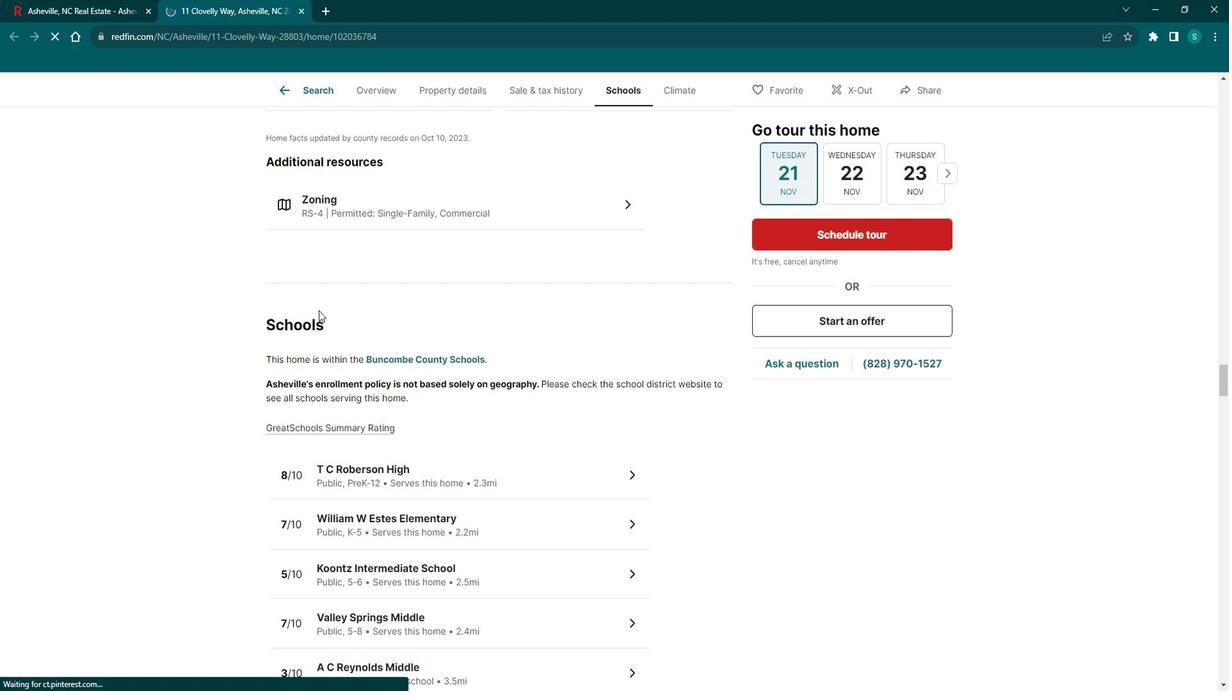 
Action: Mouse scrolled (327, 307) with delta (0, 0)
Screenshot: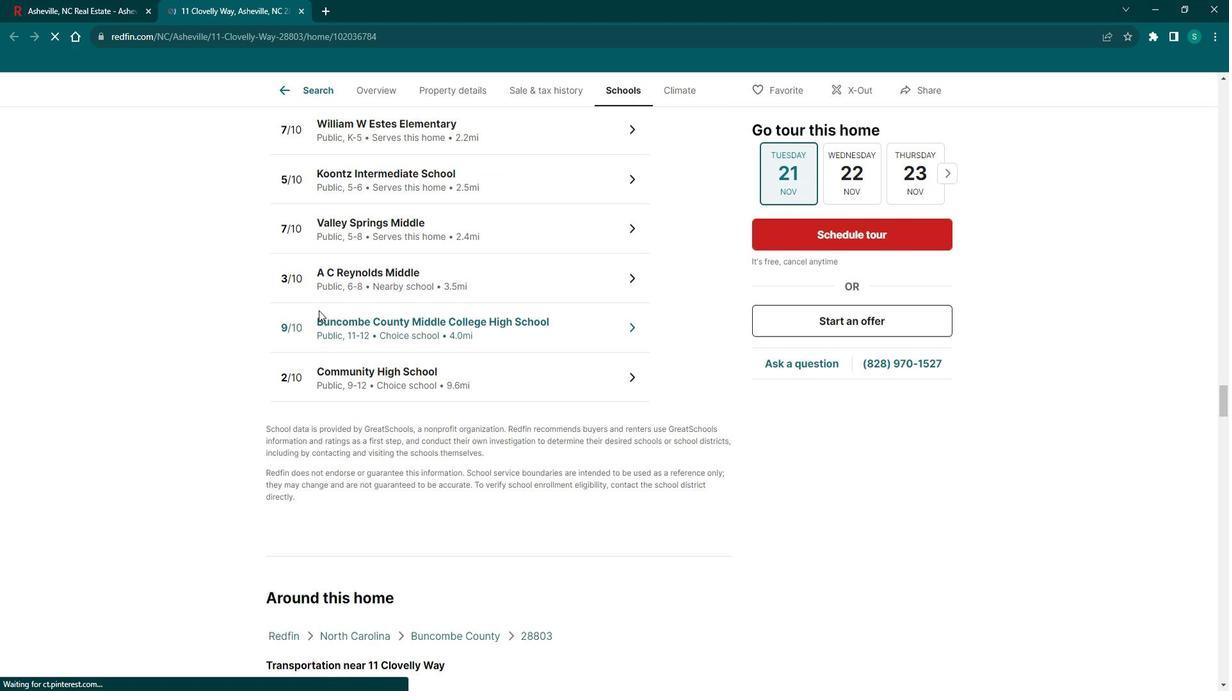 
Action: Mouse scrolled (327, 307) with delta (0, 0)
Screenshot: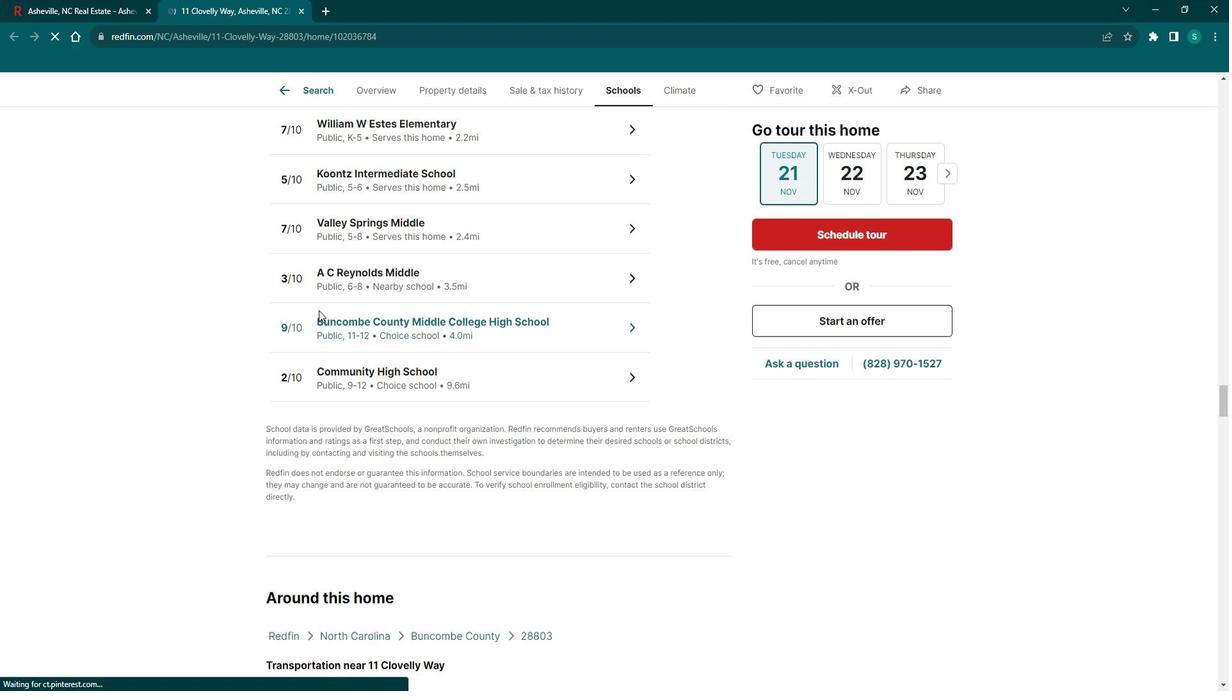 
Action: Mouse scrolled (327, 307) with delta (0, 0)
Screenshot: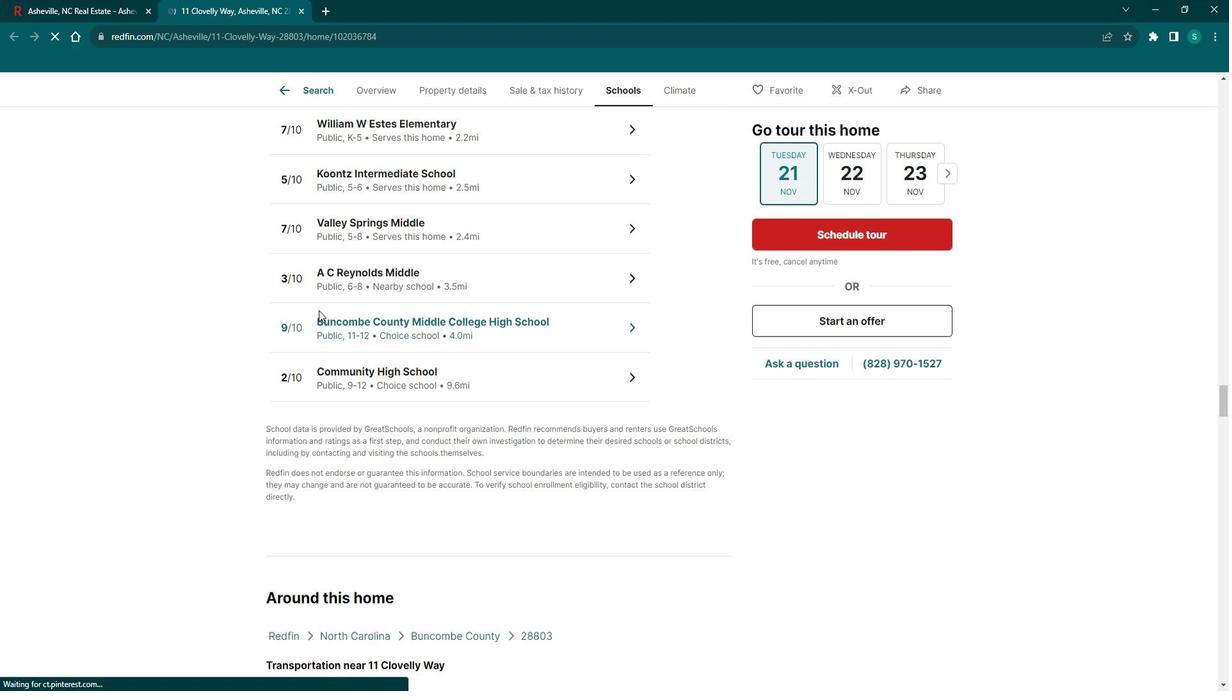 
Action: Mouse scrolled (327, 307) with delta (0, 0)
Screenshot: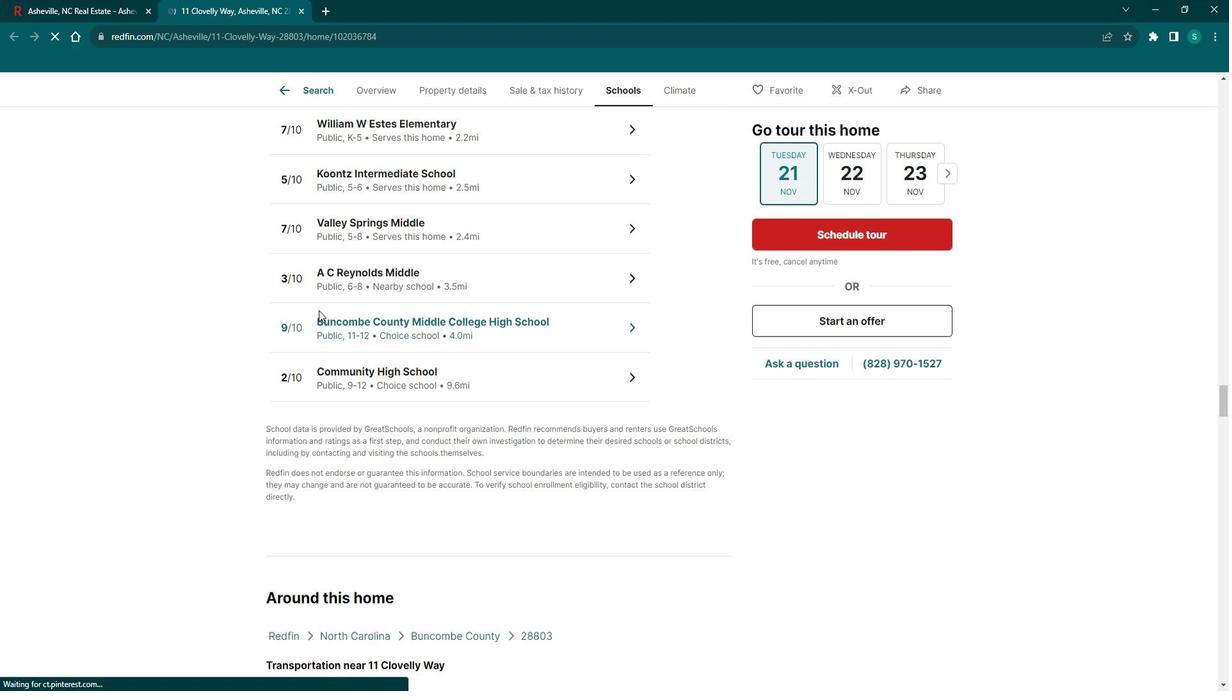 
Action: Mouse scrolled (327, 307) with delta (0, 0)
Screenshot: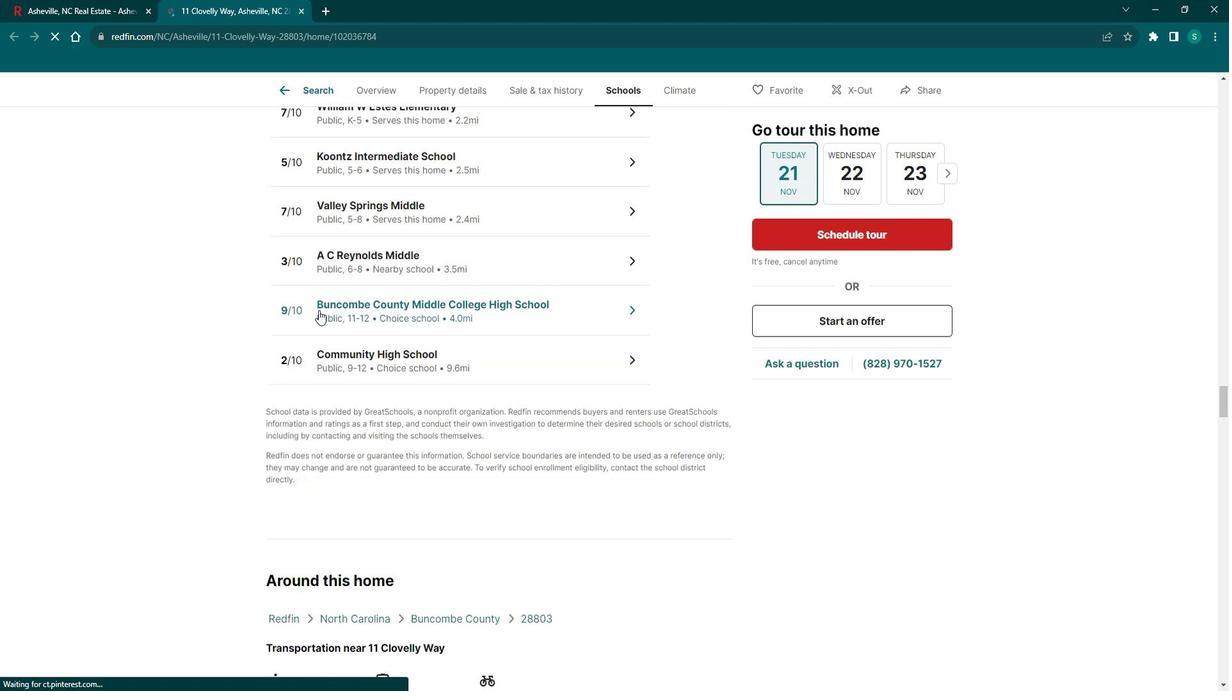 
Action: Mouse scrolled (327, 307) with delta (0, 0)
Screenshot: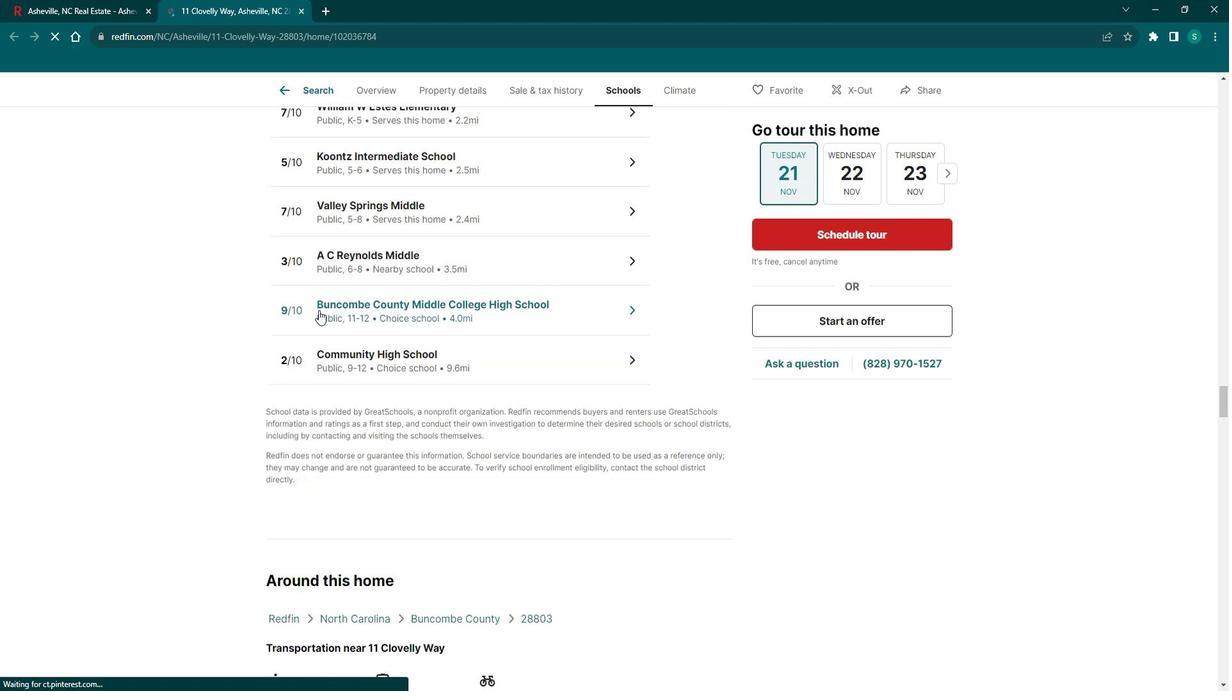 
Action: Mouse moved to (327, 303)
Screenshot: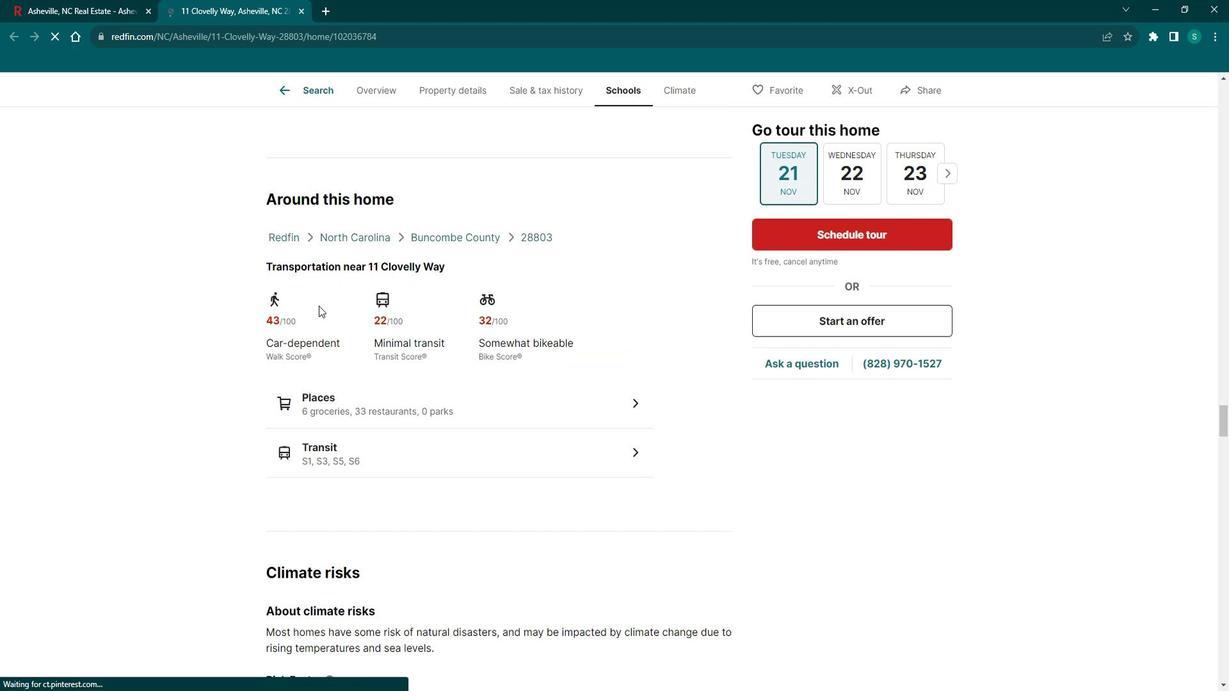 
Action: Mouse scrolled (327, 302) with delta (0, 0)
Screenshot: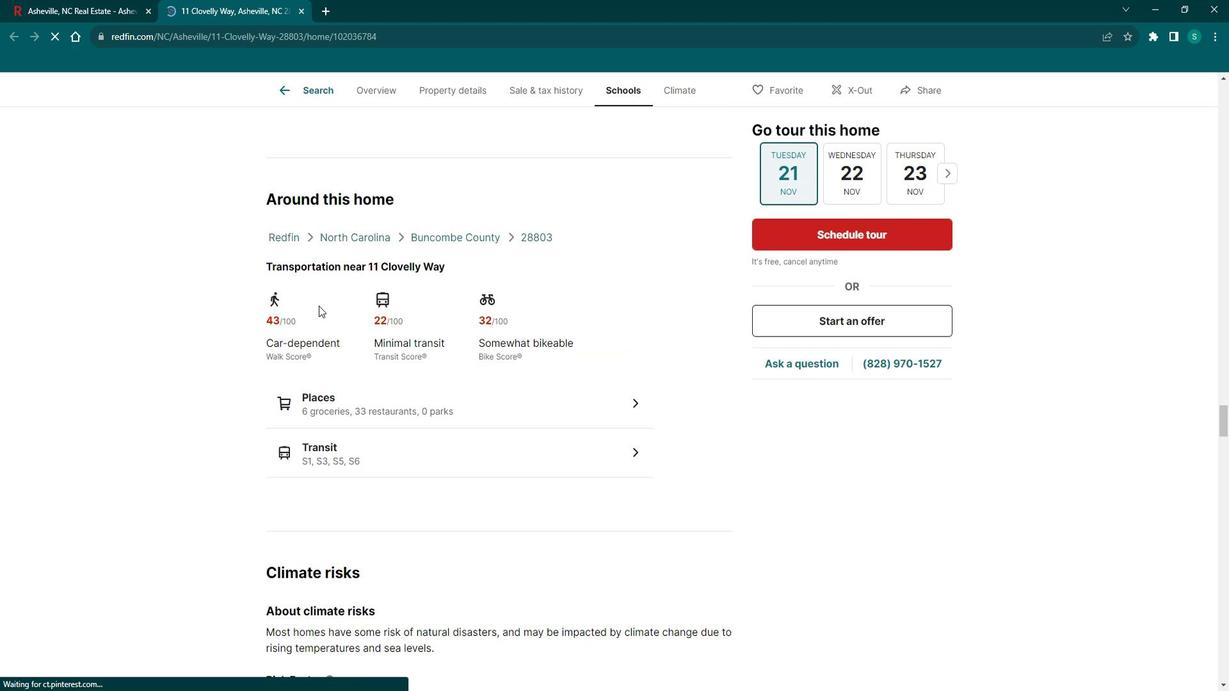 
Action: Mouse scrolled (327, 302) with delta (0, 0)
Screenshot: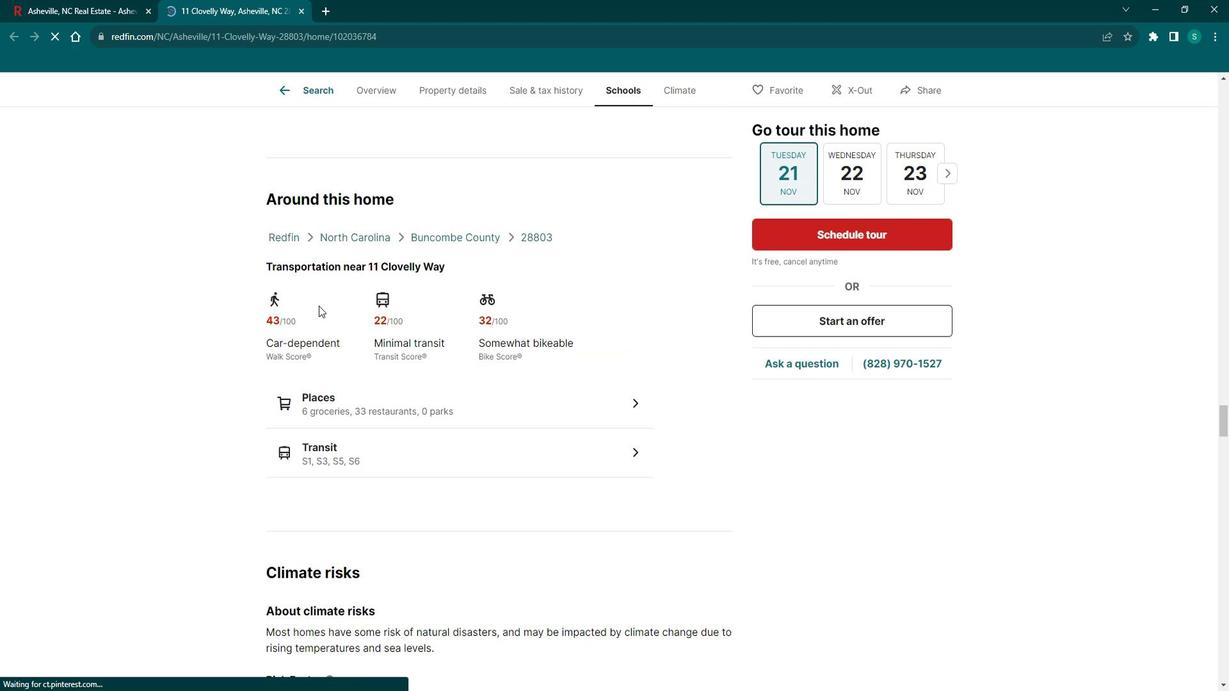 
Action: Mouse scrolled (327, 302) with delta (0, 0)
Screenshot: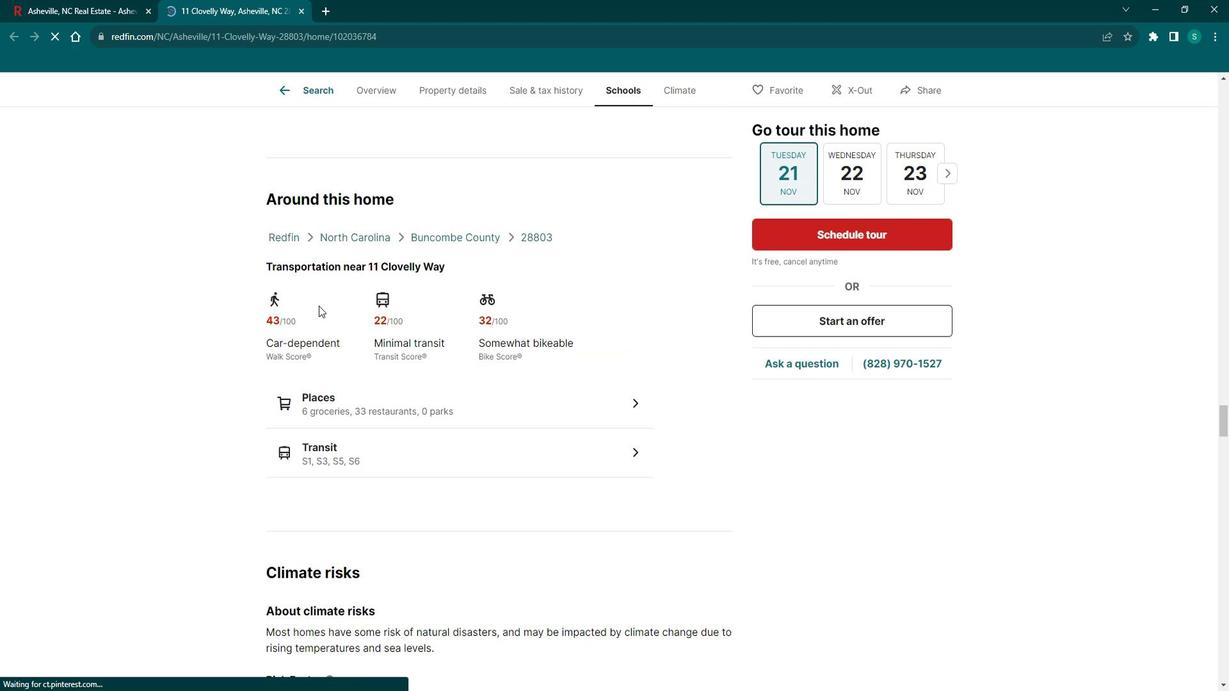 
Action: Mouse scrolled (327, 302) with delta (0, 0)
Screenshot: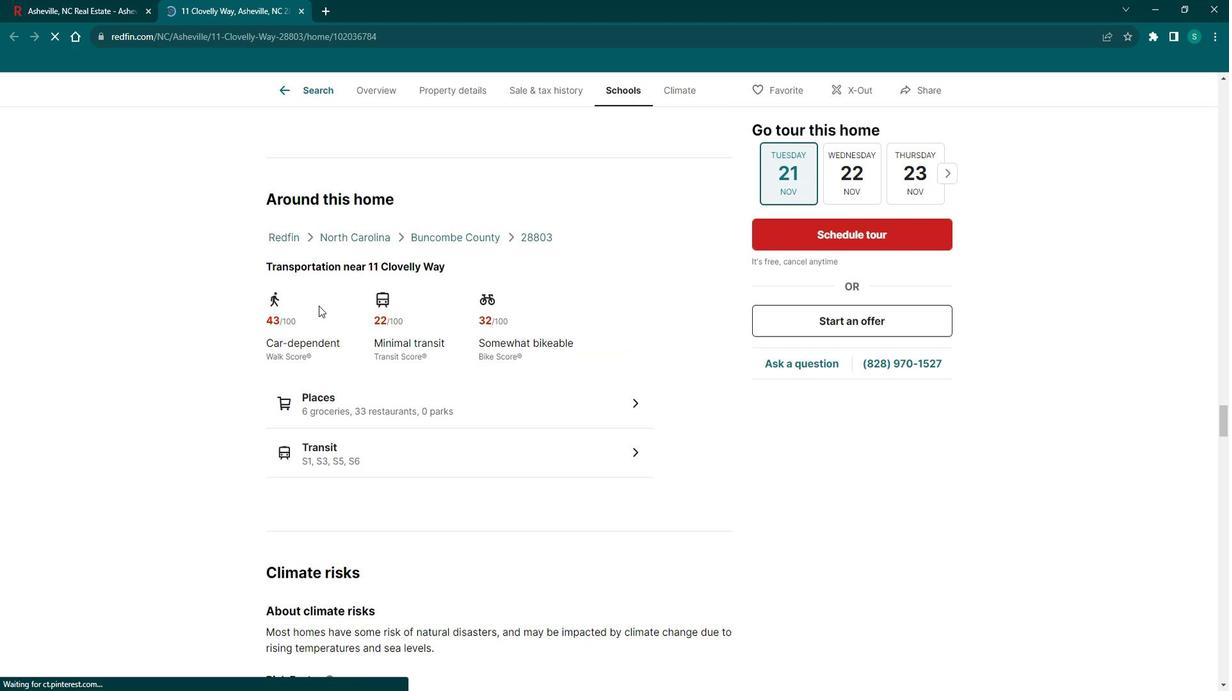 
Action: Mouse scrolled (327, 302) with delta (0, 0)
Screenshot: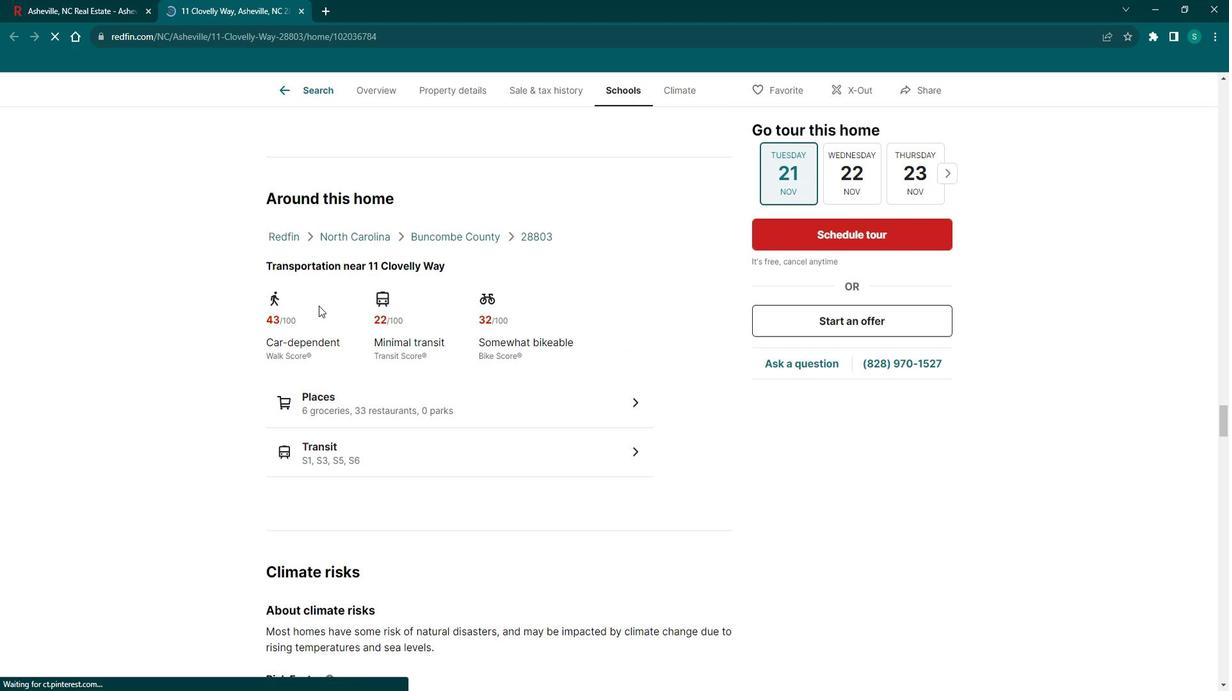 
Action: Mouse scrolled (327, 302) with delta (0, 0)
Screenshot: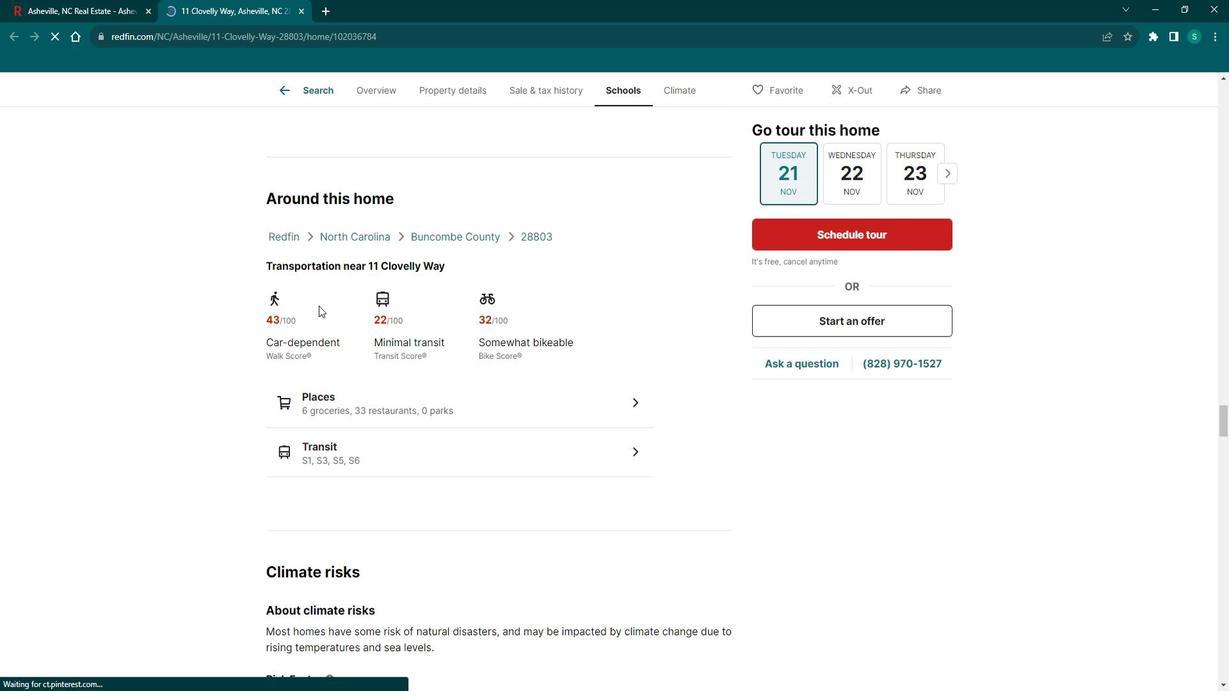 
Action: Mouse scrolled (327, 302) with delta (0, 0)
Screenshot: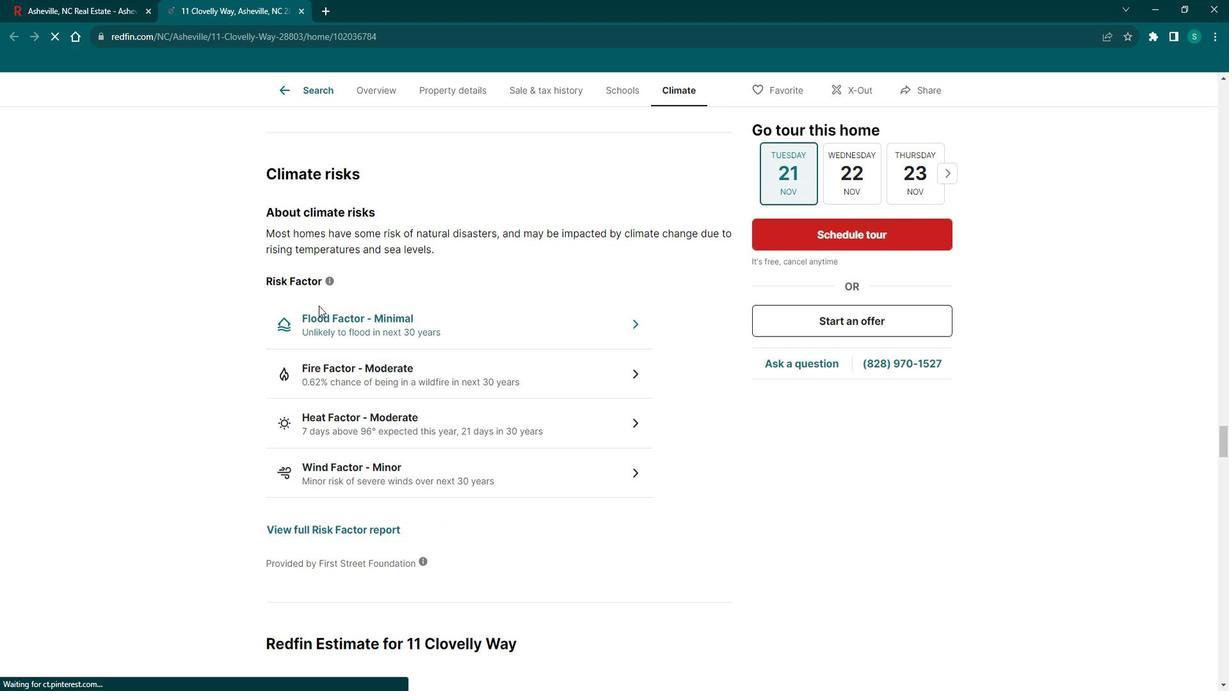 
Action: Mouse scrolled (327, 302) with delta (0, 0)
Screenshot: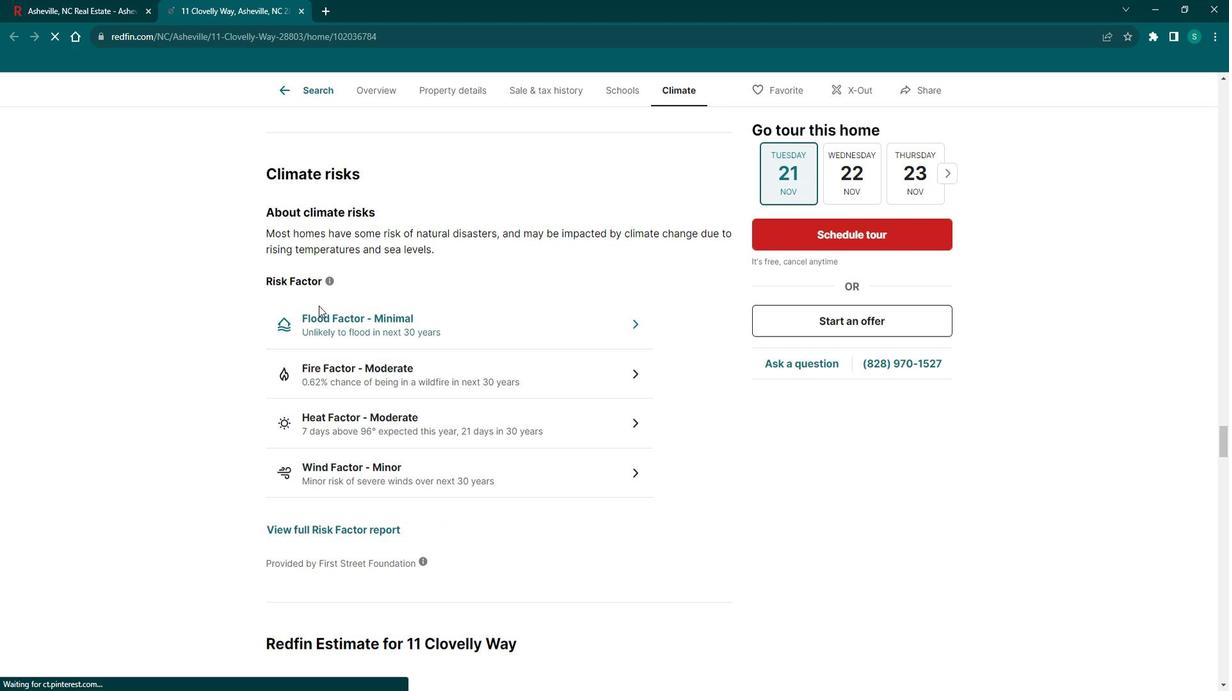
Action: Mouse scrolled (327, 302) with delta (0, 0)
Screenshot: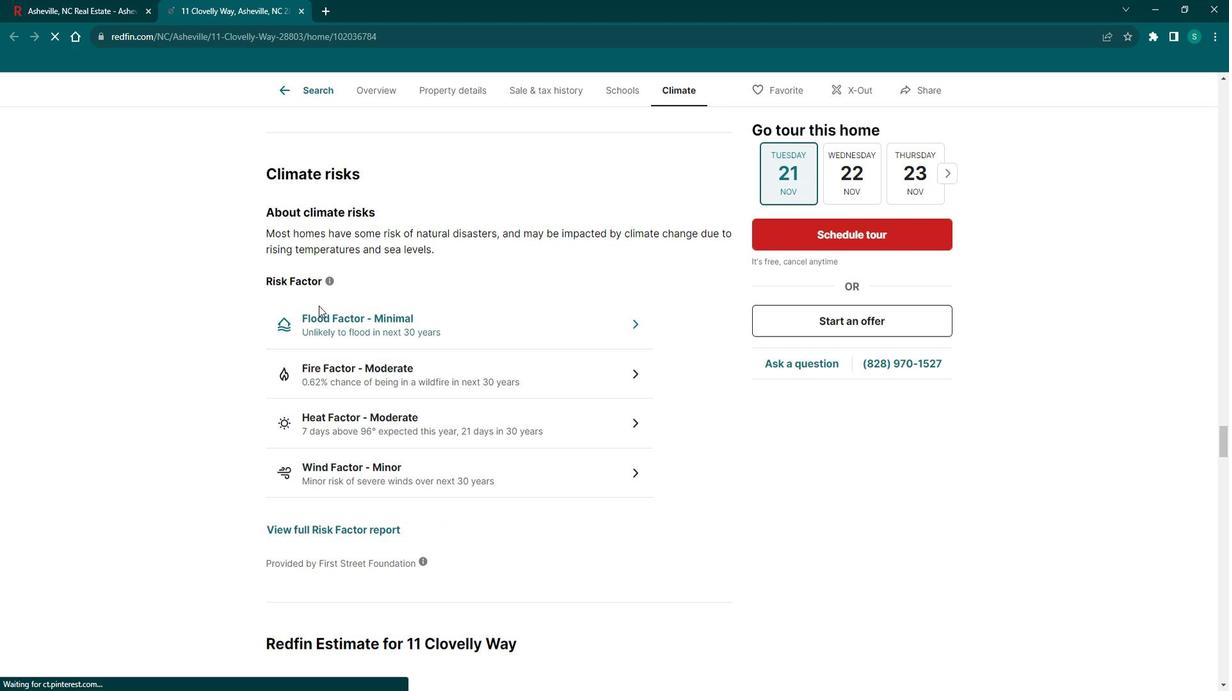 
Action: Mouse scrolled (327, 302) with delta (0, 0)
Screenshot: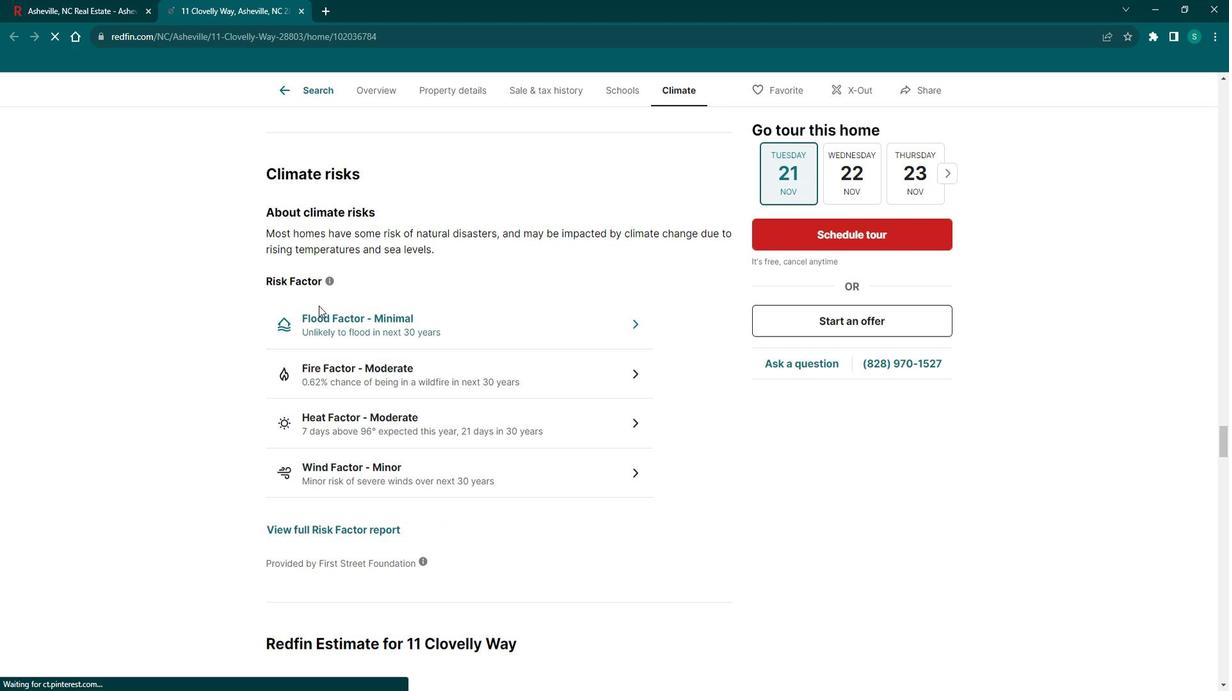 
Action: Mouse scrolled (327, 302) with delta (0, 0)
Screenshot: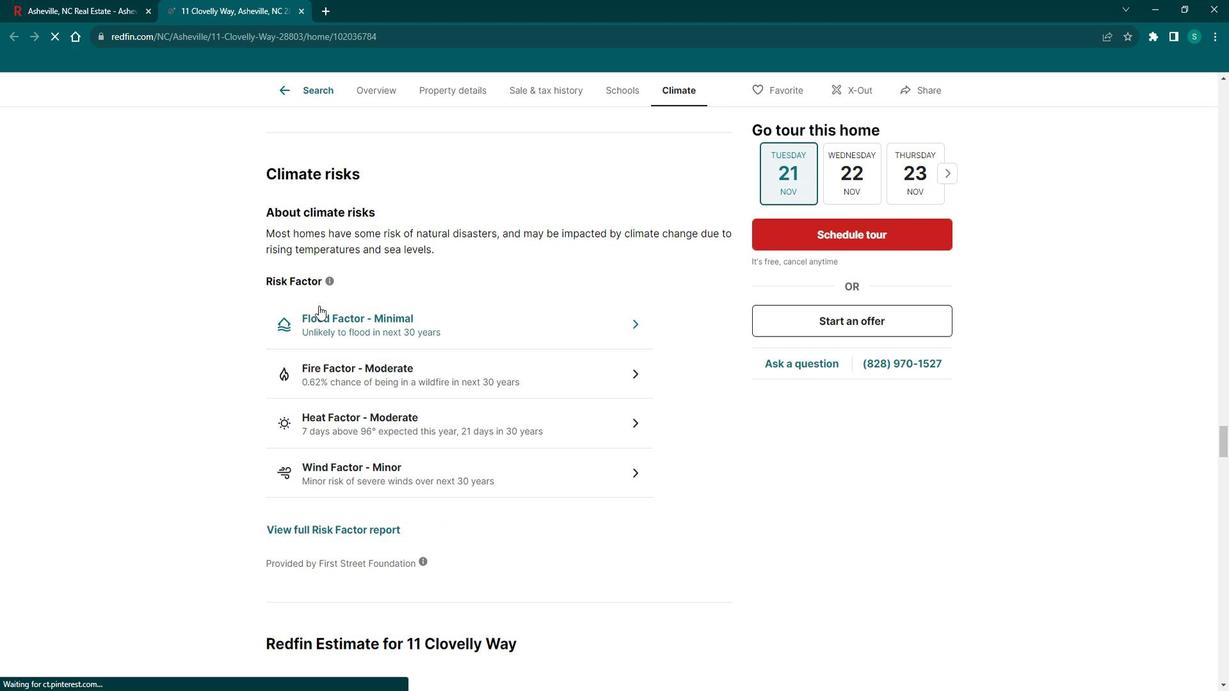 
Action: Mouse scrolled (327, 302) with delta (0, 0)
Screenshot: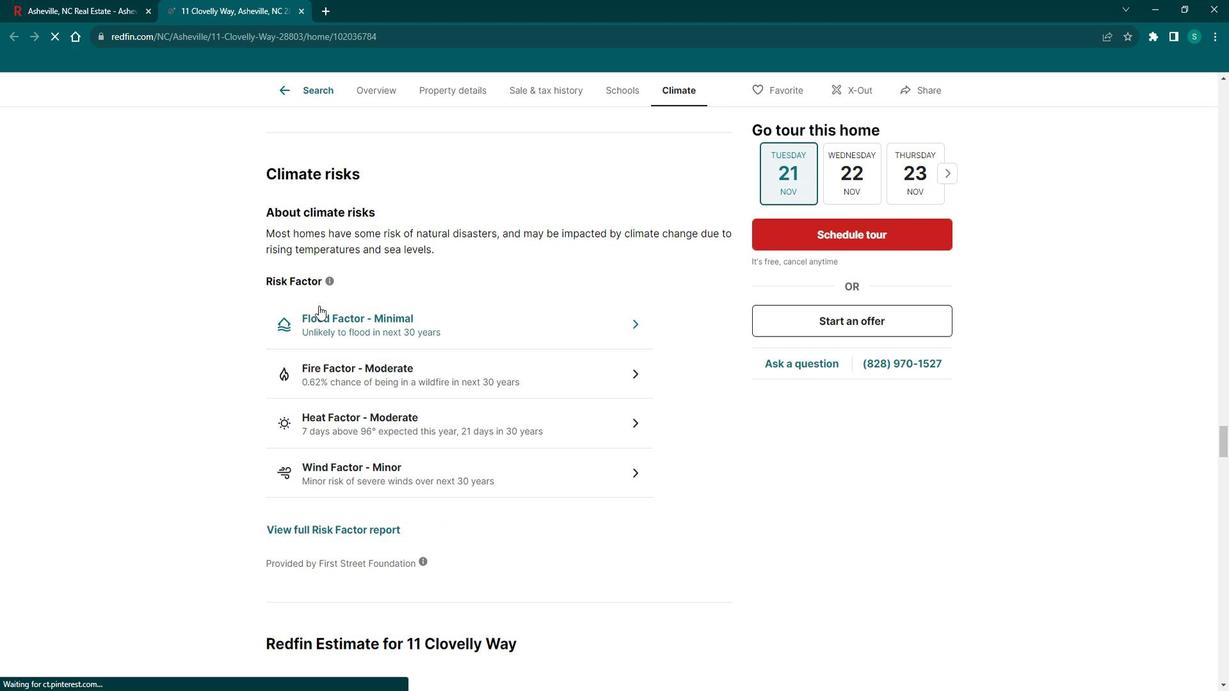 
Action: Mouse moved to (315, 96)
Screenshot: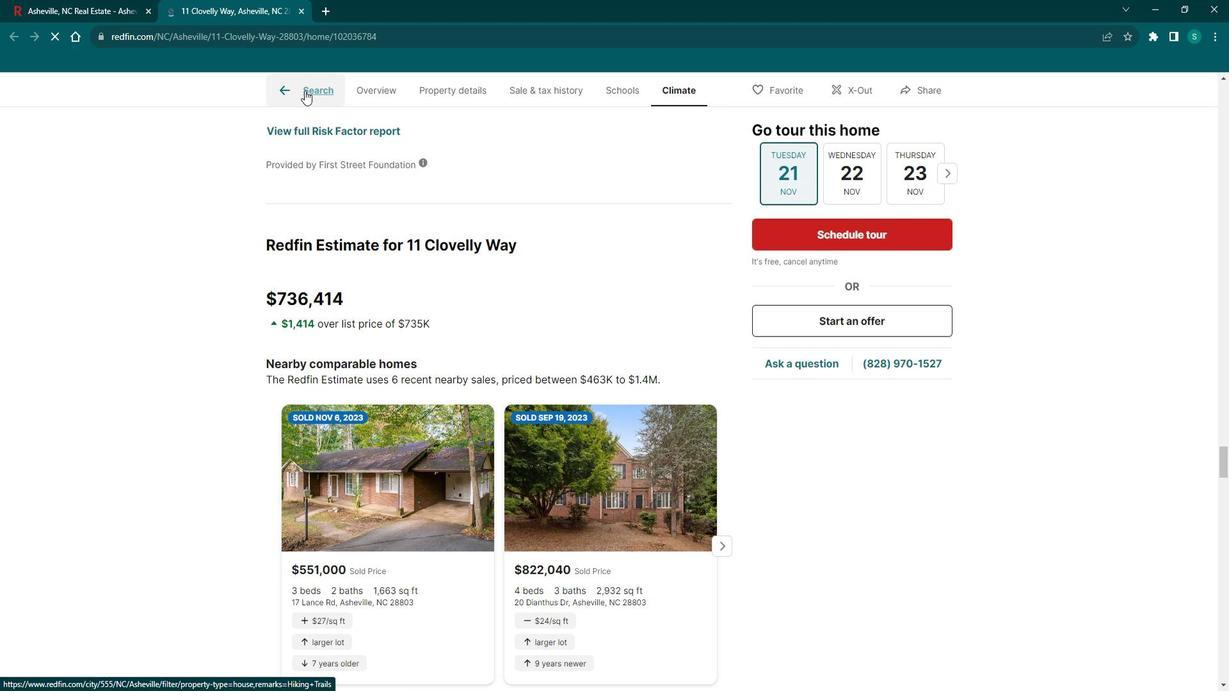 
Action: Mouse pressed left at (315, 96)
Screenshot: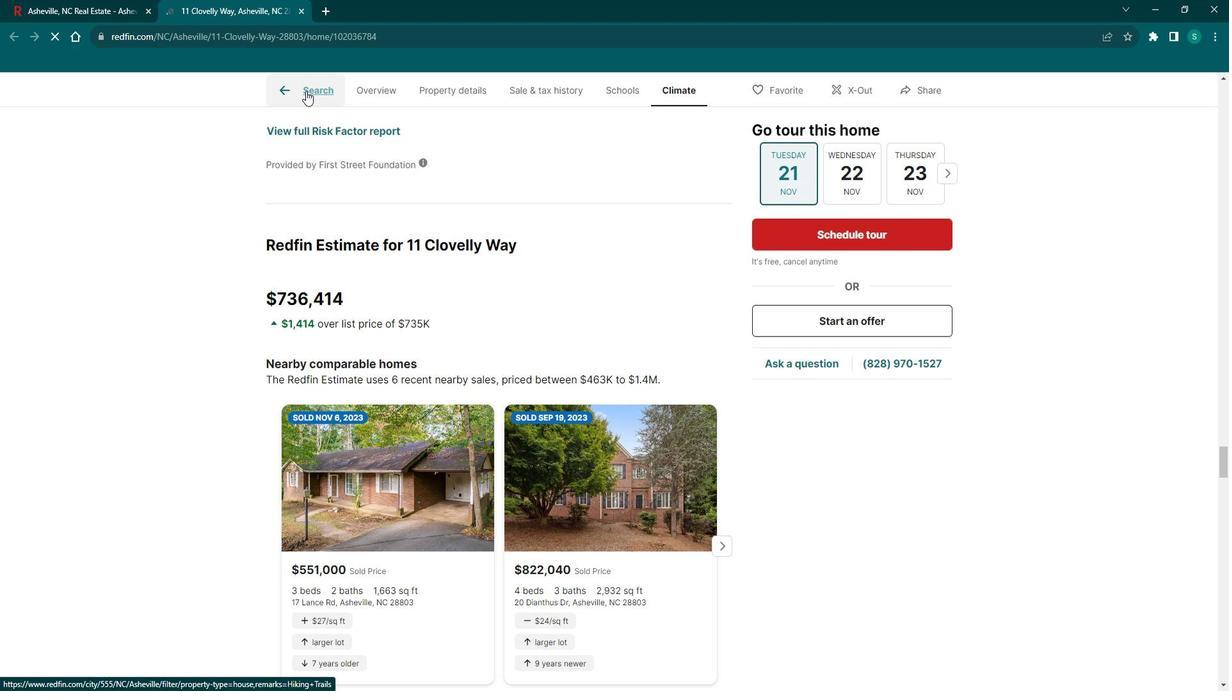 
Action: Mouse moved to (923, 442)
Screenshot: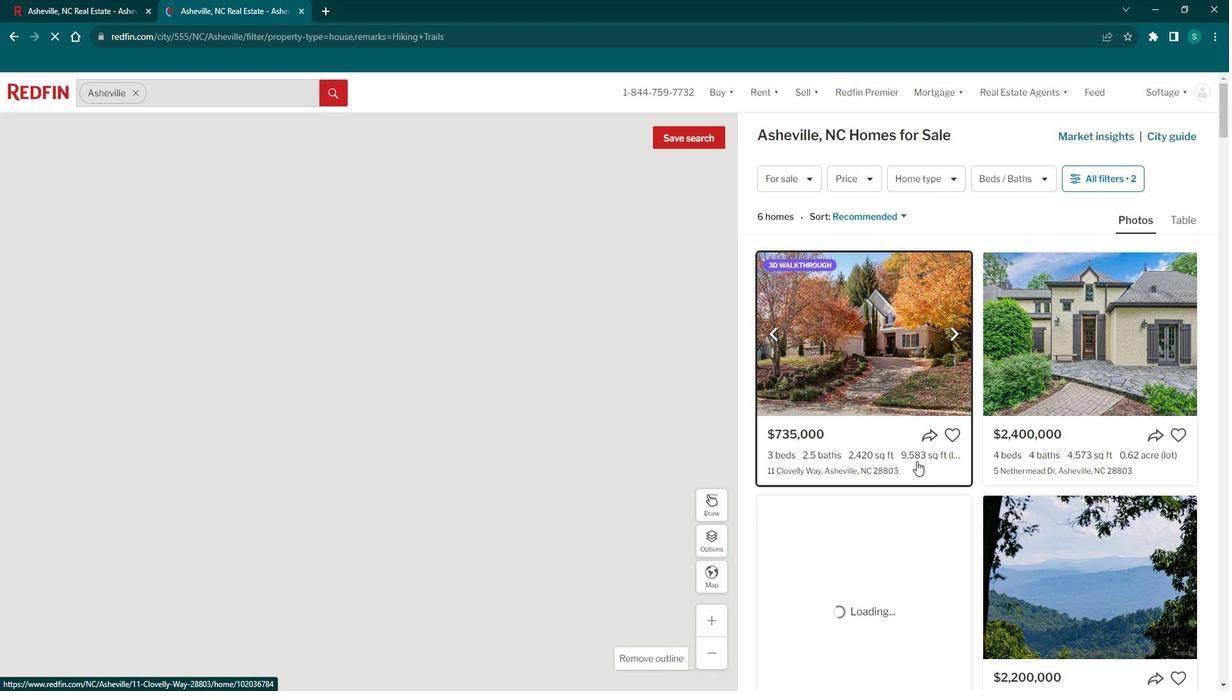
Action: Mouse scrolled (923, 441) with delta (0, 0)
Screenshot: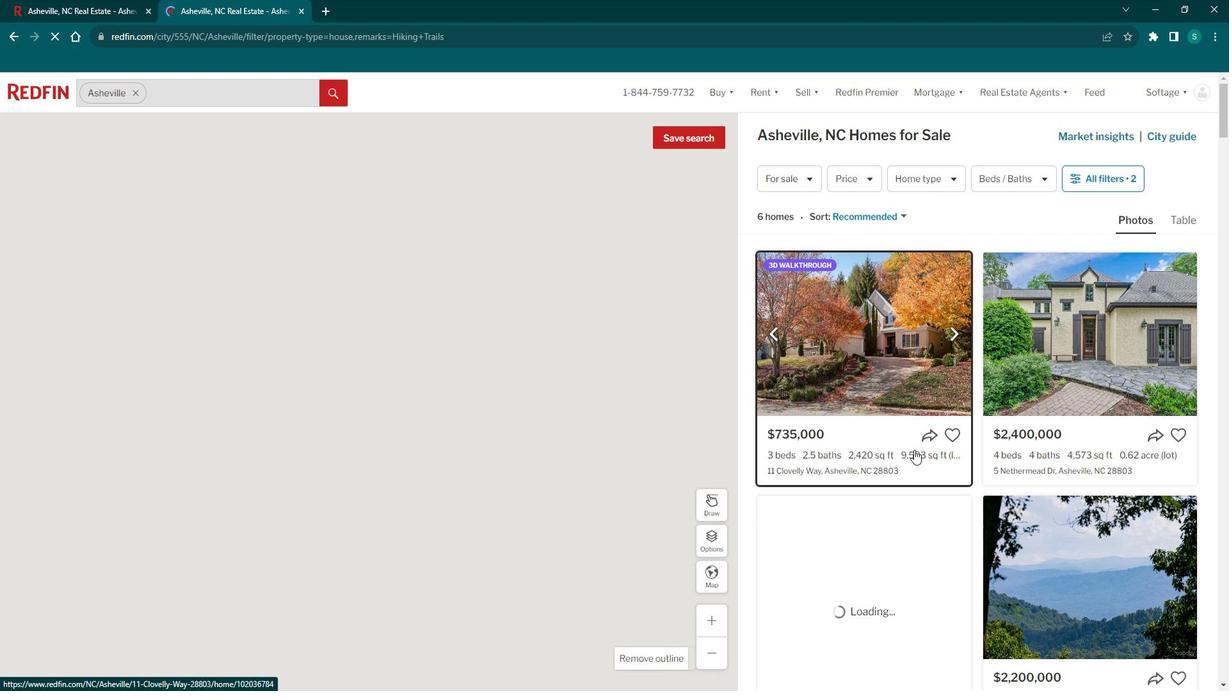 
Action: Mouse scrolled (923, 441) with delta (0, 0)
Screenshot: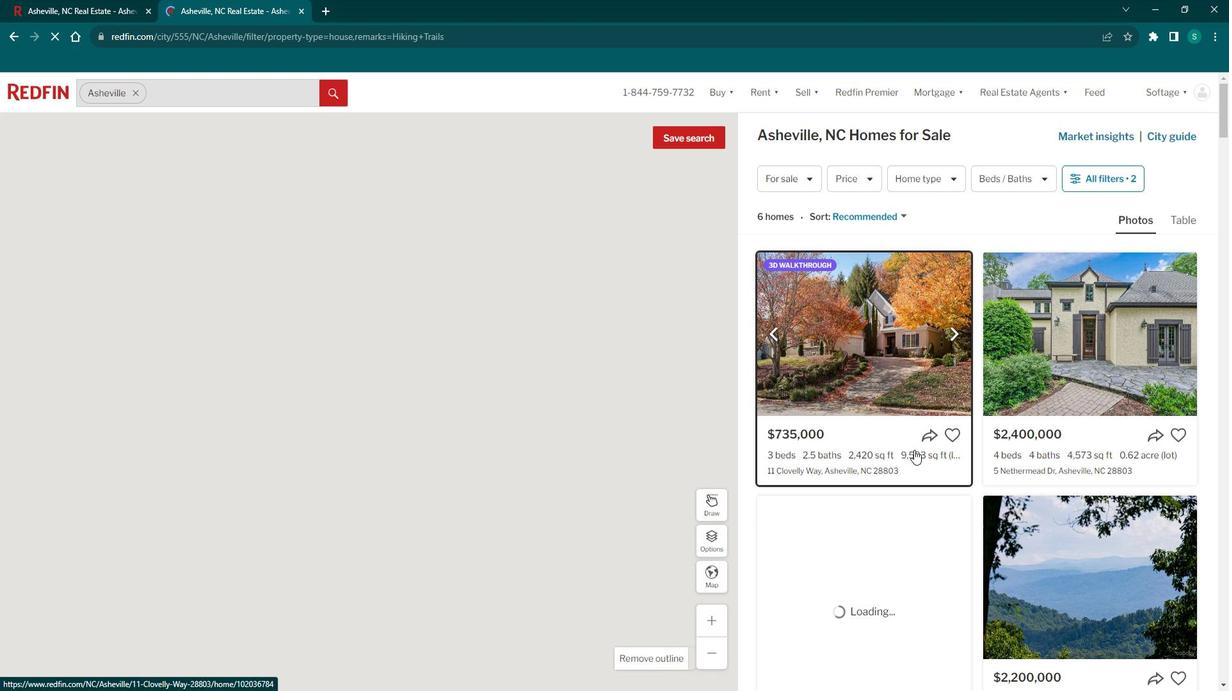 
Action: Mouse scrolled (923, 441) with delta (0, 0)
Screenshot: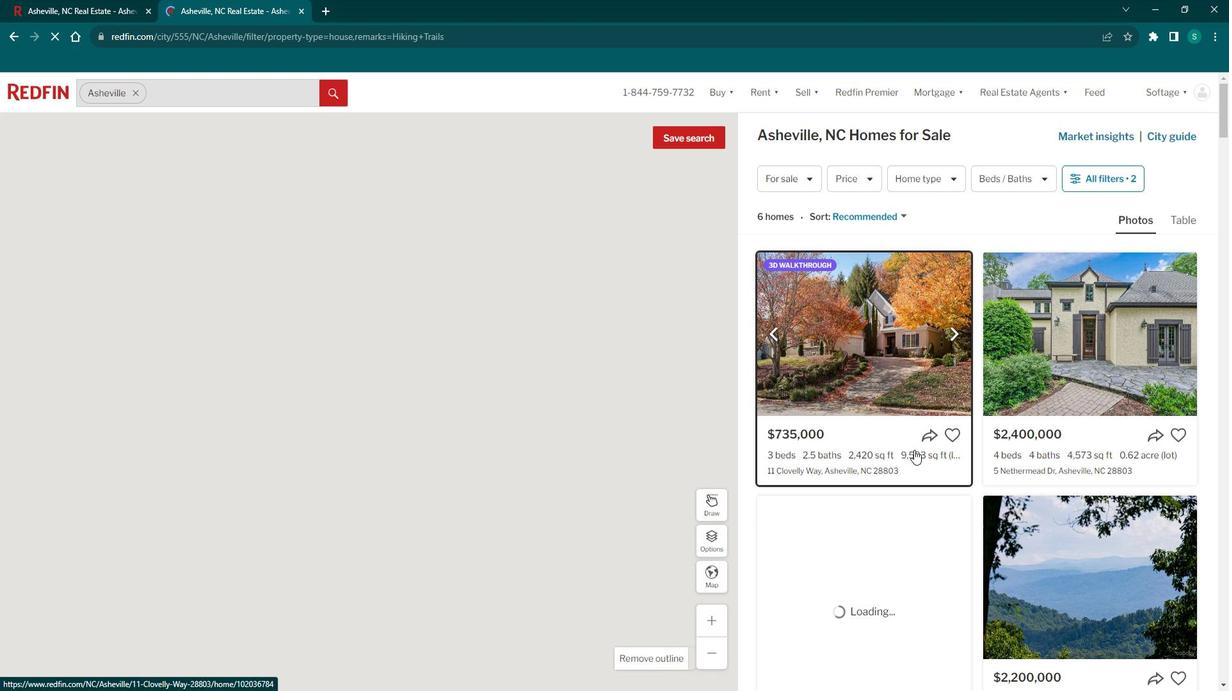 
Action: Mouse scrolled (923, 441) with delta (0, 0)
Screenshot: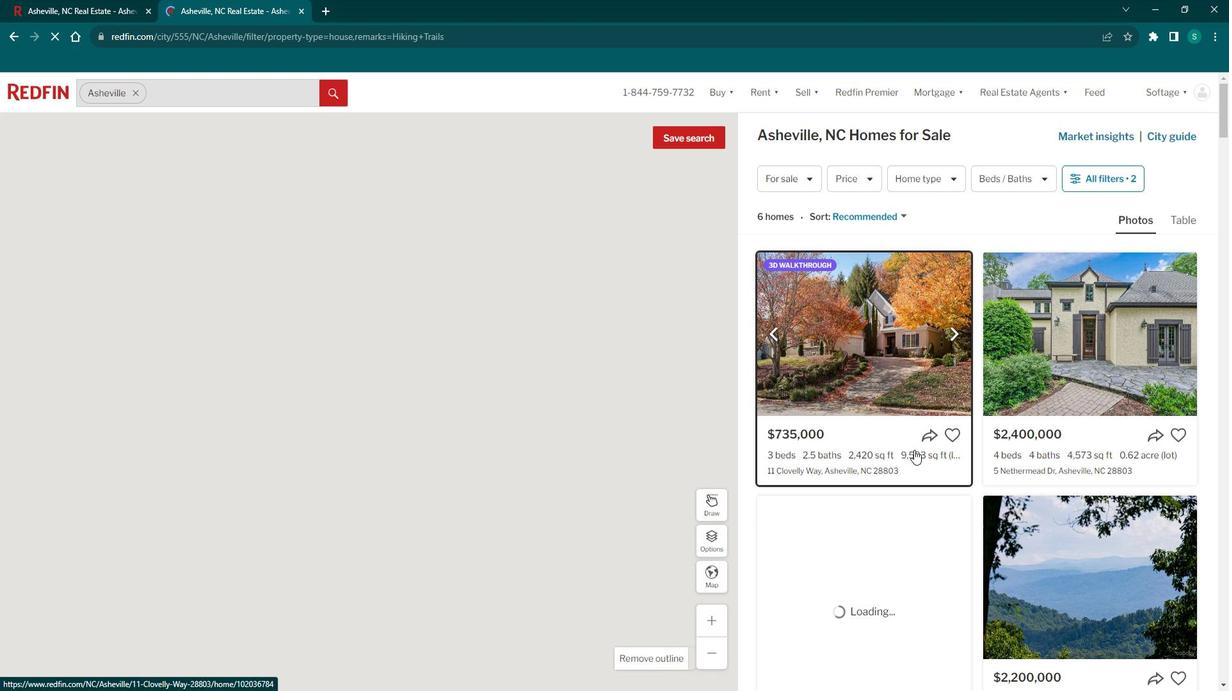 
Action: Mouse scrolled (923, 441) with delta (0, 0)
Screenshot: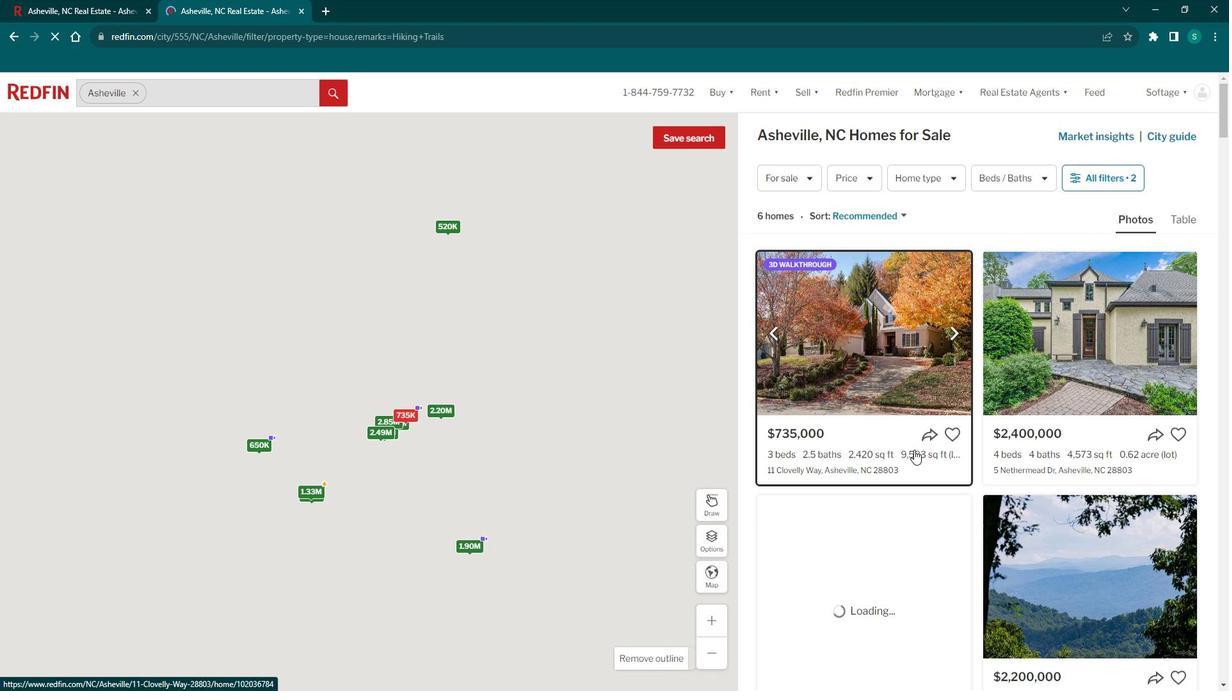 
Action: Mouse scrolled (923, 443) with delta (0, 0)
Screenshot: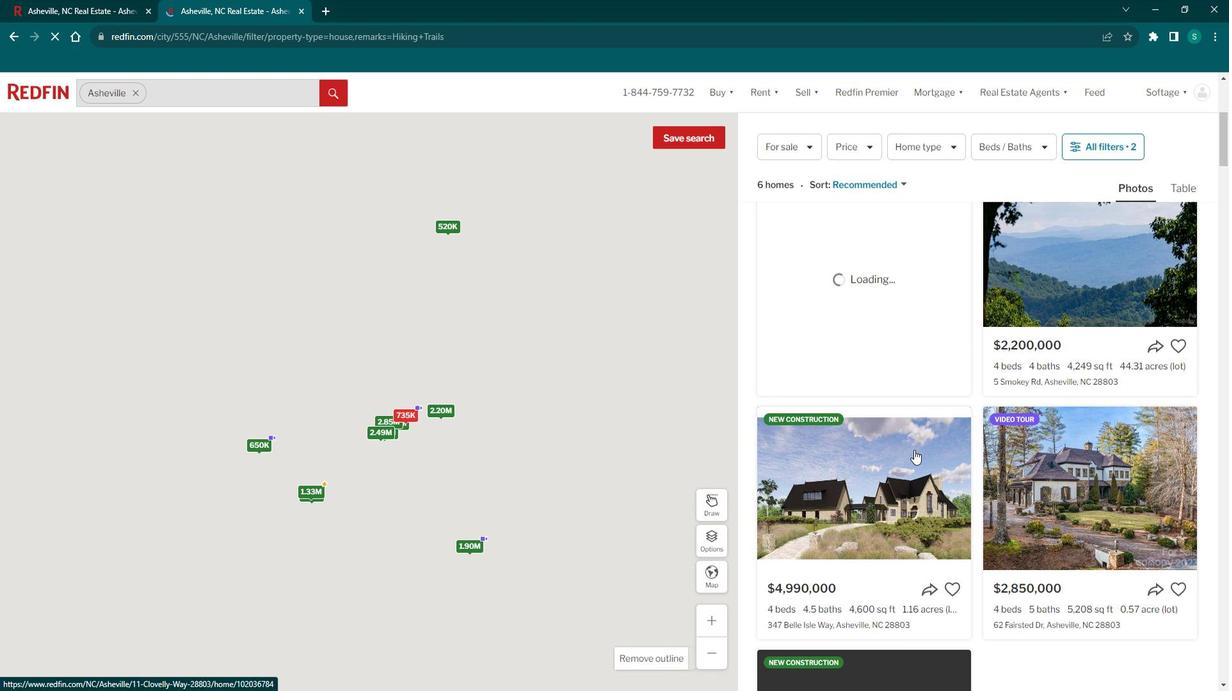 
Action: Mouse scrolled (923, 443) with delta (0, 0)
Screenshot: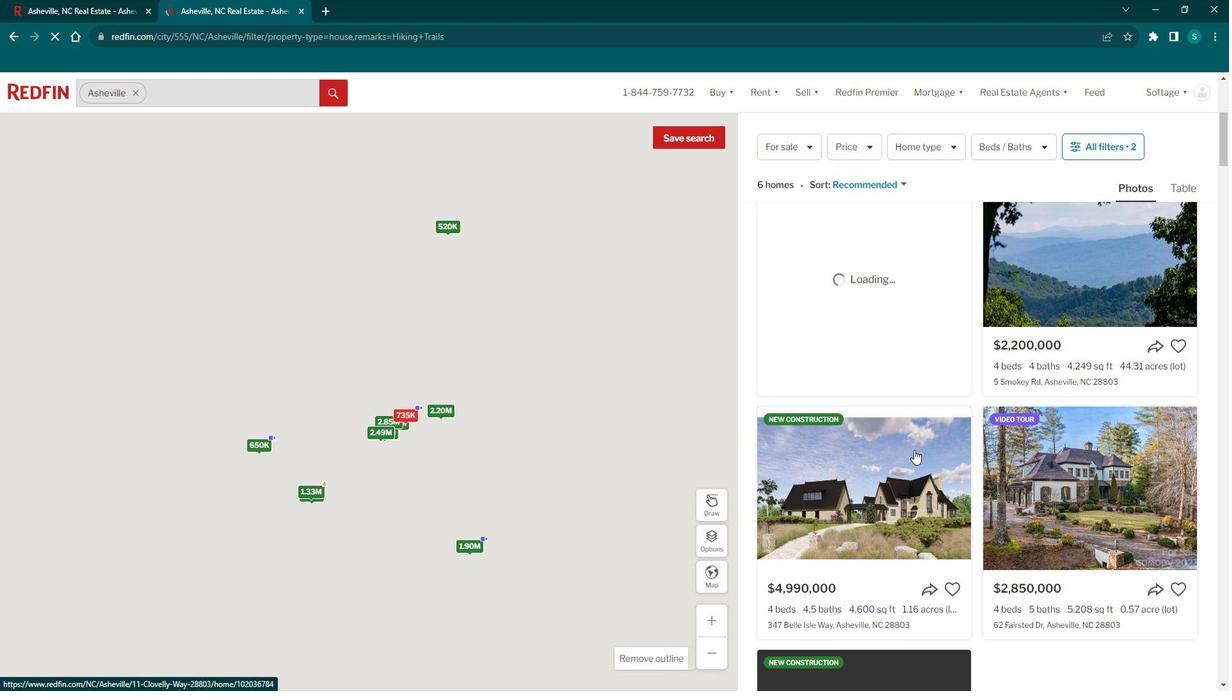
Action: Mouse moved to (917, 442)
Screenshot: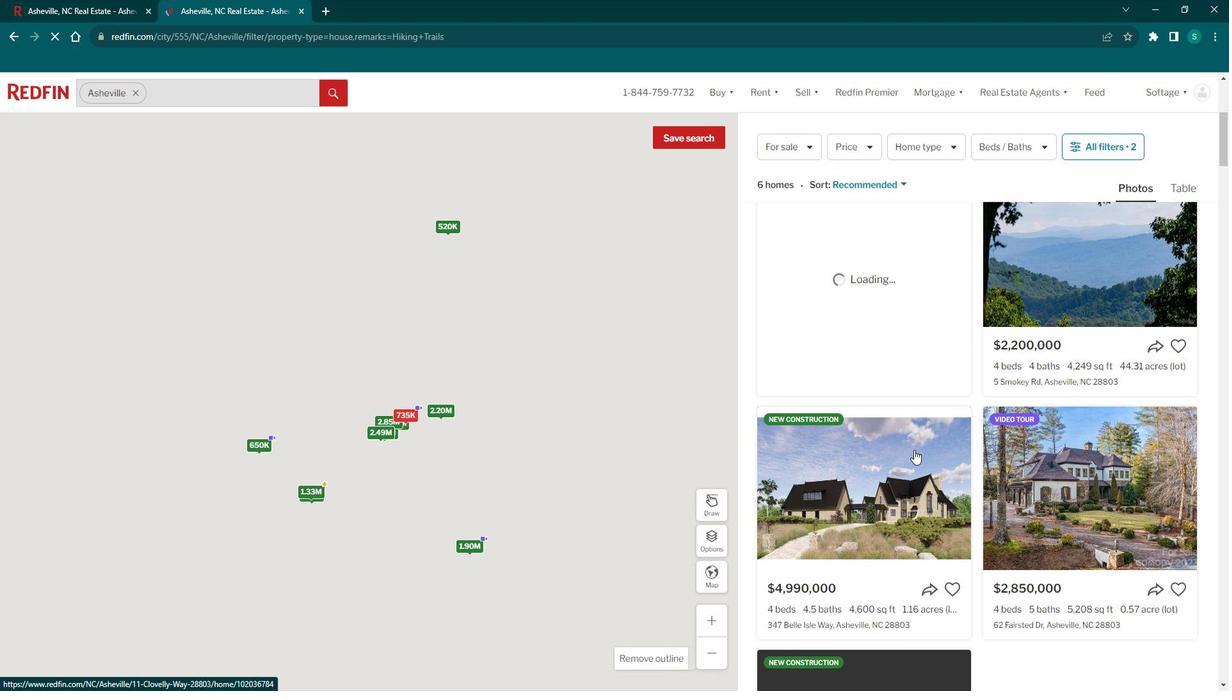 
Action: Mouse scrolled (917, 443) with delta (0, 0)
Screenshot: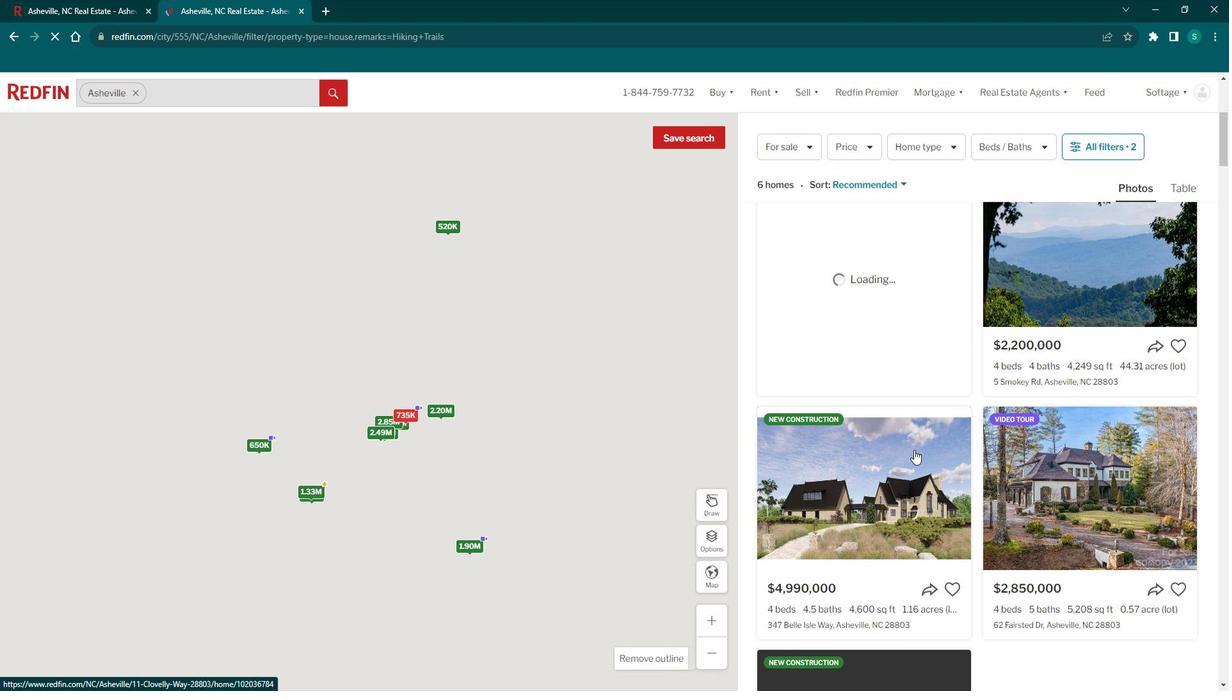
Action: Mouse moved to (909, 444)
Screenshot: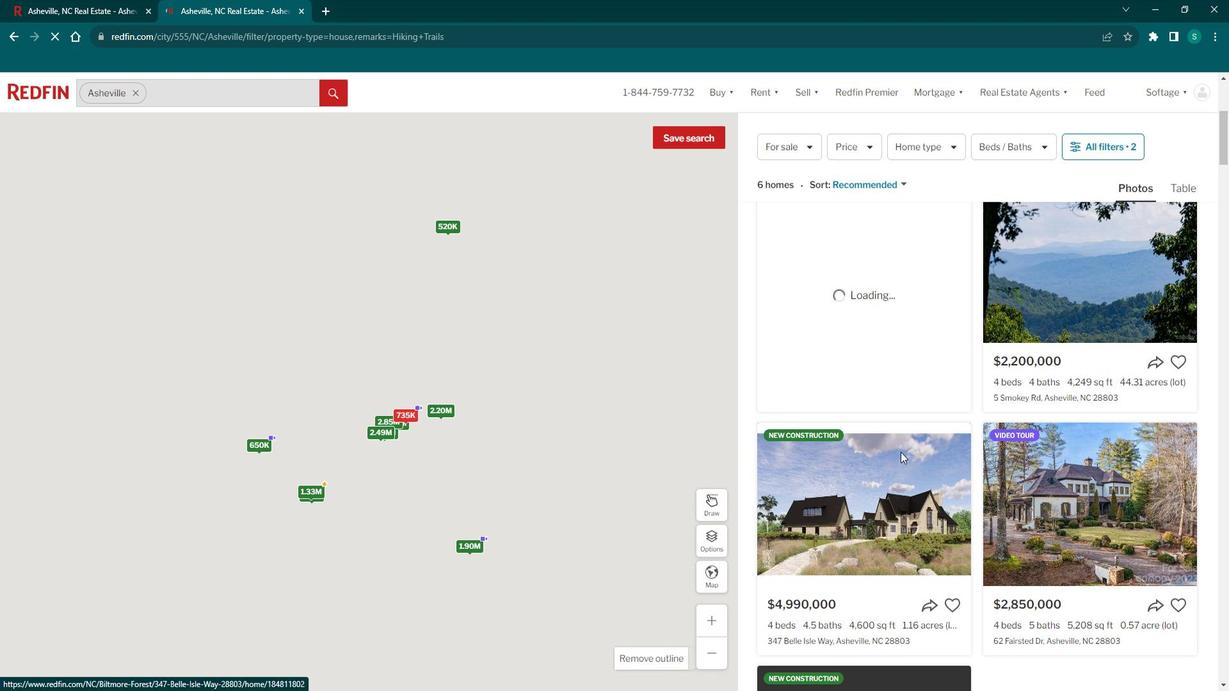 
Action: Mouse scrolled (909, 445) with delta (0, 0)
Screenshot: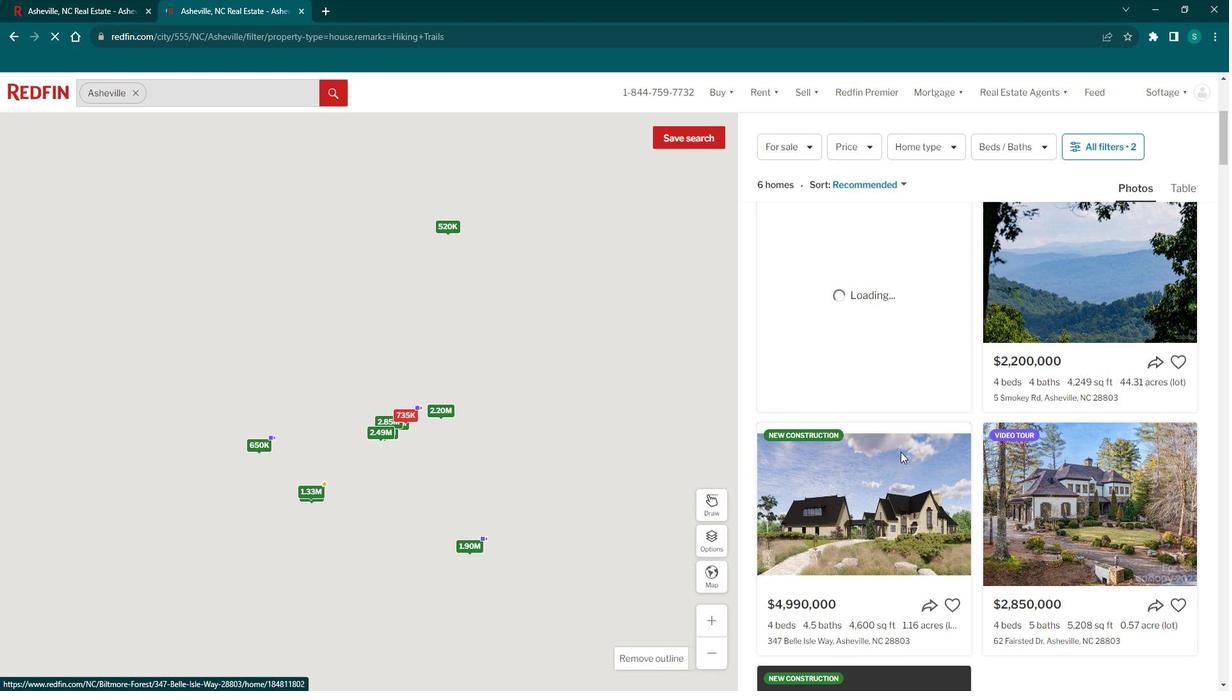 
Action: Mouse moved to (1043, 341)
Screenshot: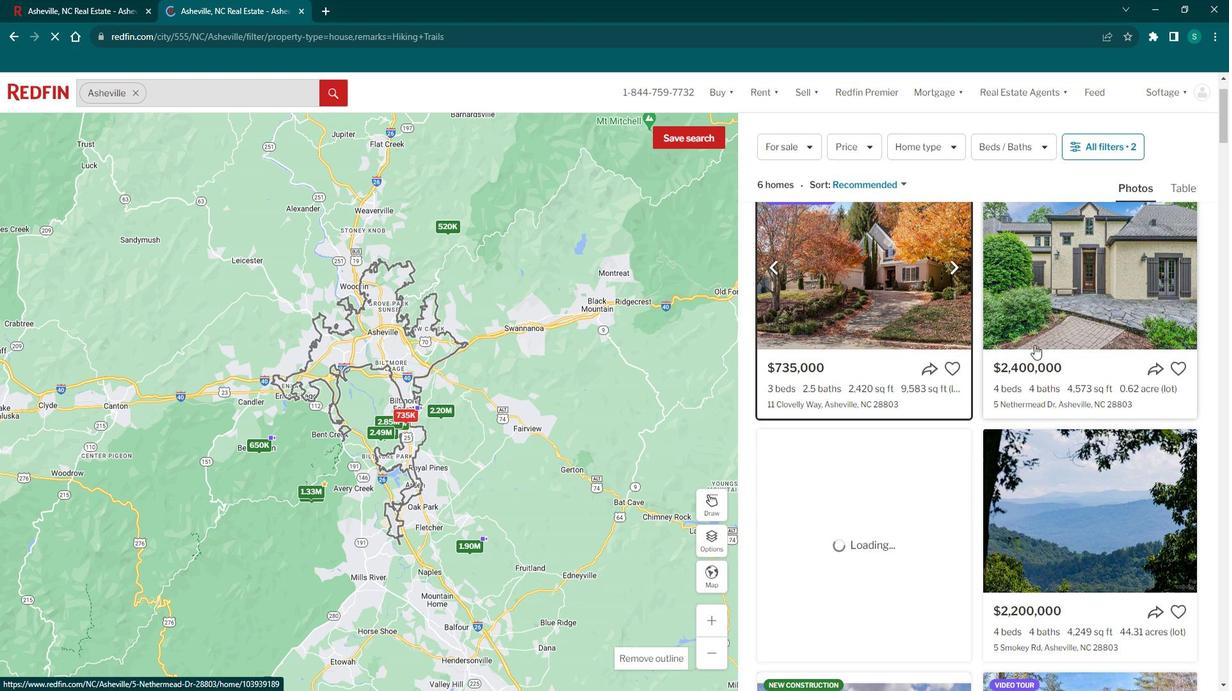 
Action: Mouse pressed left at (1043, 341)
Screenshot: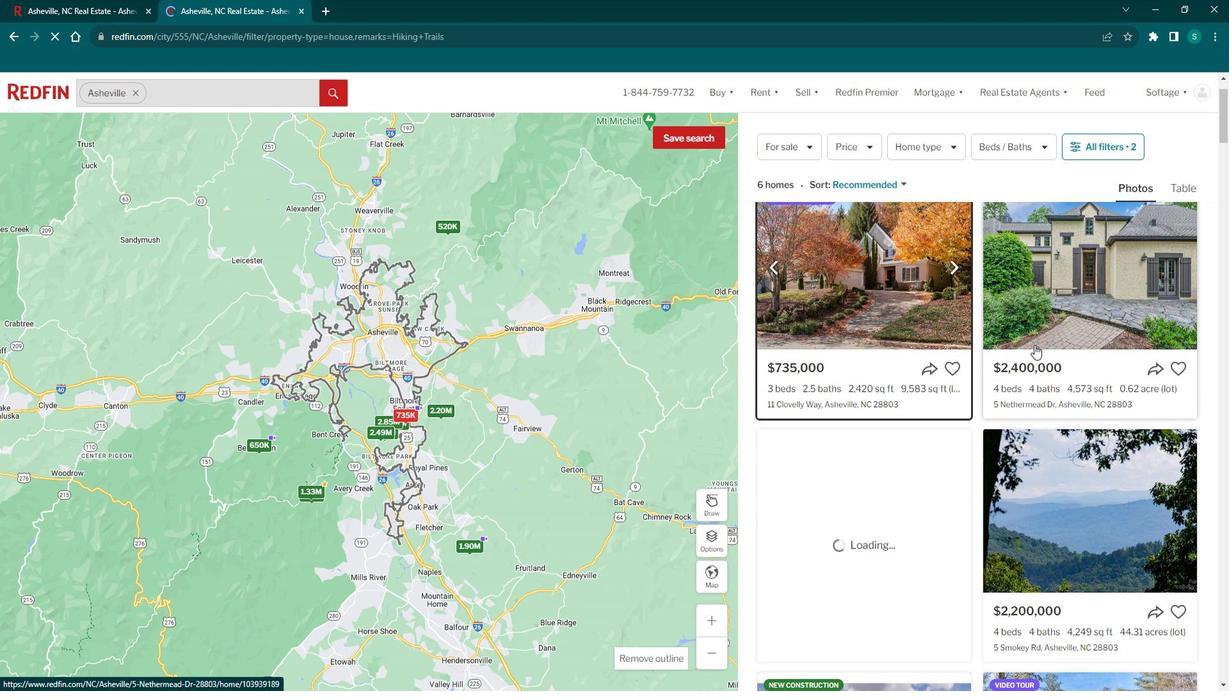 
Action: Mouse moved to (431, 374)
Screenshot: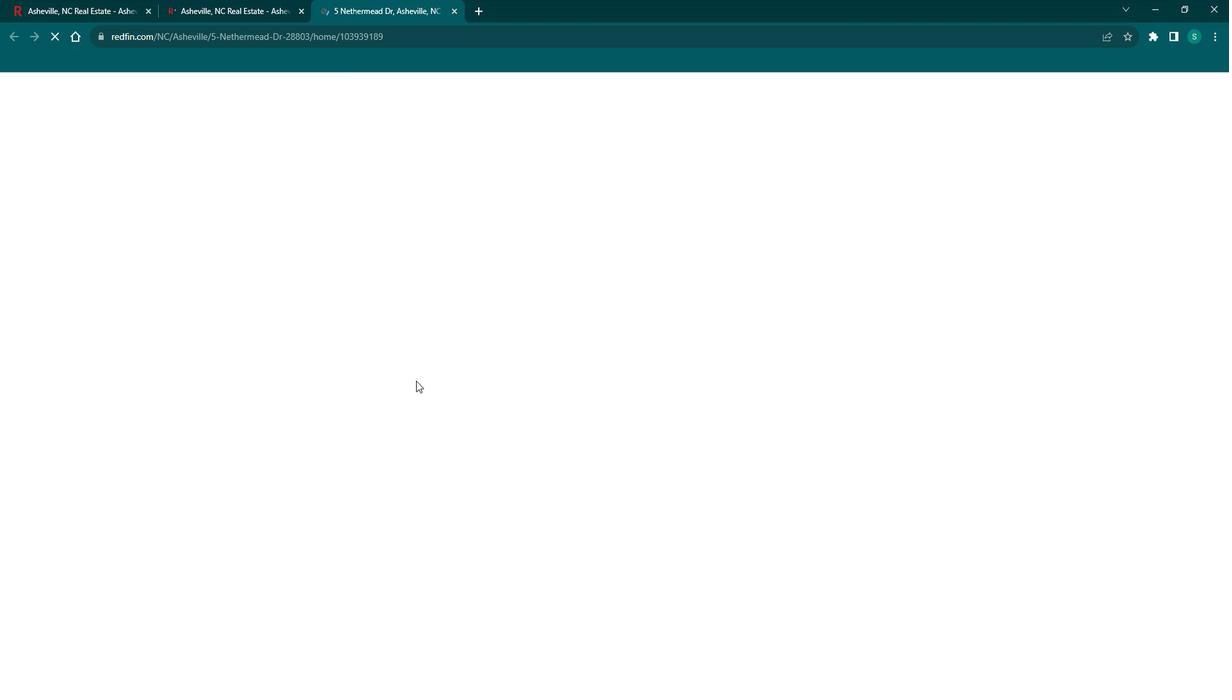 
Action: Mouse scrolled (431, 373) with delta (0, 0)
Screenshot: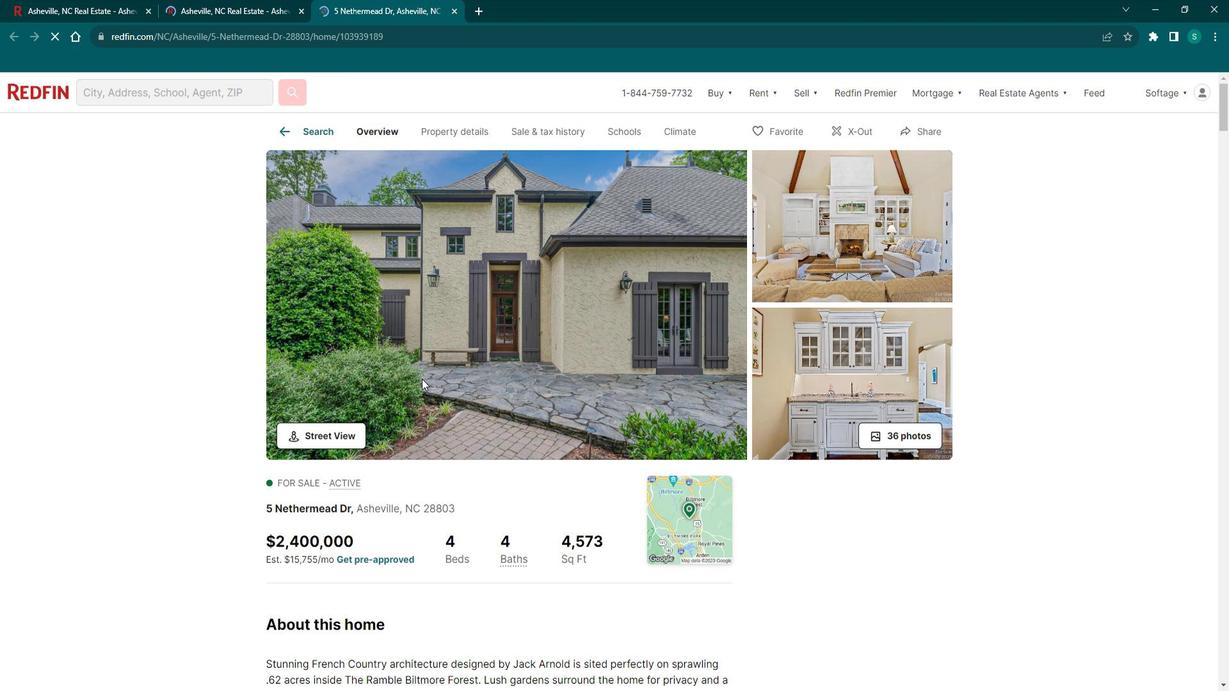 
Action: Mouse scrolled (431, 373) with delta (0, 0)
Screenshot: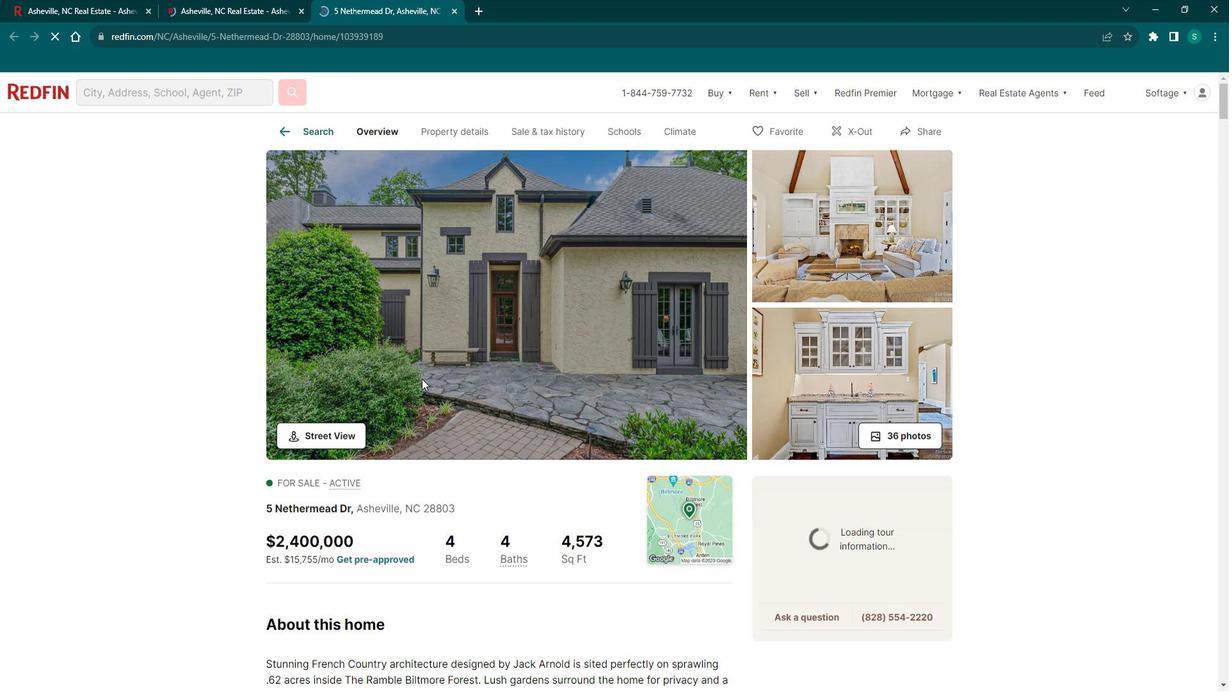 
Action: Mouse scrolled (431, 373) with delta (0, 0)
Screenshot: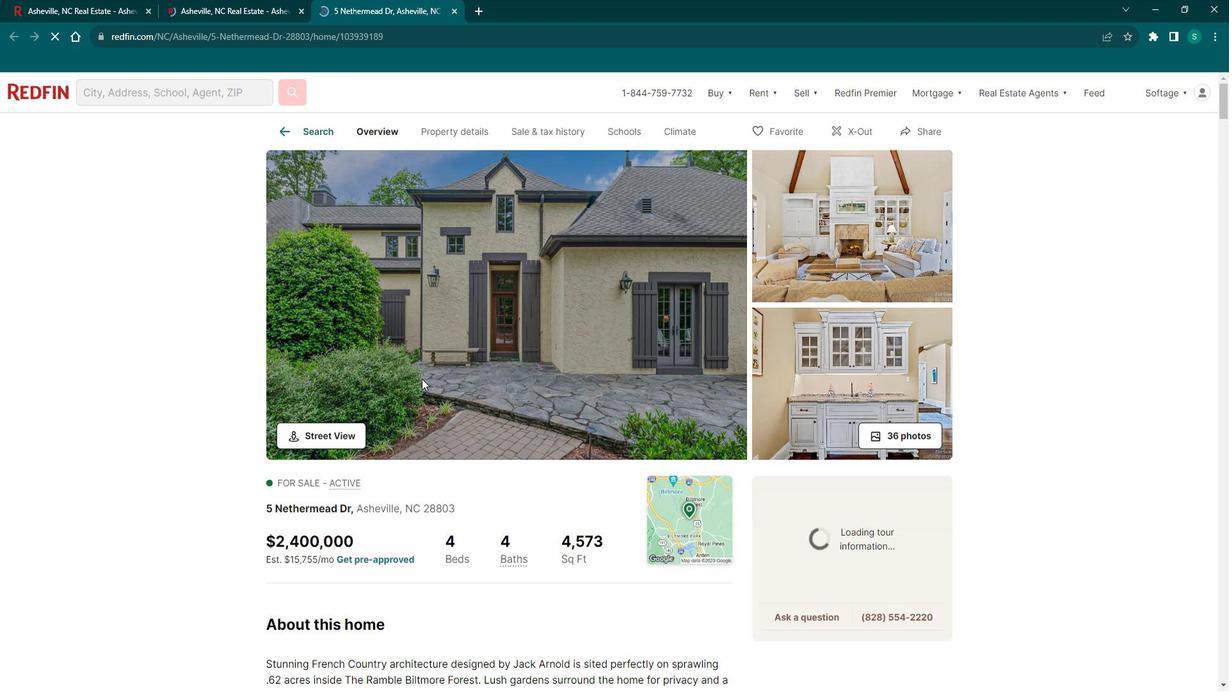 
Action: Mouse scrolled (431, 373) with delta (0, 0)
Screenshot: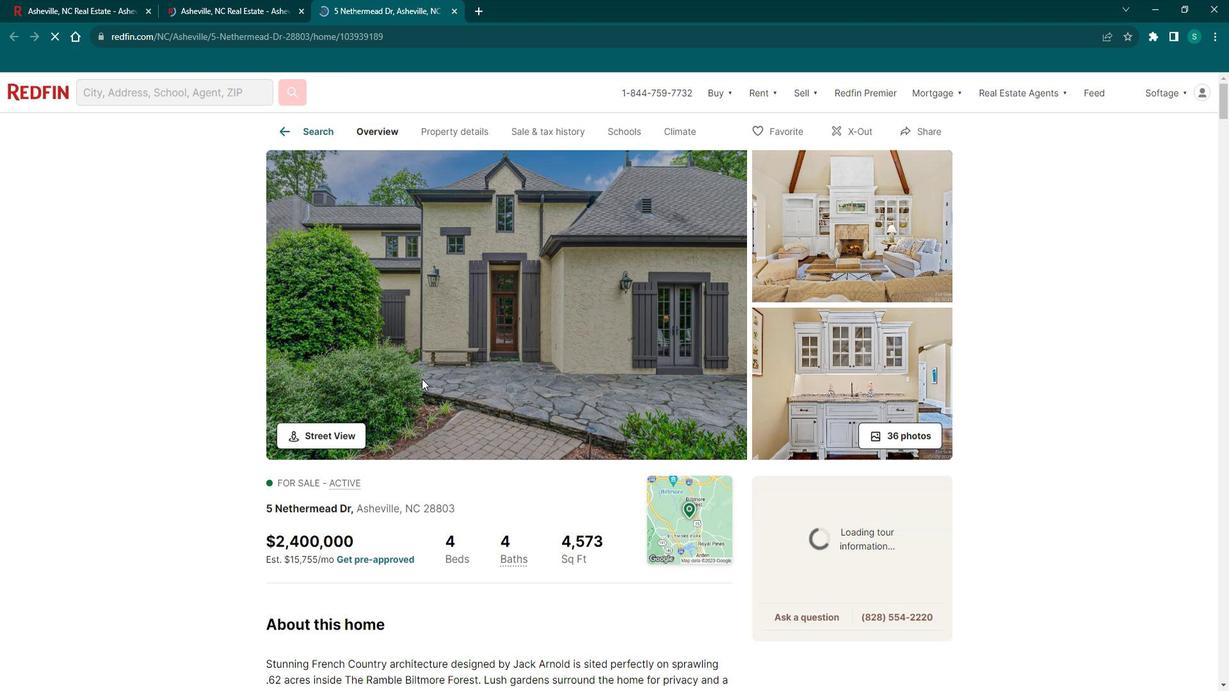 
Action: Mouse scrolled (431, 373) with delta (0, 0)
Screenshot: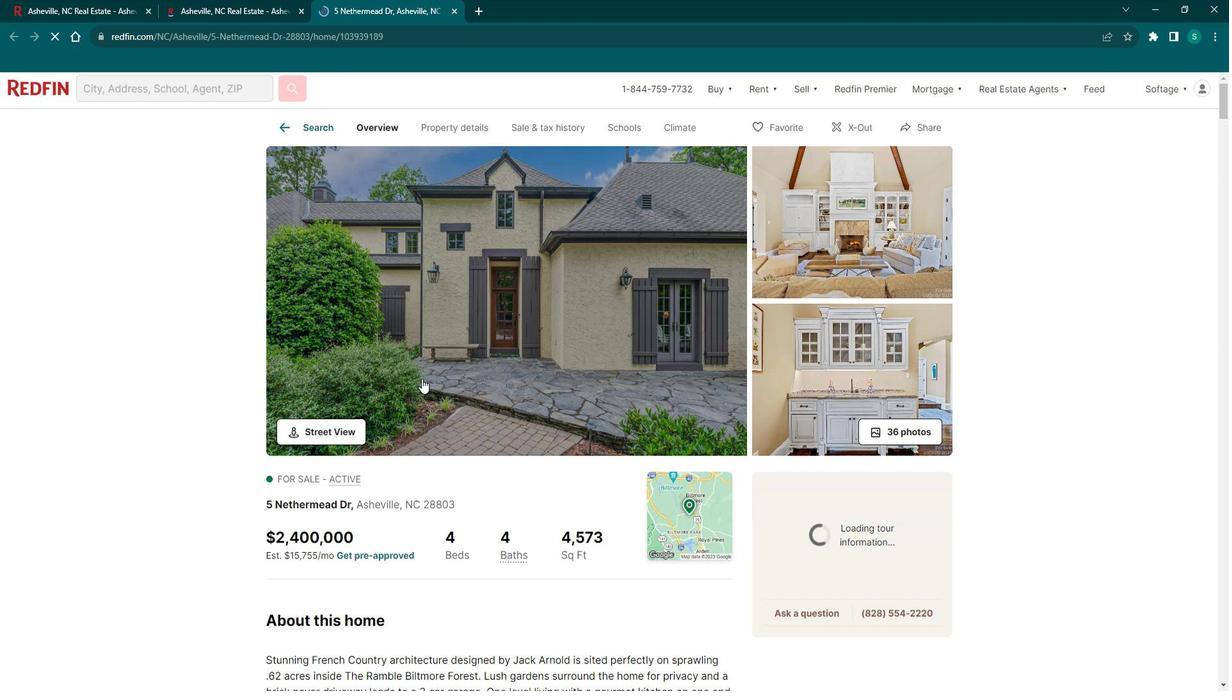 
Action: Mouse scrolled (431, 373) with delta (0, 0)
Screenshot: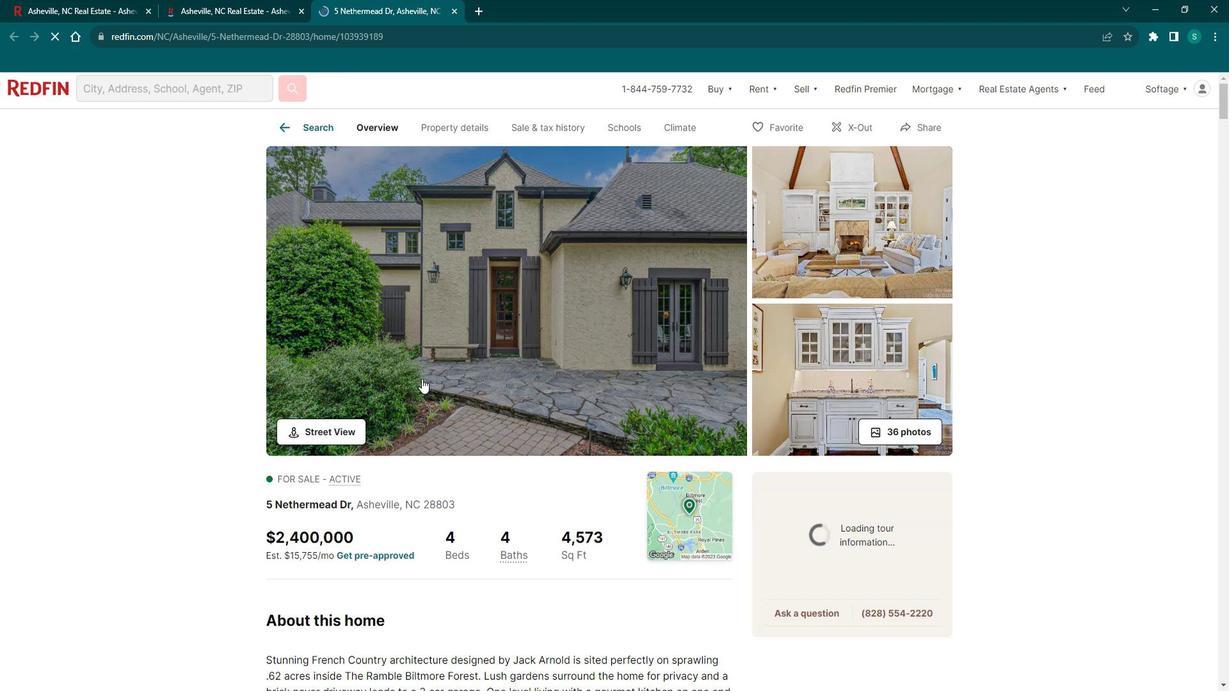 
Action: Mouse moved to (331, 324)
Screenshot: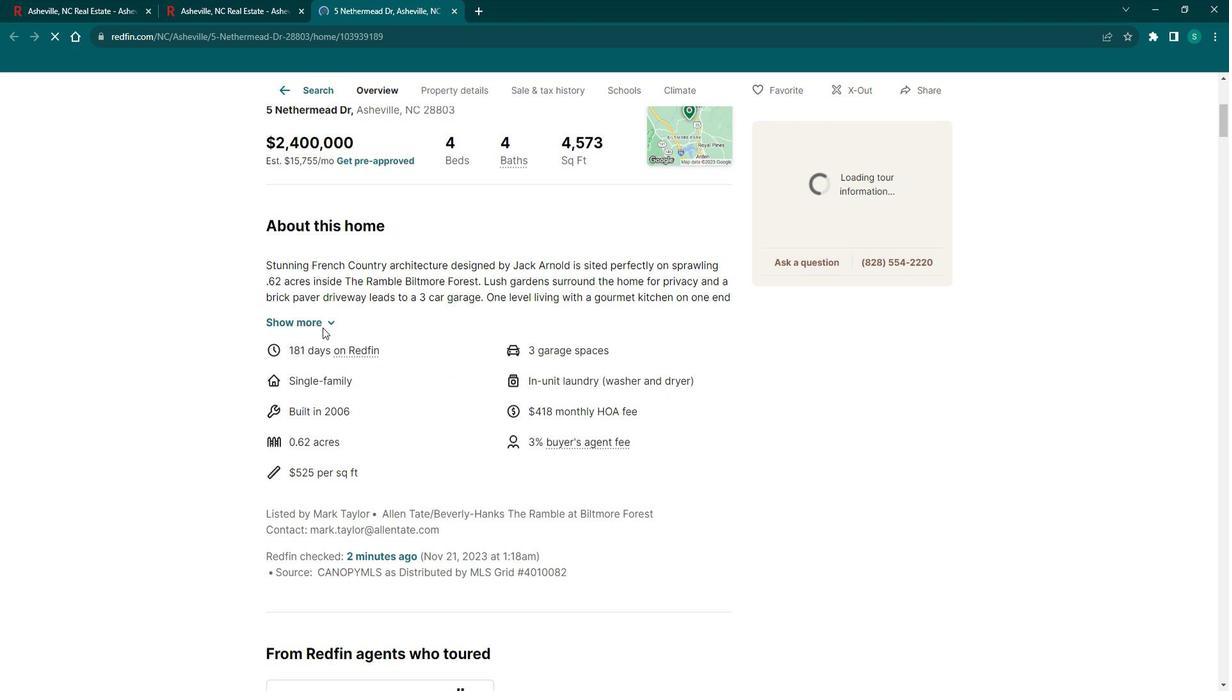 
Action: Mouse pressed left at (331, 324)
Screenshot: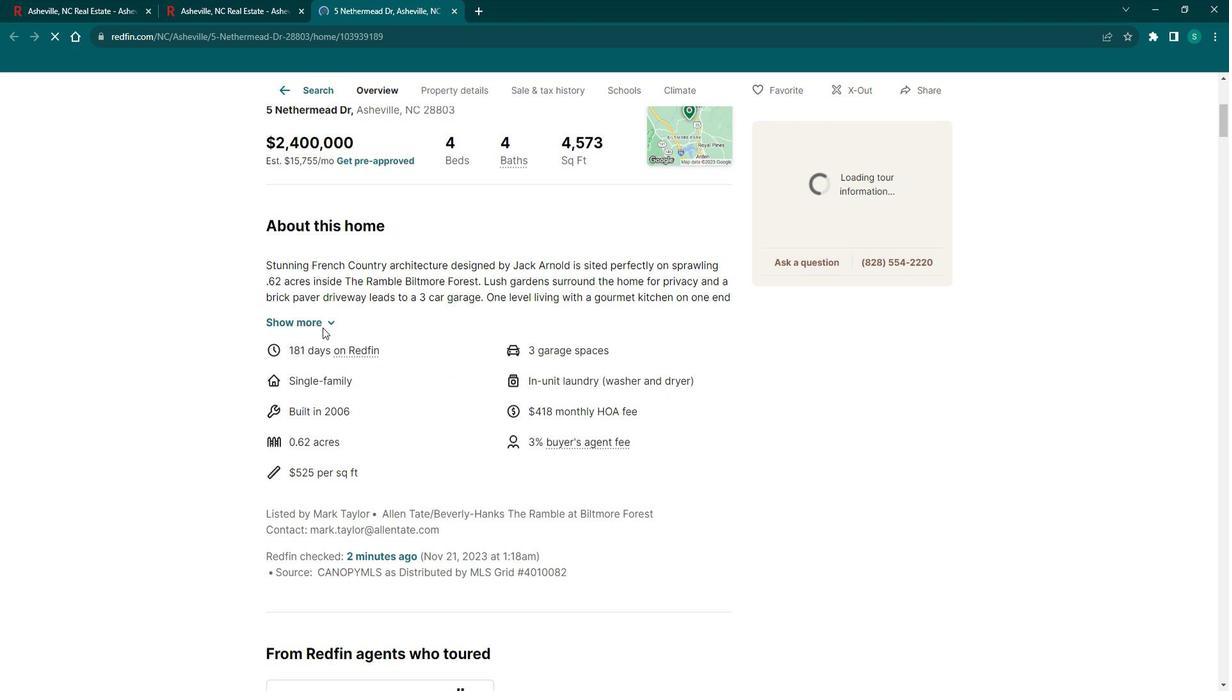 
Action: Mouse moved to (332, 324)
Screenshot: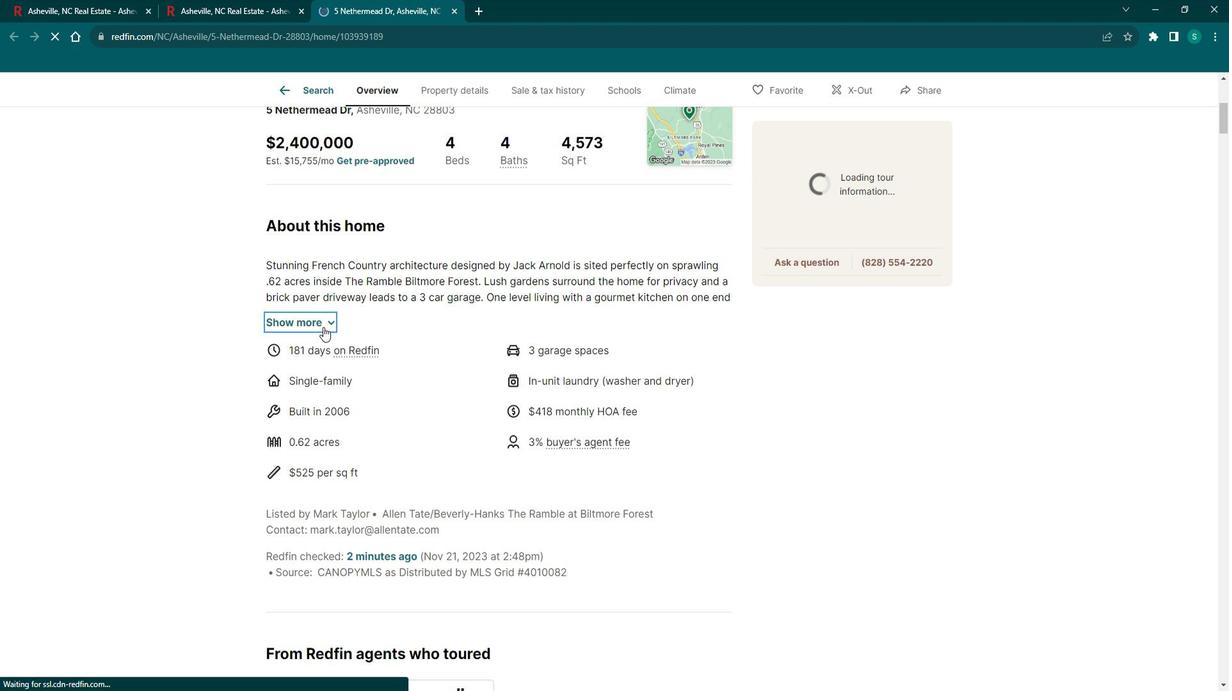 
Action: Mouse pressed left at (332, 324)
Screenshot: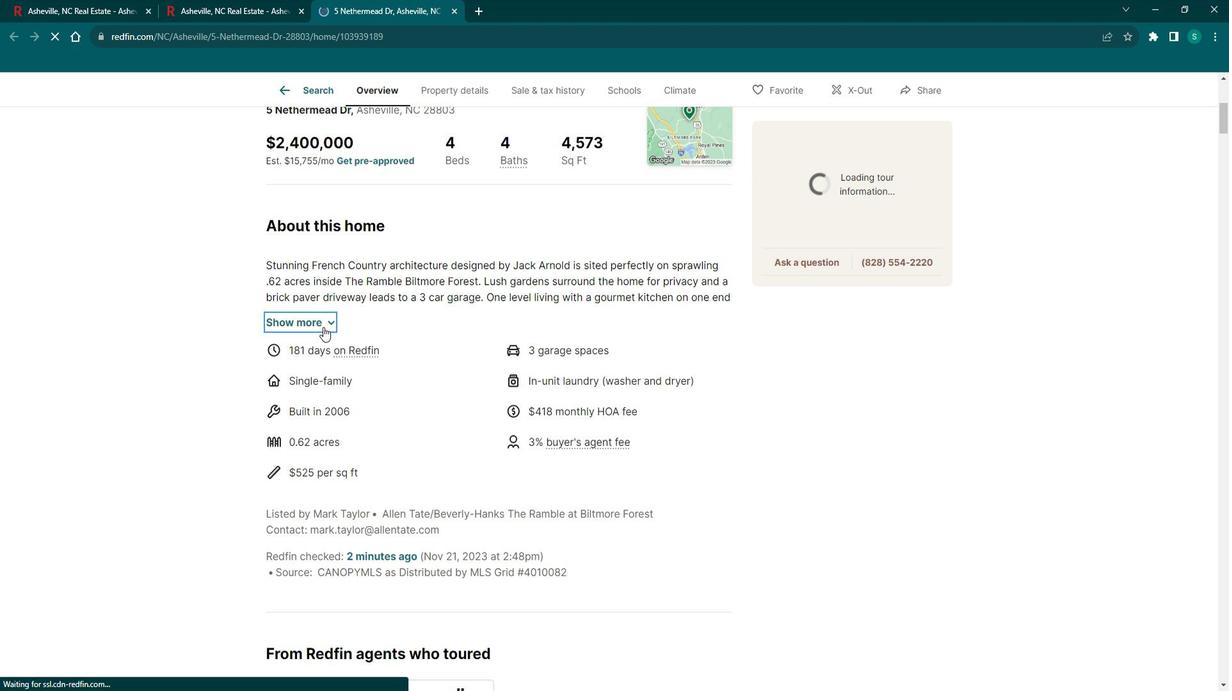 
Action: Mouse moved to (404, 390)
Screenshot: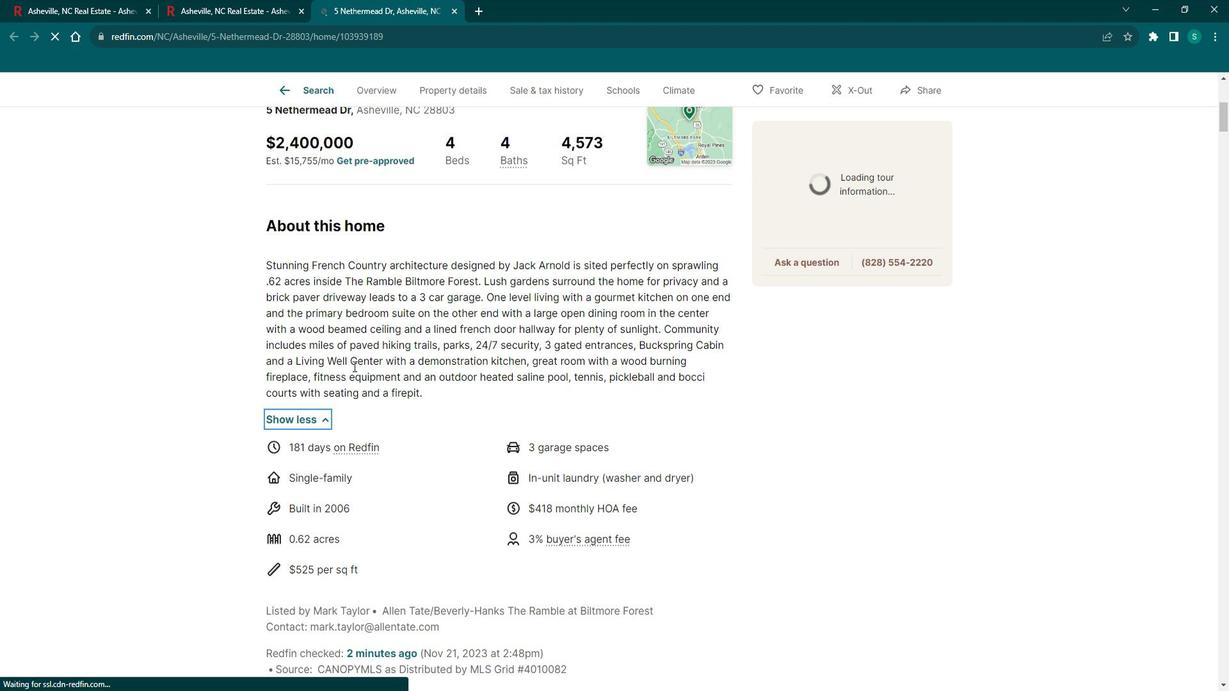 
Action: Mouse scrolled (404, 390) with delta (0, 0)
Screenshot: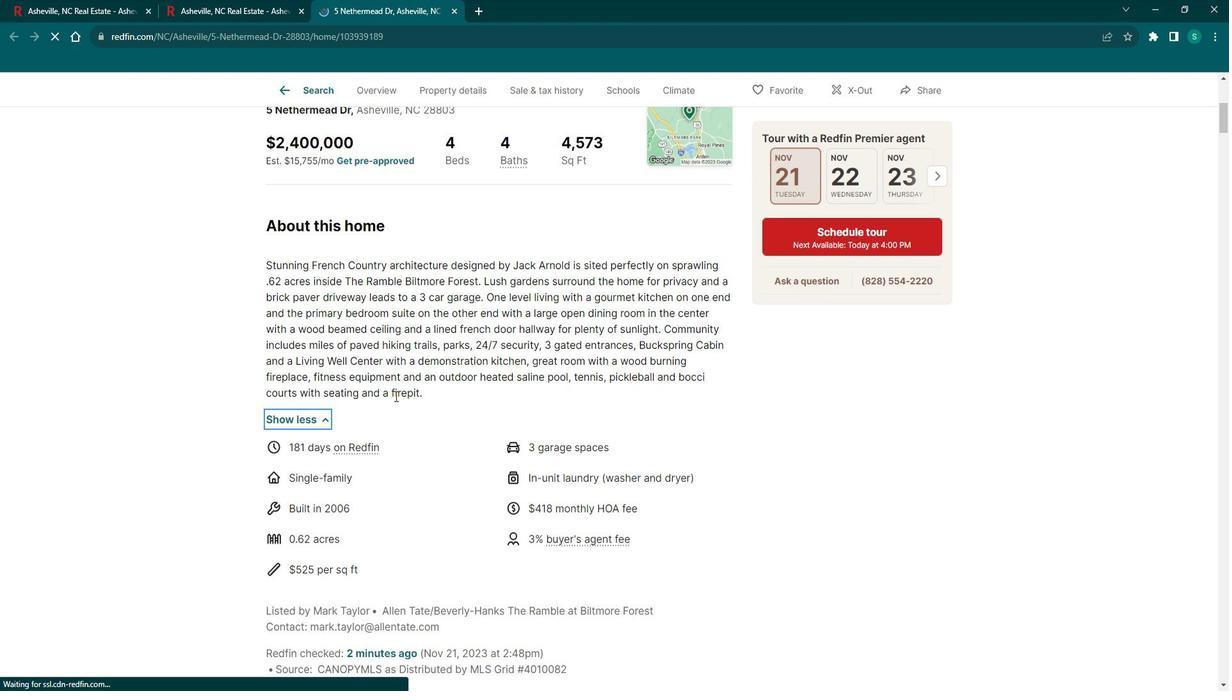
Action: Mouse scrolled (404, 390) with delta (0, 0)
Screenshot: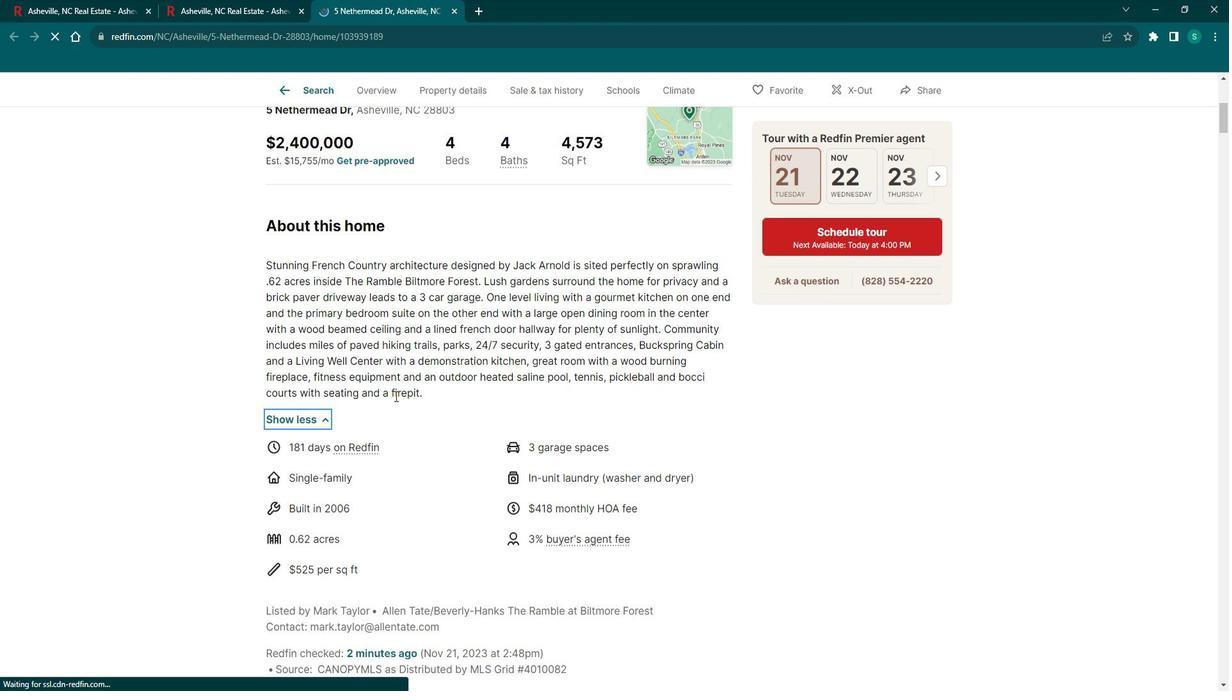 
Action: Mouse scrolled (404, 390) with delta (0, 0)
Screenshot: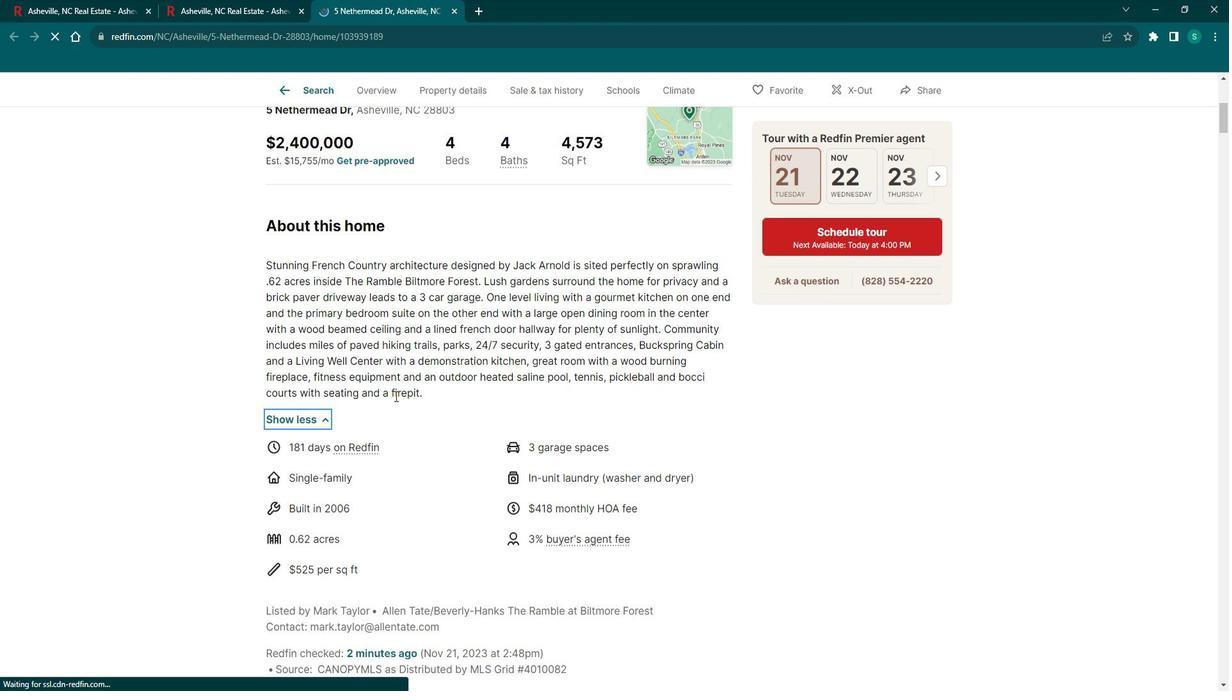 
Action: Mouse scrolled (404, 390) with delta (0, 0)
Screenshot: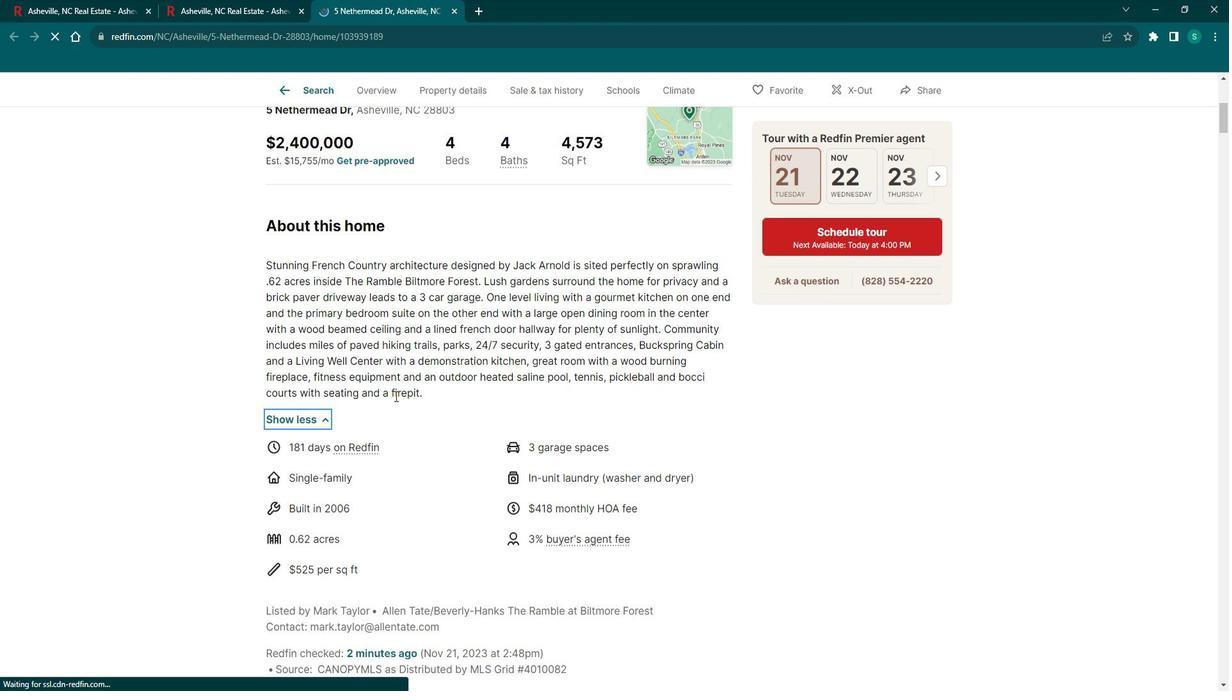 
Action: Mouse scrolled (404, 390) with delta (0, 0)
Screenshot: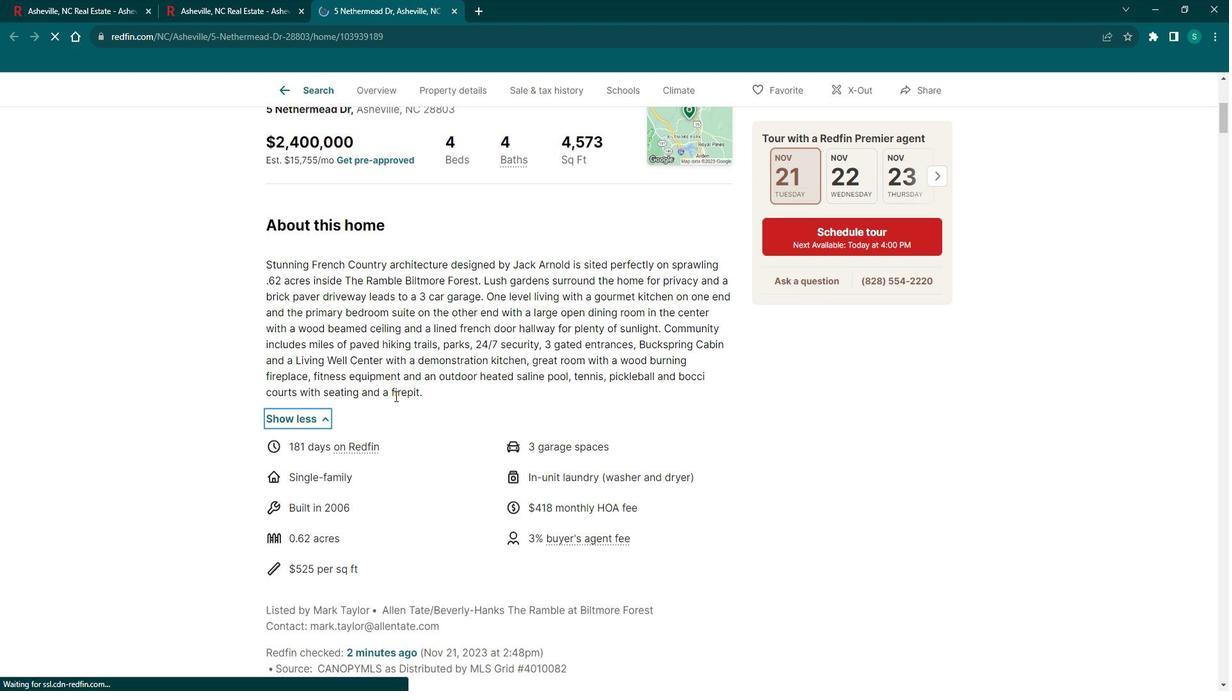 
Action: Mouse scrolled (404, 390) with delta (0, 0)
Screenshot: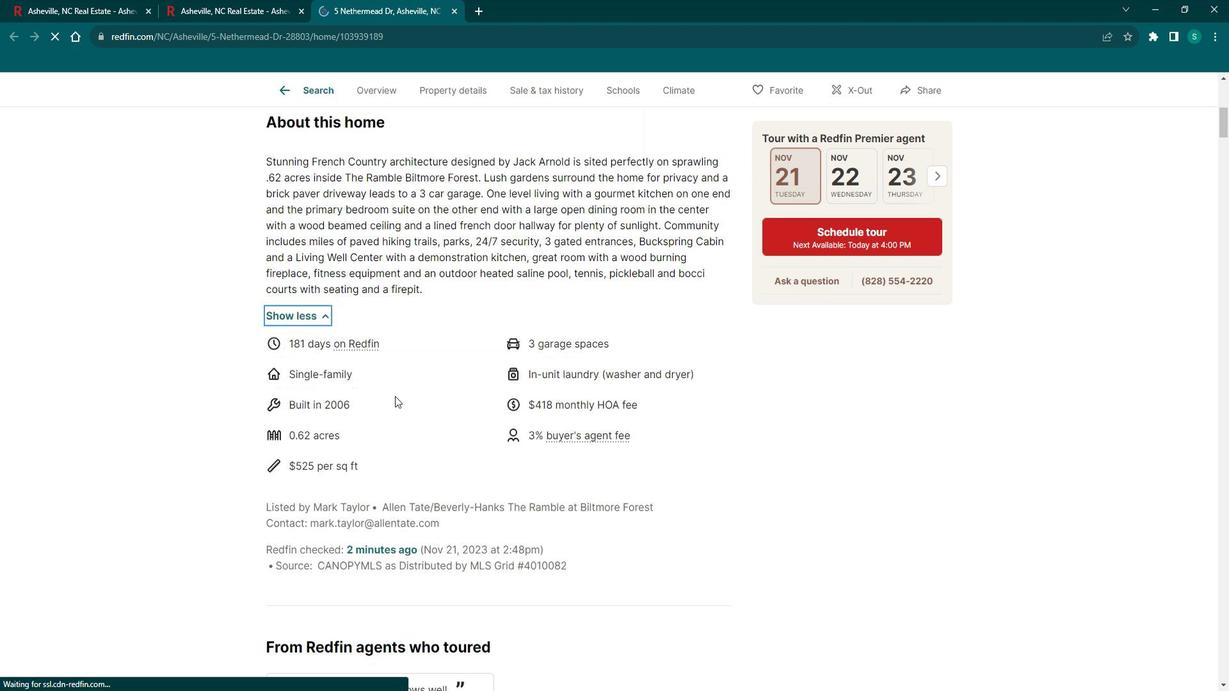 
Action: Mouse scrolled (404, 390) with delta (0, 0)
Screenshot: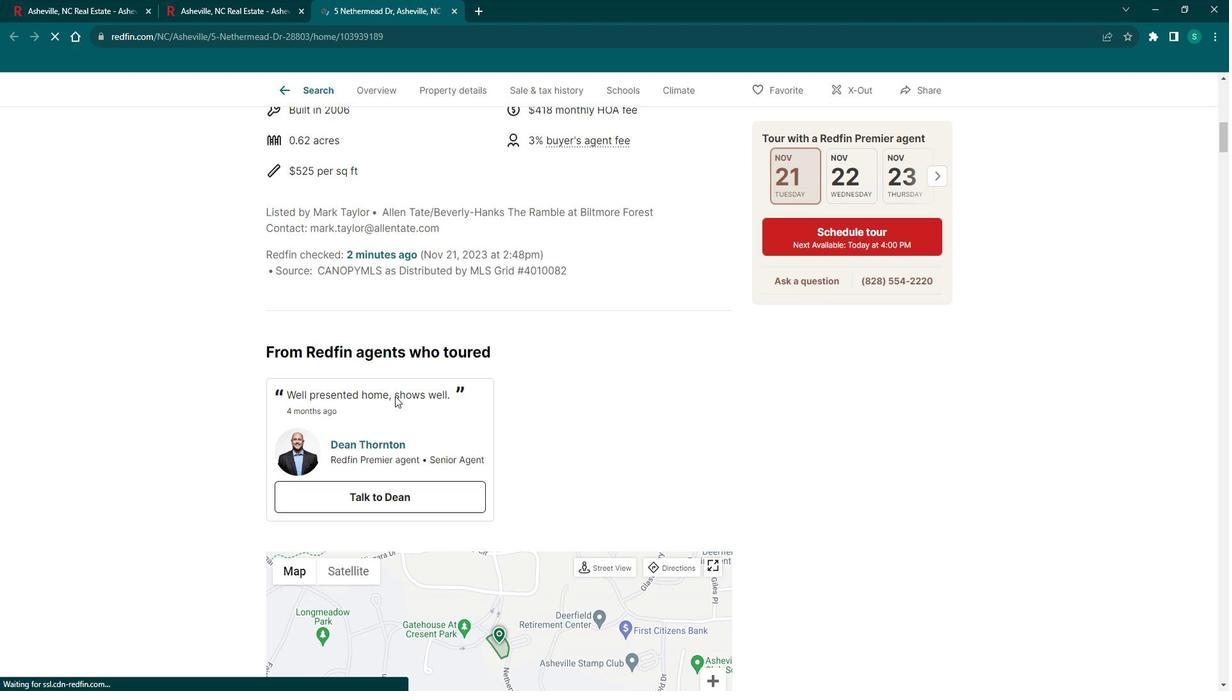 
Action: Mouse scrolled (404, 390) with delta (0, 0)
Screenshot: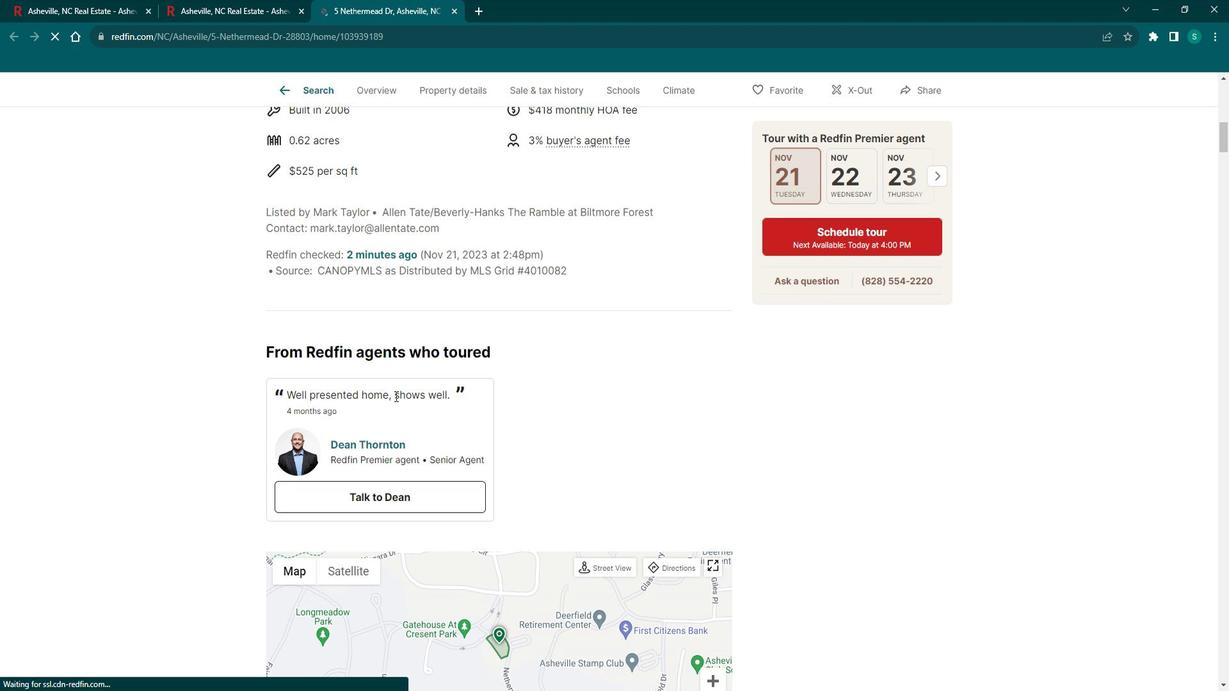 
Action: Mouse scrolled (404, 390) with delta (0, 0)
Screenshot: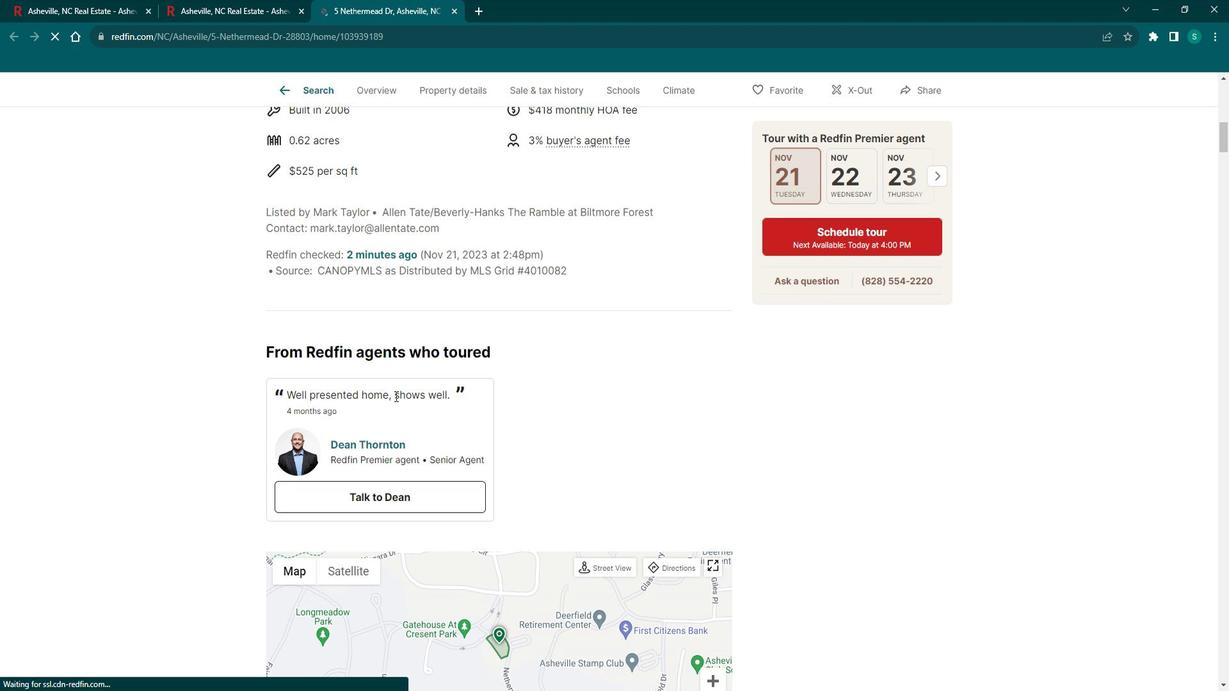 
Action: Mouse scrolled (404, 390) with delta (0, 0)
Screenshot: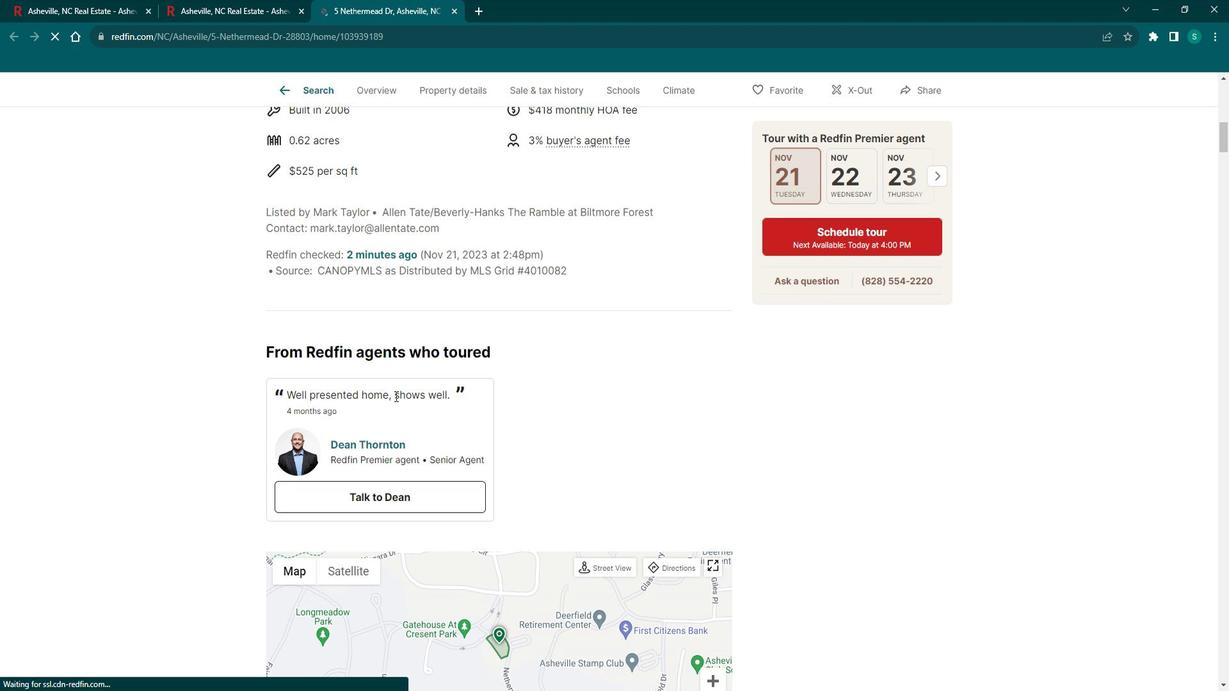 
Action: Mouse scrolled (404, 390) with delta (0, 0)
Screenshot: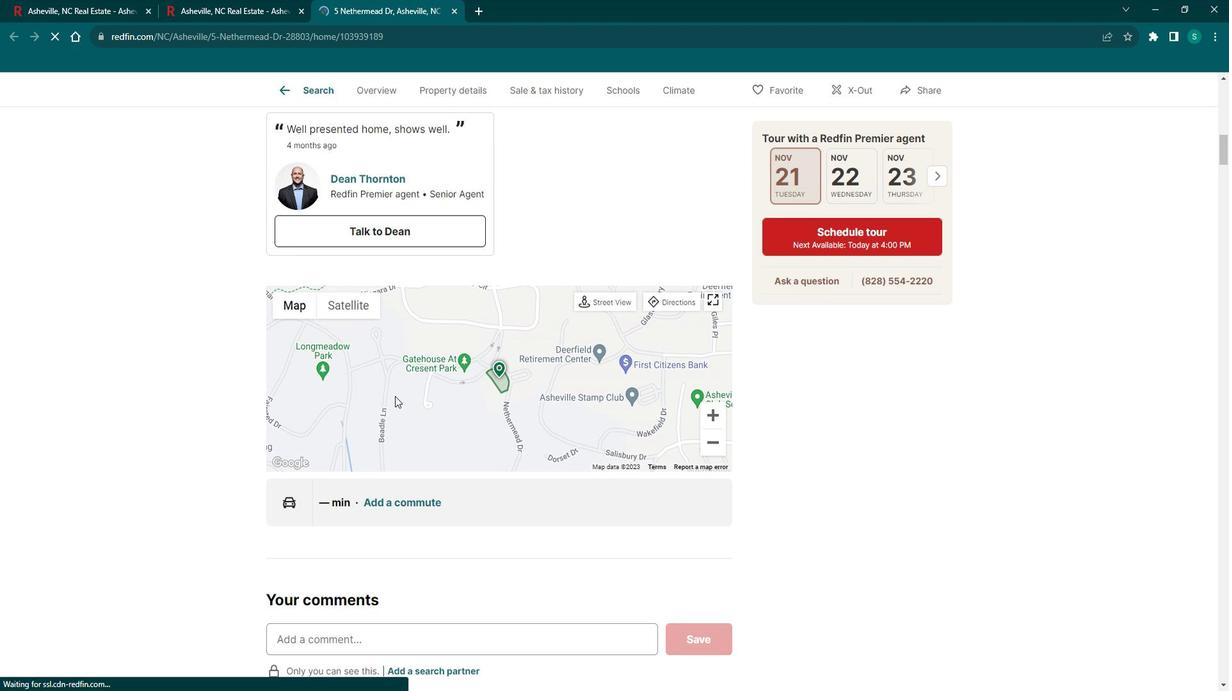 
Action: Mouse scrolled (404, 390) with delta (0, 0)
Screenshot: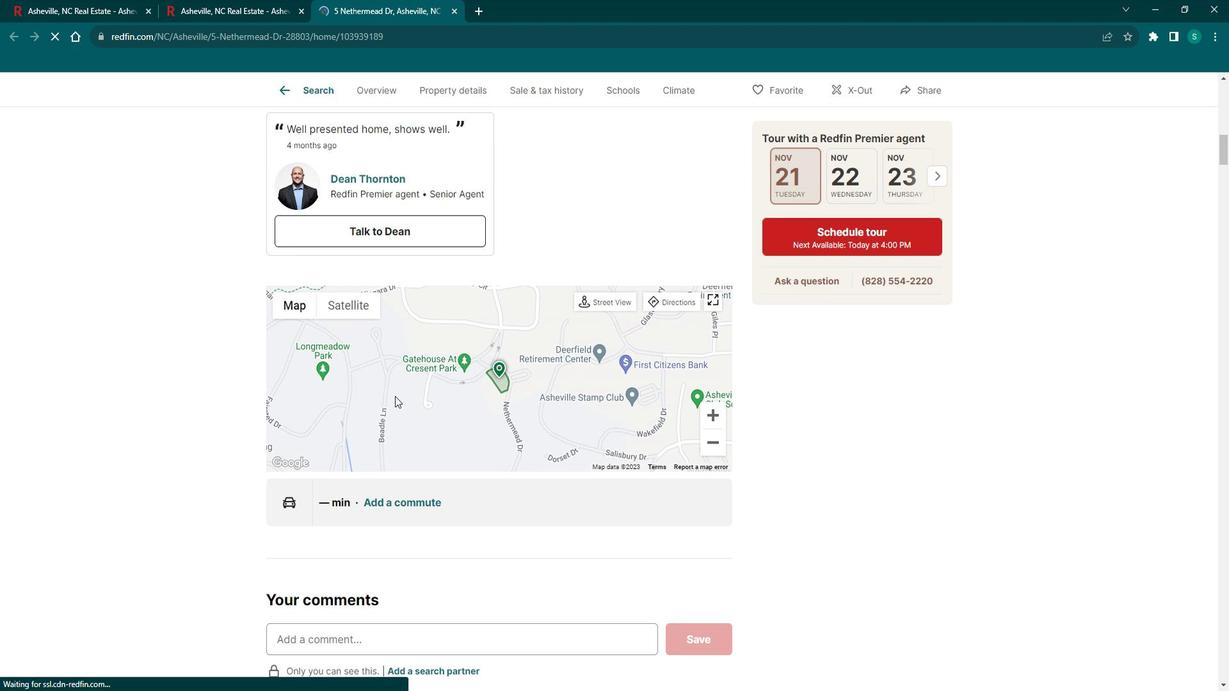 
Action: Mouse scrolled (404, 390) with delta (0, 0)
Screenshot: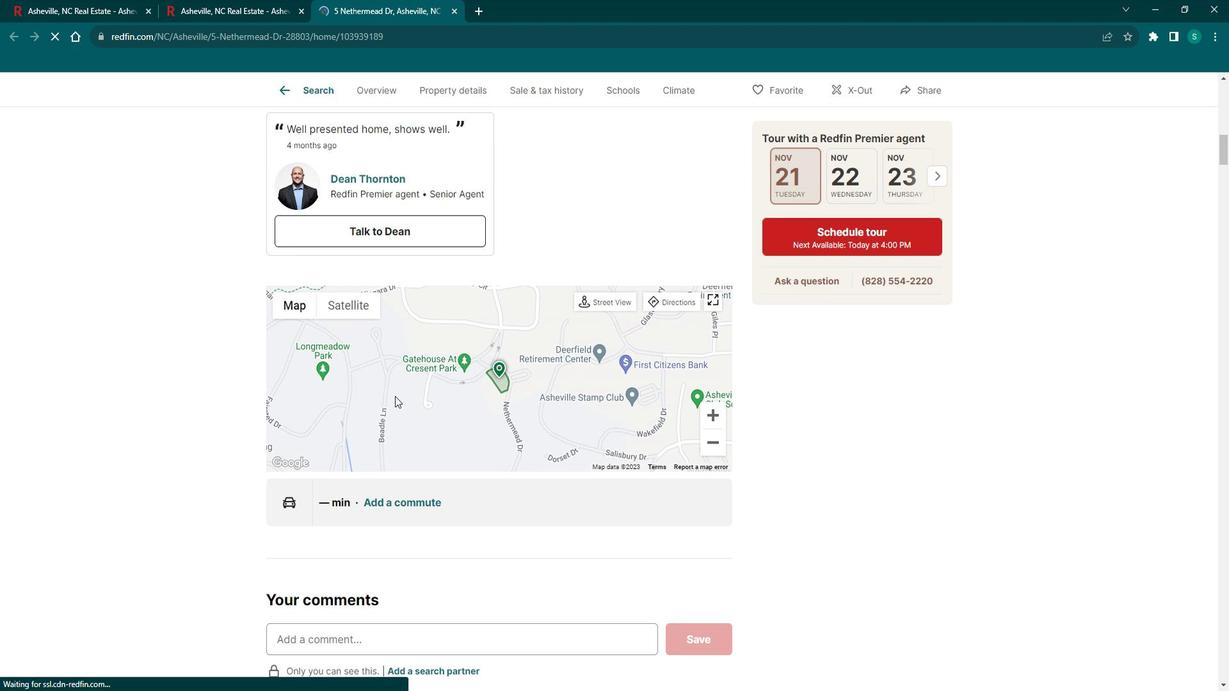 
Action: Mouse scrolled (404, 390) with delta (0, 0)
Screenshot: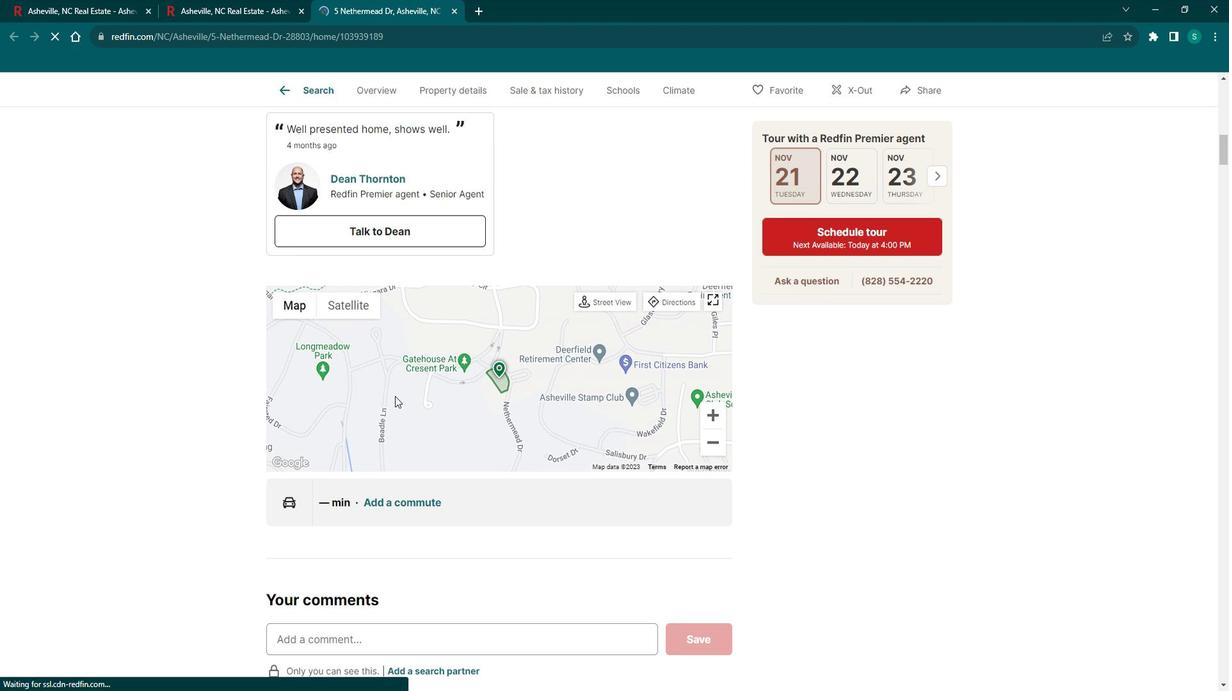 
Action: Mouse moved to (404, 390)
Screenshot: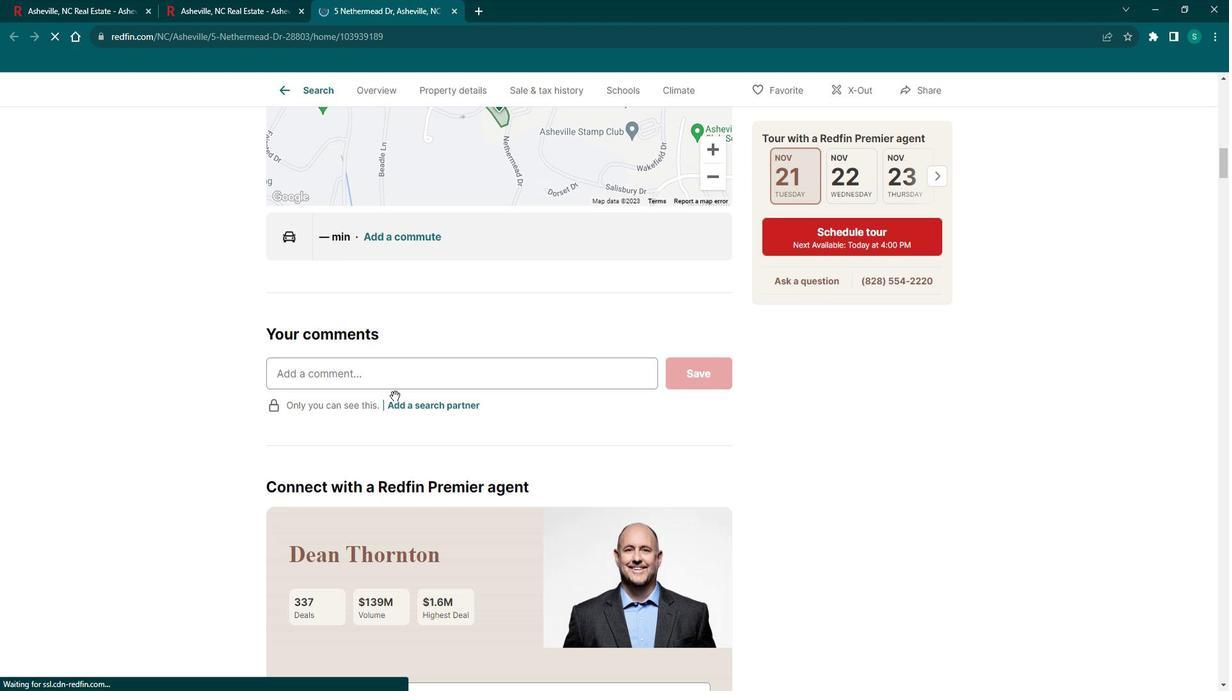 
Action: Mouse scrolled (404, 389) with delta (0, 0)
Screenshot: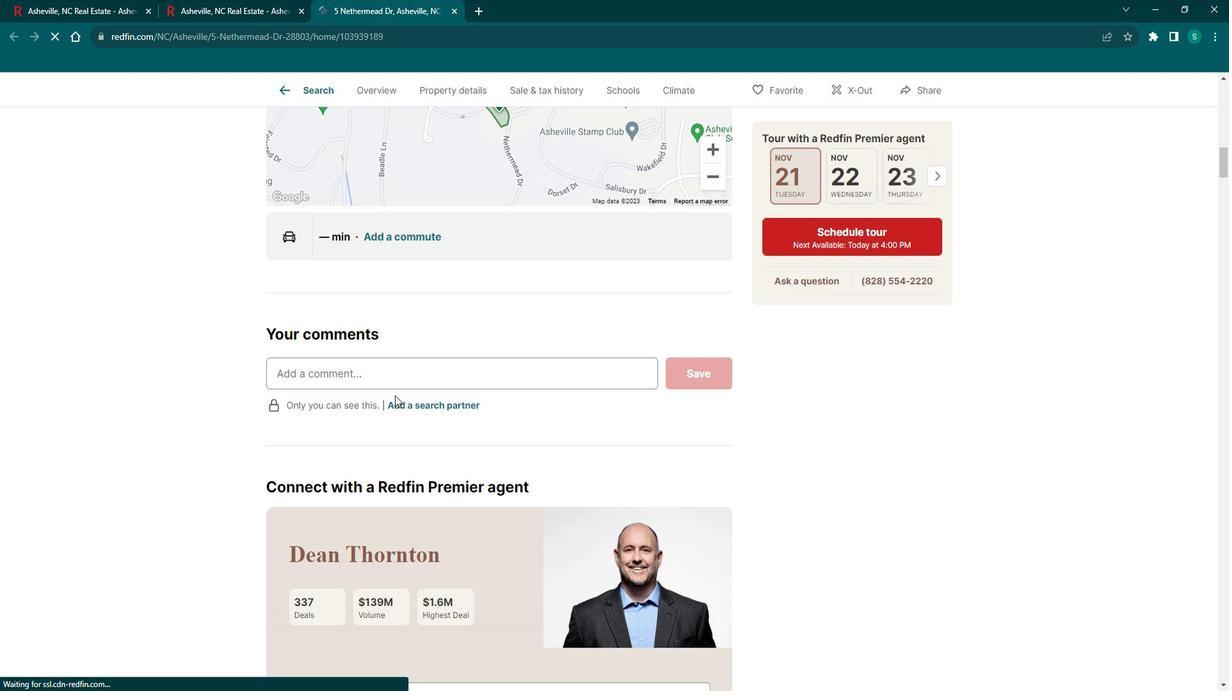 
Action: Mouse scrolled (404, 389) with delta (0, 0)
Screenshot: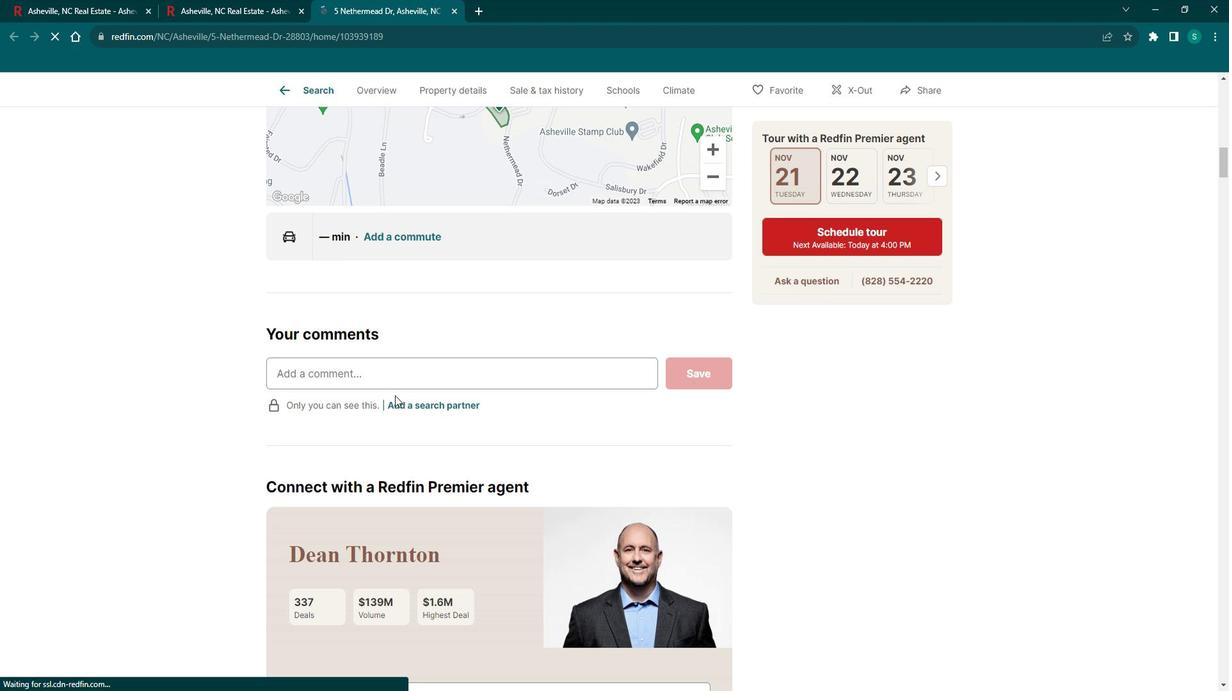 
Action: Mouse scrolled (404, 389) with delta (0, 0)
Screenshot: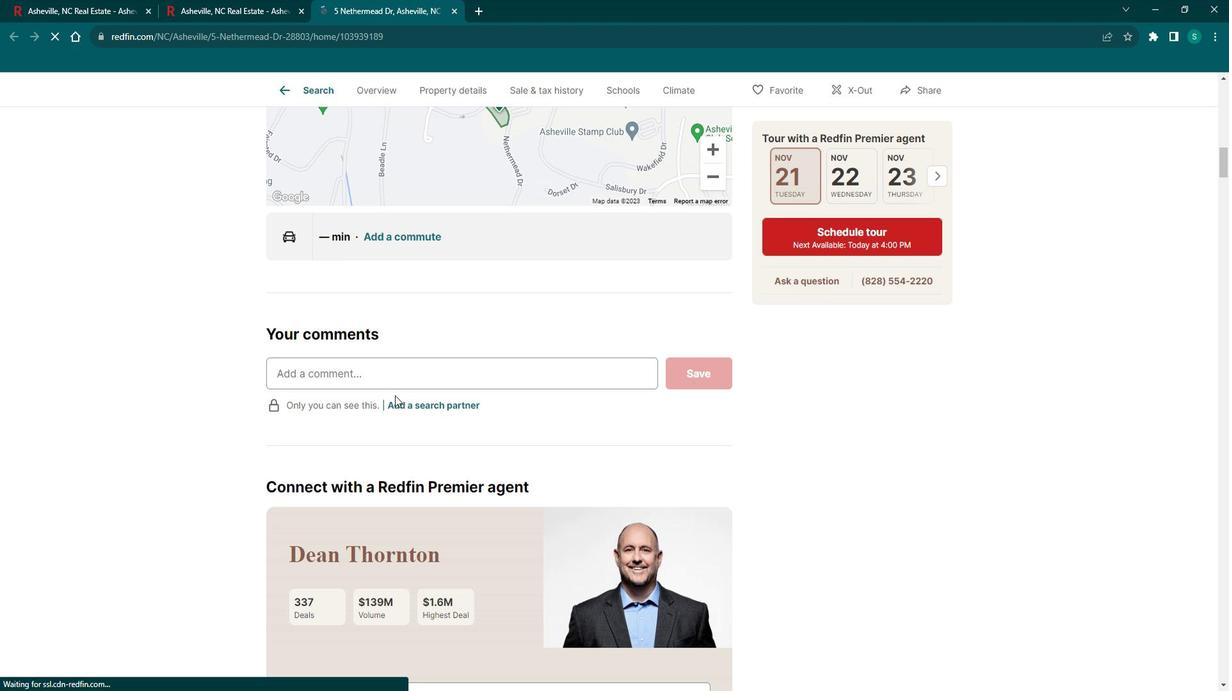 
Action: Mouse scrolled (404, 389) with delta (0, 0)
Screenshot: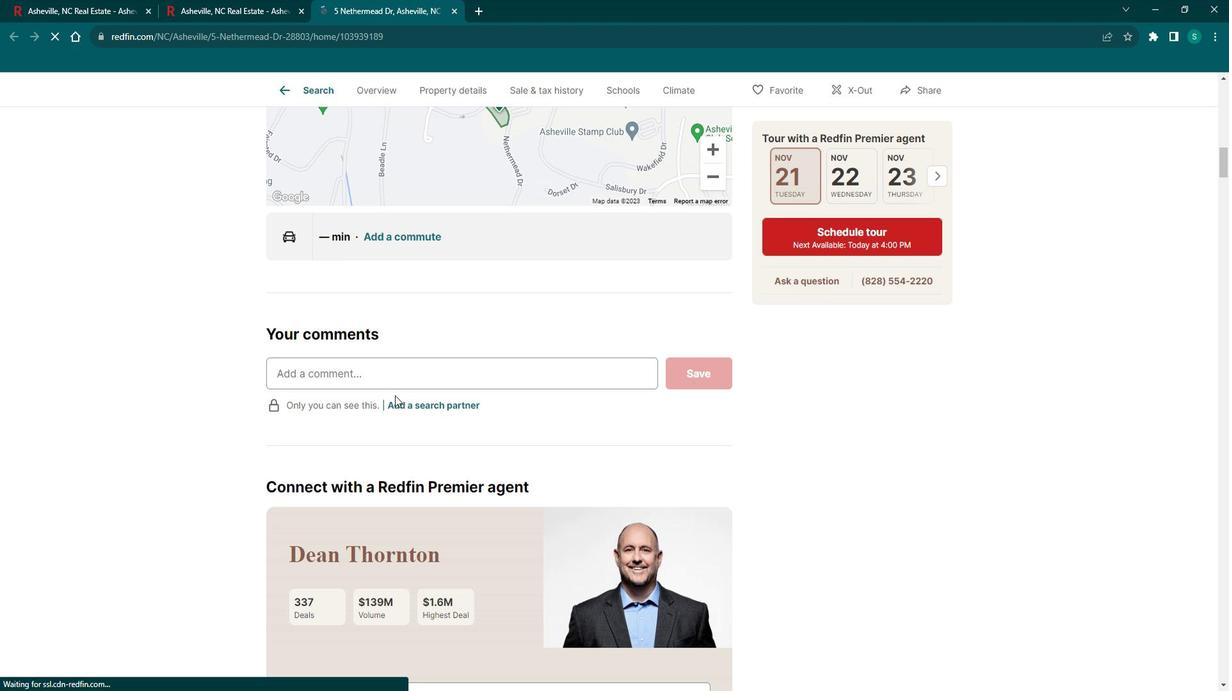 
Action: Mouse scrolled (404, 389) with delta (0, 0)
Screenshot: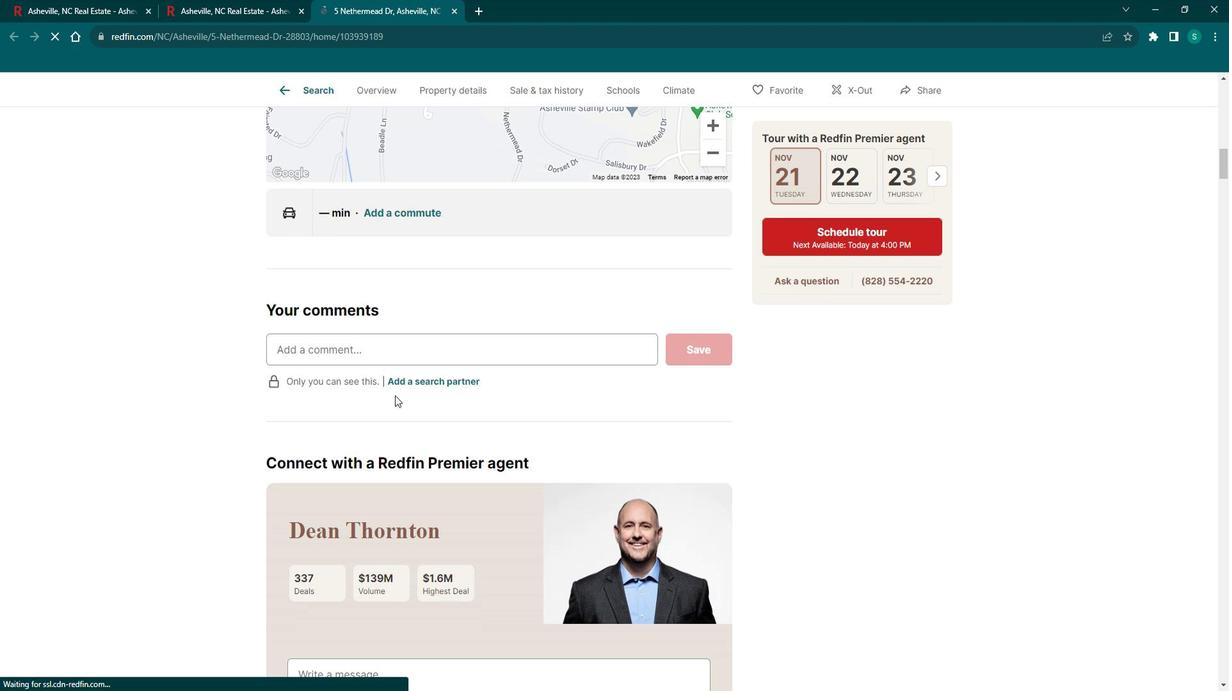 
Action: Mouse scrolled (404, 389) with delta (0, 0)
Screenshot: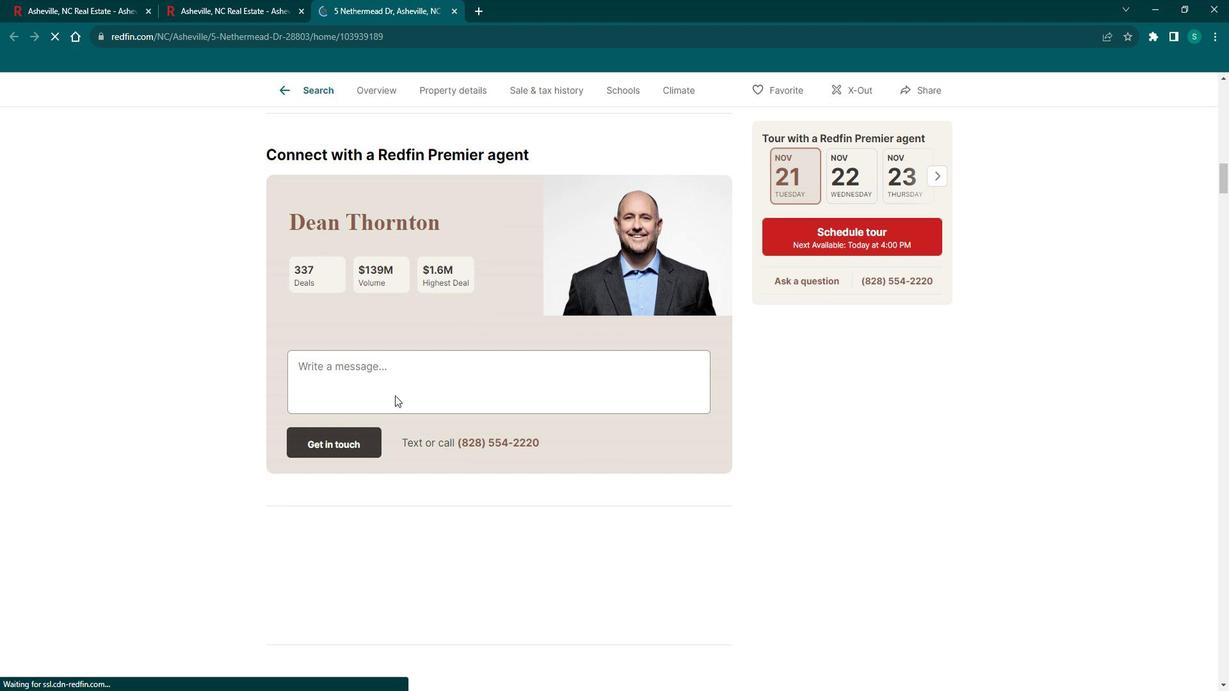 
Action: Mouse scrolled (404, 389) with delta (0, 0)
Screenshot: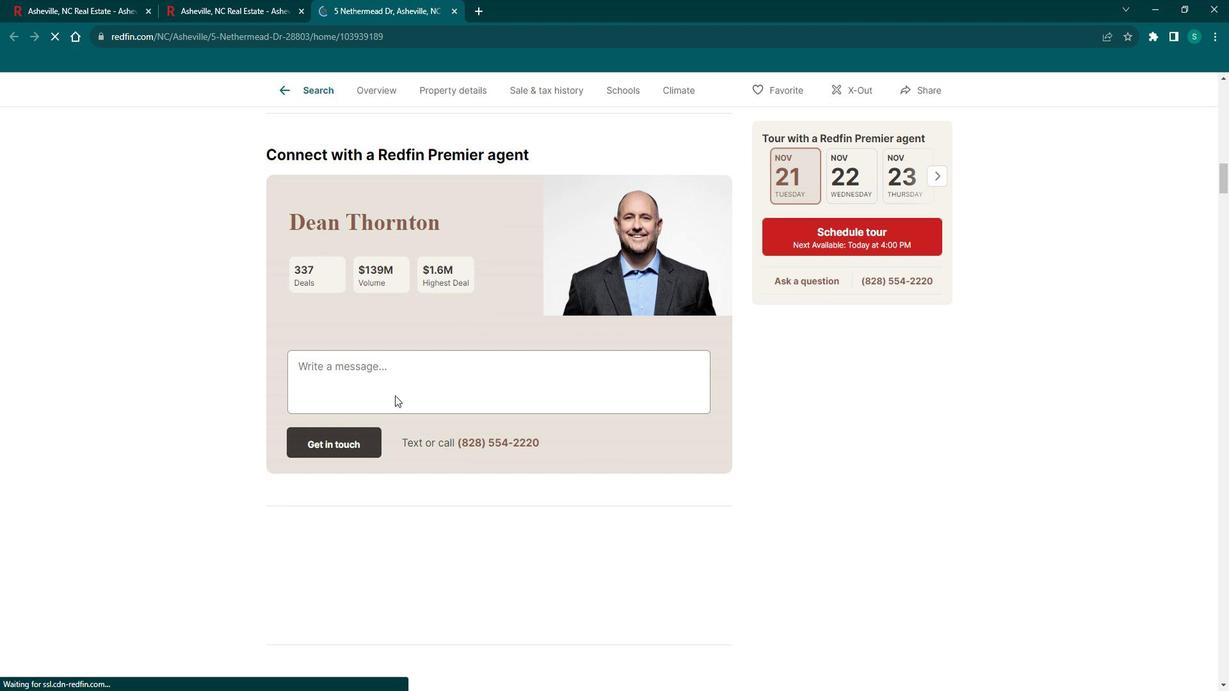 
Action: Mouse scrolled (404, 389) with delta (0, 0)
Screenshot: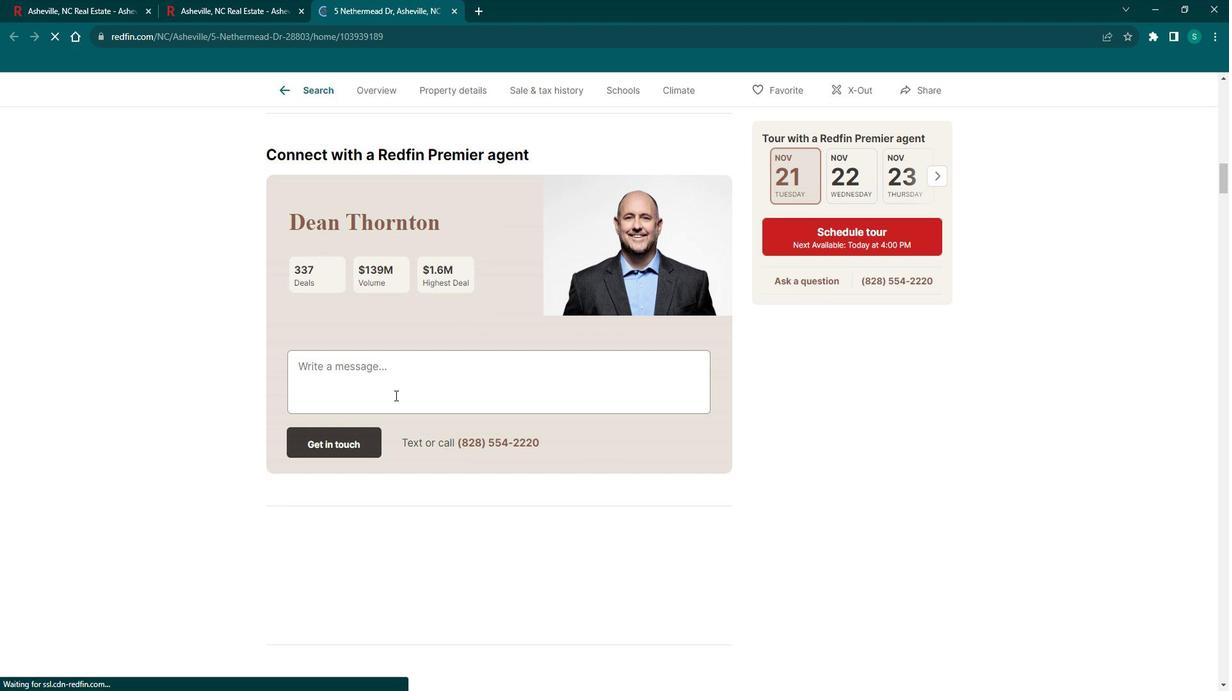 
Action: Mouse scrolled (404, 389) with delta (0, 0)
Screenshot: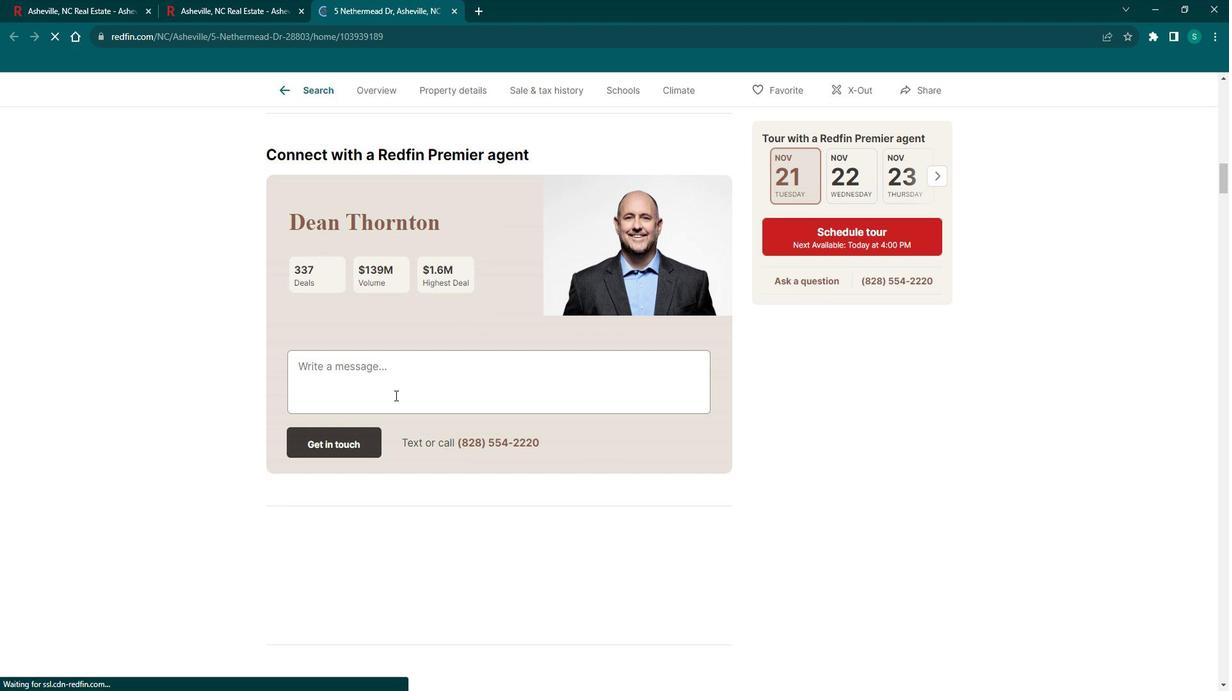 
Action: Mouse scrolled (404, 389) with delta (0, 0)
Screenshot: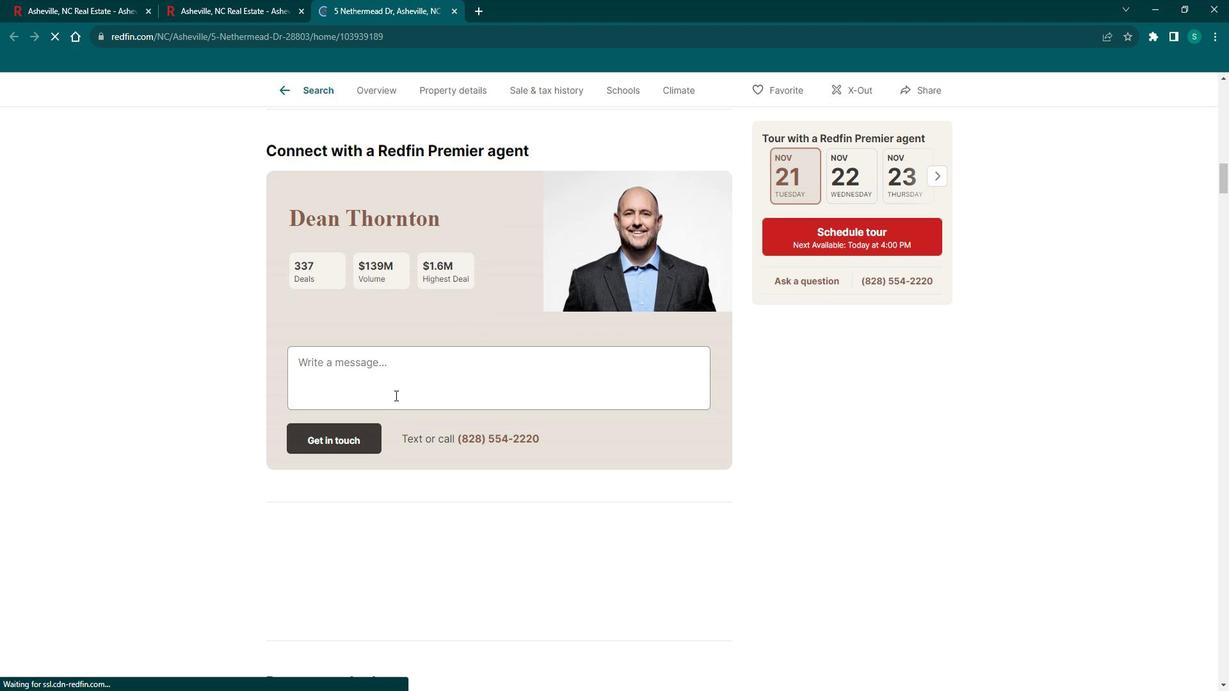 
Action: Mouse scrolled (404, 389) with delta (0, 0)
Screenshot: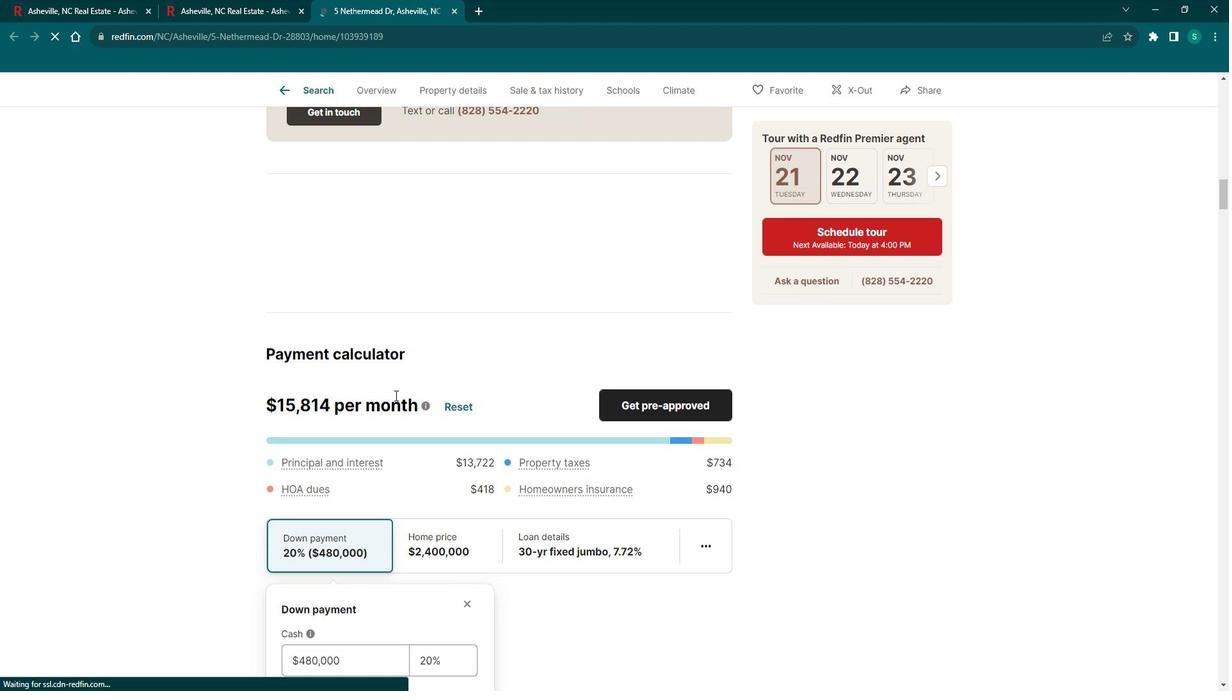 
Action: Mouse scrolled (404, 389) with delta (0, 0)
Screenshot: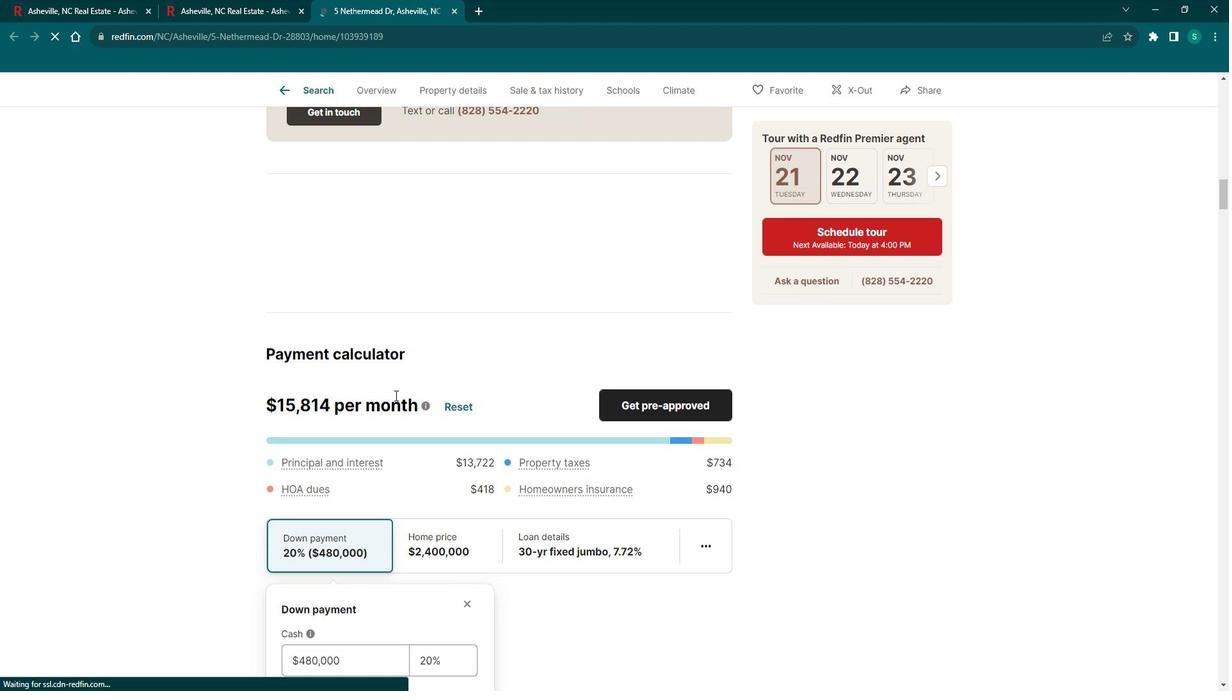 
Action: Mouse scrolled (404, 389) with delta (0, 0)
Screenshot: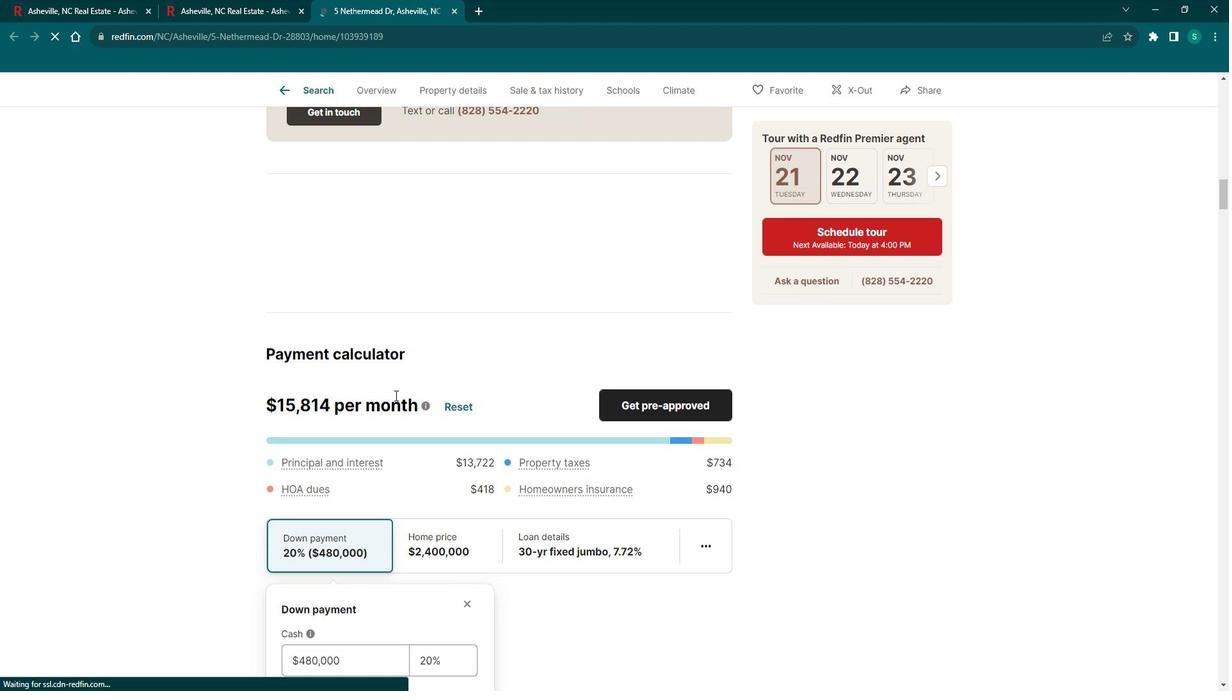 
Action: Mouse scrolled (404, 389) with delta (0, 0)
Screenshot: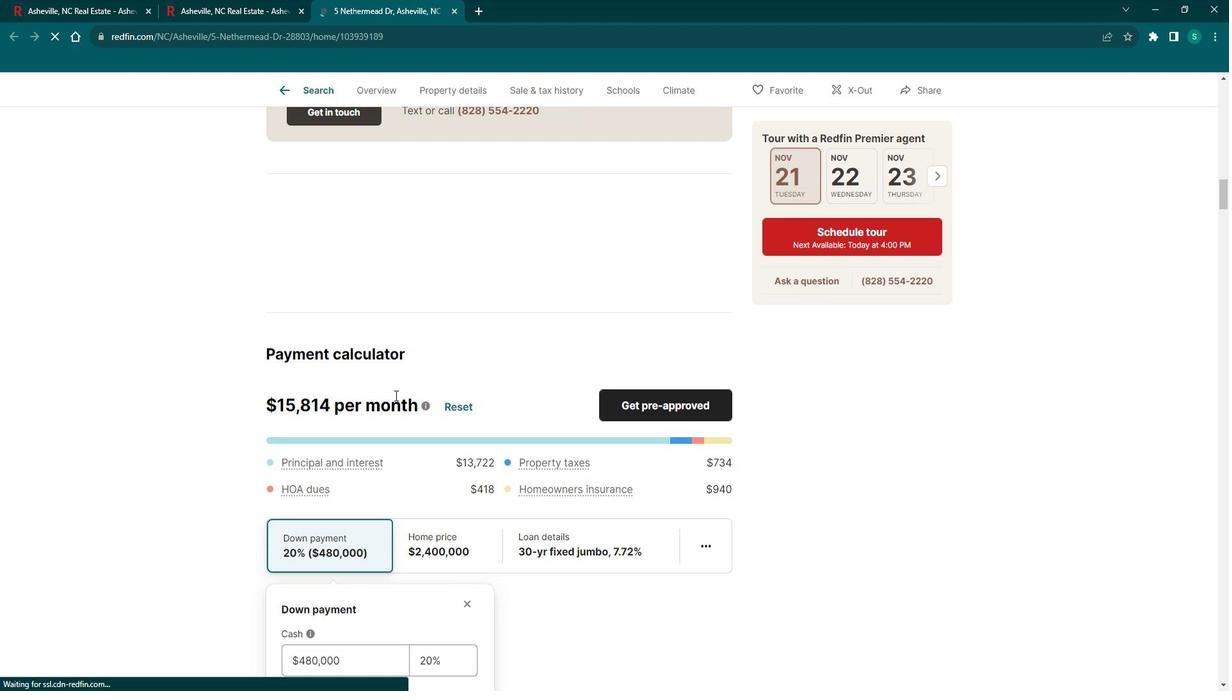 
Action: Mouse moved to (405, 389)
Screenshot: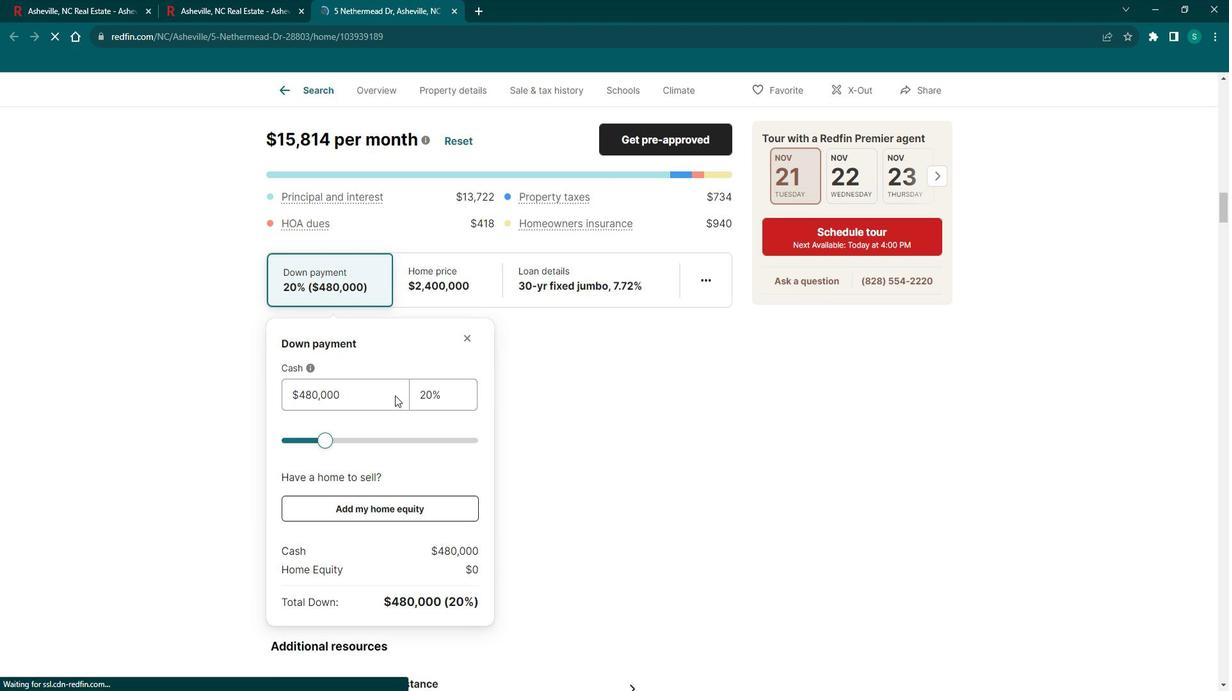 
Action: Mouse scrolled (405, 388) with delta (0, 0)
Screenshot: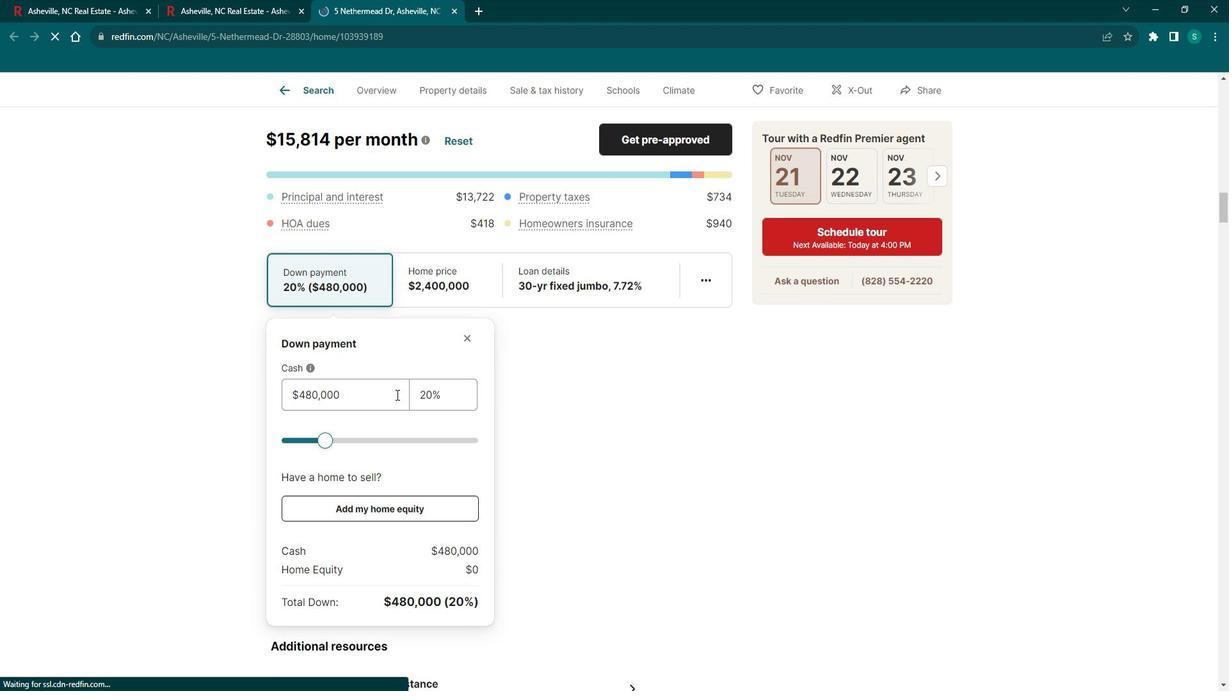 
Action: Mouse scrolled (405, 388) with delta (0, 0)
Screenshot: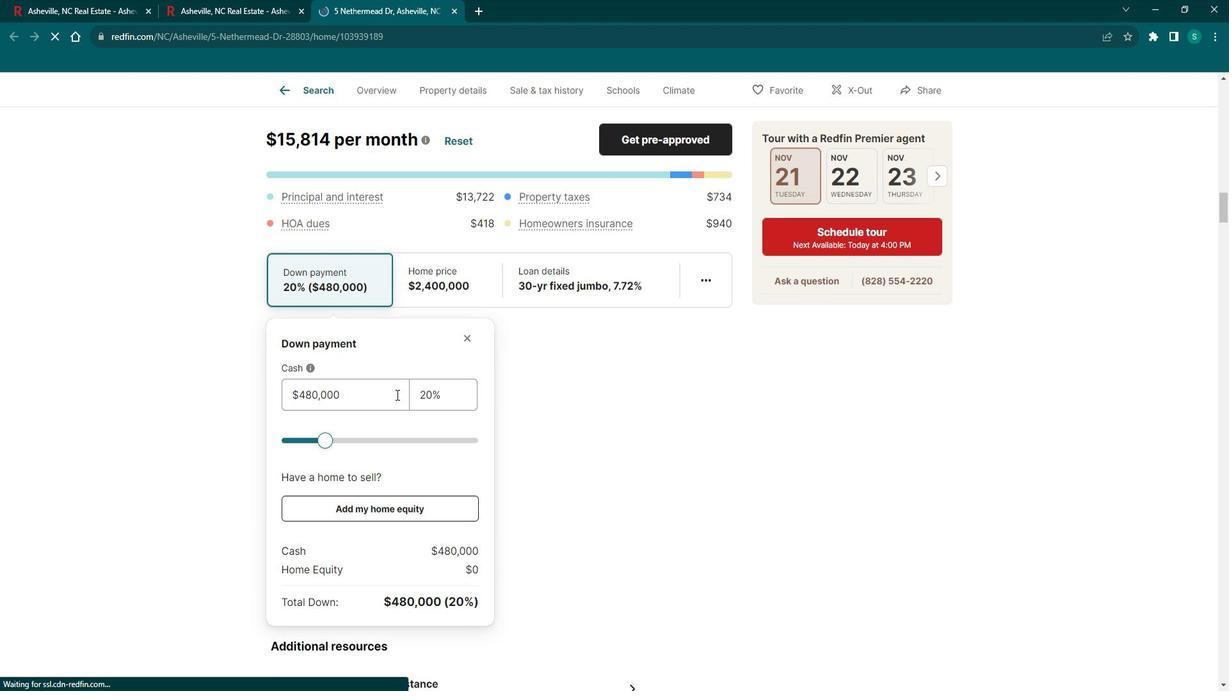 
Action: Mouse scrolled (405, 388) with delta (0, 0)
Screenshot: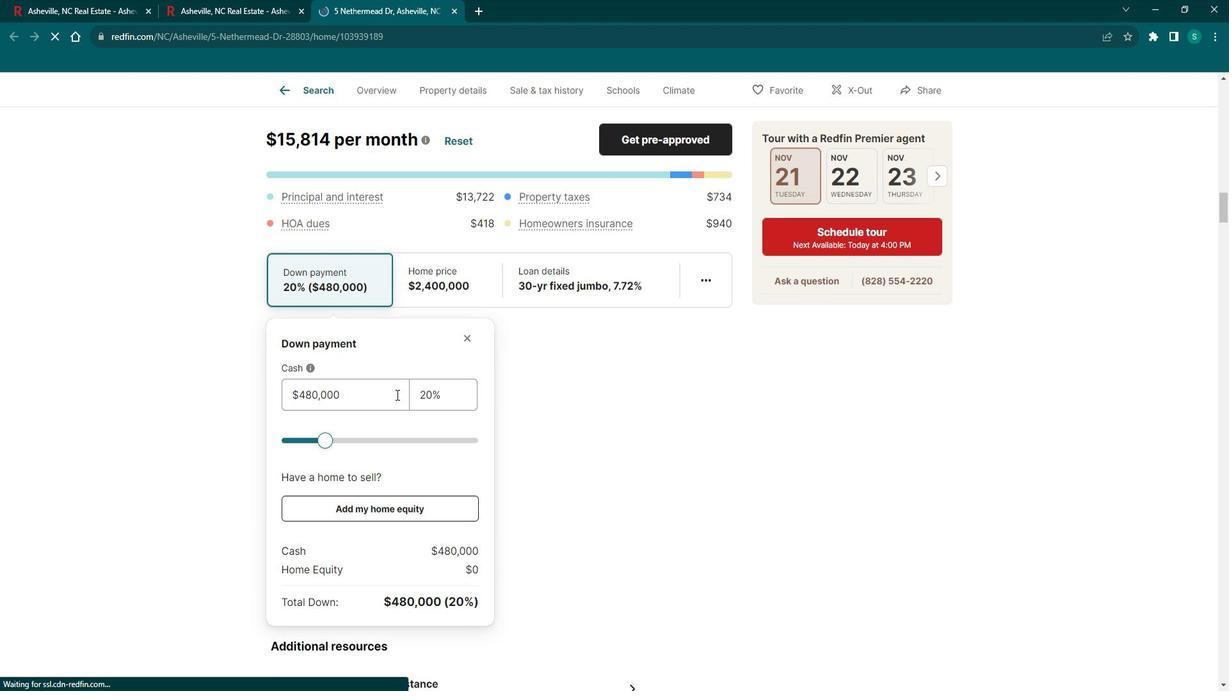 
Action: Mouse scrolled (405, 388) with delta (0, 0)
Screenshot: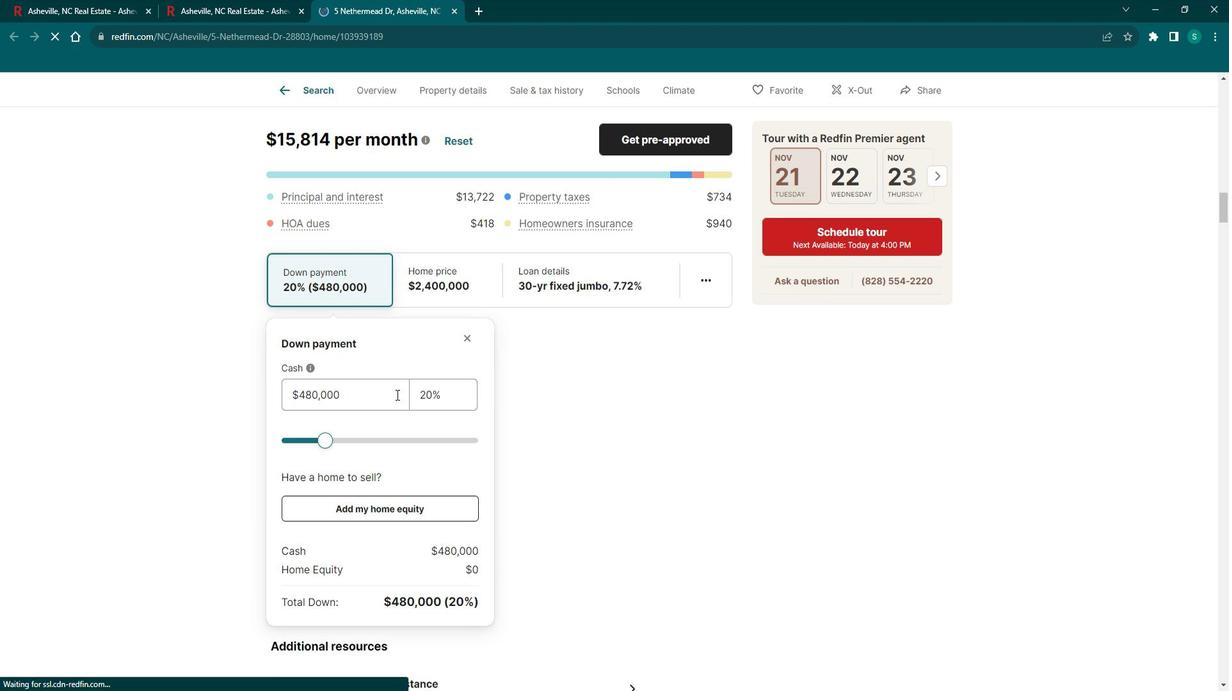 
Action: Mouse scrolled (405, 388) with delta (0, 0)
Screenshot: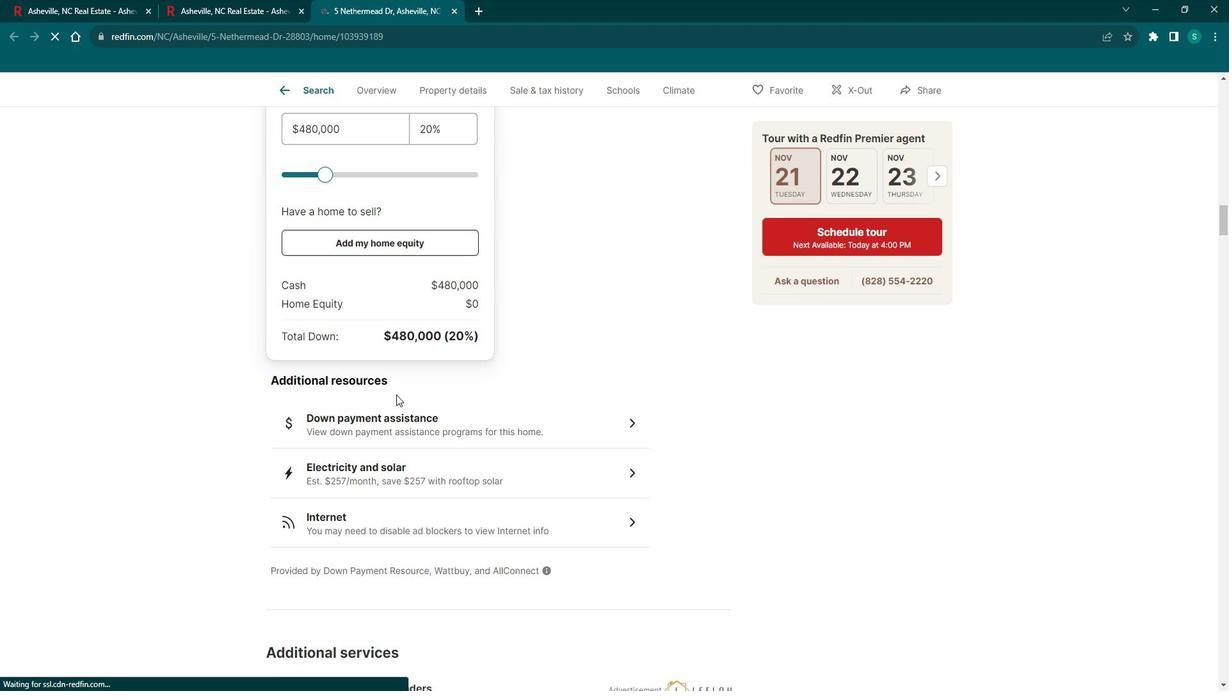 
Action: Mouse scrolled (405, 388) with delta (0, 0)
Screenshot: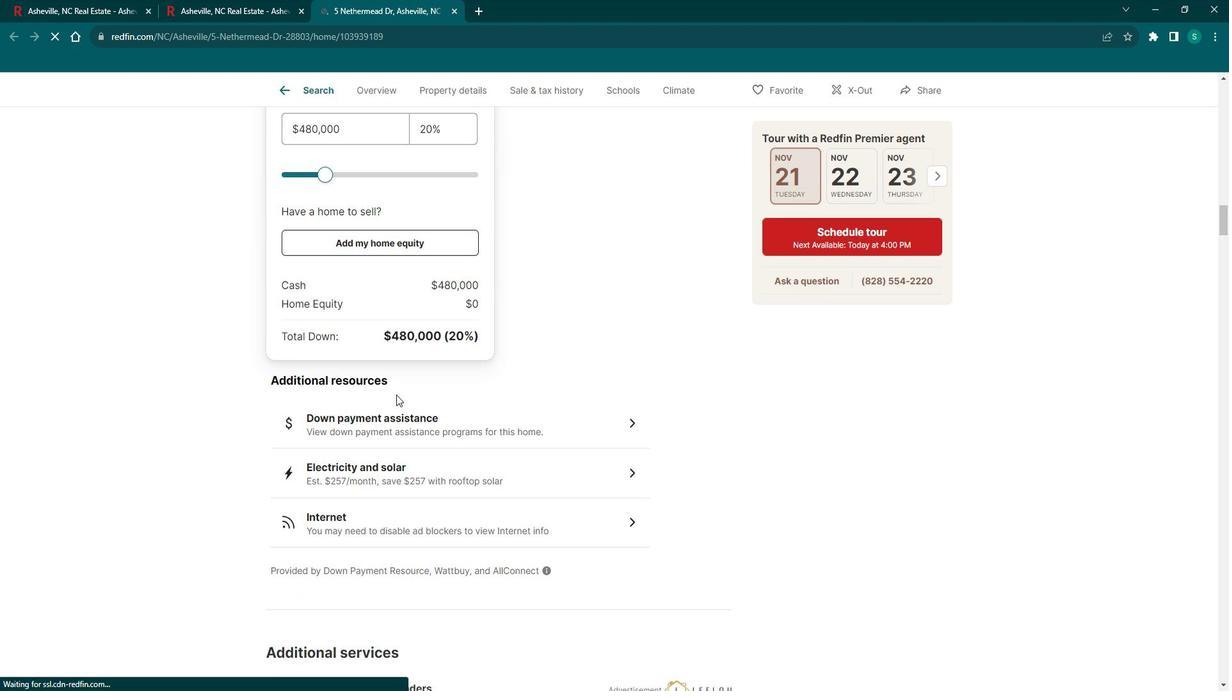 
Action: Mouse scrolled (405, 388) with delta (0, 0)
